 Task: Provide the results of the 2023 Victory Lane Racing Xfinity Series for the track "Talladega Superspeedway".
Action: Mouse moved to (194, 421)
Screenshot: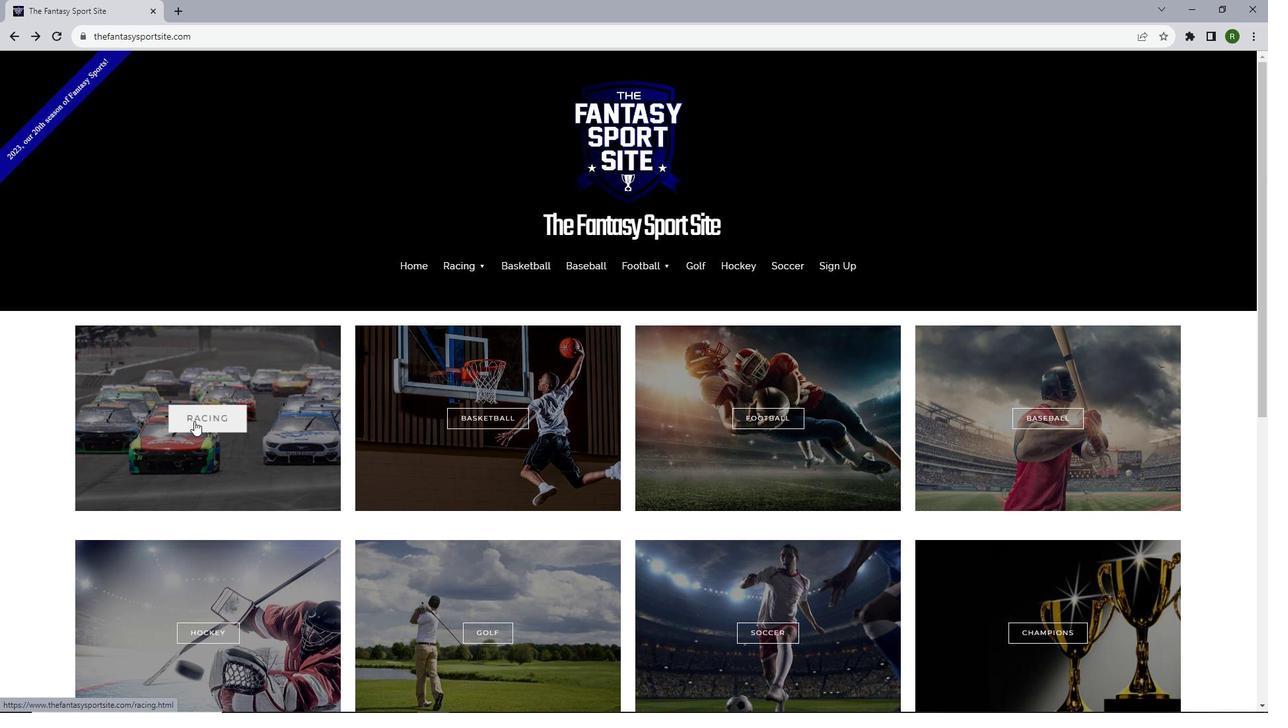 
Action: Mouse pressed left at (194, 421)
Screenshot: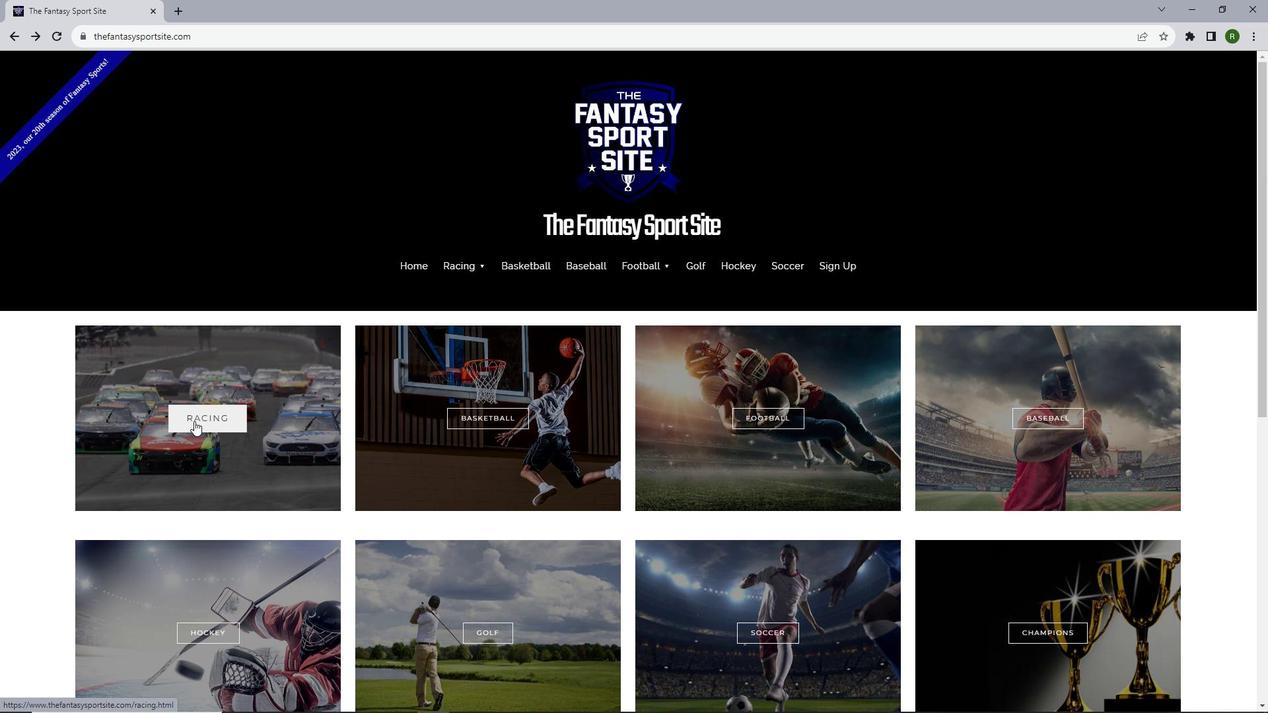 
Action: Mouse moved to (601, 376)
Screenshot: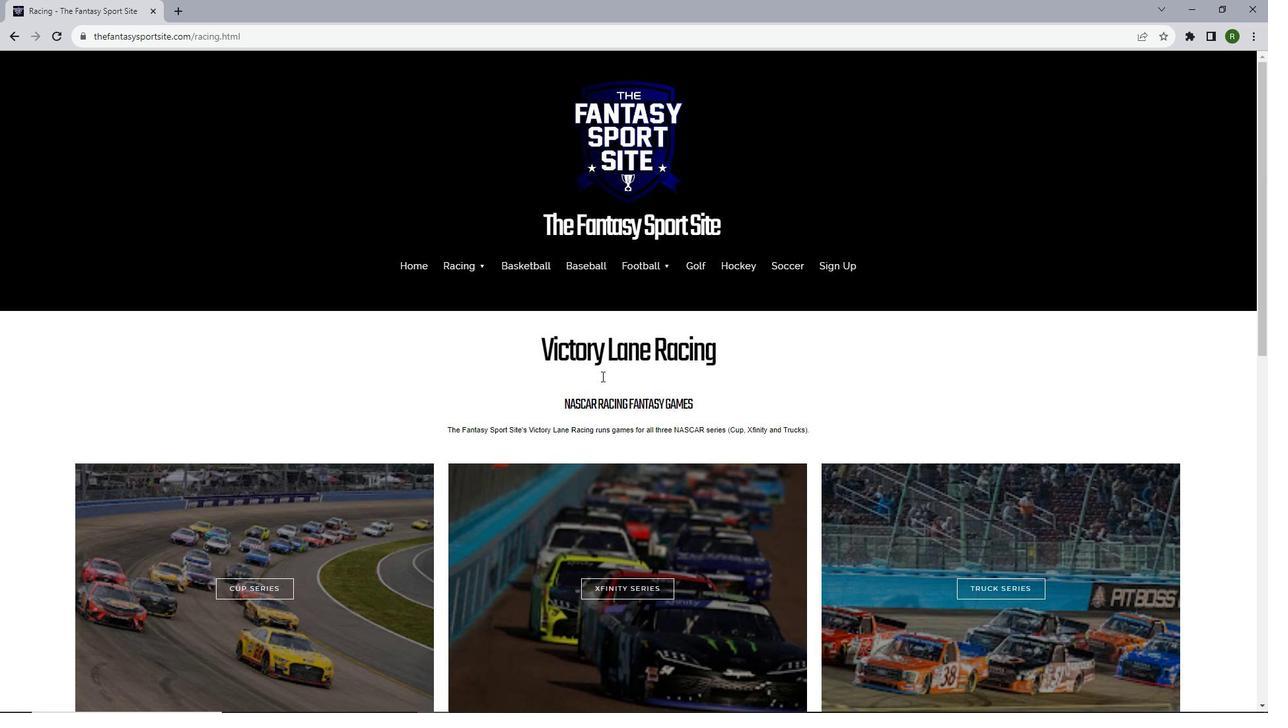 
Action: Mouse scrolled (601, 375) with delta (0, 0)
Screenshot: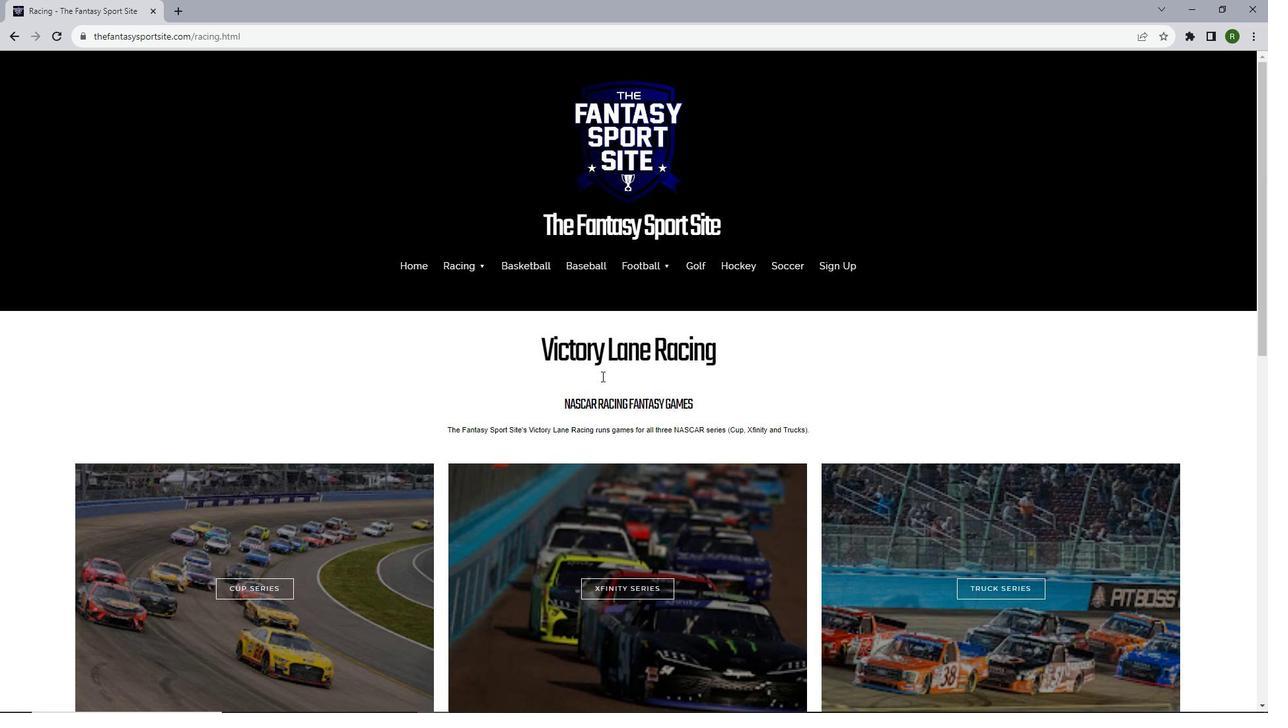 
Action: Mouse scrolled (601, 375) with delta (0, 0)
Screenshot: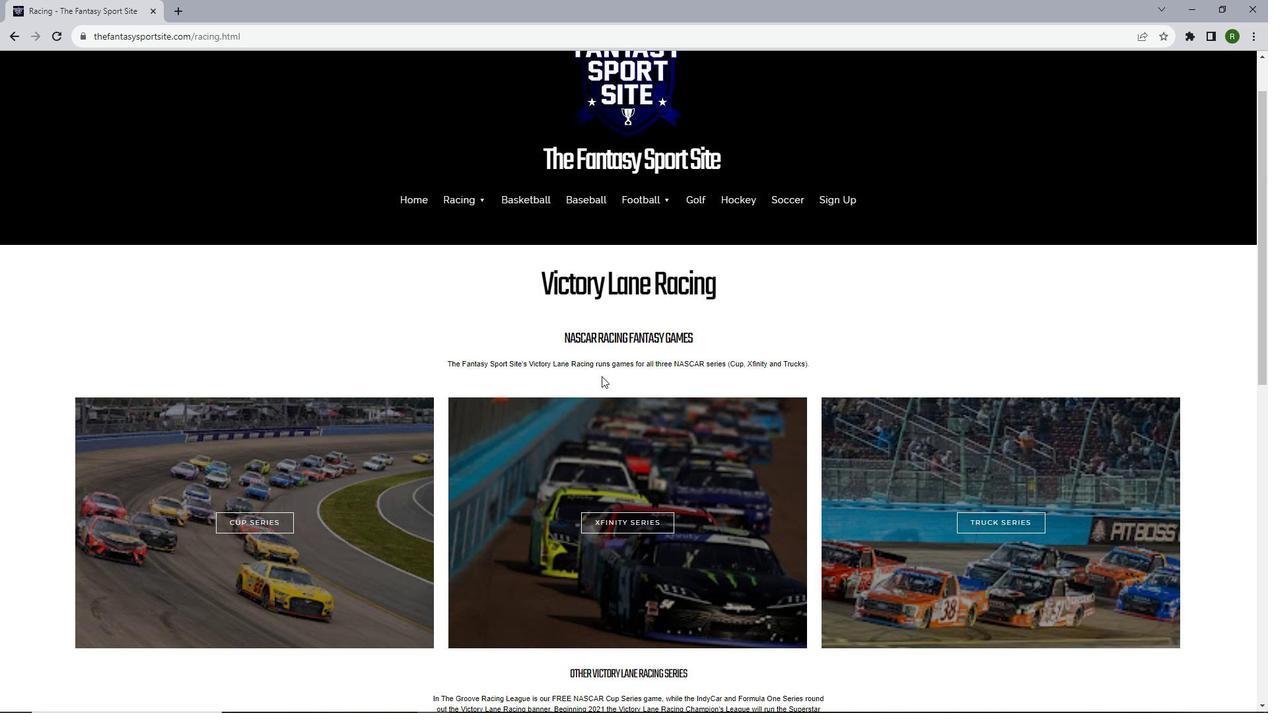 
Action: Mouse scrolled (601, 375) with delta (0, 0)
Screenshot: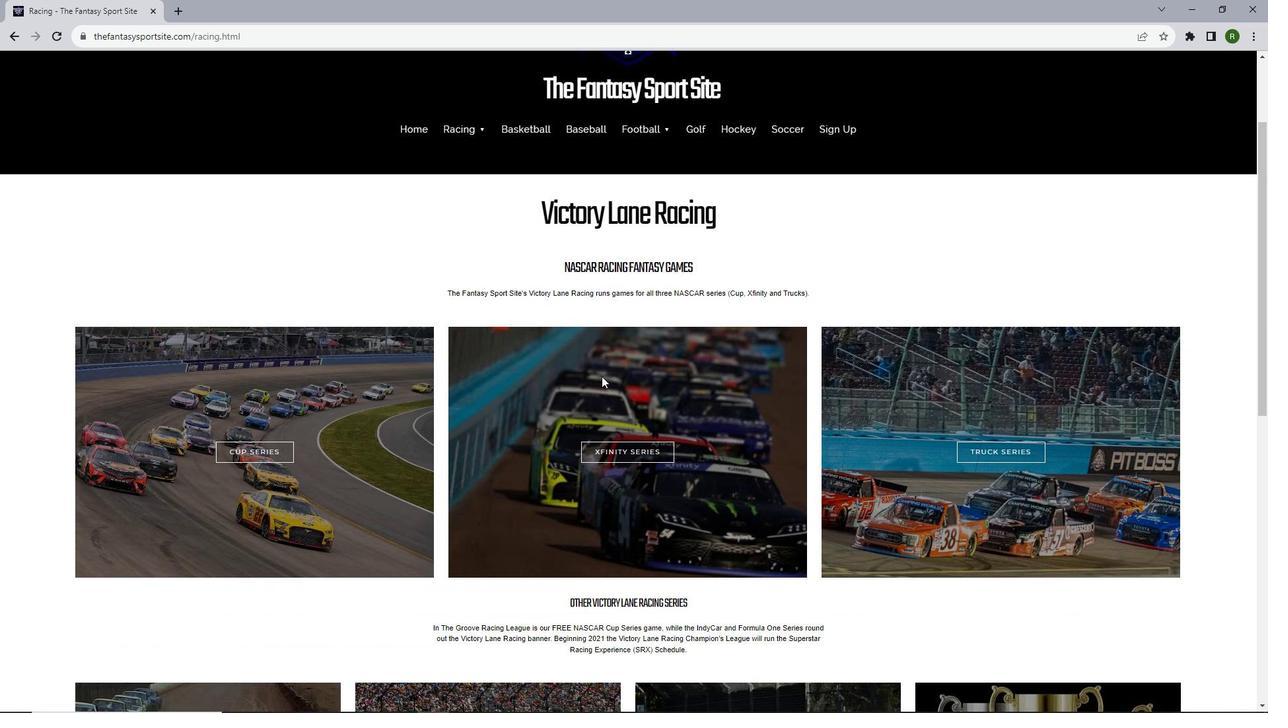 
Action: Mouse scrolled (601, 375) with delta (0, 0)
Screenshot: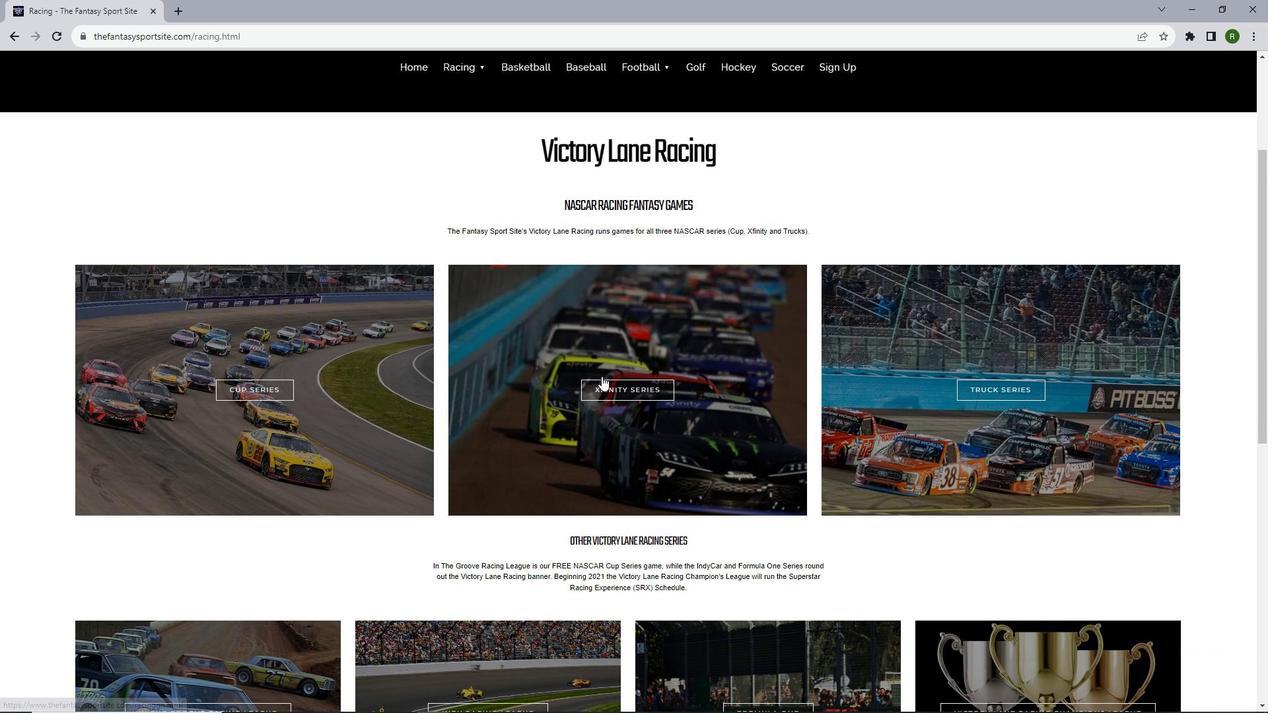 
Action: Mouse moved to (601, 314)
Screenshot: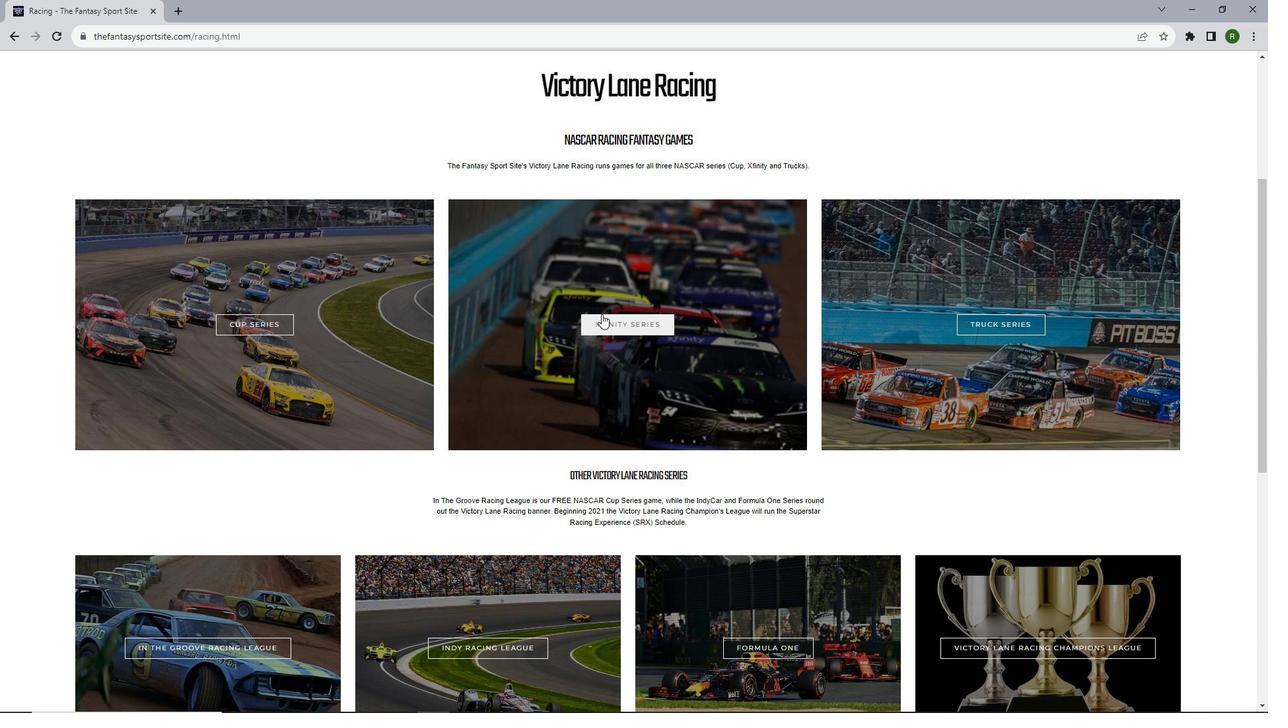 
Action: Mouse pressed left at (601, 314)
Screenshot: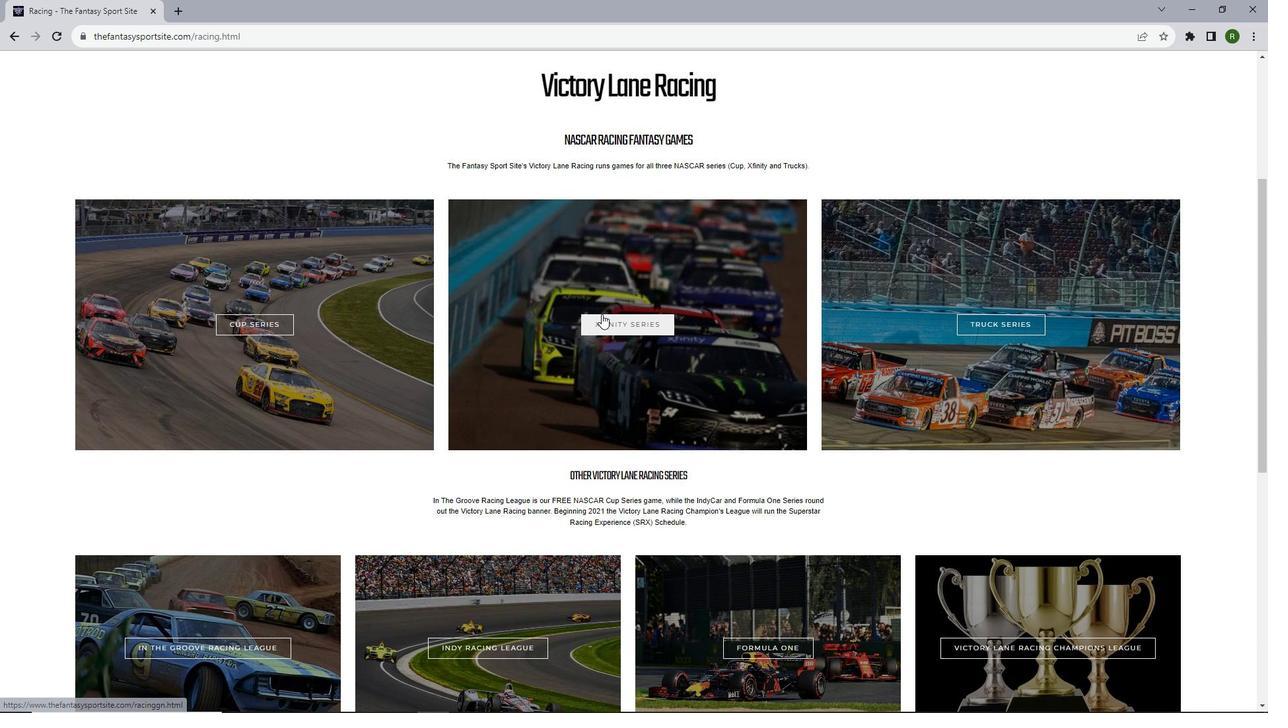 
Action: Mouse moved to (583, 338)
Screenshot: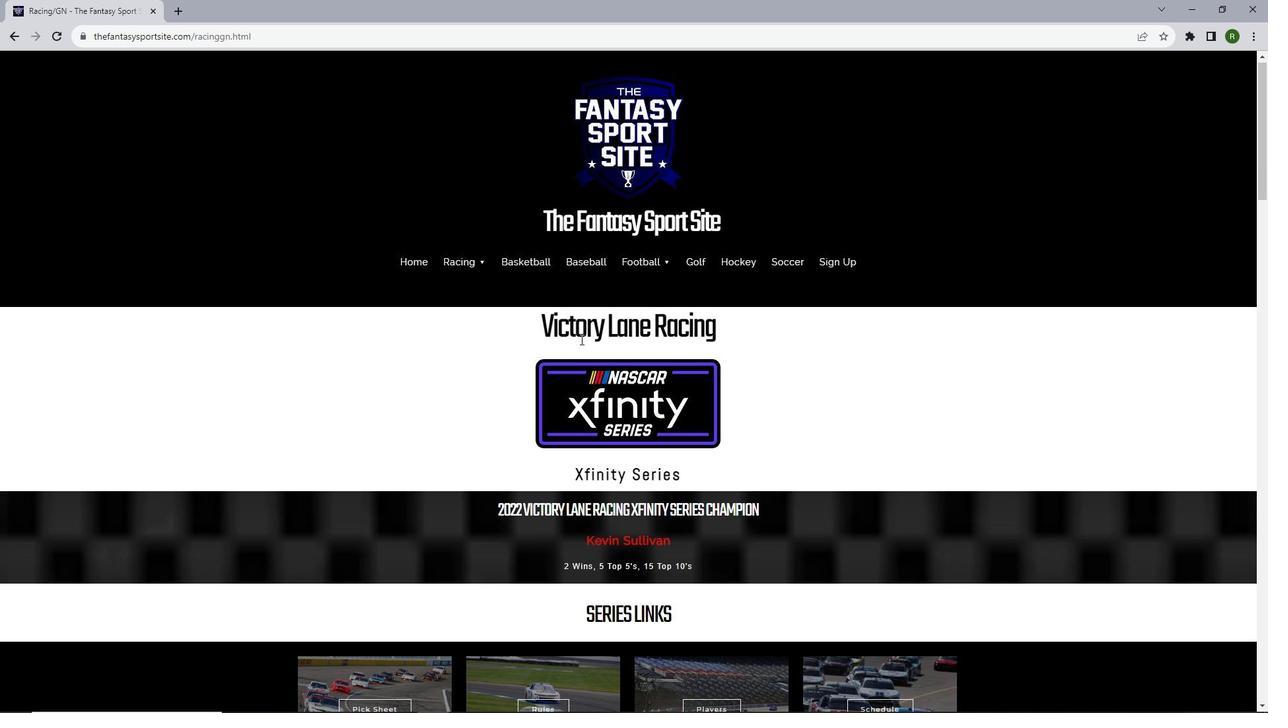 
Action: Mouse scrolled (583, 338) with delta (0, 0)
Screenshot: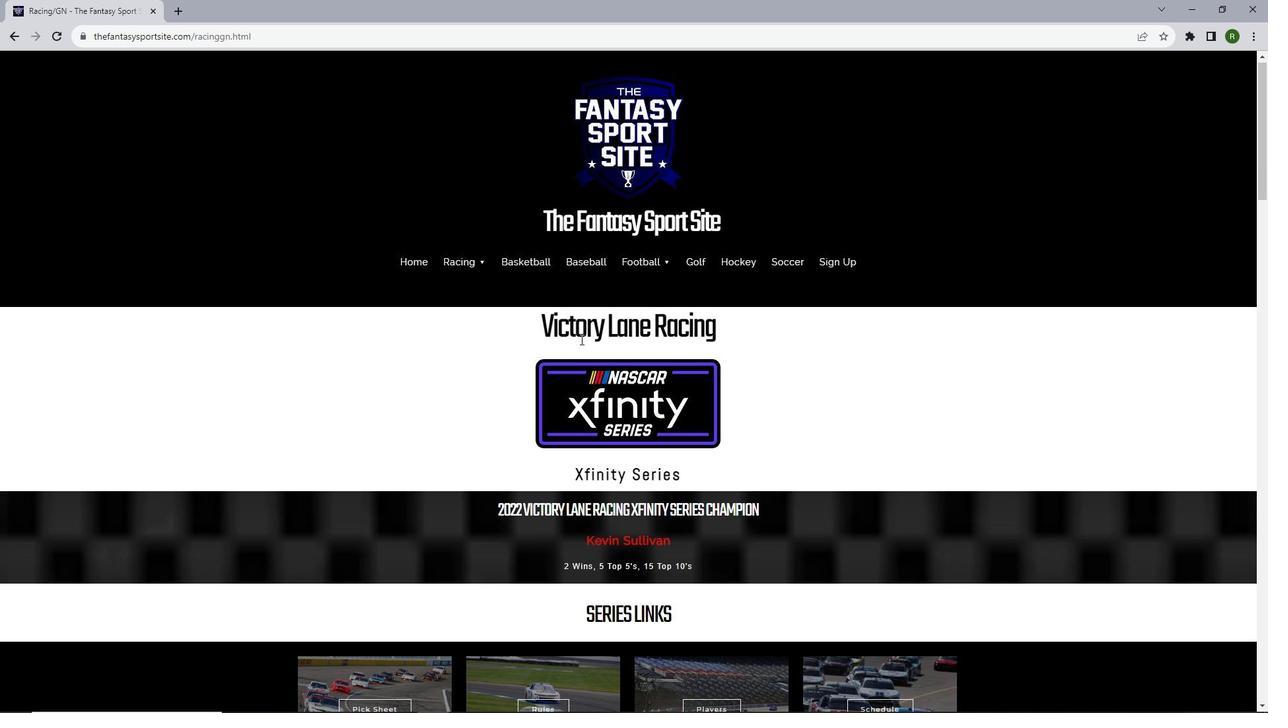 
Action: Mouse moved to (580, 339)
Screenshot: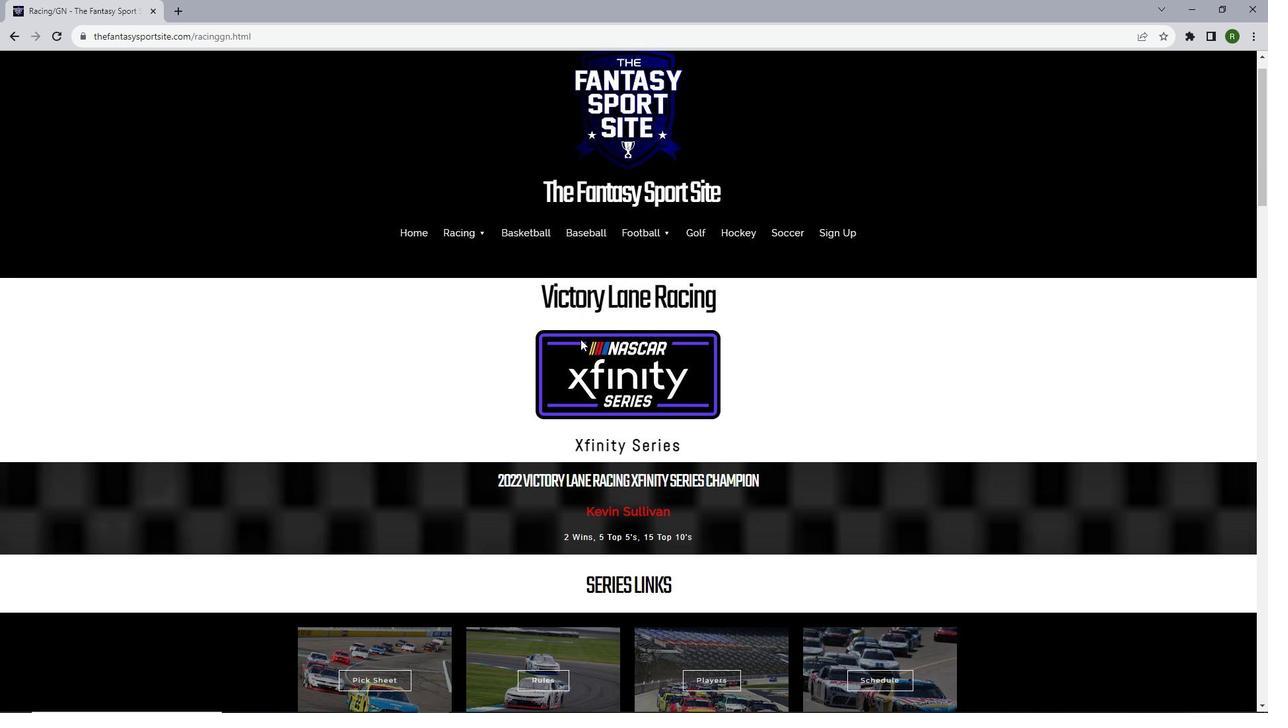 
Action: Mouse scrolled (580, 338) with delta (0, 0)
Screenshot: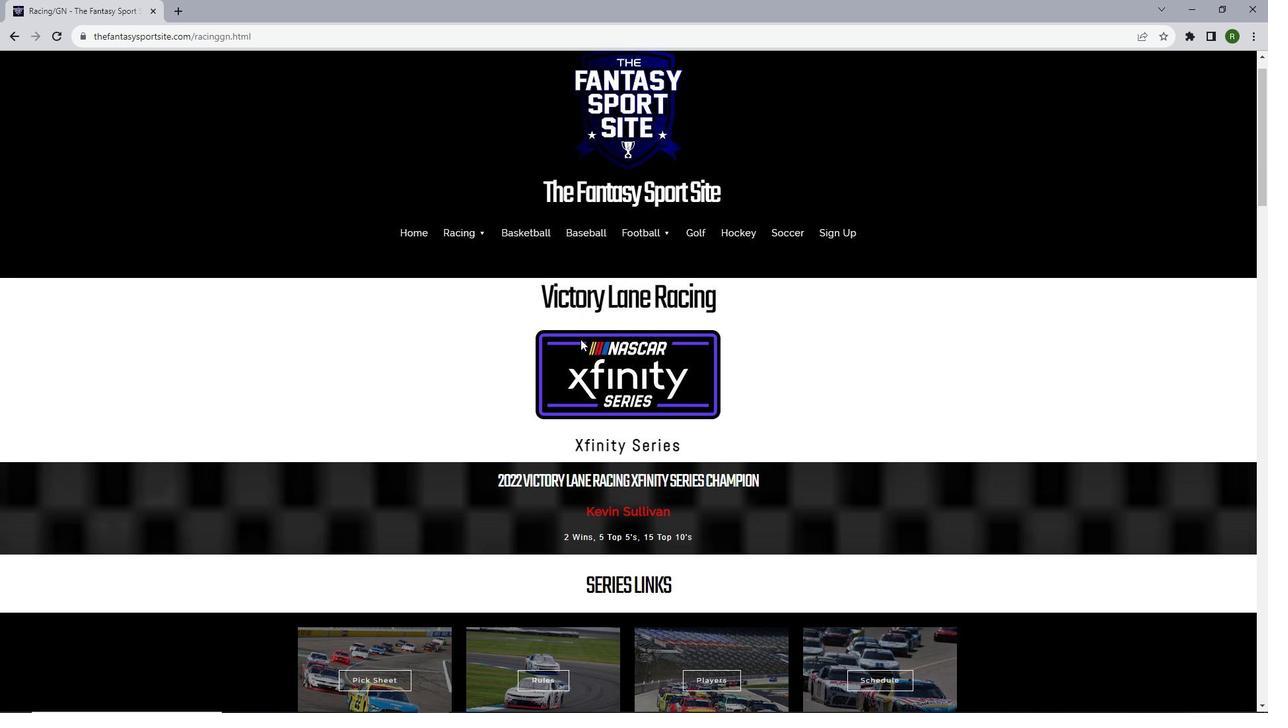 
Action: Mouse moved to (580, 340)
Screenshot: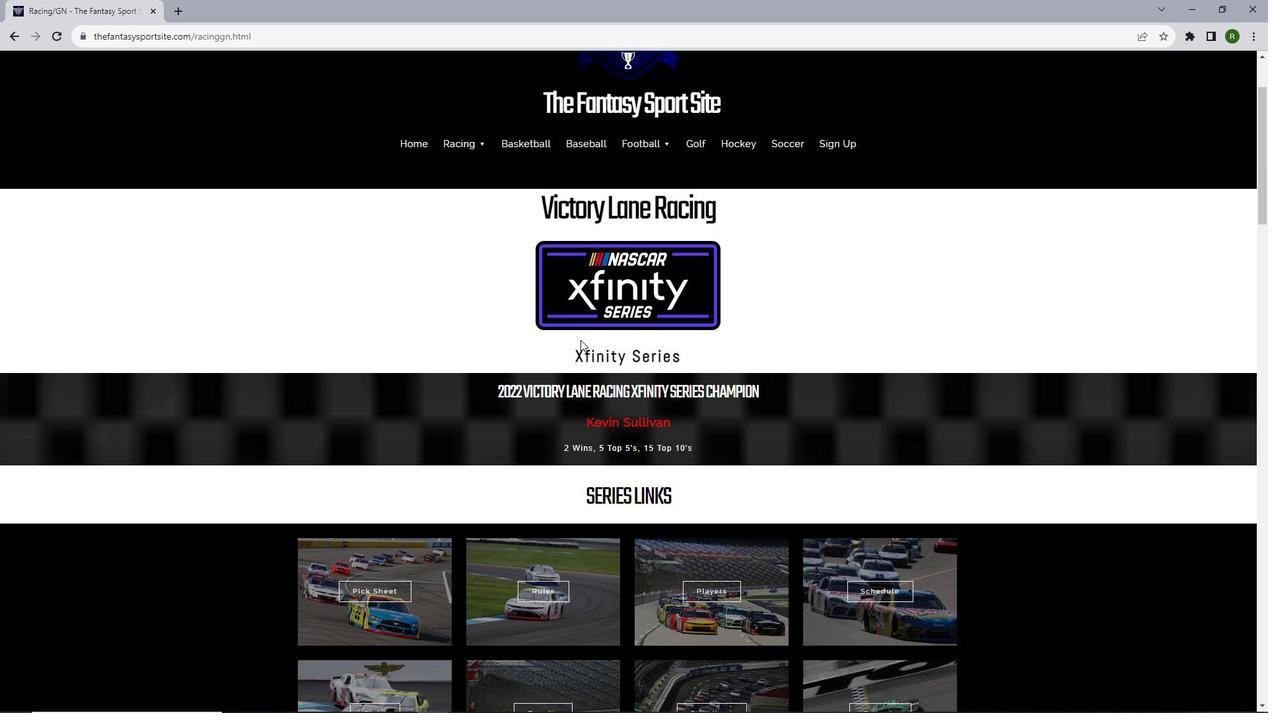 
Action: Mouse scrolled (580, 339) with delta (0, 0)
Screenshot: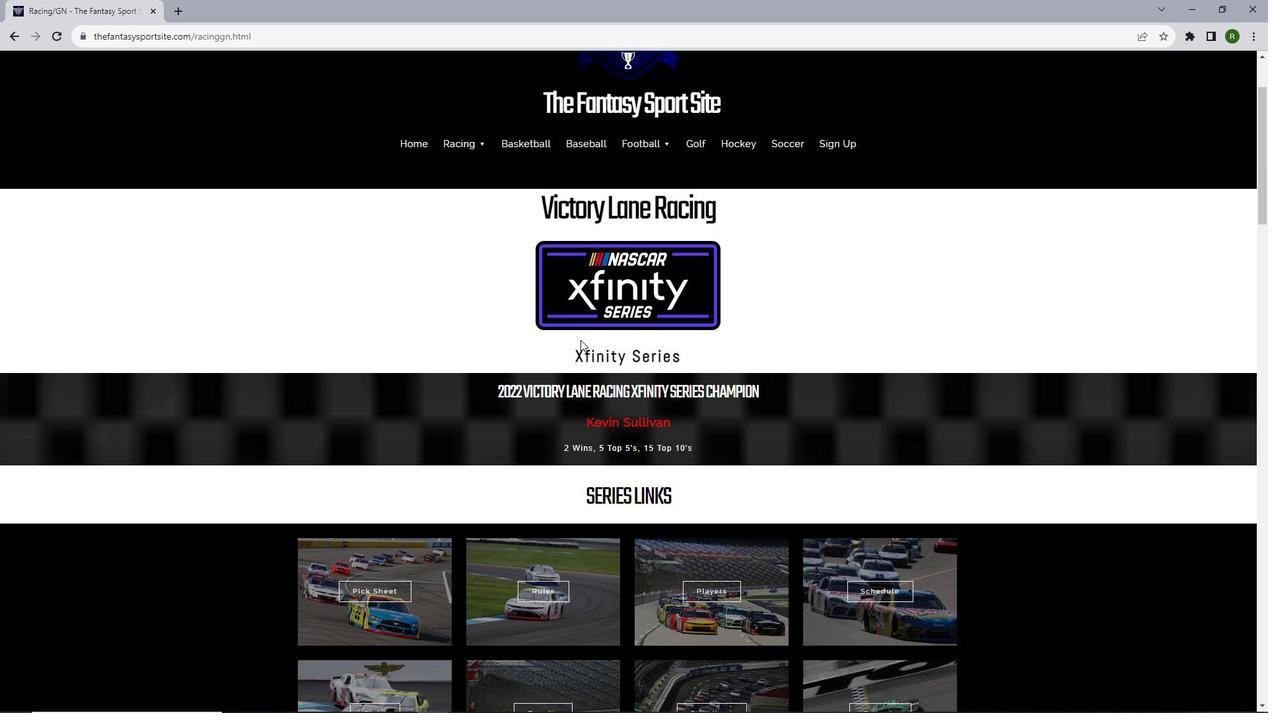 
Action: Mouse moved to (580, 340)
Screenshot: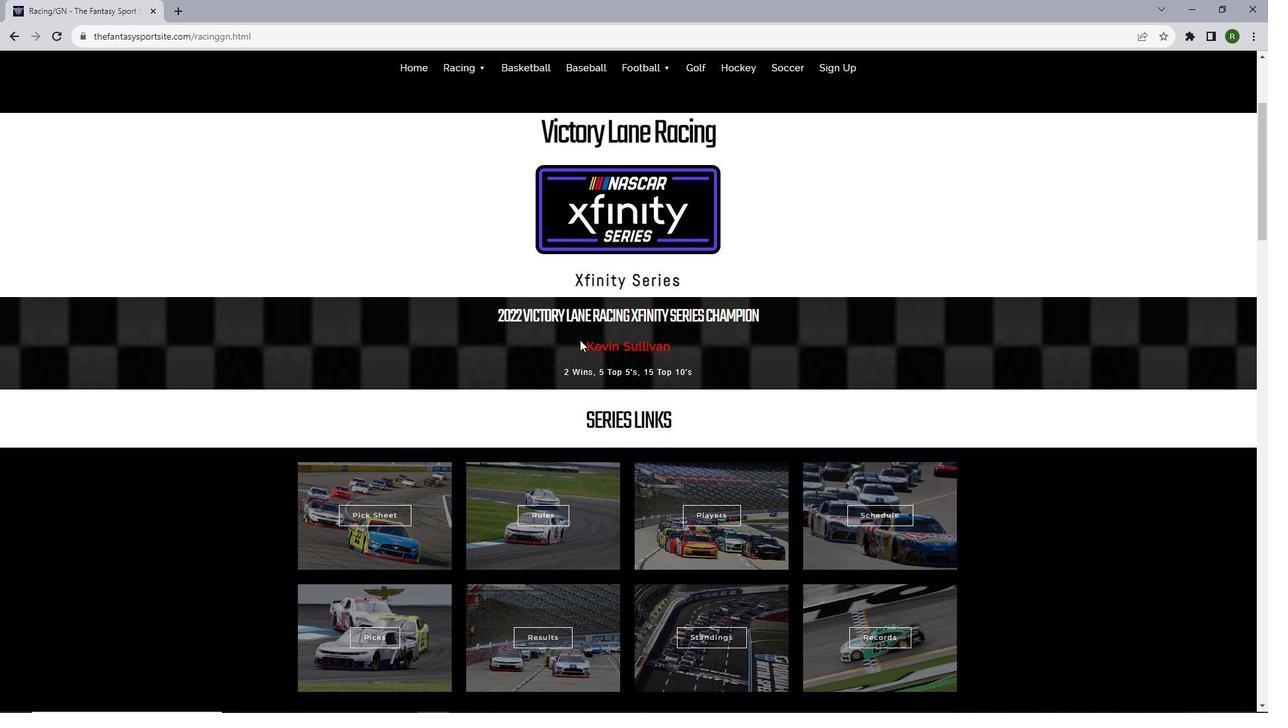 
Action: Mouse scrolled (580, 339) with delta (0, 0)
Screenshot: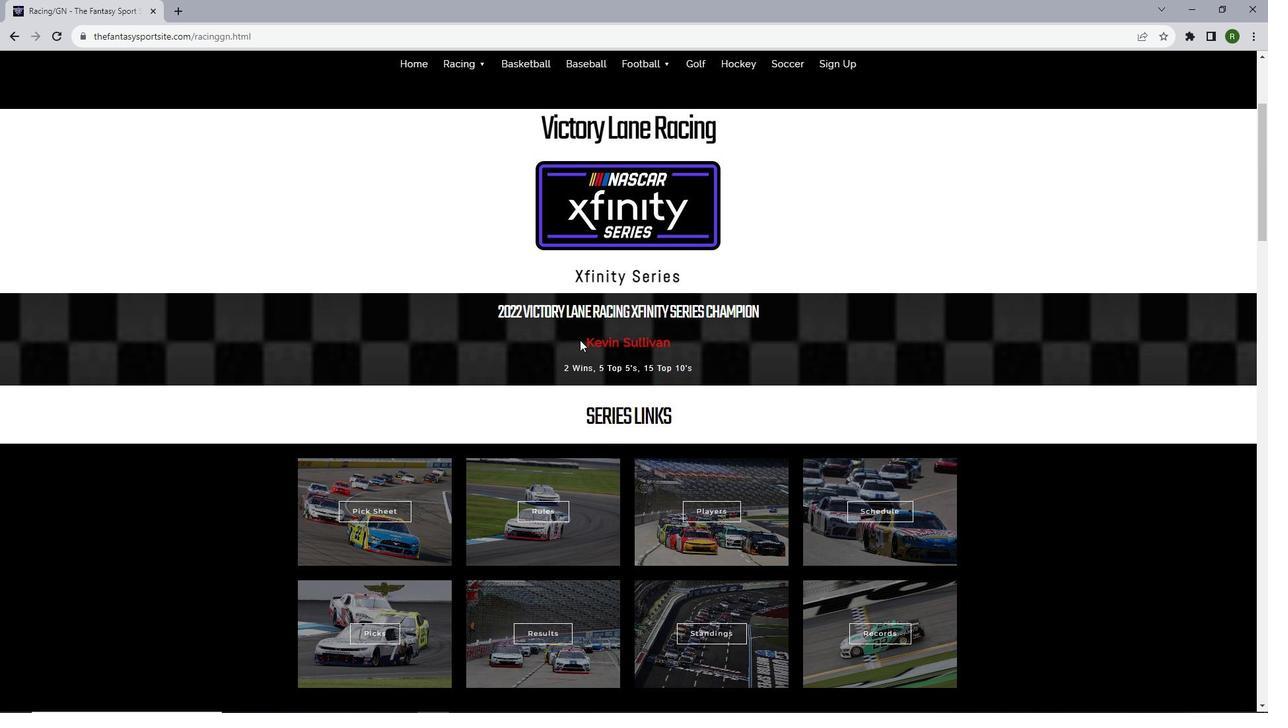 
Action: Mouse scrolled (580, 339) with delta (0, 0)
Screenshot: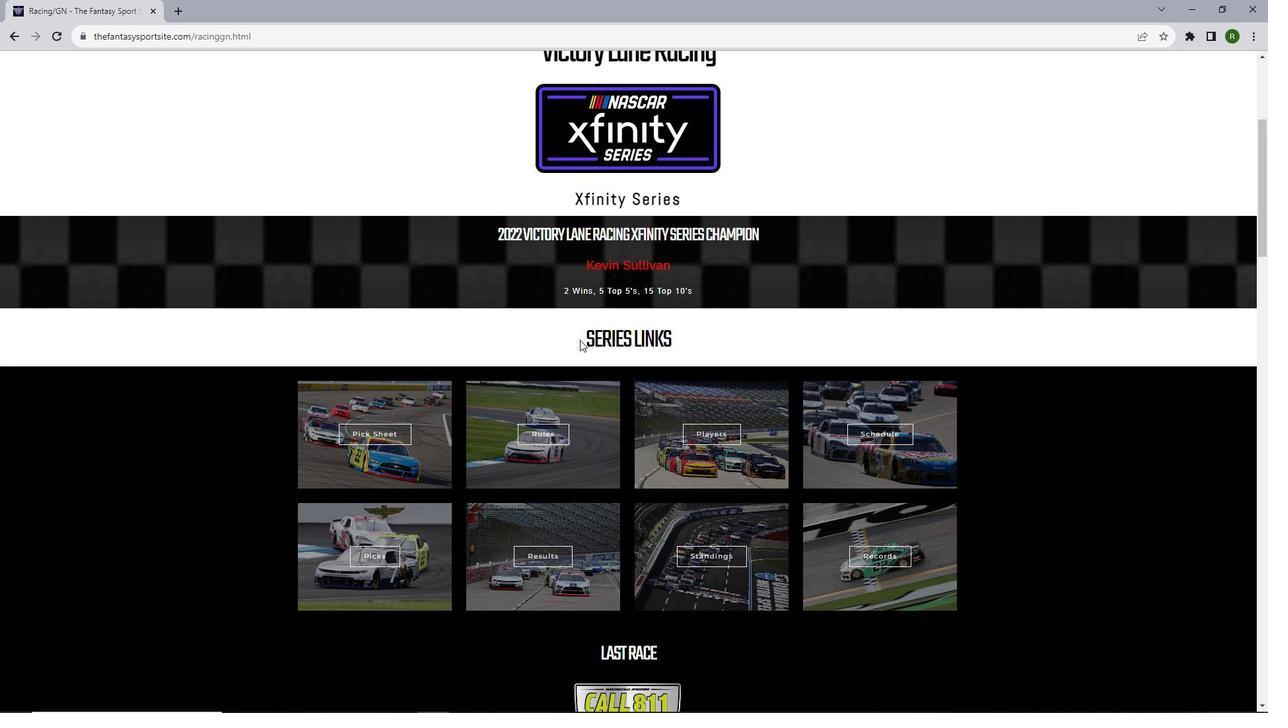 
Action: Mouse moved to (569, 510)
Screenshot: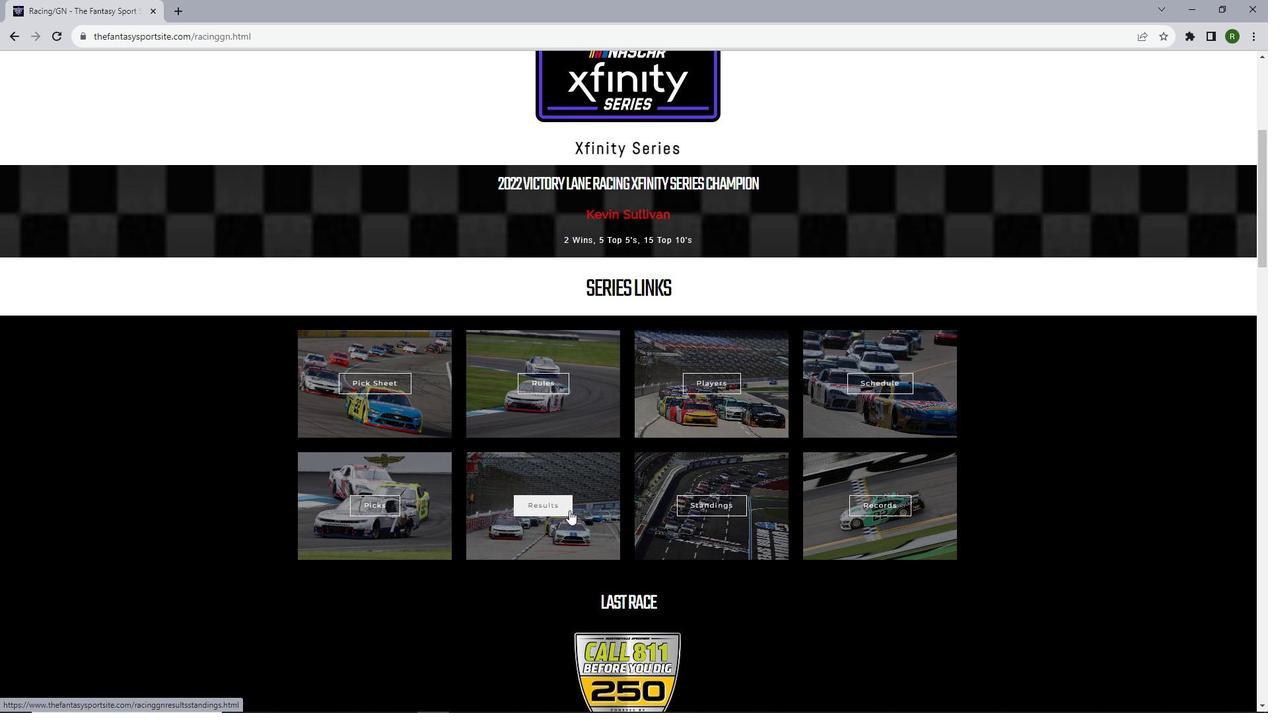 
Action: Mouse pressed left at (569, 510)
Screenshot: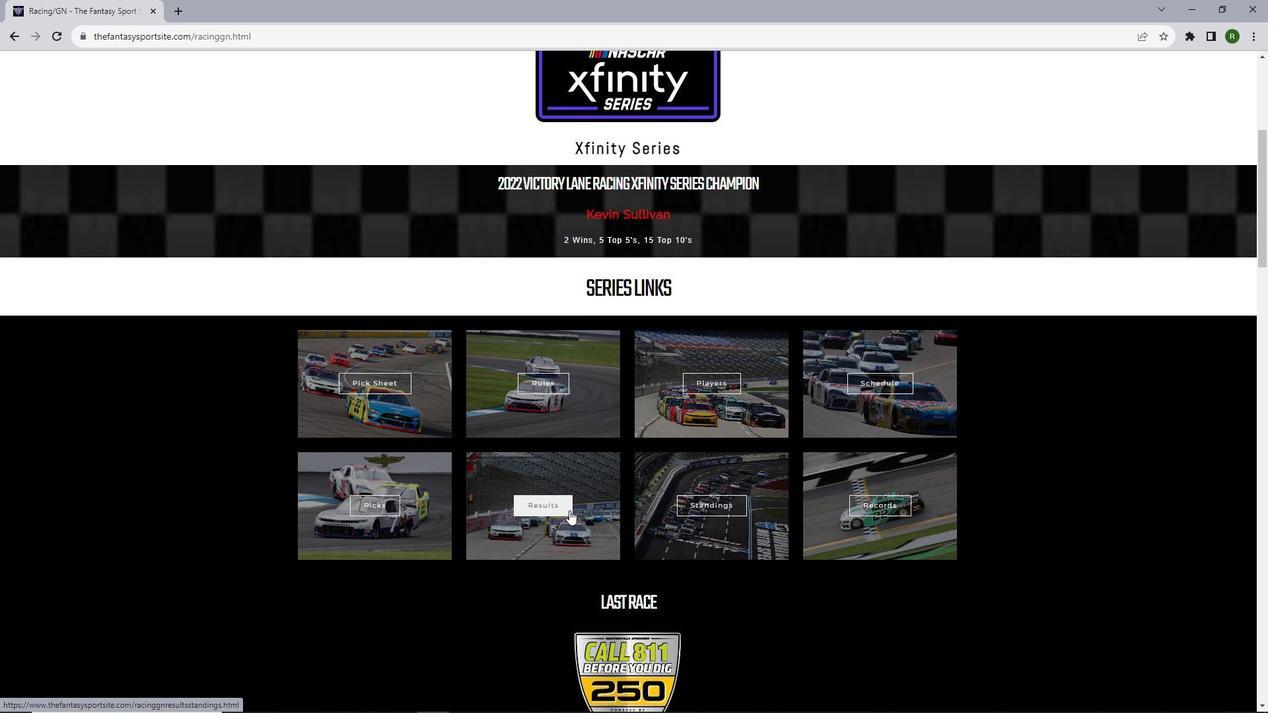 
Action: Mouse moved to (580, 483)
Screenshot: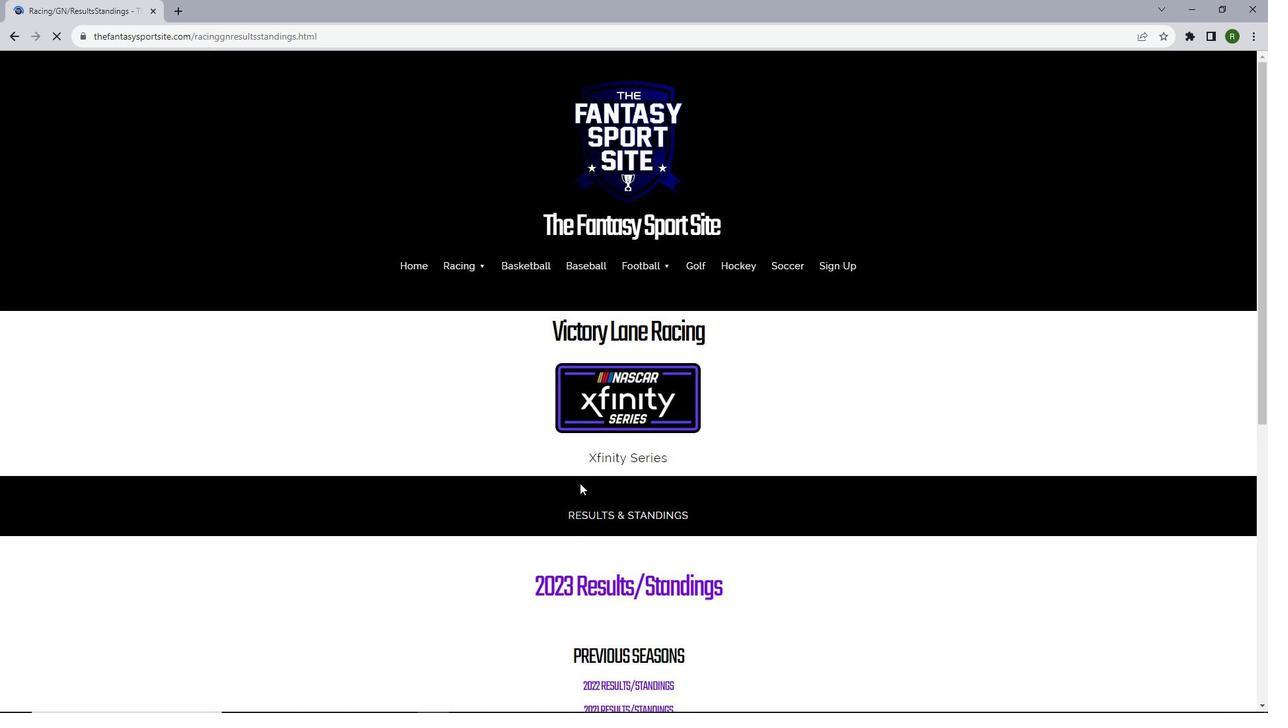 
Action: Mouse scrolled (580, 482) with delta (0, 0)
Screenshot: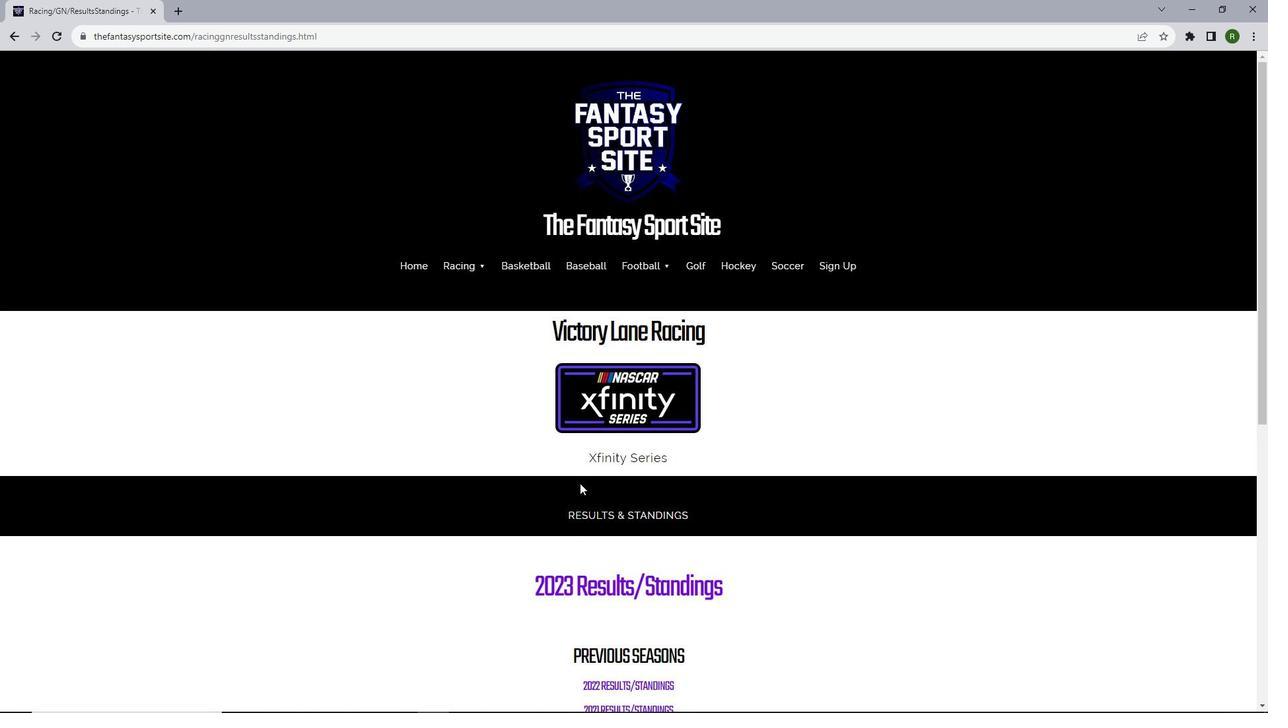 
Action: Mouse scrolled (580, 482) with delta (0, 0)
Screenshot: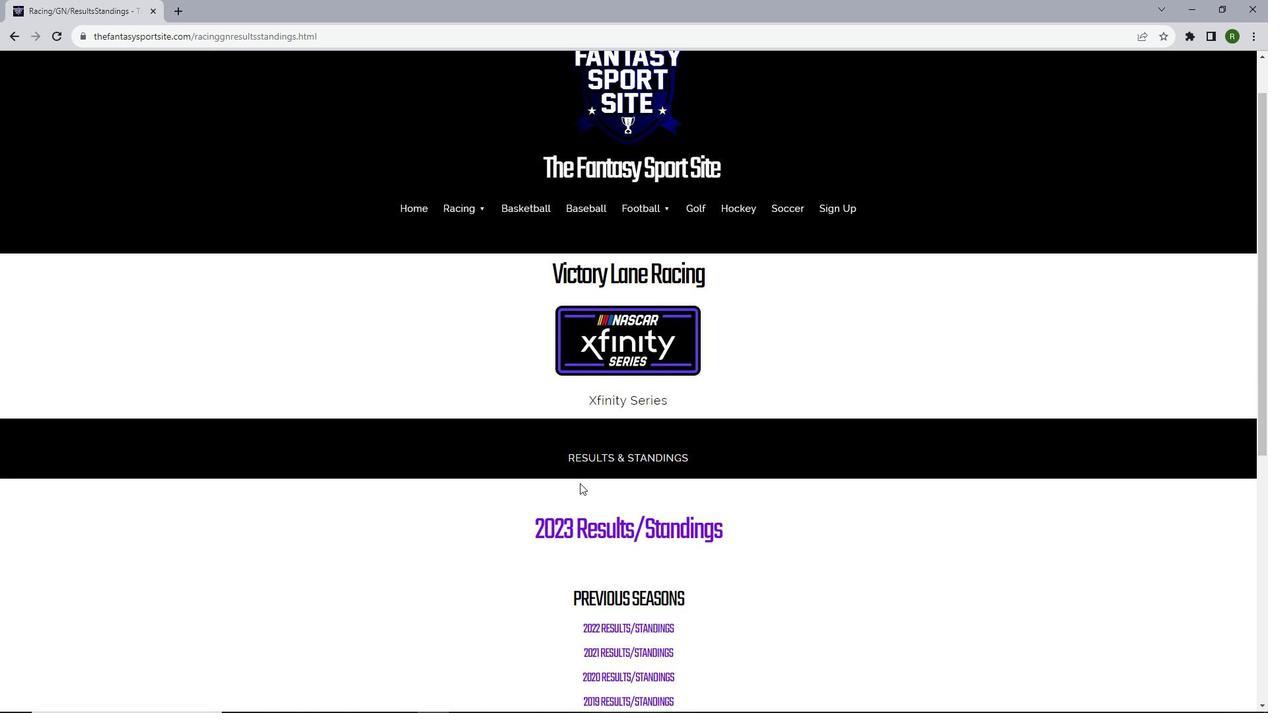 
Action: Mouse scrolled (580, 482) with delta (0, 0)
Screenshot: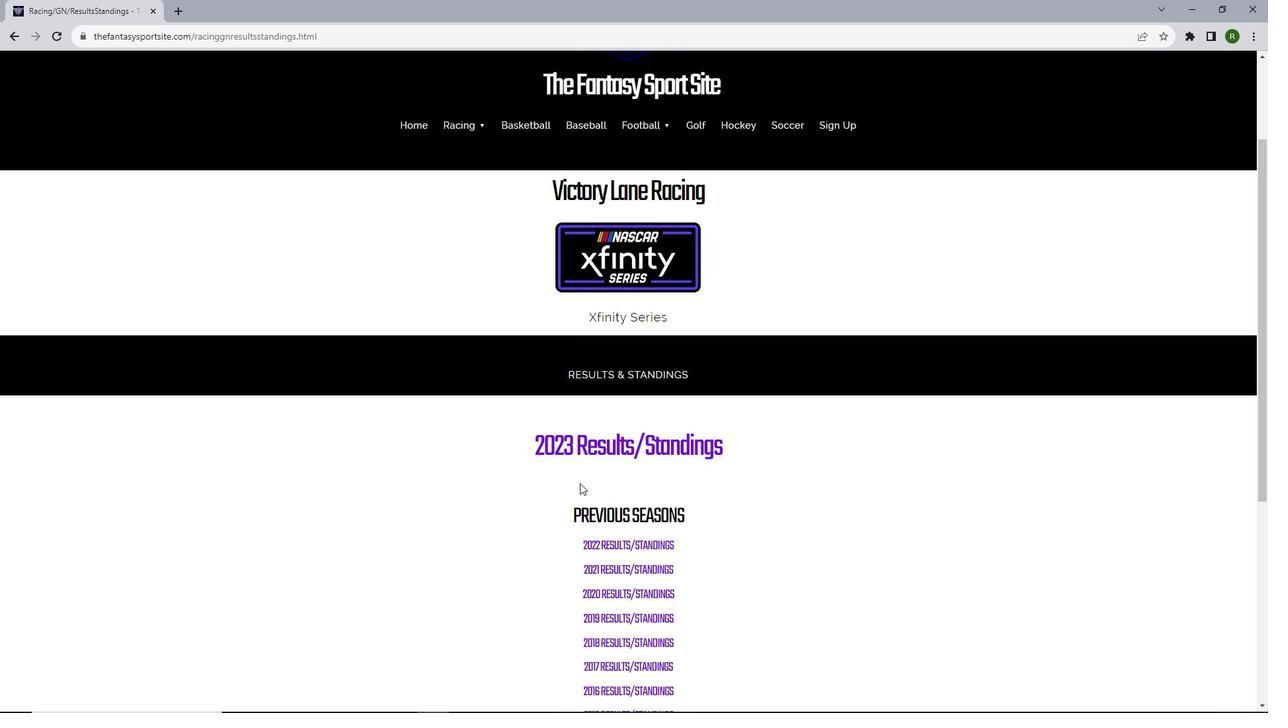 
Action: Mouse moved to (611, 379)
Screenshot: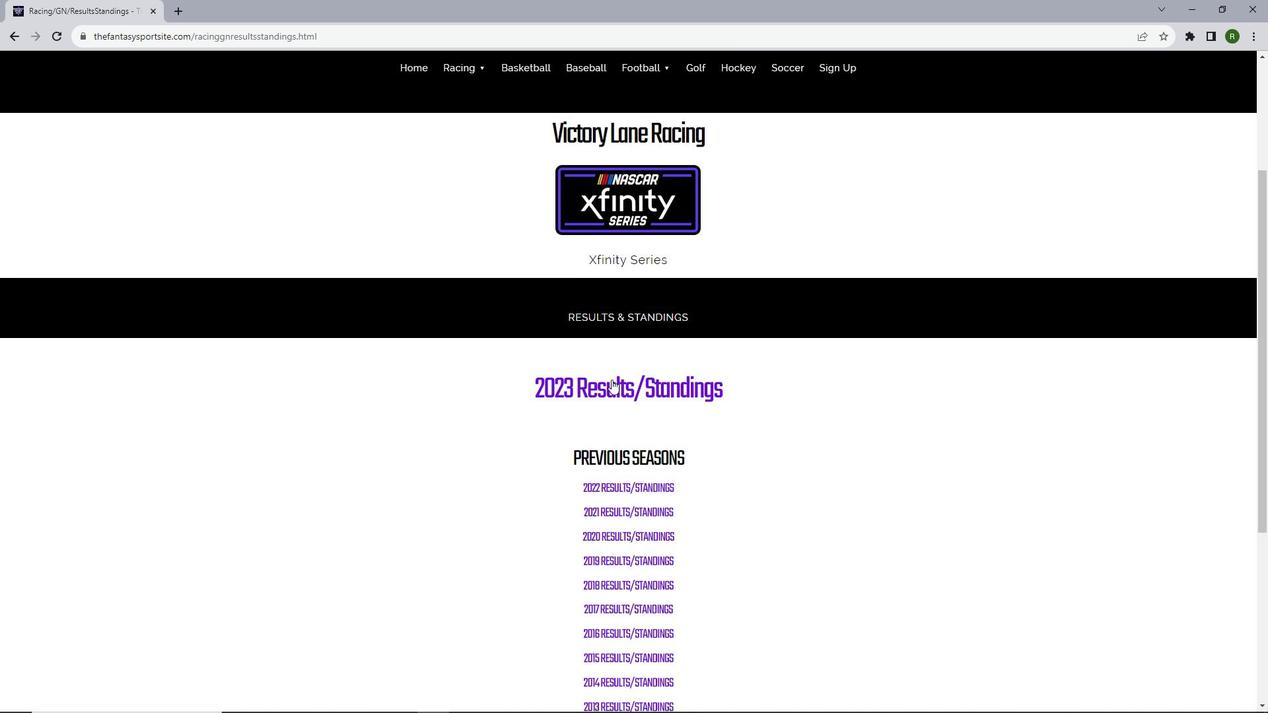 
Action: Mouse pressed left at (611, 379)
Screenshot: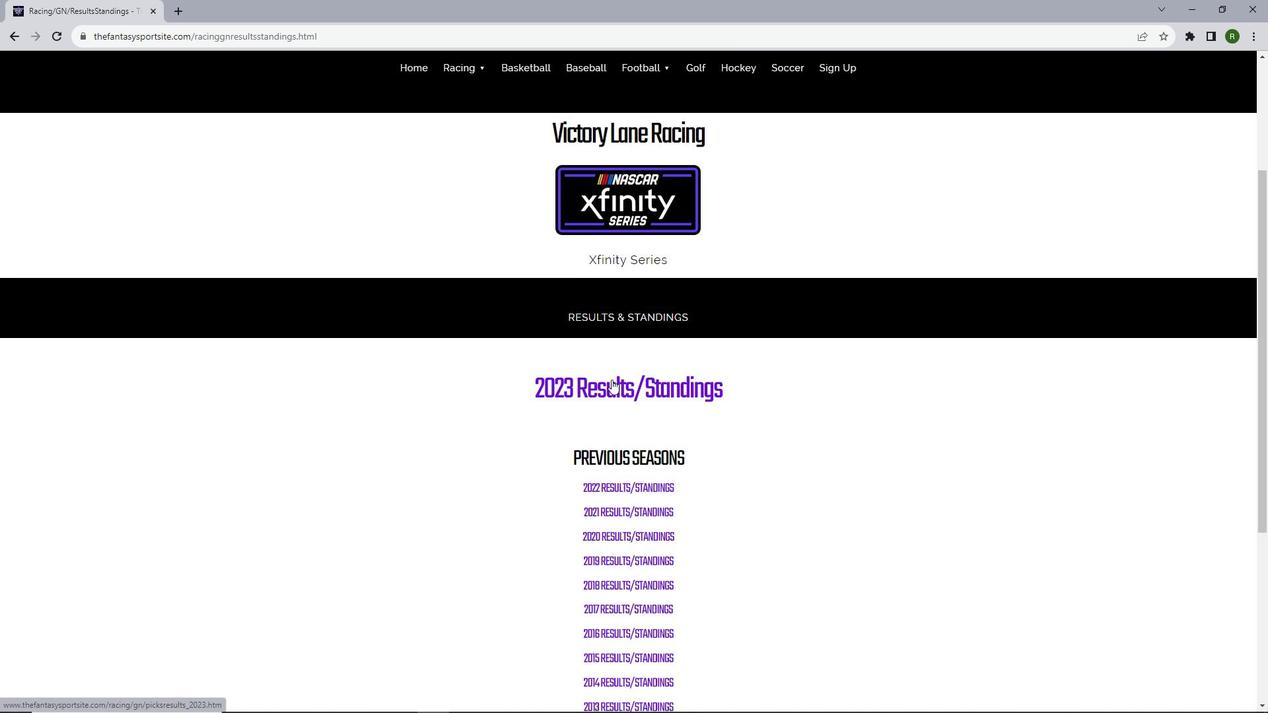 
Action: Mouse moved to (588, 225)
Screenshot: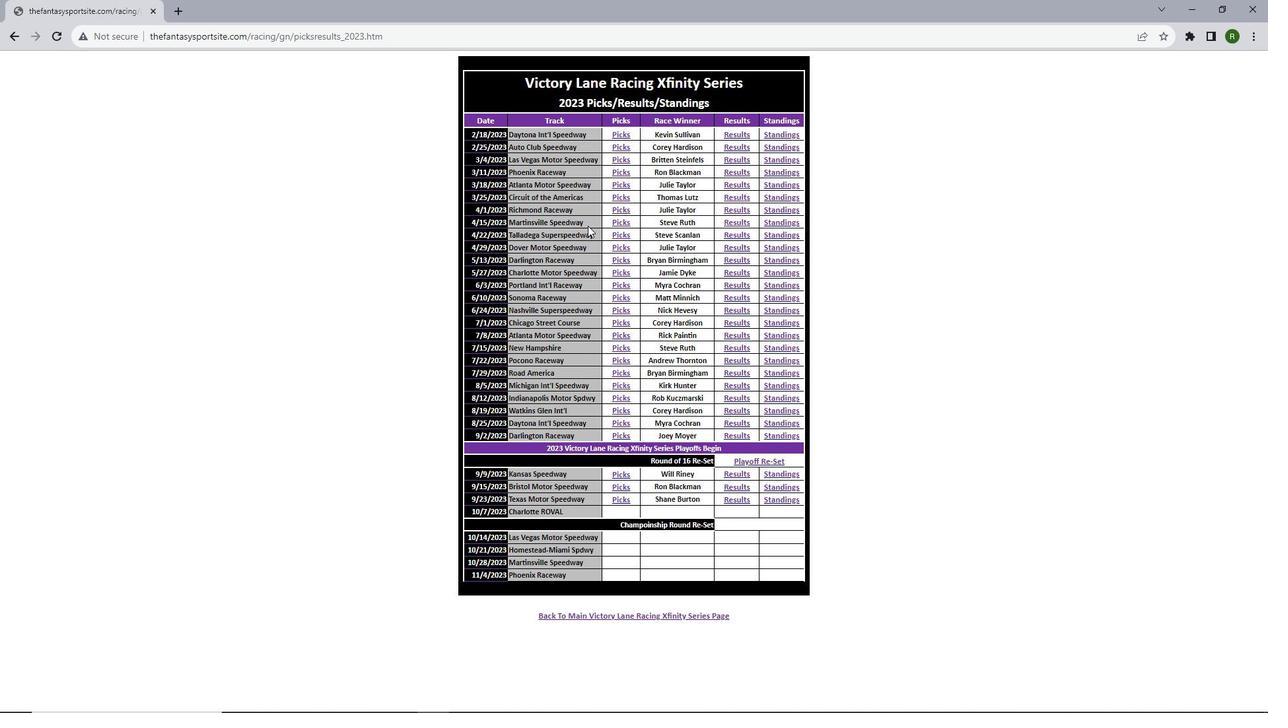 
Action: Mouse scrolled (588, 225) with delta (0, 0)
Screenshot: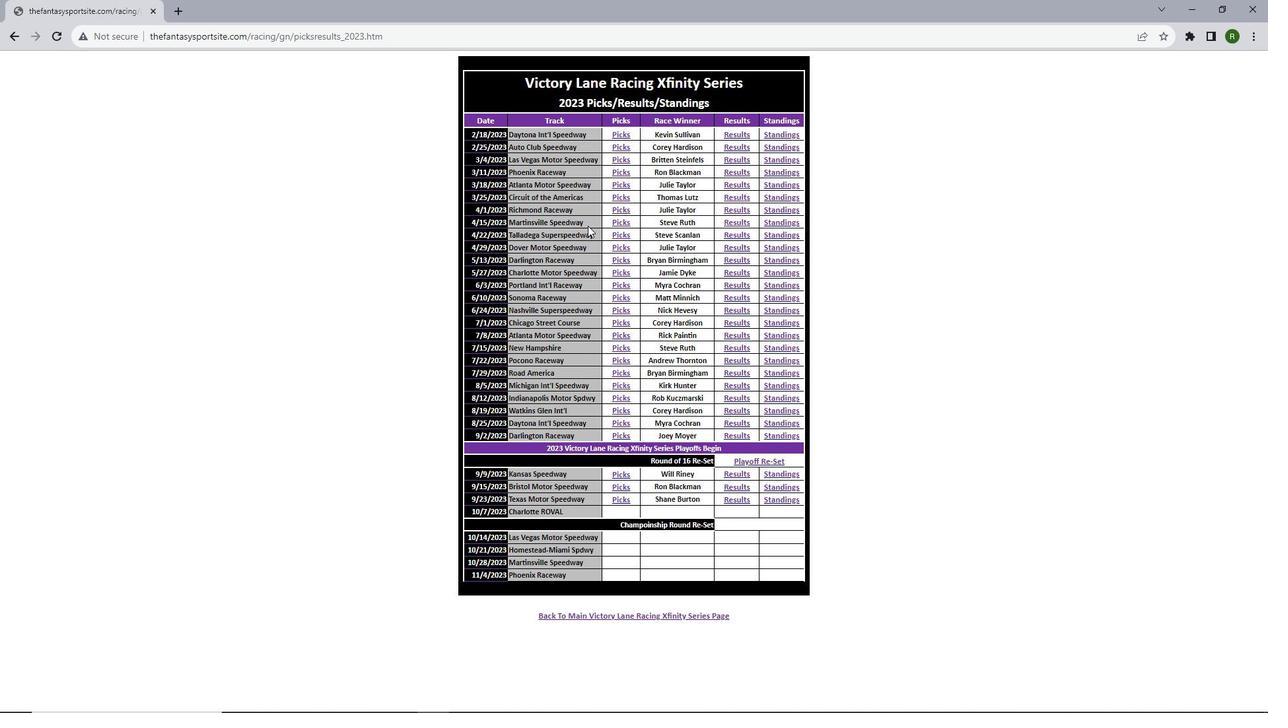 
Action: Mouse moved to (588, 227)
Screenshot: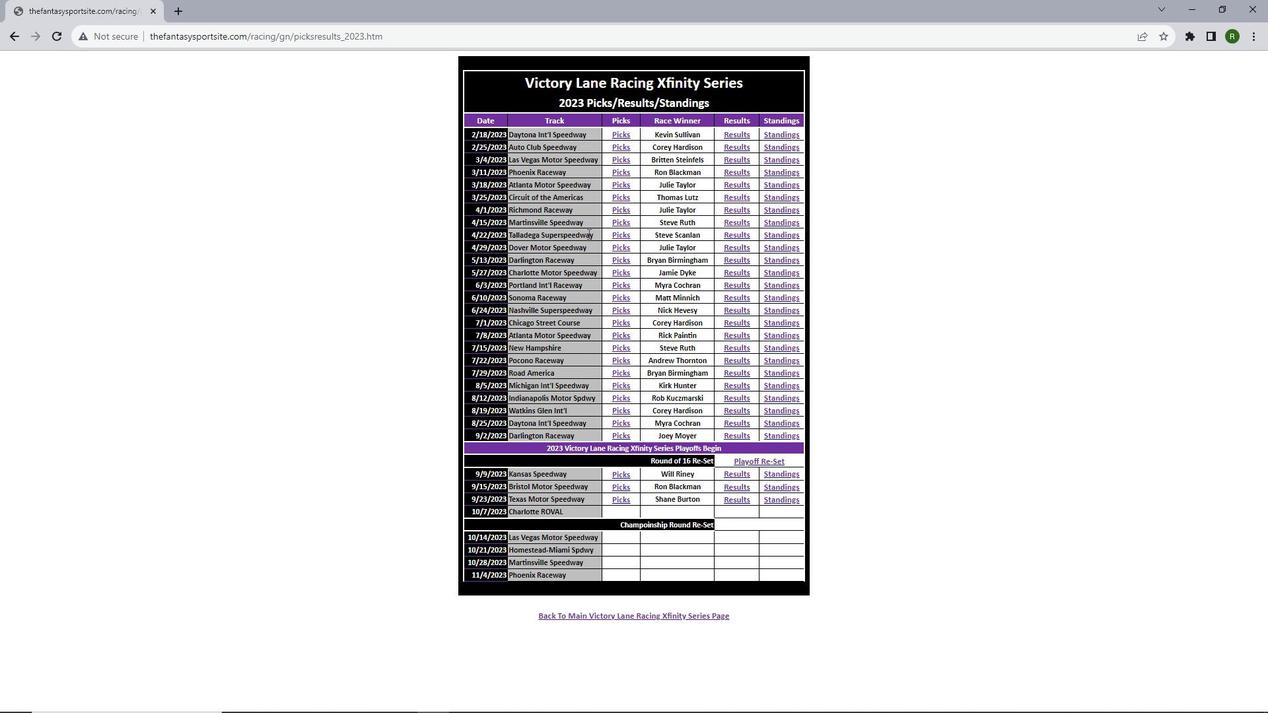 
Action: Mouse scrolled (588, 226) with delta (0, 0)
Screenshot: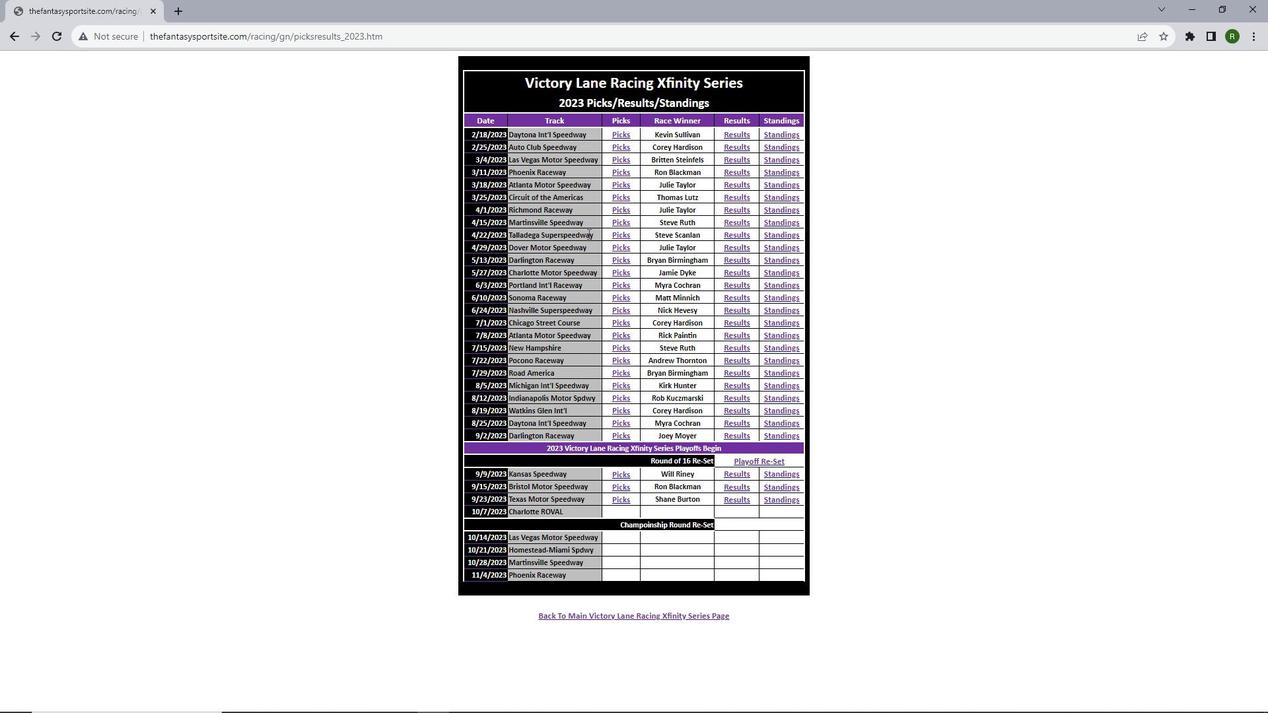 
Action: Mouse moved to (734, 233)
Screenshot: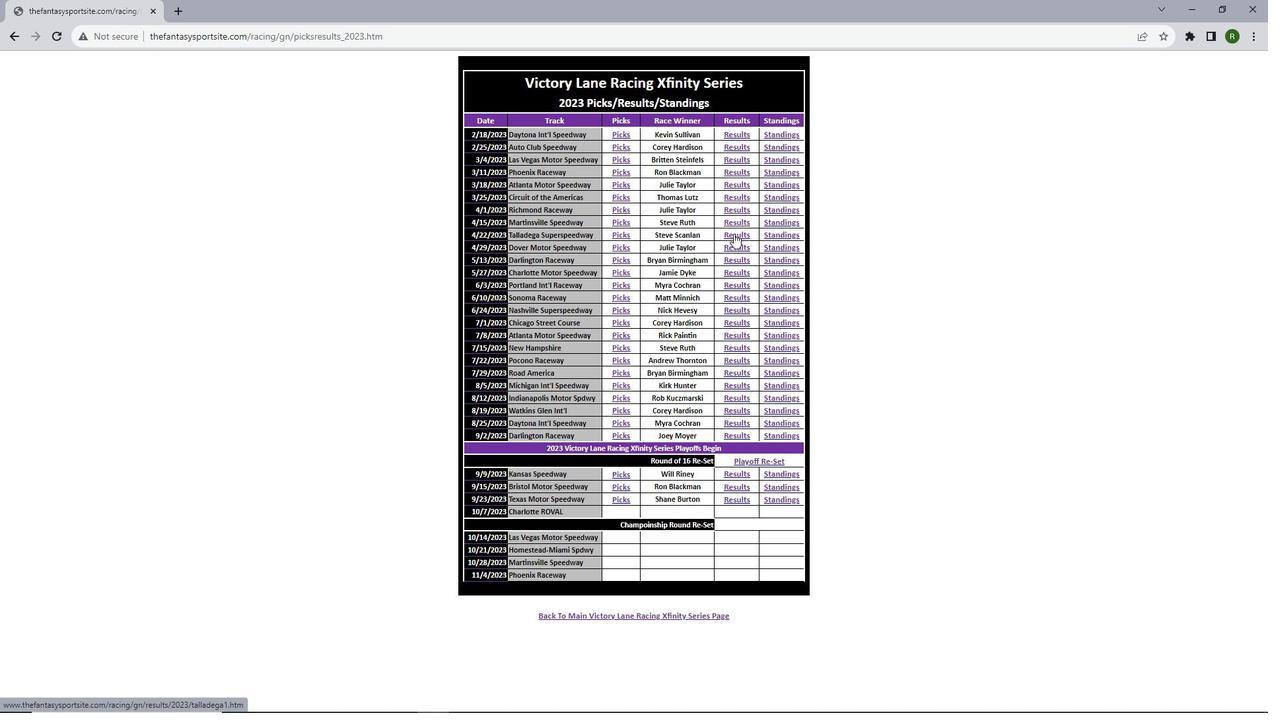 
Action: Mouse pressed left at (734, 233)
Screenshot: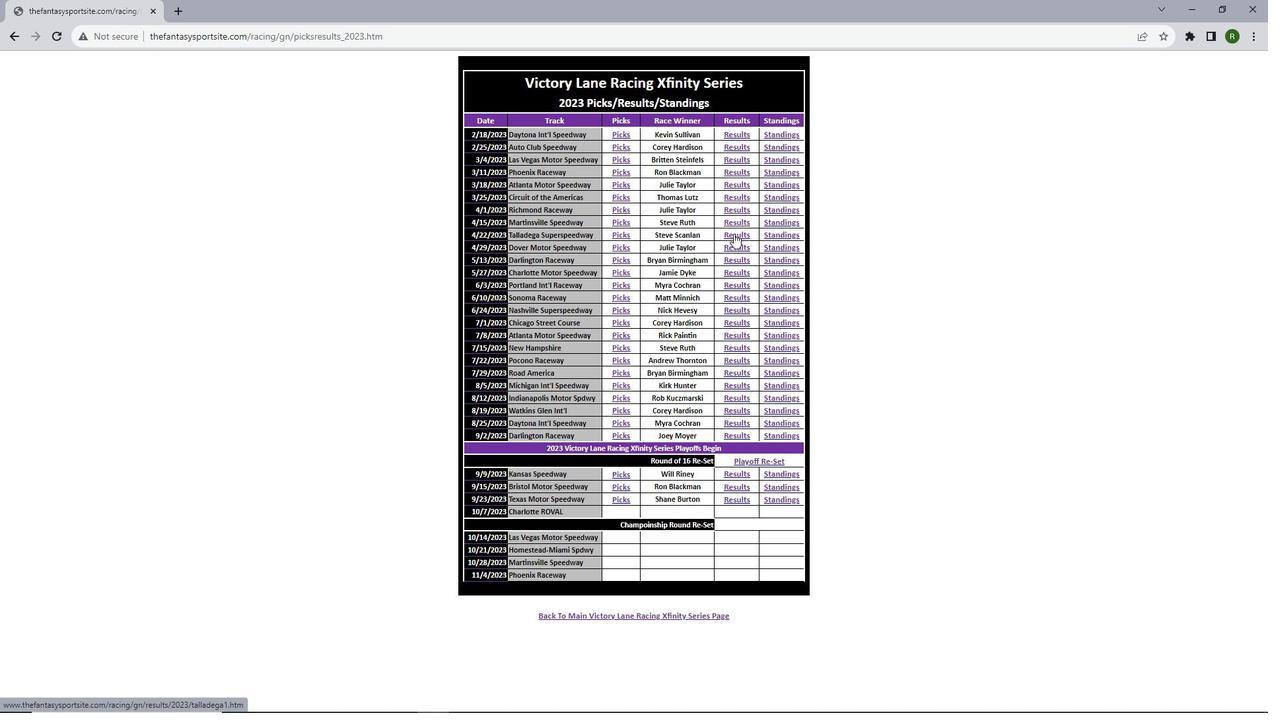 
Action: Mouse moved to (733, 234)
Screenshot: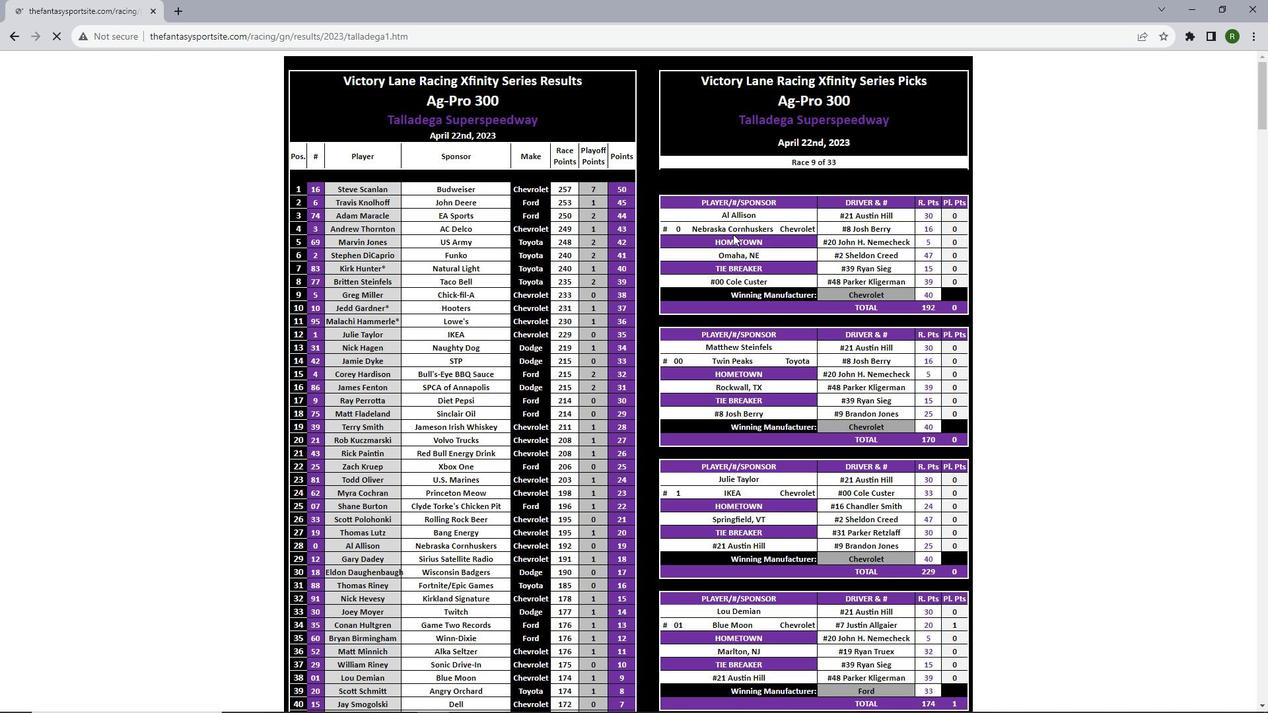 
Action: Mouse scrolled (733, 233) with delta (0, 0)
Screenshot: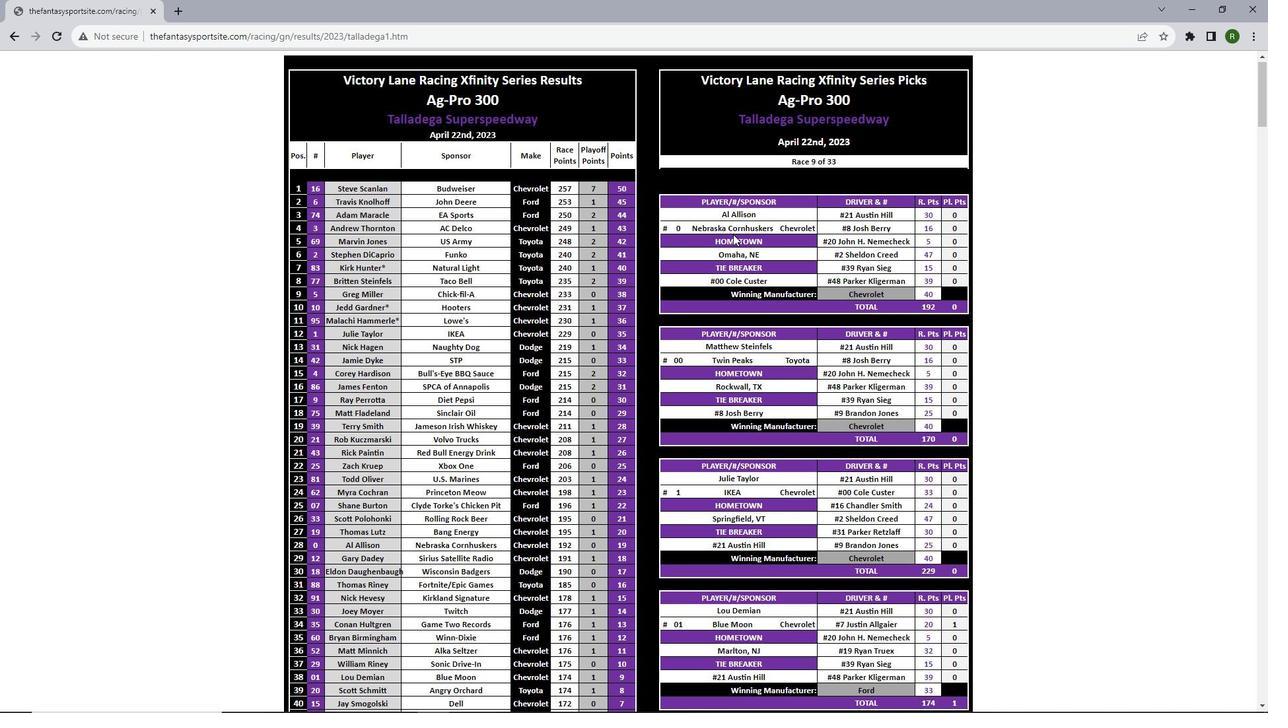
Action: Mouse moved to (733, 234)
Screenshot: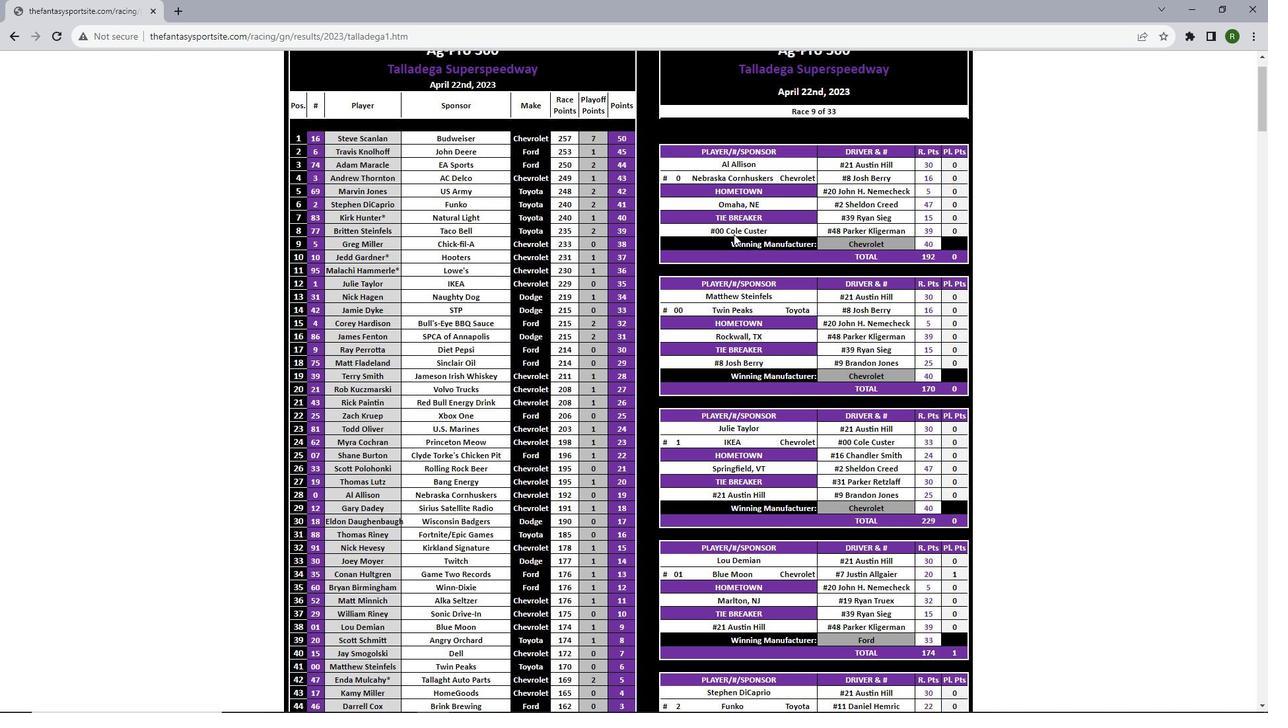 
Action: Mouse scrolled (733, 233) with delta (0, 0)
Screenshot: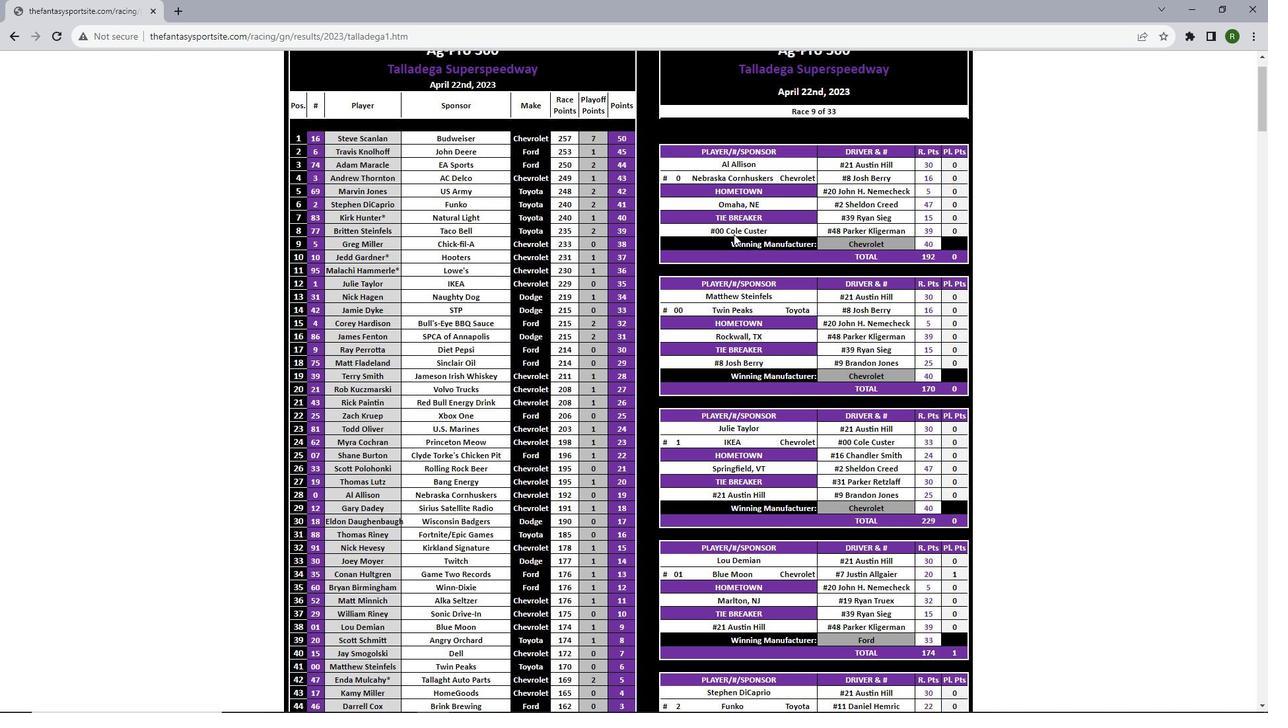 
Action: Mouse moved to (737, 233)
Screenshot: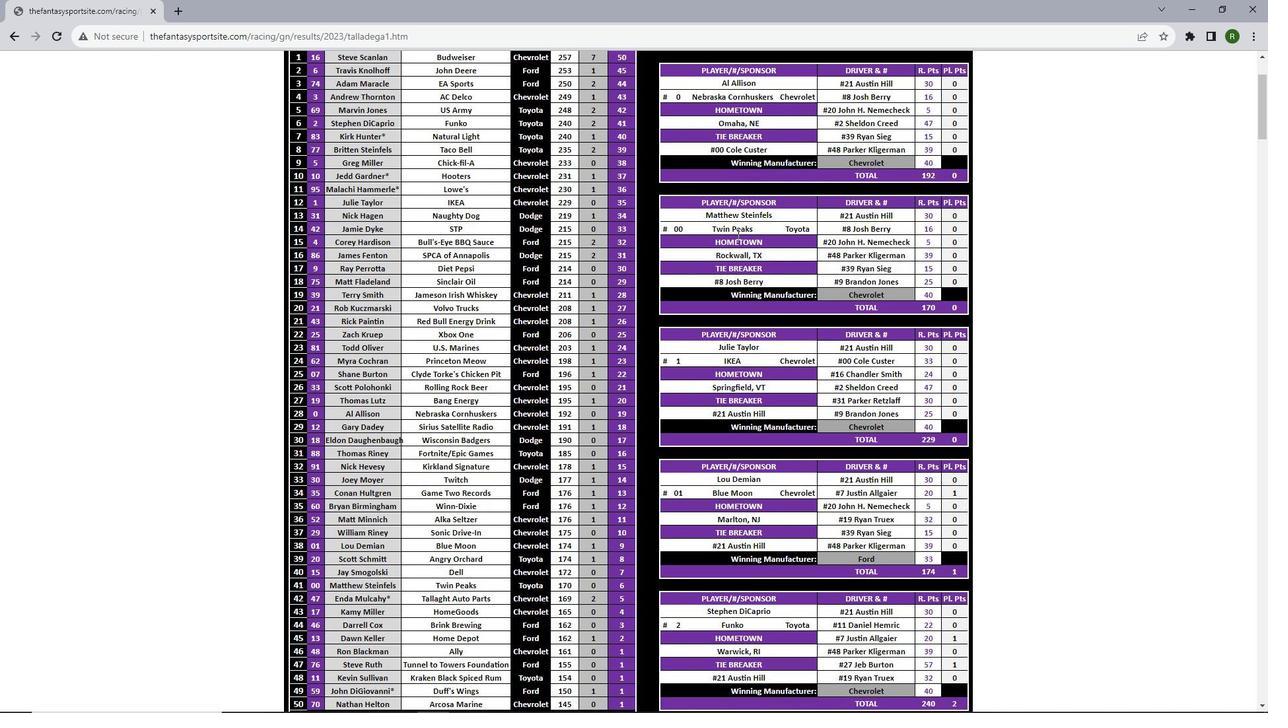 
Action: Mouse scrolled (737, 233) with delta (0, 0)
Screenshot: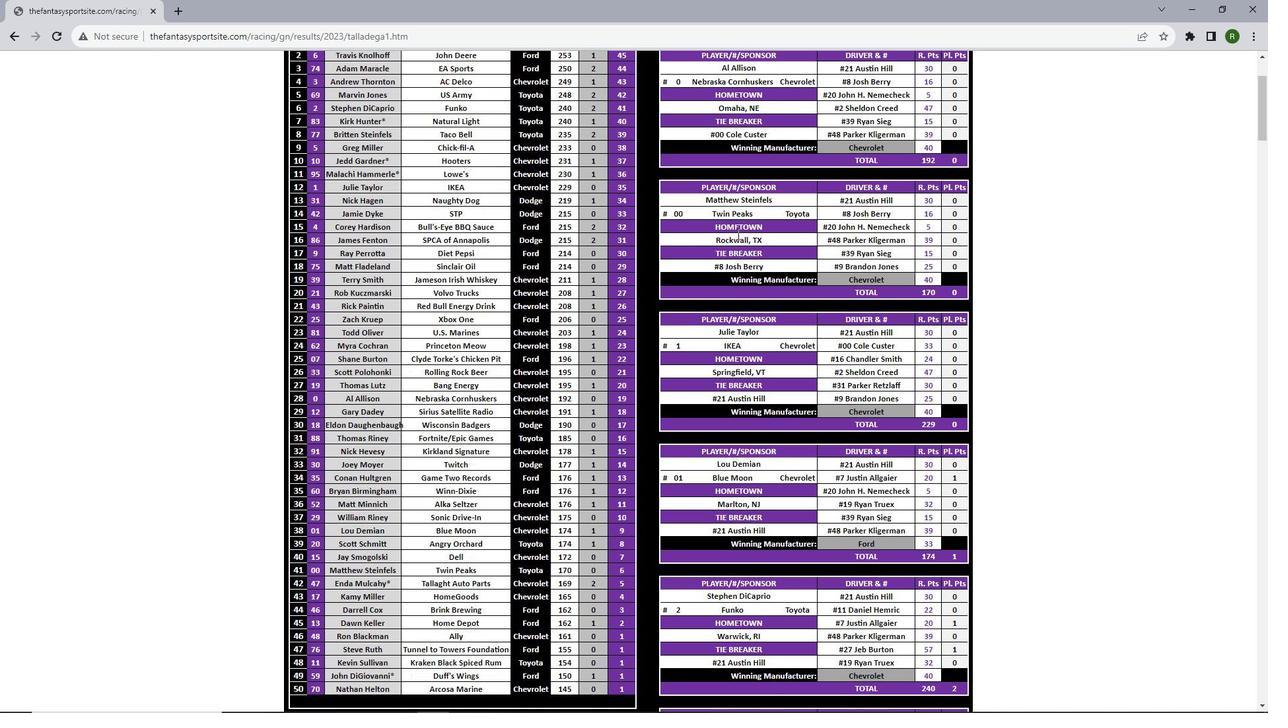 
Action: Mouse scrolled (737, 233) with delta (0, 0)
Screenshot: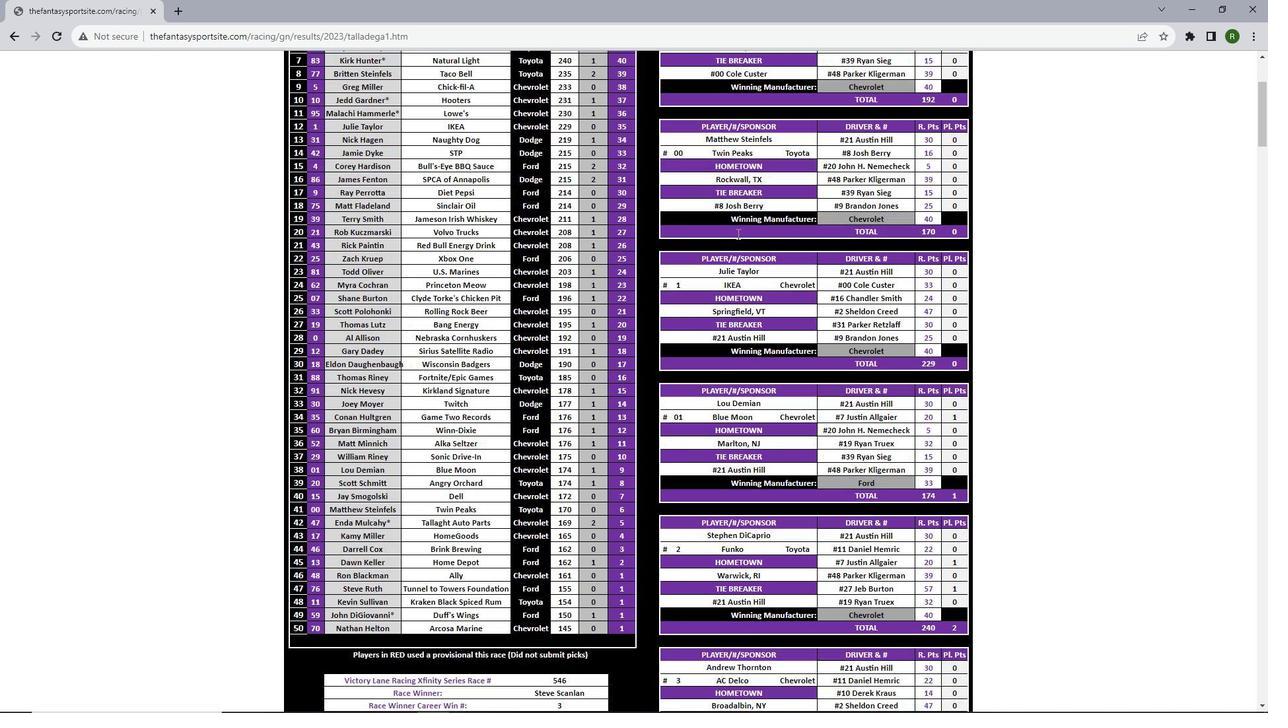 
Action: Mouse scrolled (737, 233) with delta (0, 0)
Screenshot: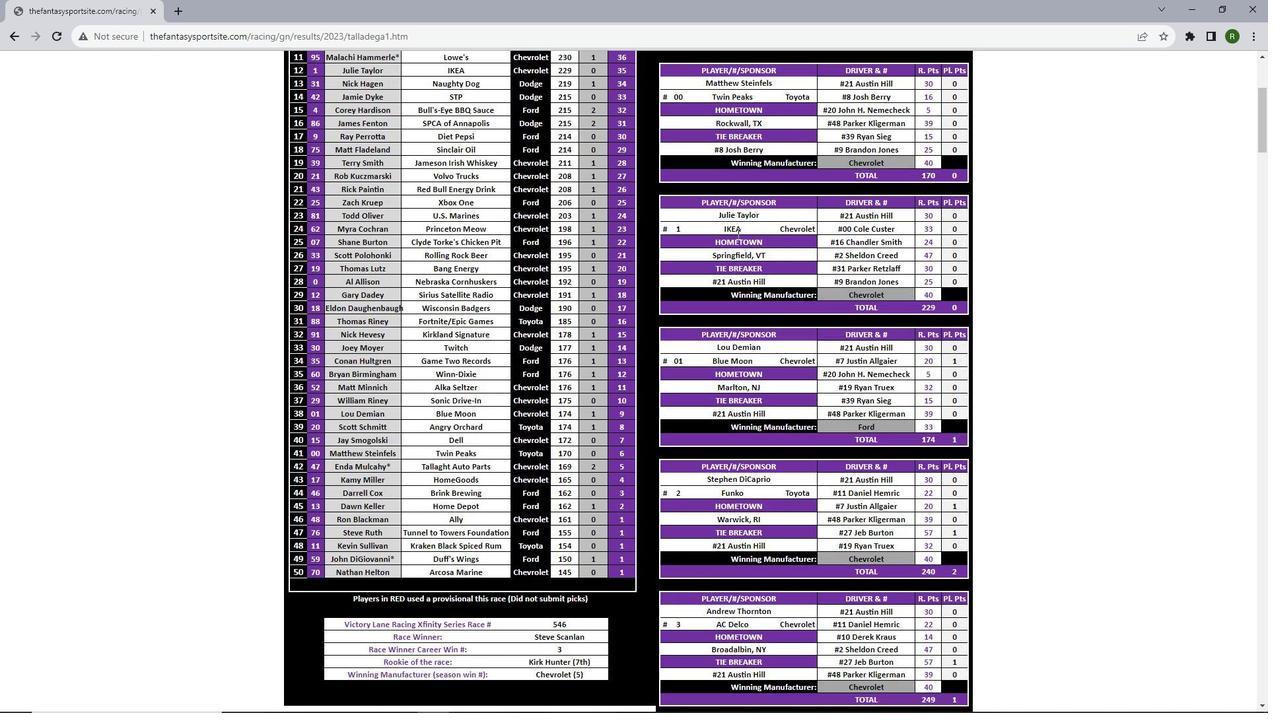 
Action: Mouse scrolled (737, 233) with delta (0, 0)
Screenshot: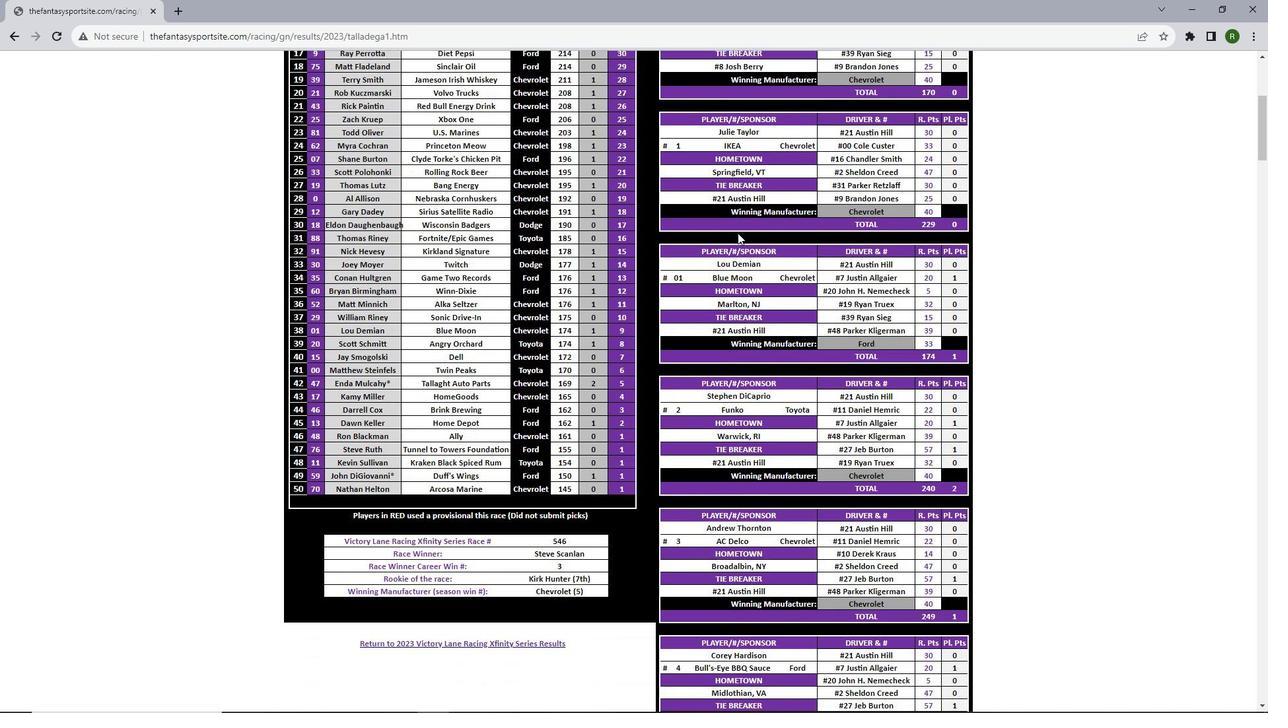 
Action: Mouse moved to (737, 233)
Screenshot: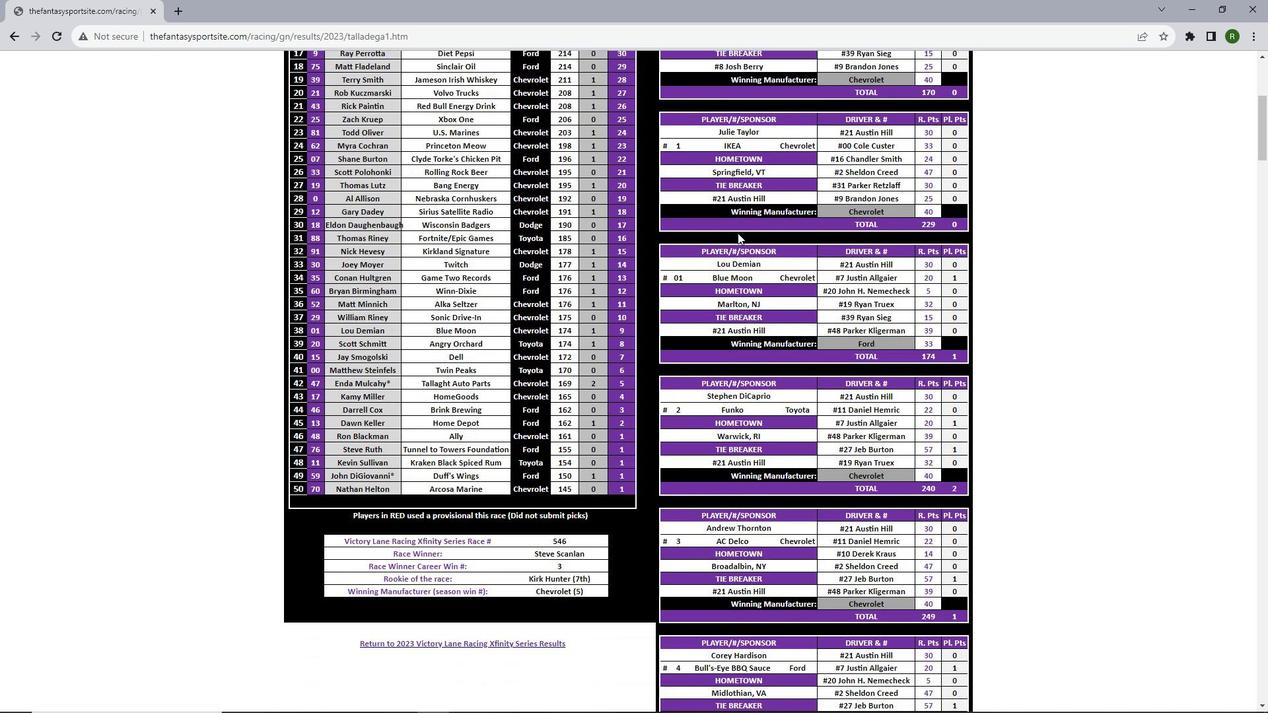 
Action: Mouse scrolled (737, 232) with delta (0, 0)
Screenshot: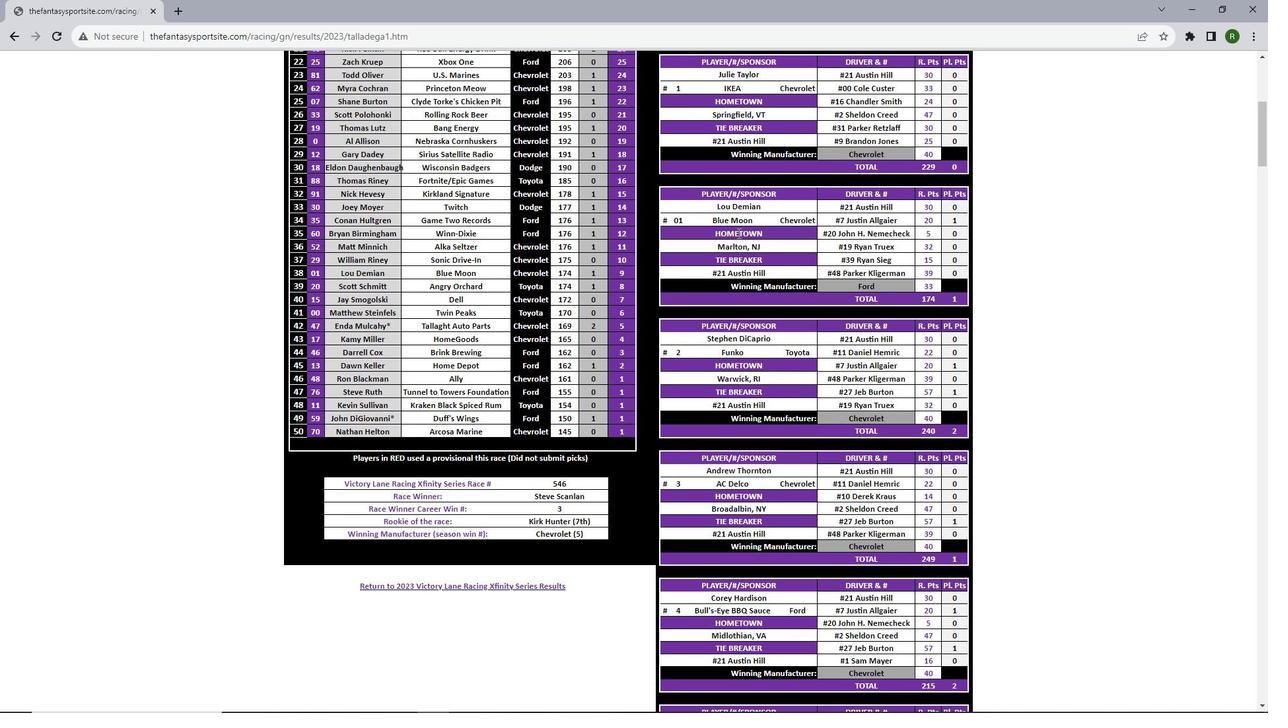 
Action: Mouse scrolled (737, 232) with delta (0, 0)
Screenshot: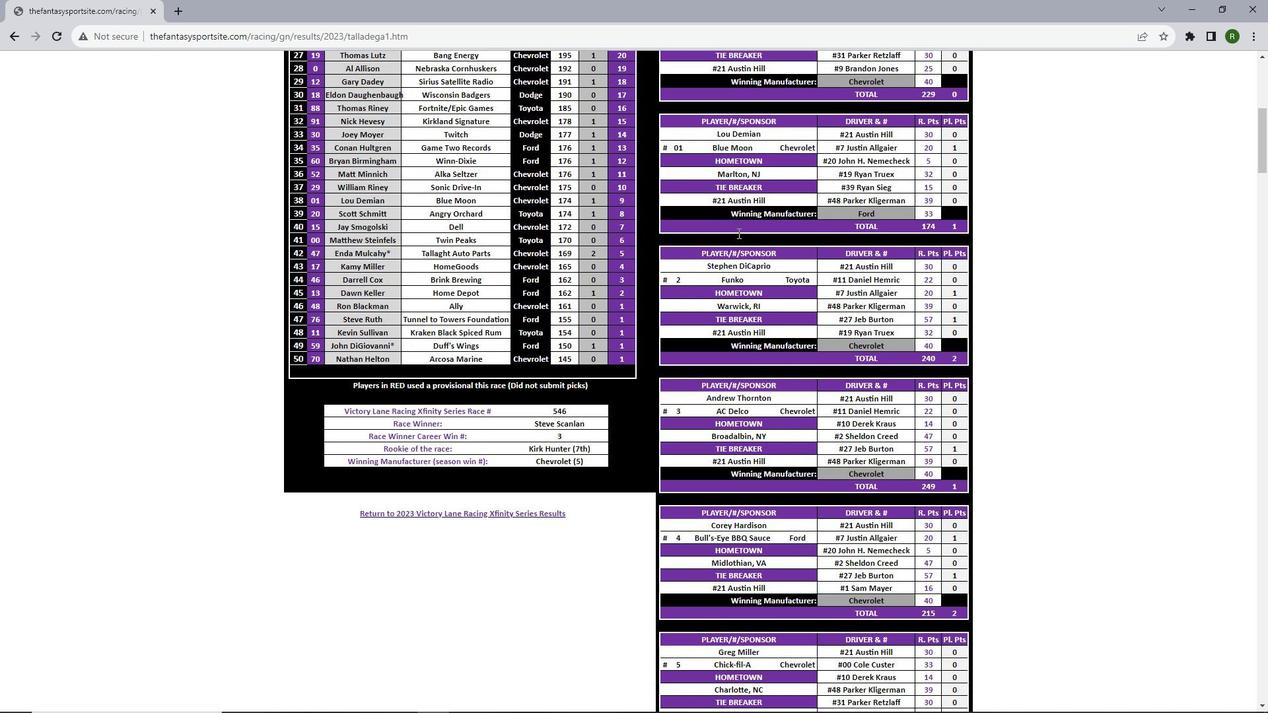 
Action: Mouse scrolled (737, 232) with delta (0, 0)
Screenshot: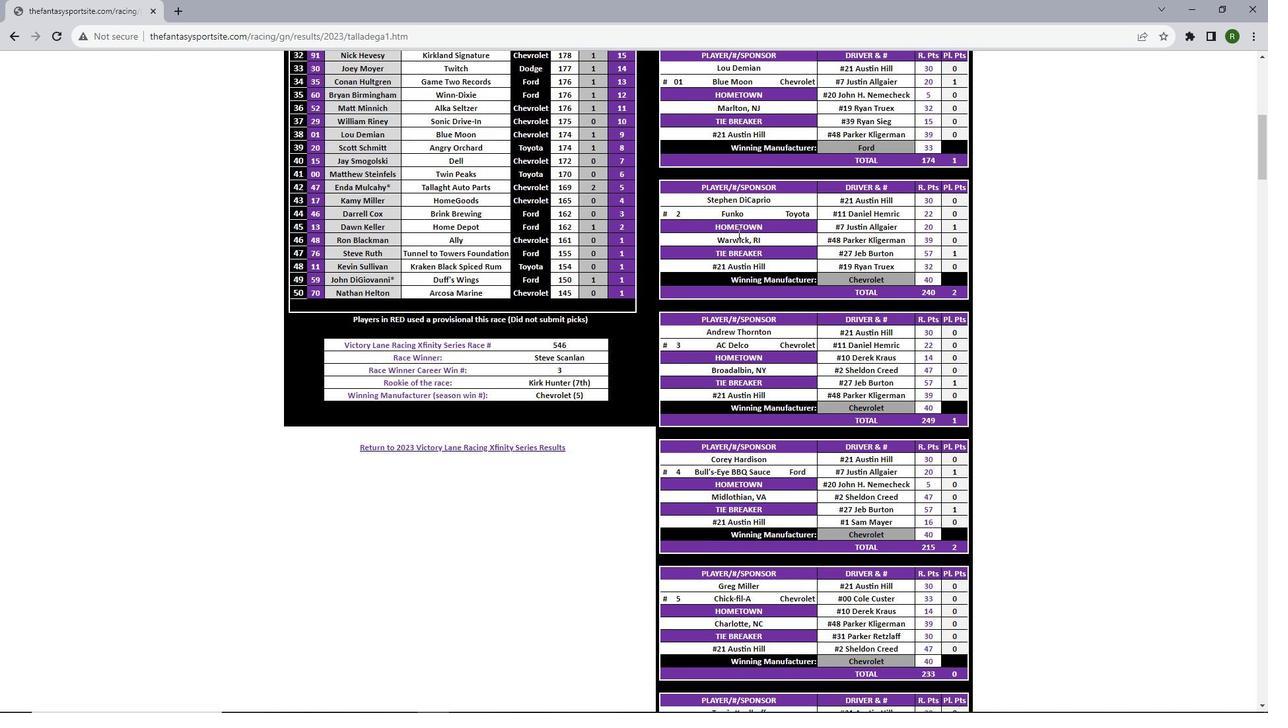 
Action: Mouse scrolled (737, 232) with delta (0, 0)
Screenshot: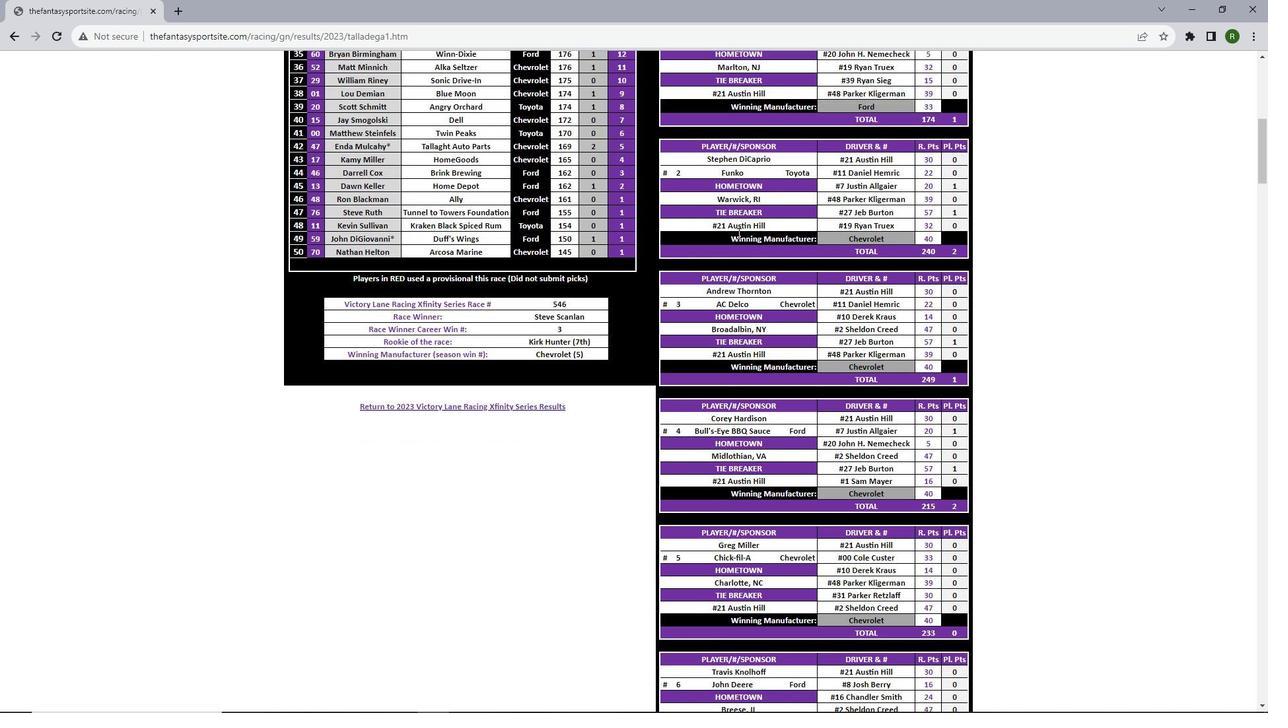 
Action: Mouse scrolled (737, 232) with delta (0, 0)
Screenshot: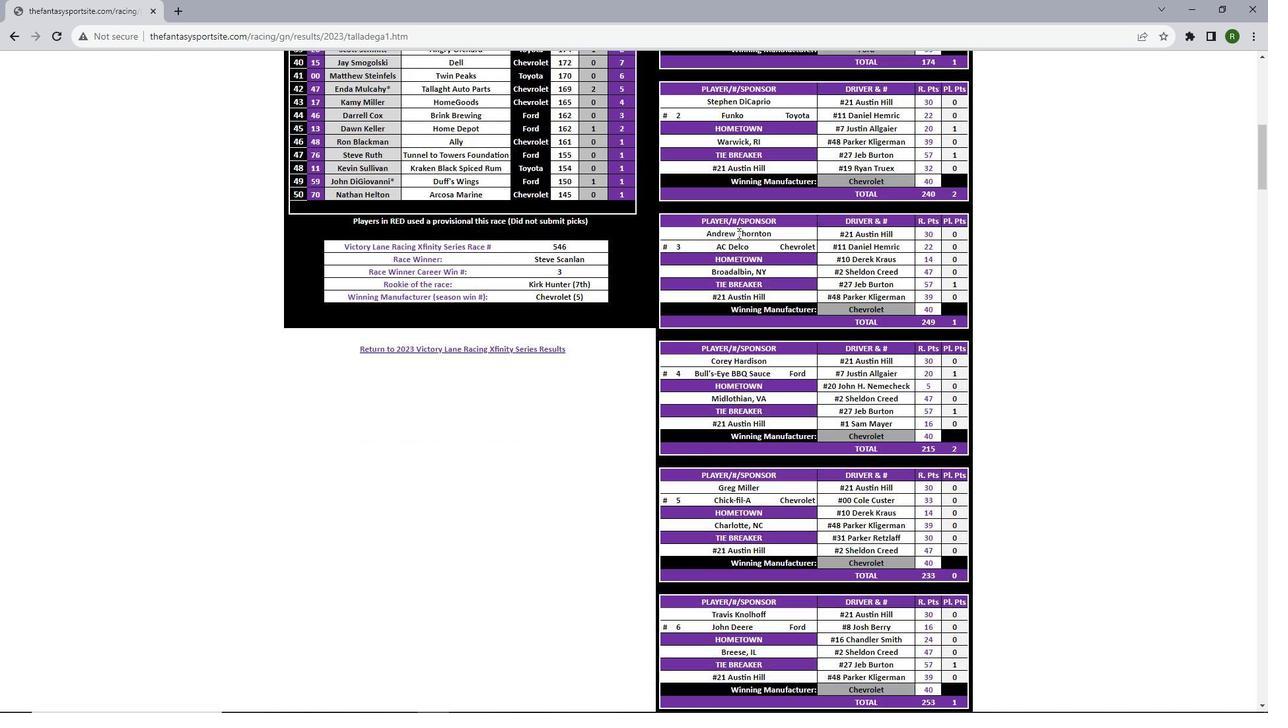 
Action: Mouse scrolled (737, 233) with delta (0, 0)
Screenshot: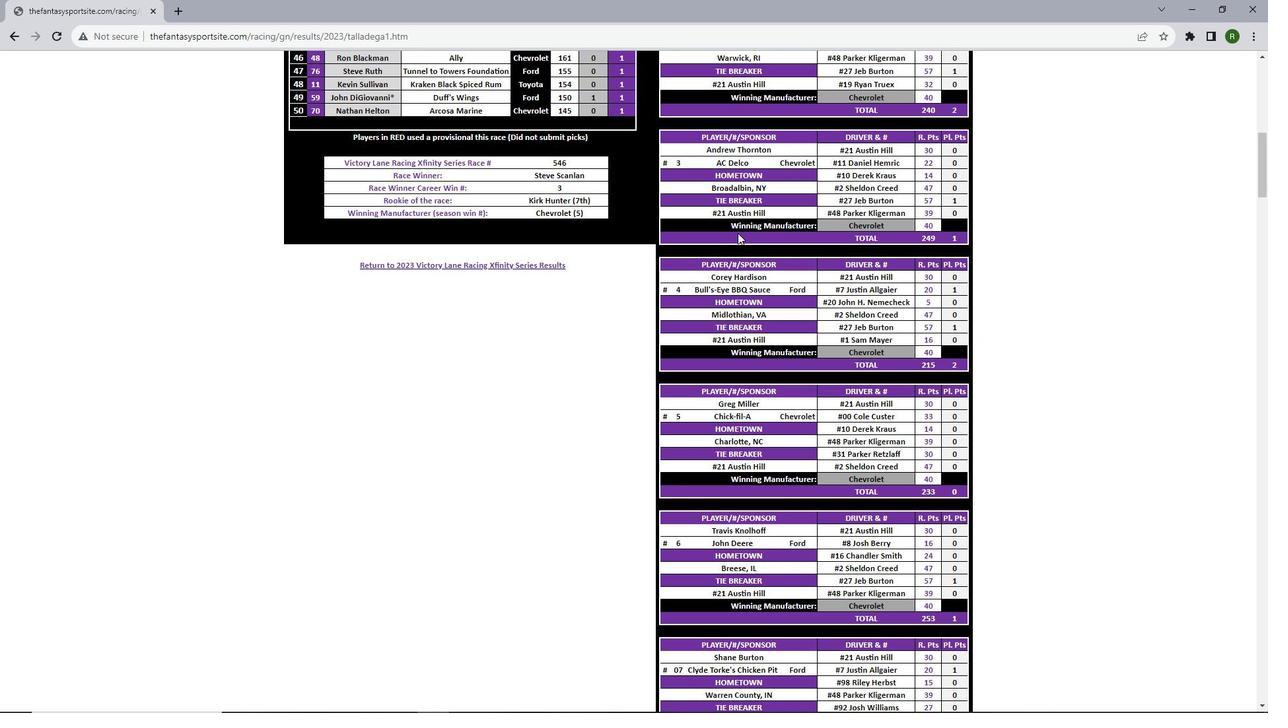 
Action: Mouse scrolled (737, 233) with delta (0, 0)
Screenshot: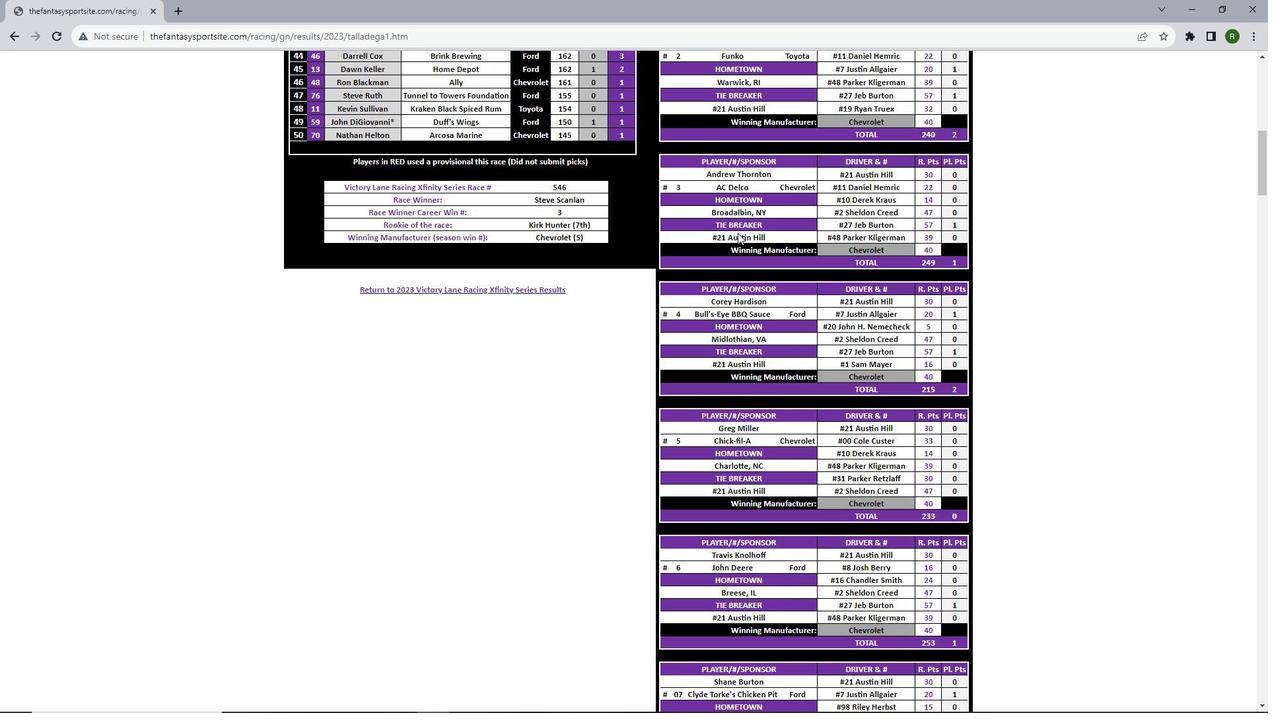 
Action: Mouse scrolled (737, 233) with delta (0, 0)
Screenshot: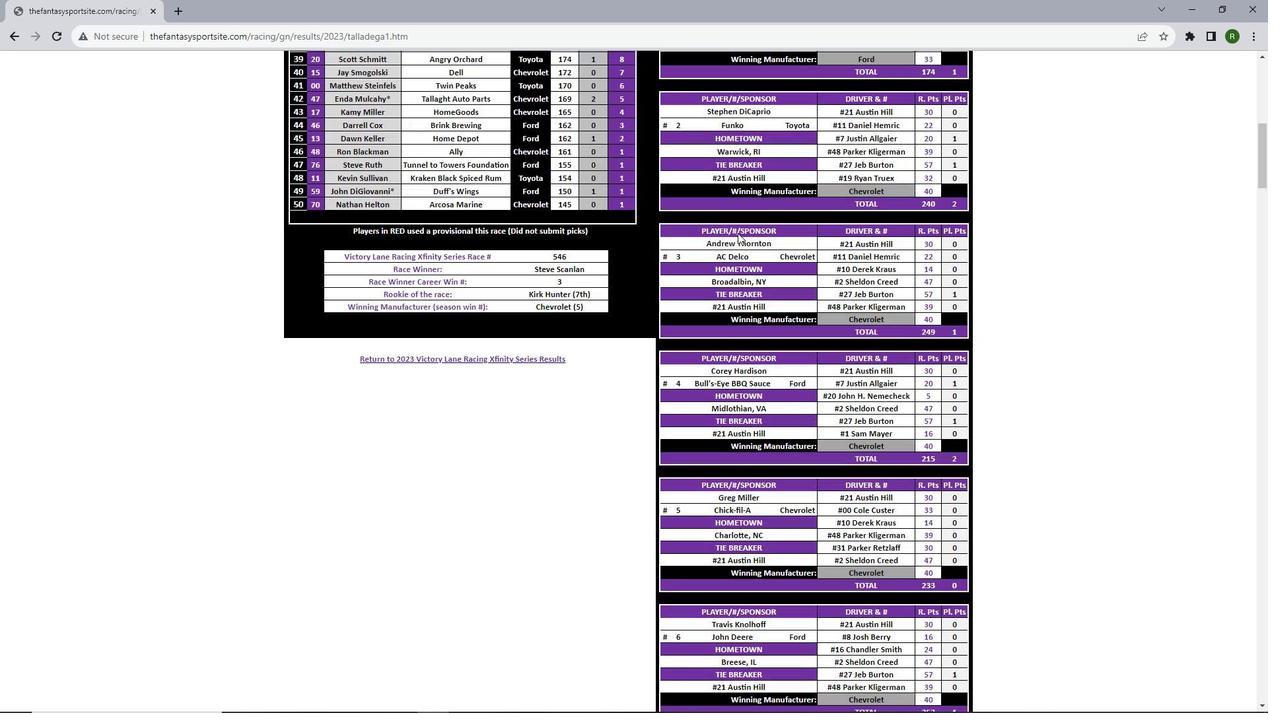 
Action: Mouse scrolled (737, 233) with delta (0, 0)
Screenshot: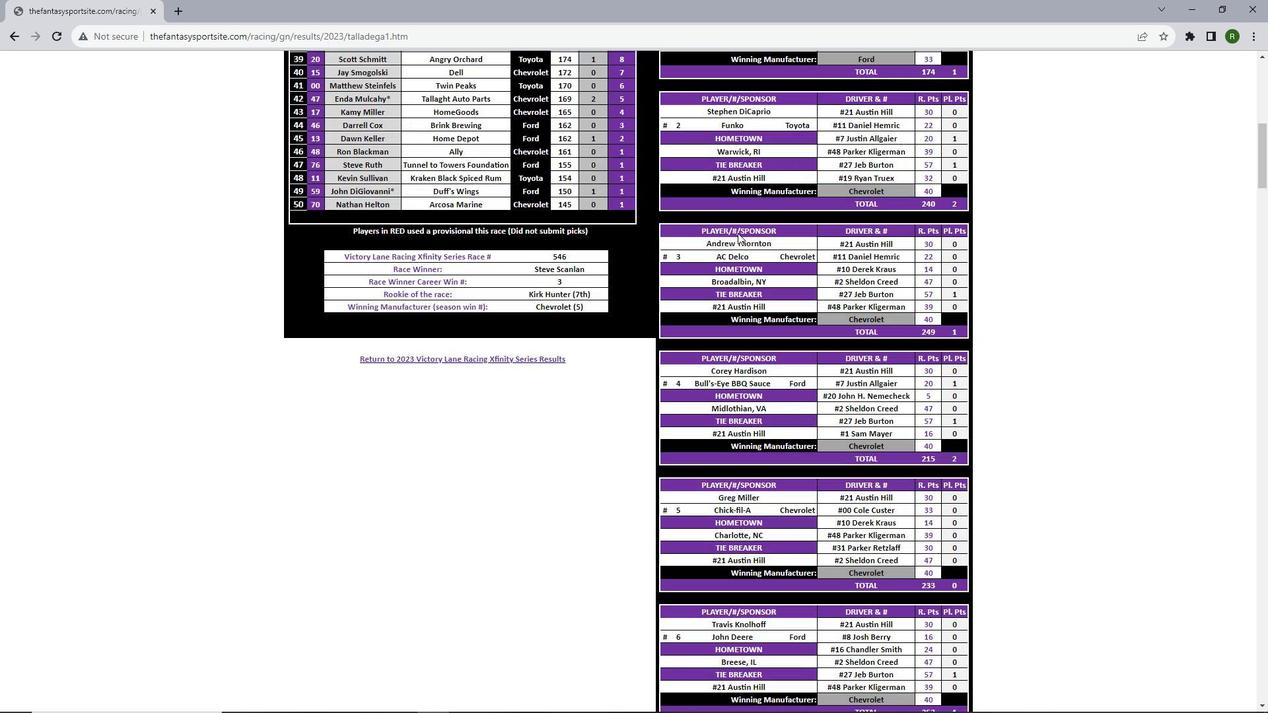 
Action: Mouse scrolled (737, 233) with delta (0, 0)
Screenshot: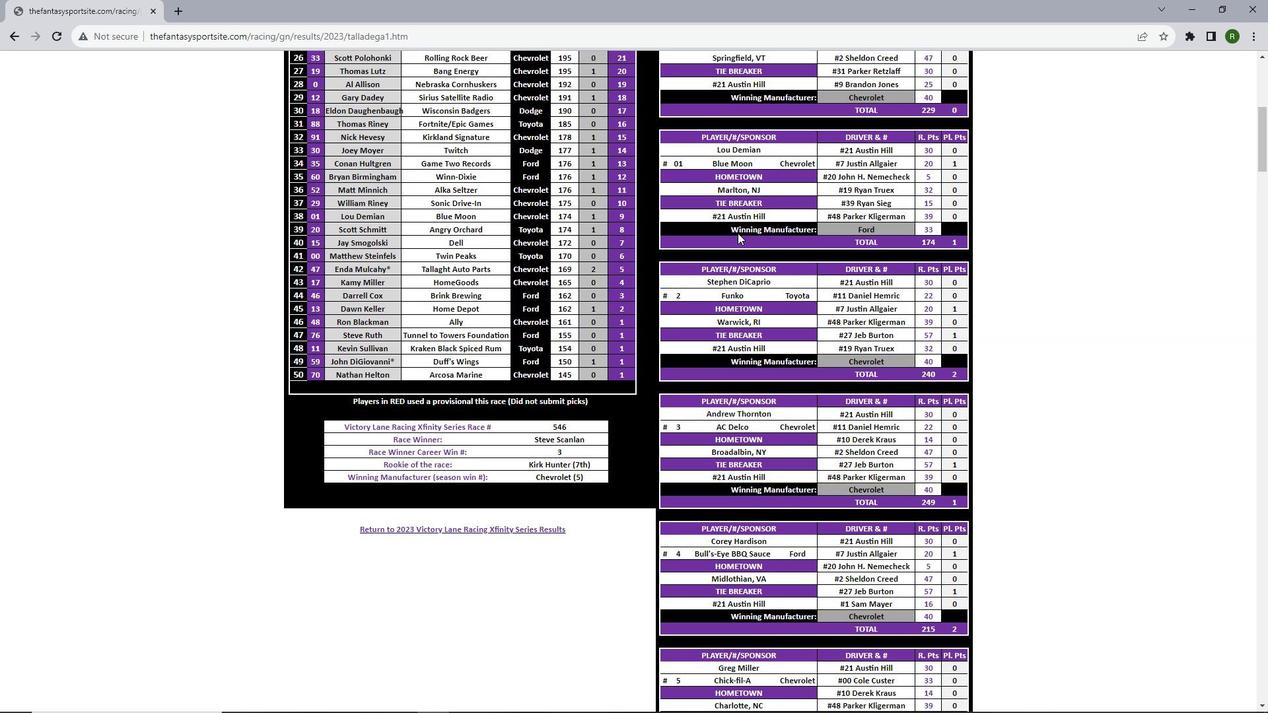 
Action: Mouse scrolled (737, 233) with delta (0, 0)
Screenshot: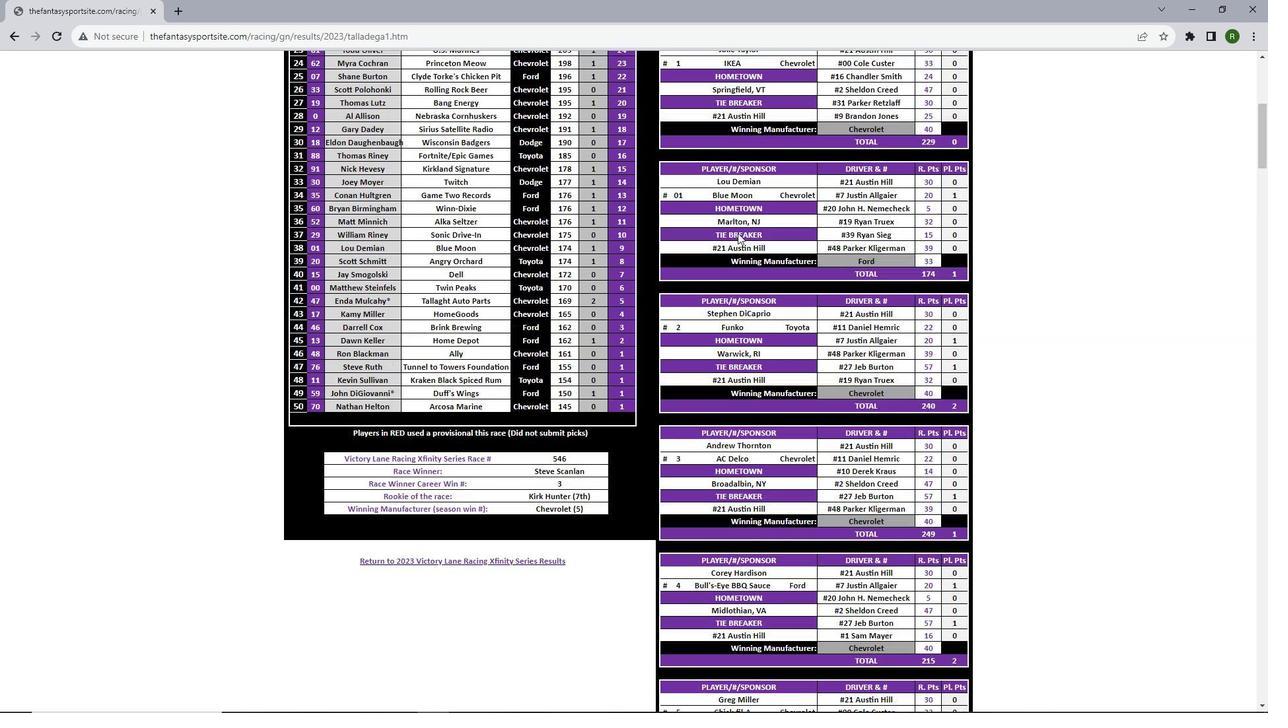 
Action: Mouse scrolled (737, 233) with delta (0, 0)
Screenshot: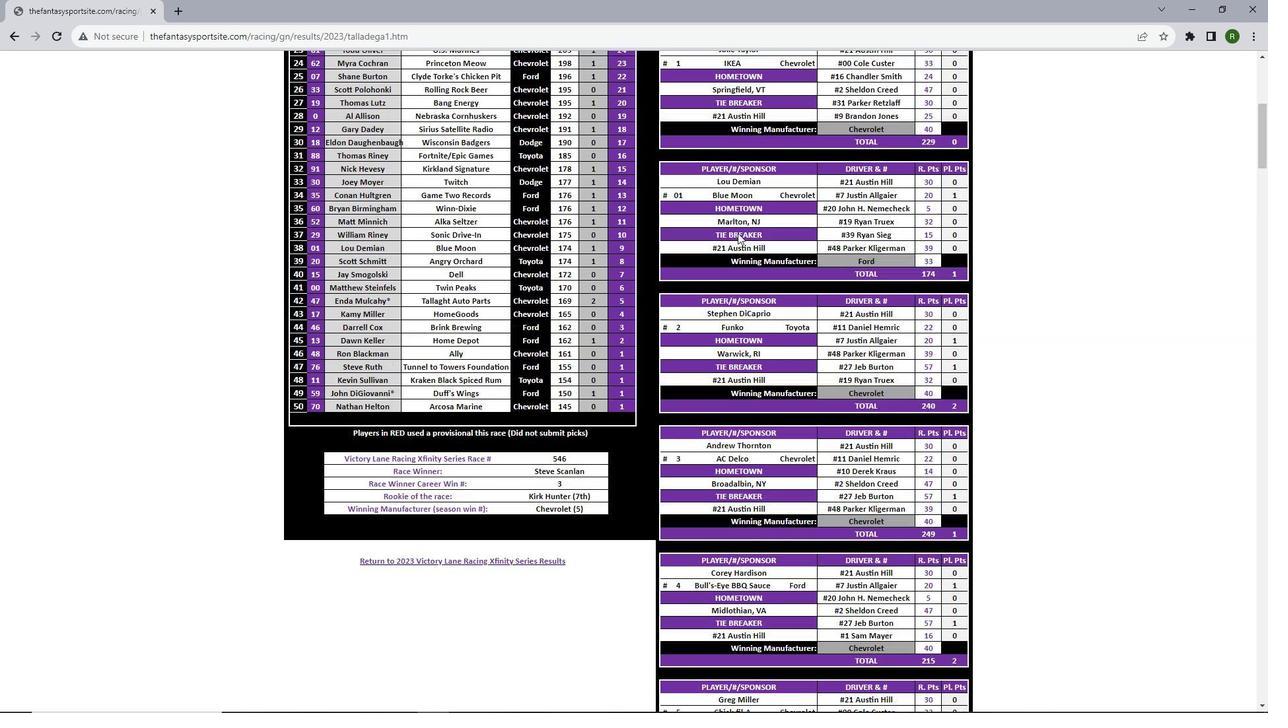 
Action: Mouse scrolled (737, 233) with delta (0, 0)
Screenshot: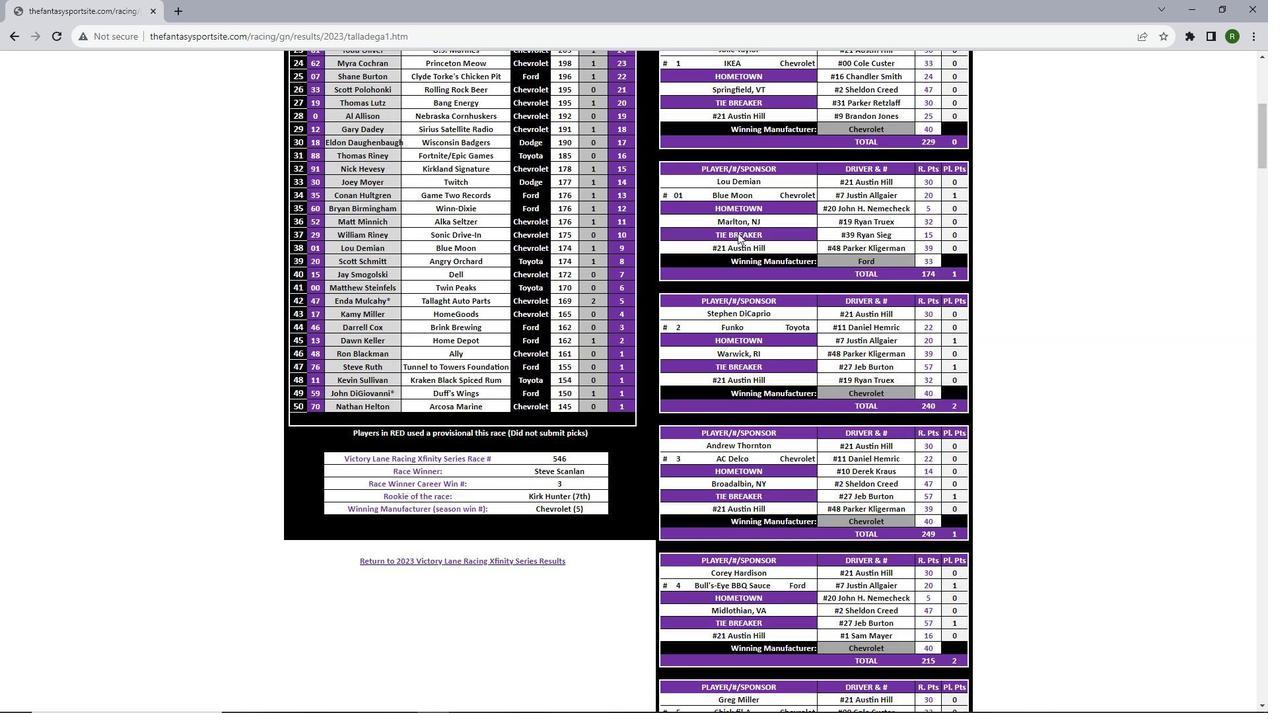 
Action: Mouse scrolled (737, 233) with delta (0, 0)
Screenshot: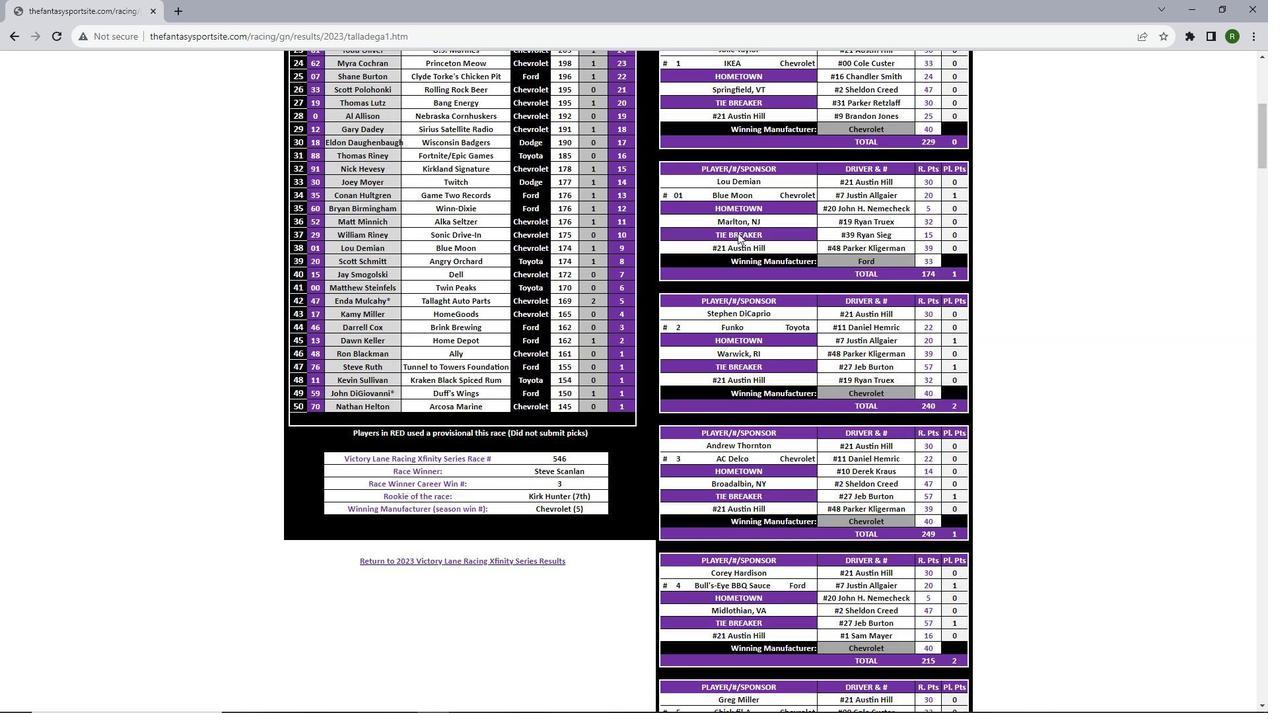 
Action: Mouse scrolled (737, 233) with delta (0, 0)
Screenshot: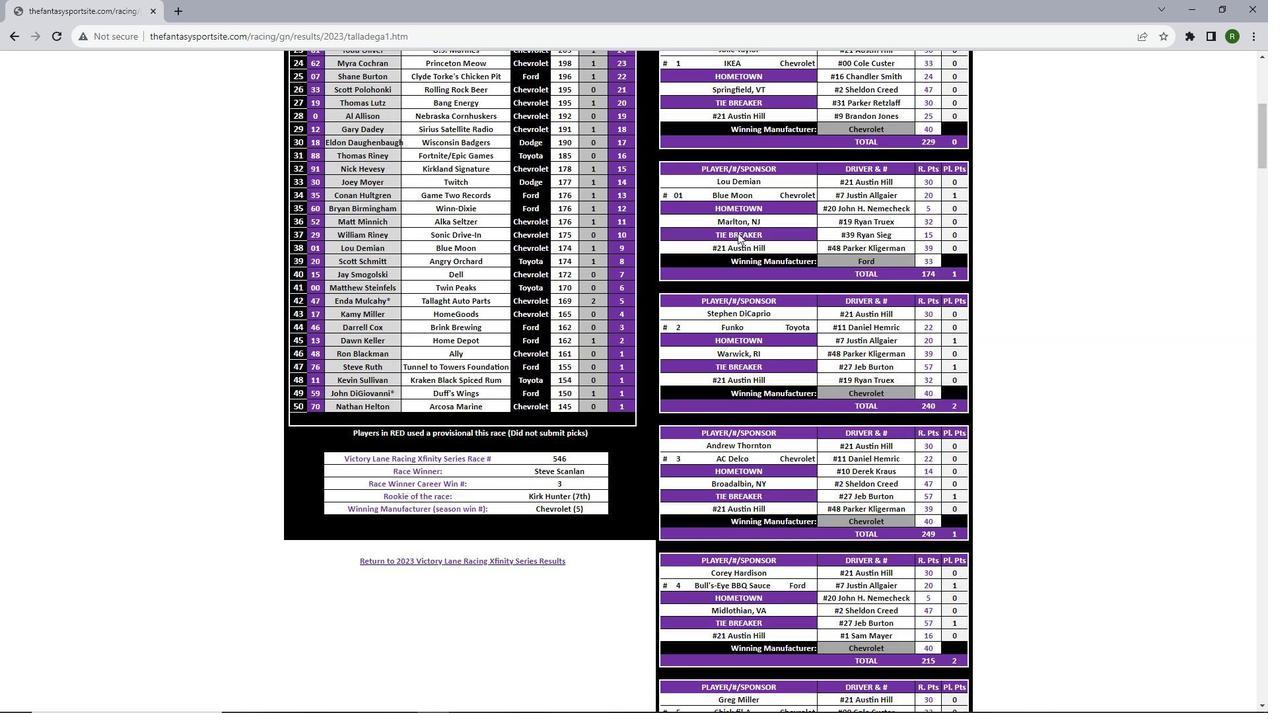 
Action: Mouse scrolled (737, 233) with delta (0, 0)
Screenshot: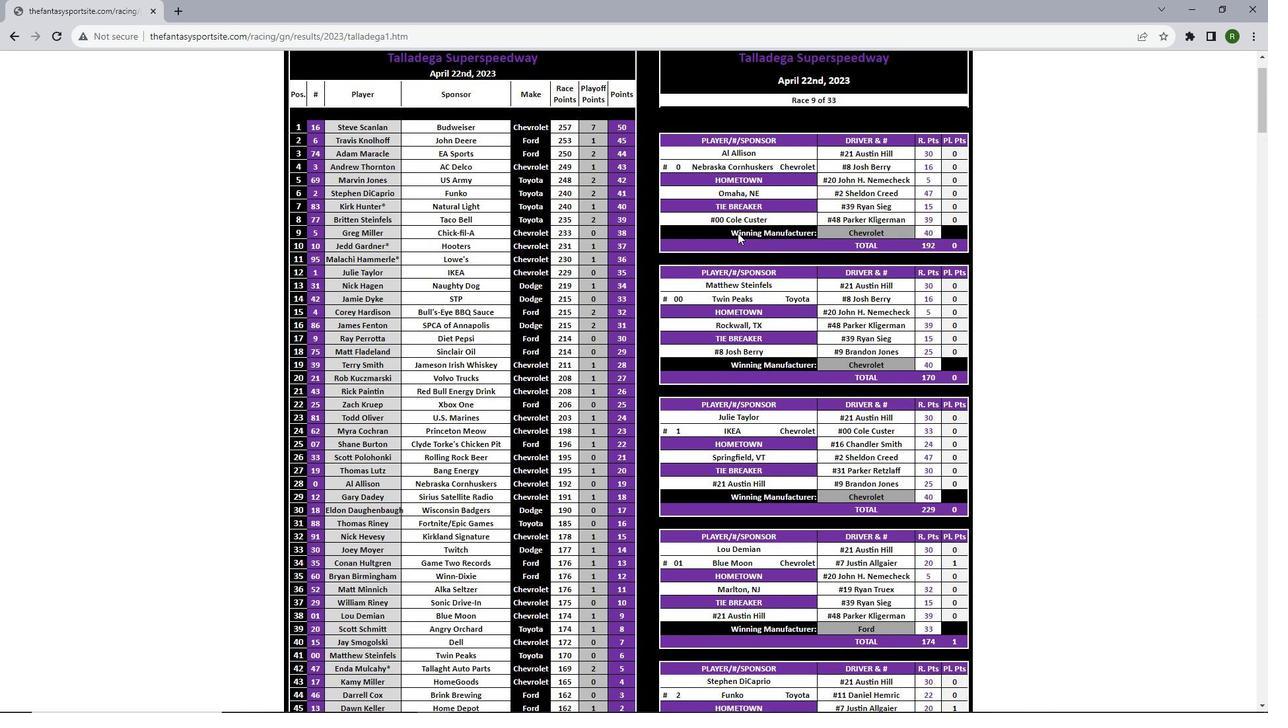 
Action: Mouse scrolled (737, 233) with delta (0, 0)
Screenshot: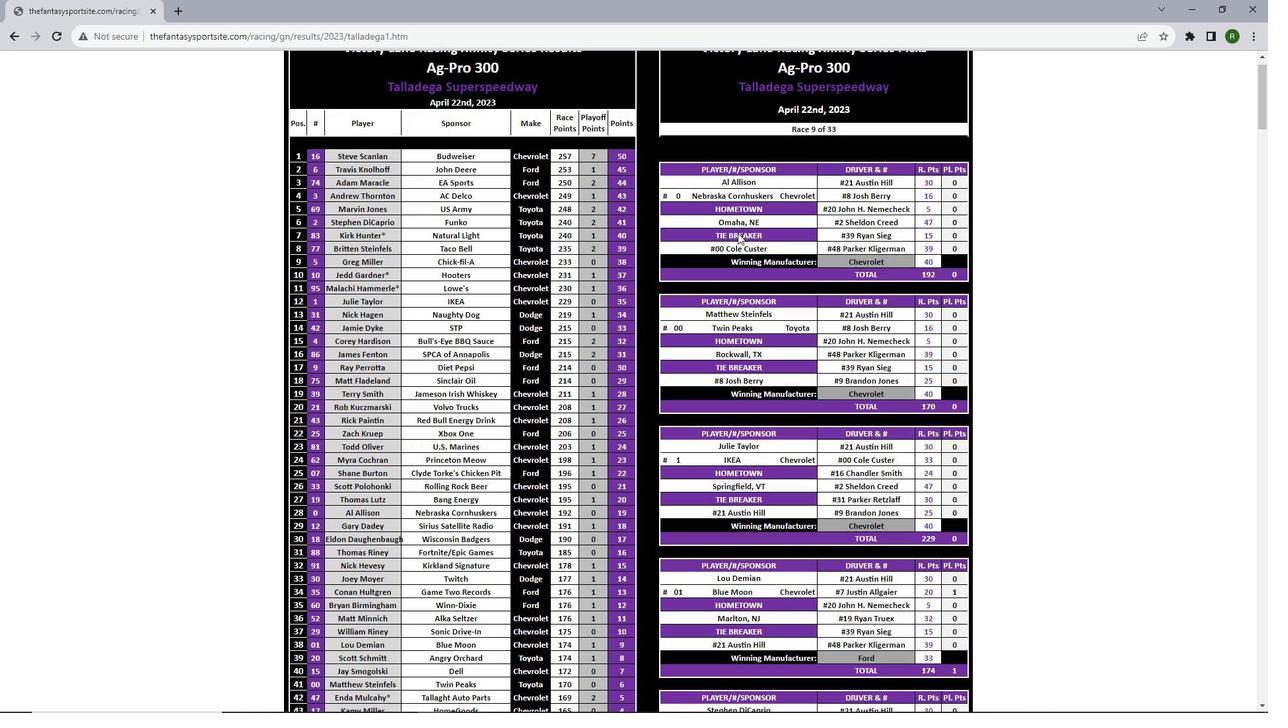
Action: Mouse scrolled (737, 233) with delta (0, 0)
Screenshot: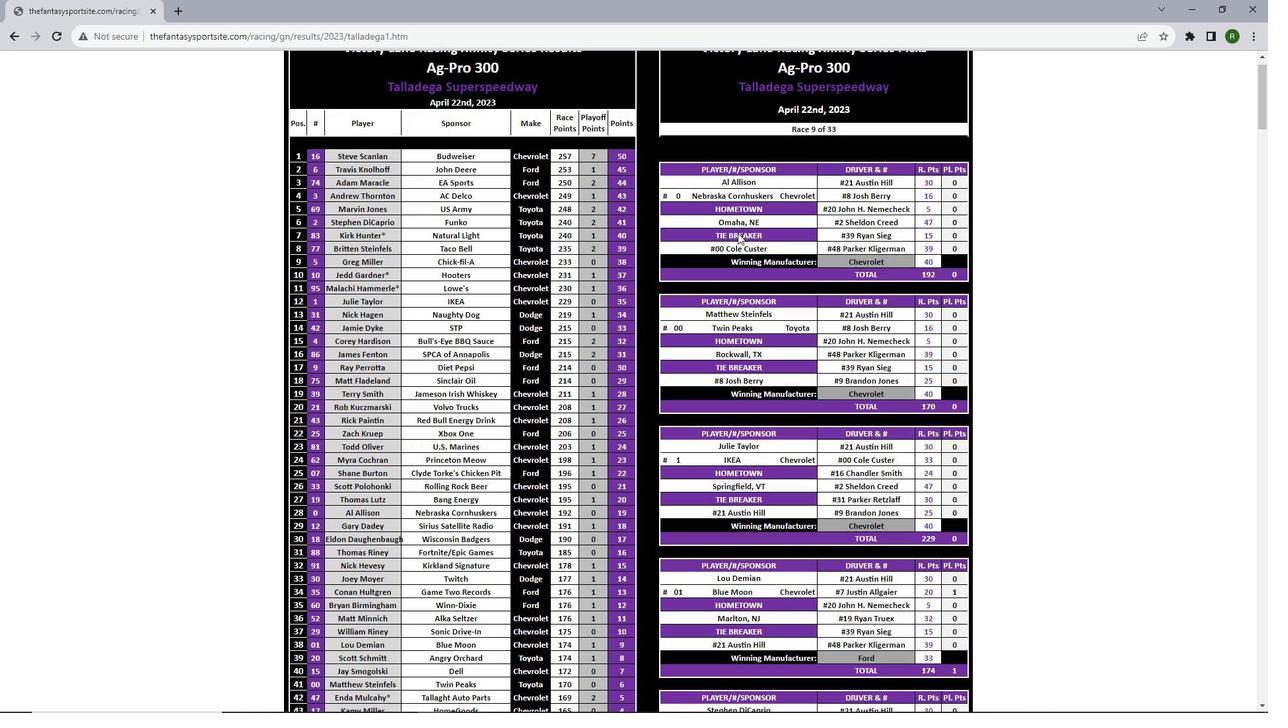 
Action: Mouse scrolled (737, 233) with delta (0, 0)
Screenshot: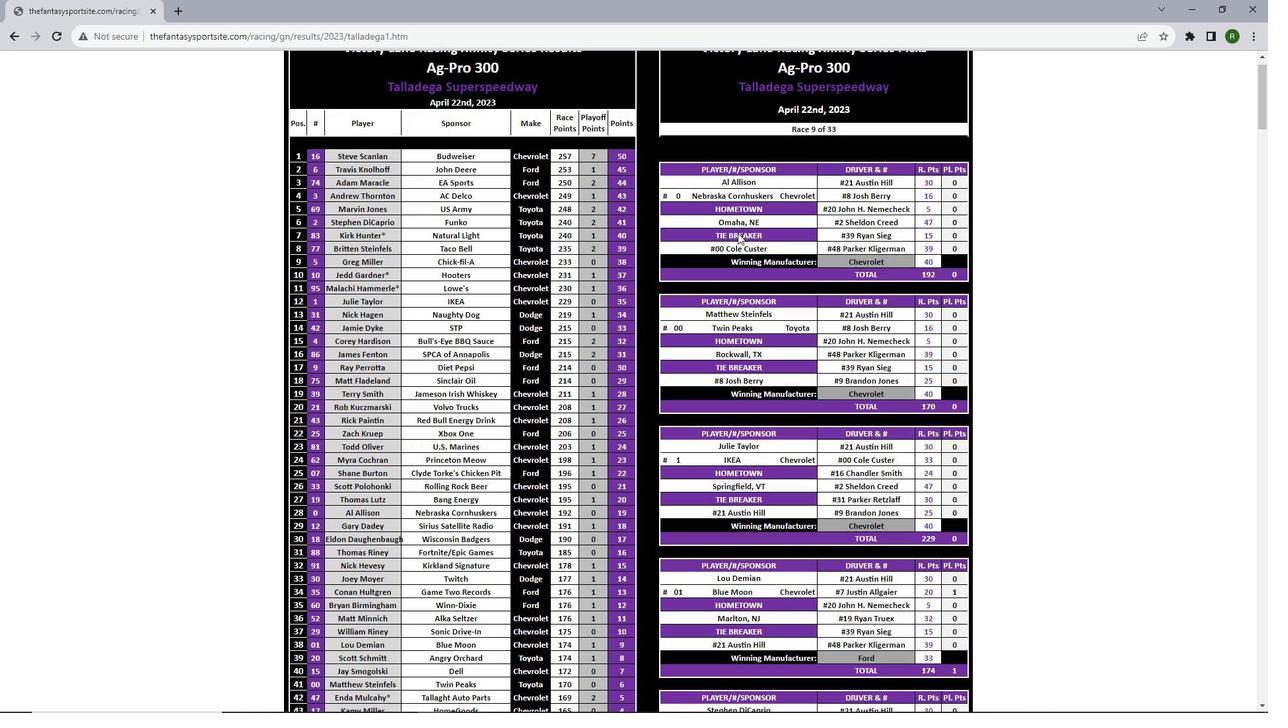
Action: Mouse scrolled (737, 233) with delta (0, 0)
Screenshot: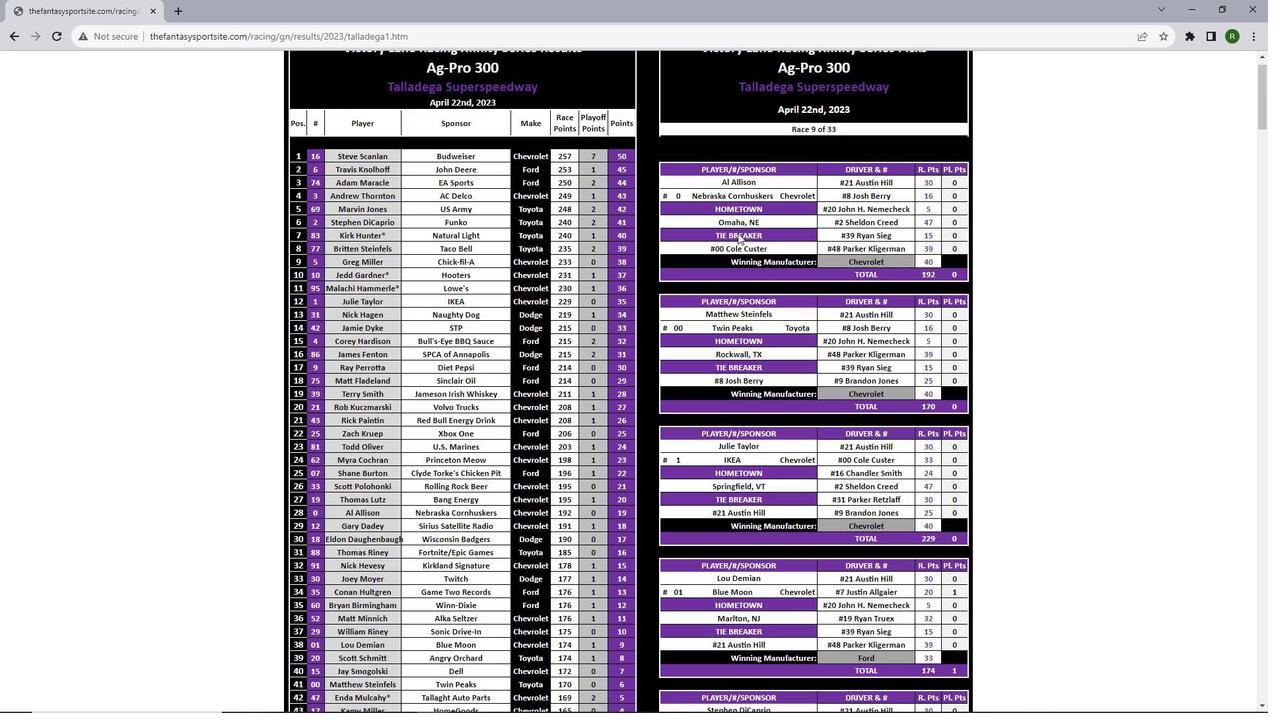 
Action: Mouse scrolled (737, 233) with delta (0, 0)
Screenshot: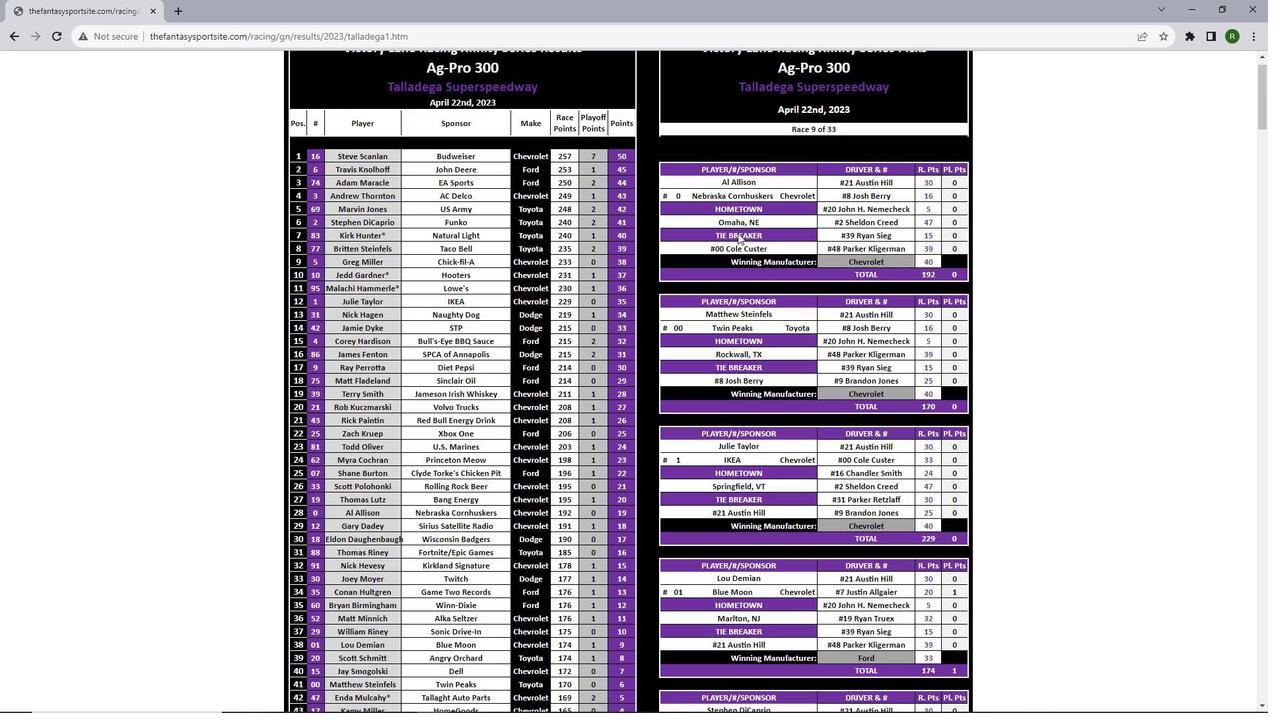 
Action: Mouse scrolled (737, 233) with delta (0, 0)
Screenshot: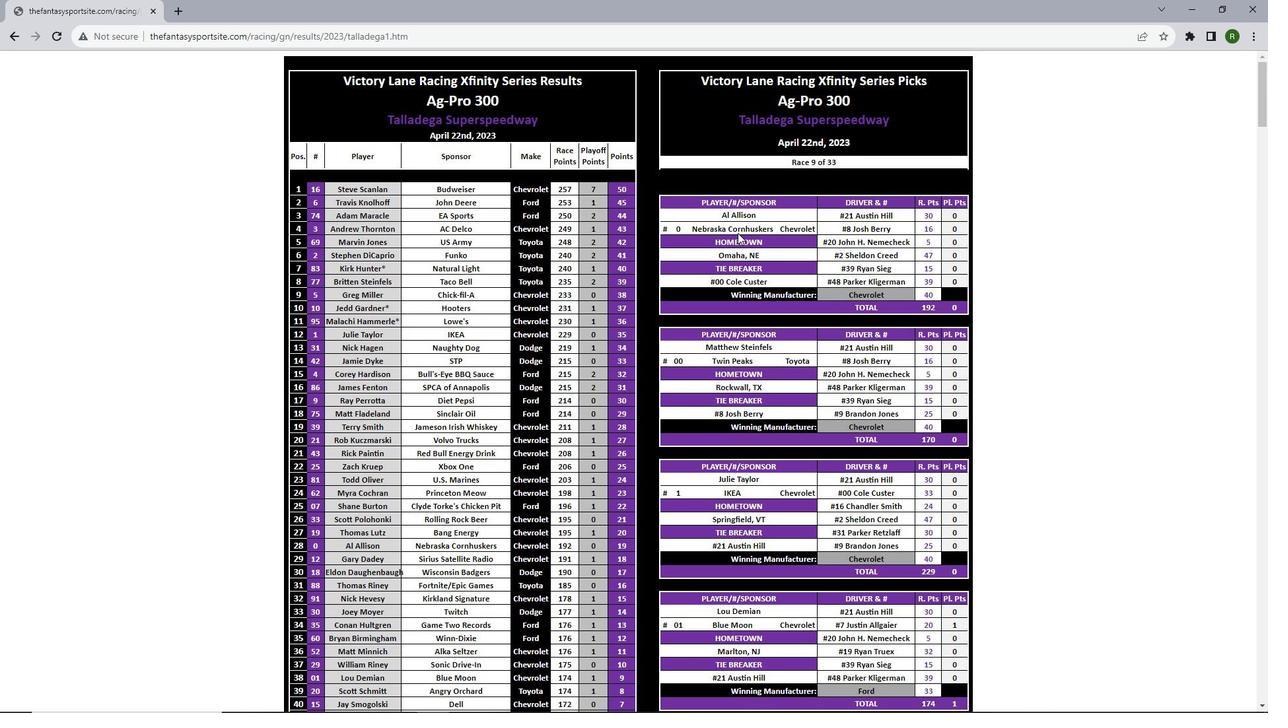 
Action: Mouse scrolled (737, 233) with delta (0, 0)
Screenshot: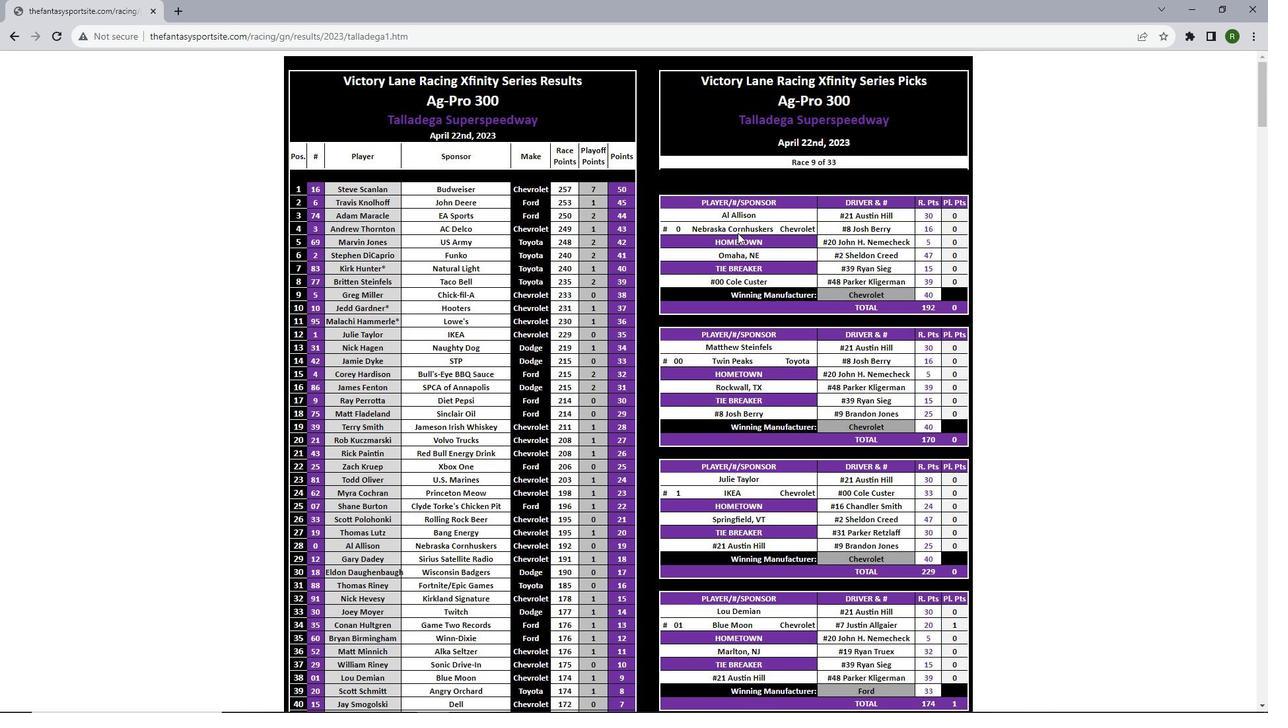 
Action: Mouse scrolled (737, 233) with delta (0, 0)
Screenshot: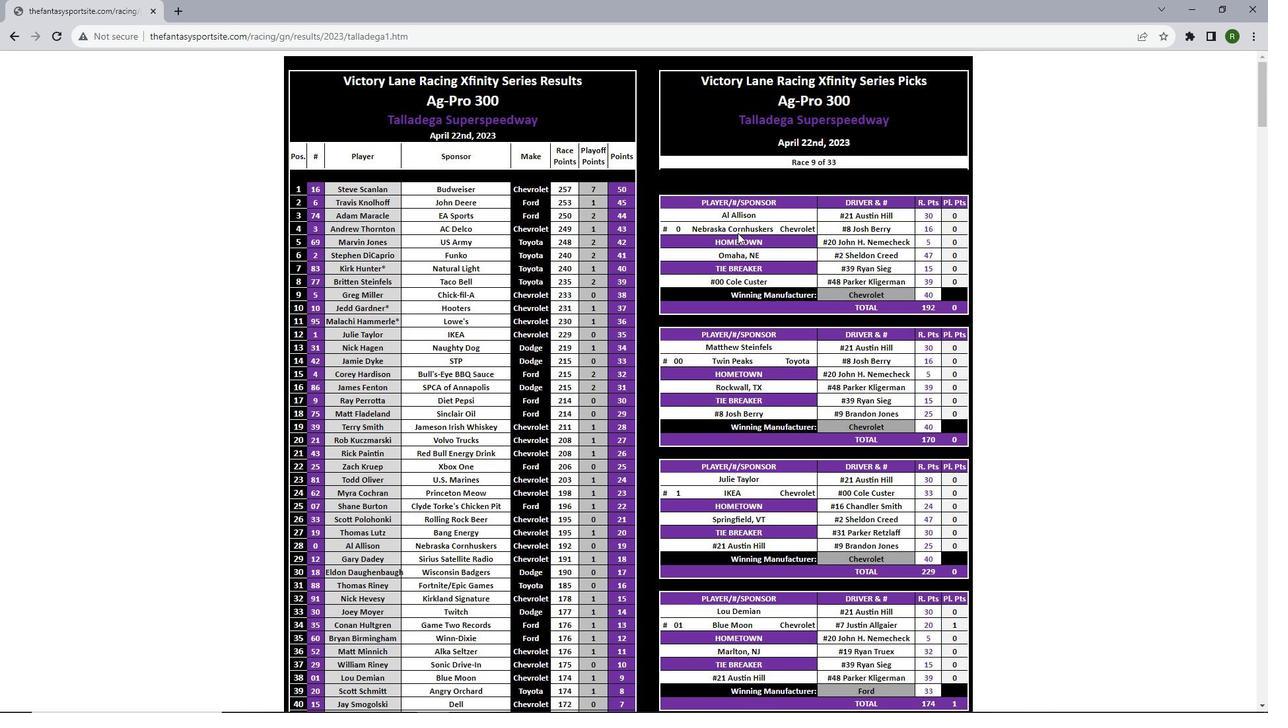 
Action: Mouse scrolled (737, 233) with delta (0, 0)
Screenshot: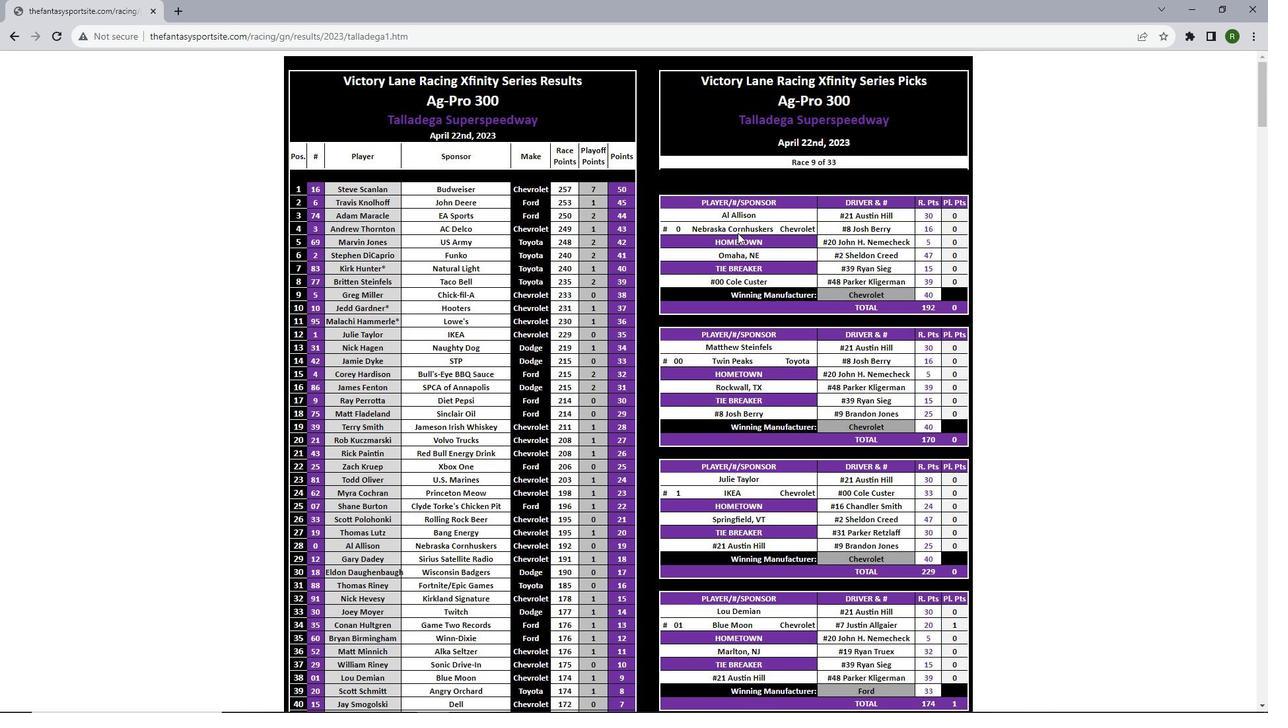 
Action: Mouse scrolled (737, 233) with delta (0, 0)
Screenshot: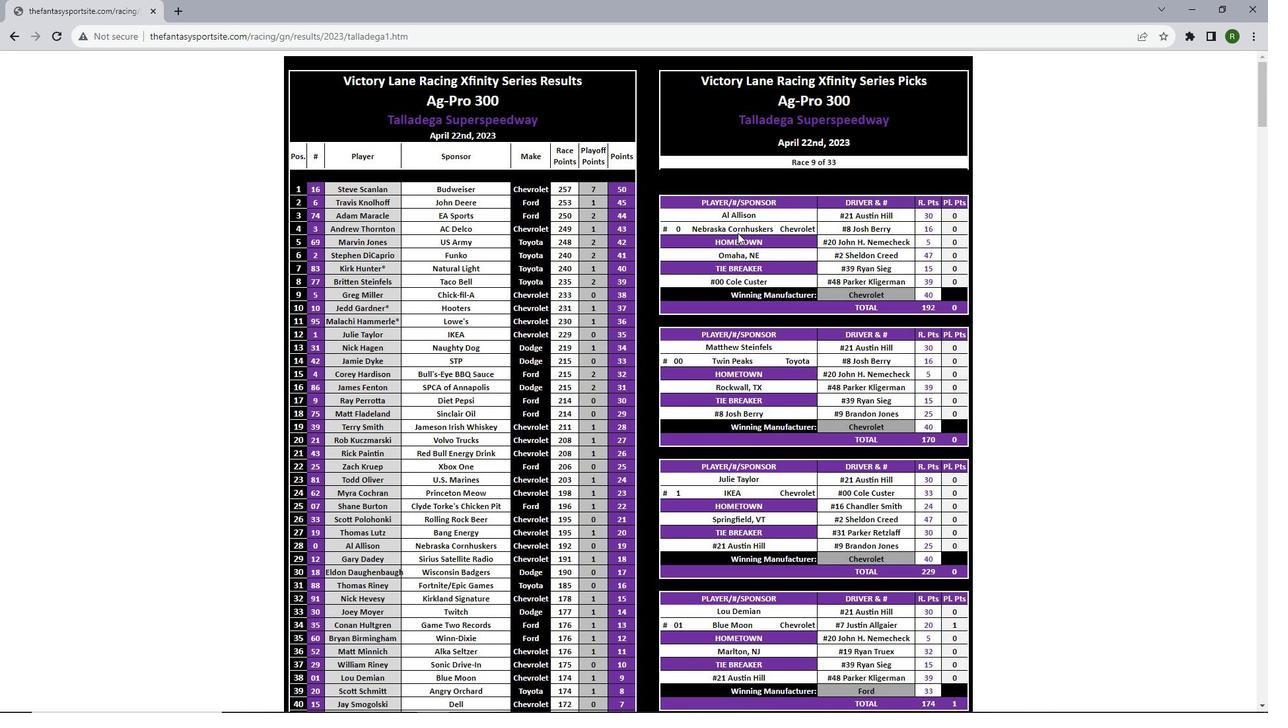 
Action: Mouse scrolled (737, 233) with delta (0, 0)
Screenshot: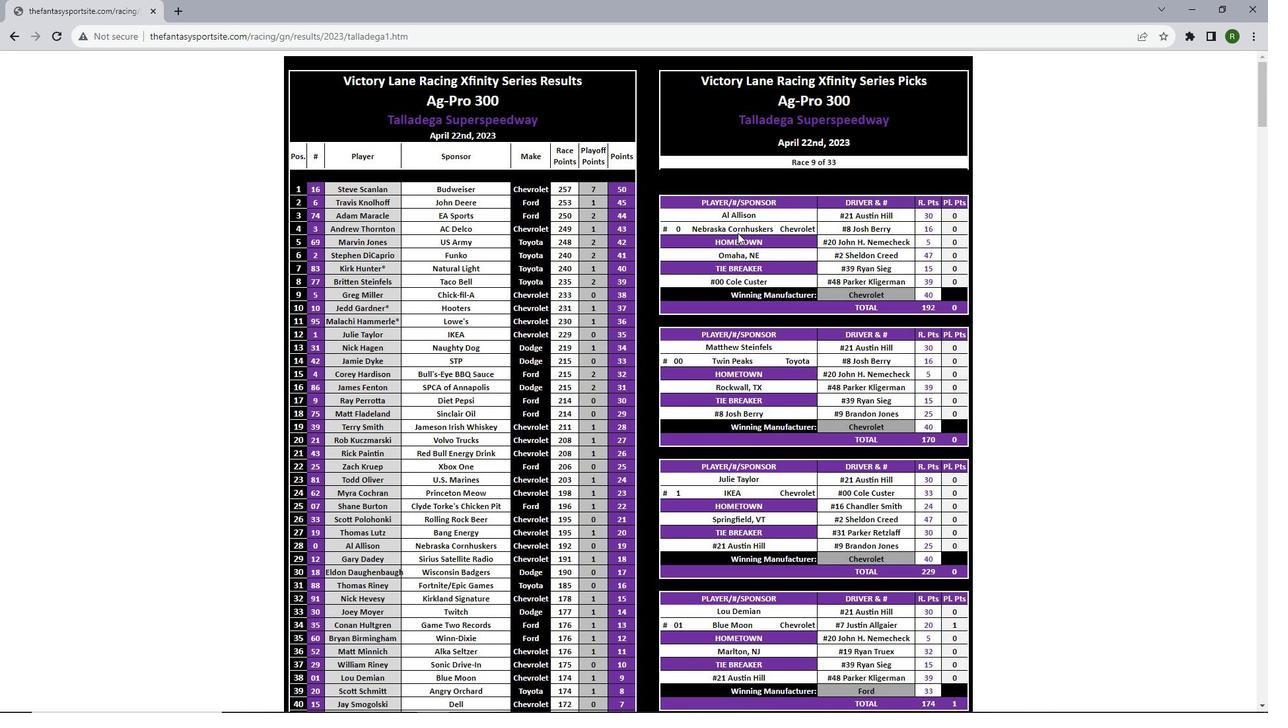
Action: Mouse scrolled (737, 232) with delta (0, 0)
Screenshot: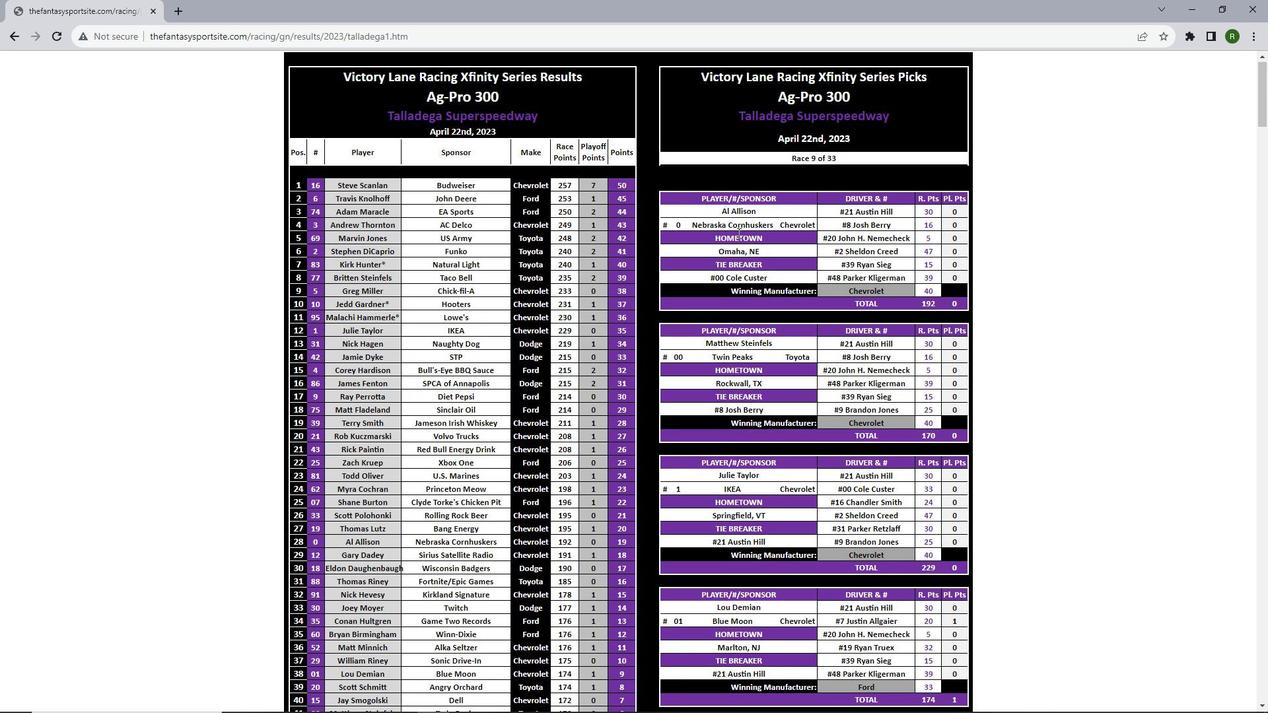 
Action: Mouse scrolled (737, 232) with delta (0, 0)
Screenshot: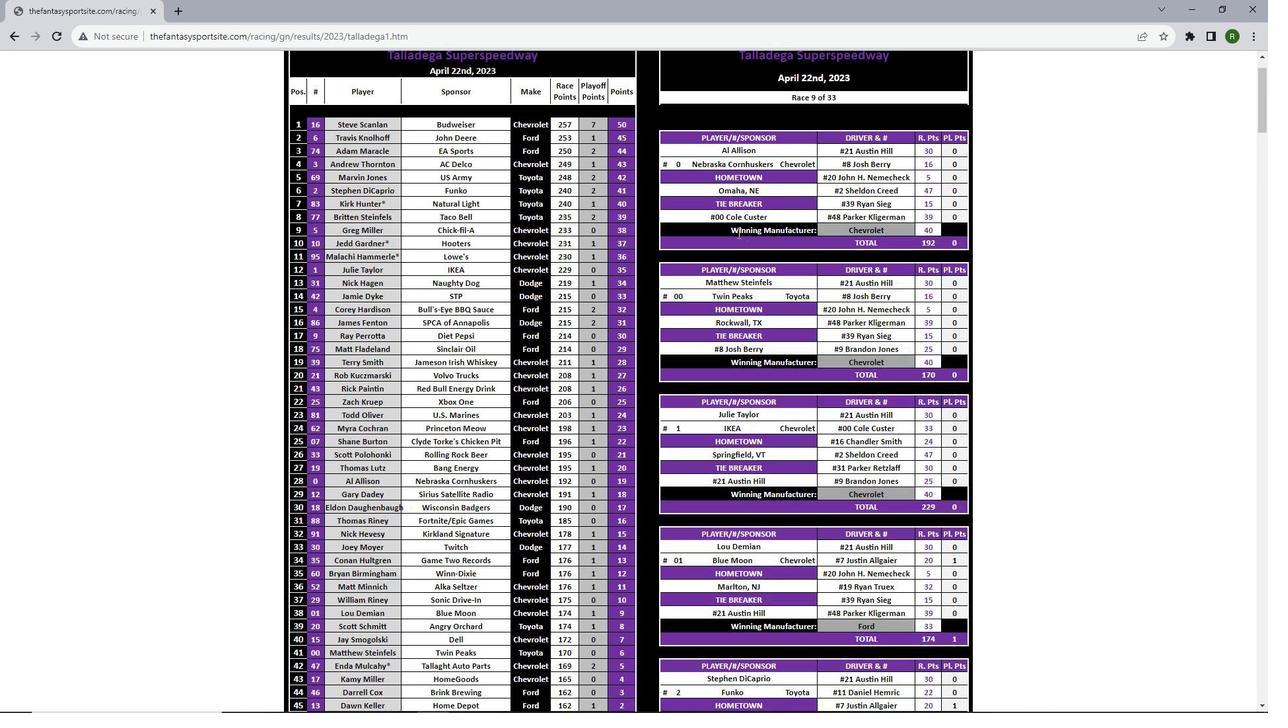 
Action: Mouse scrolled (737, 232) with delta (0, 0)
Screenshot: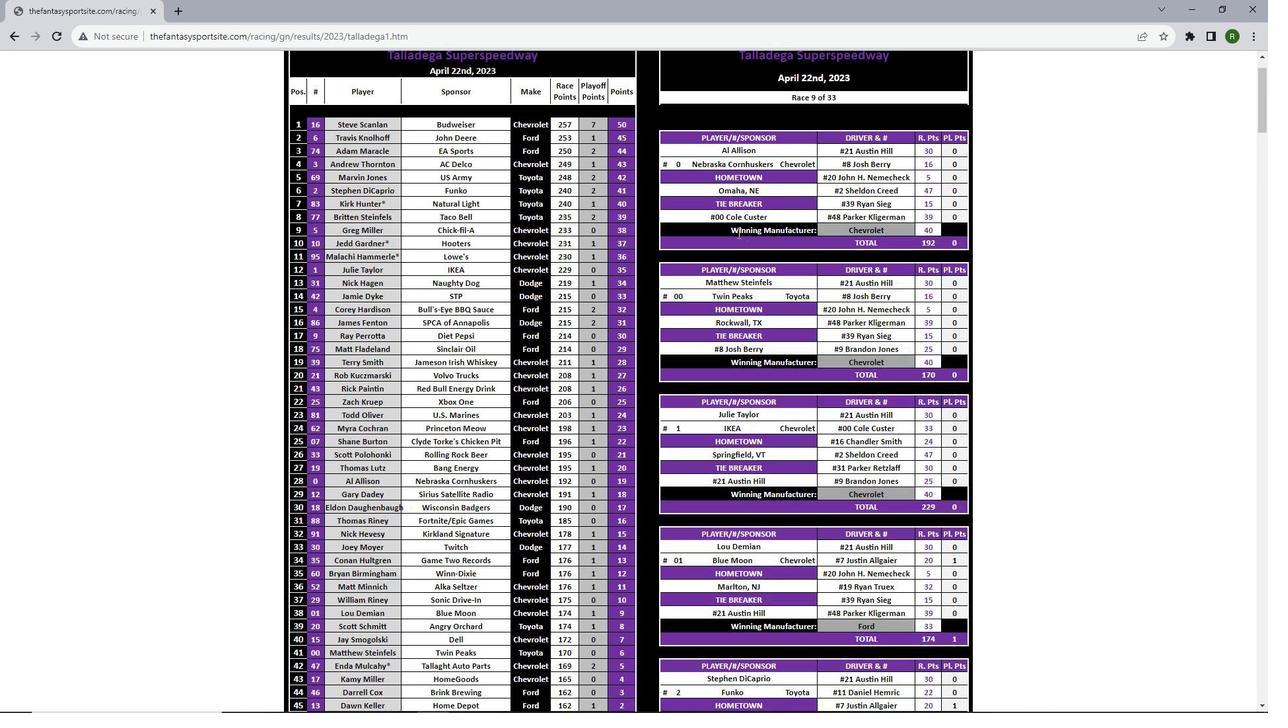 
Action: Mouse scrolled (737, 232) with delta (0, 0)
Screenshot: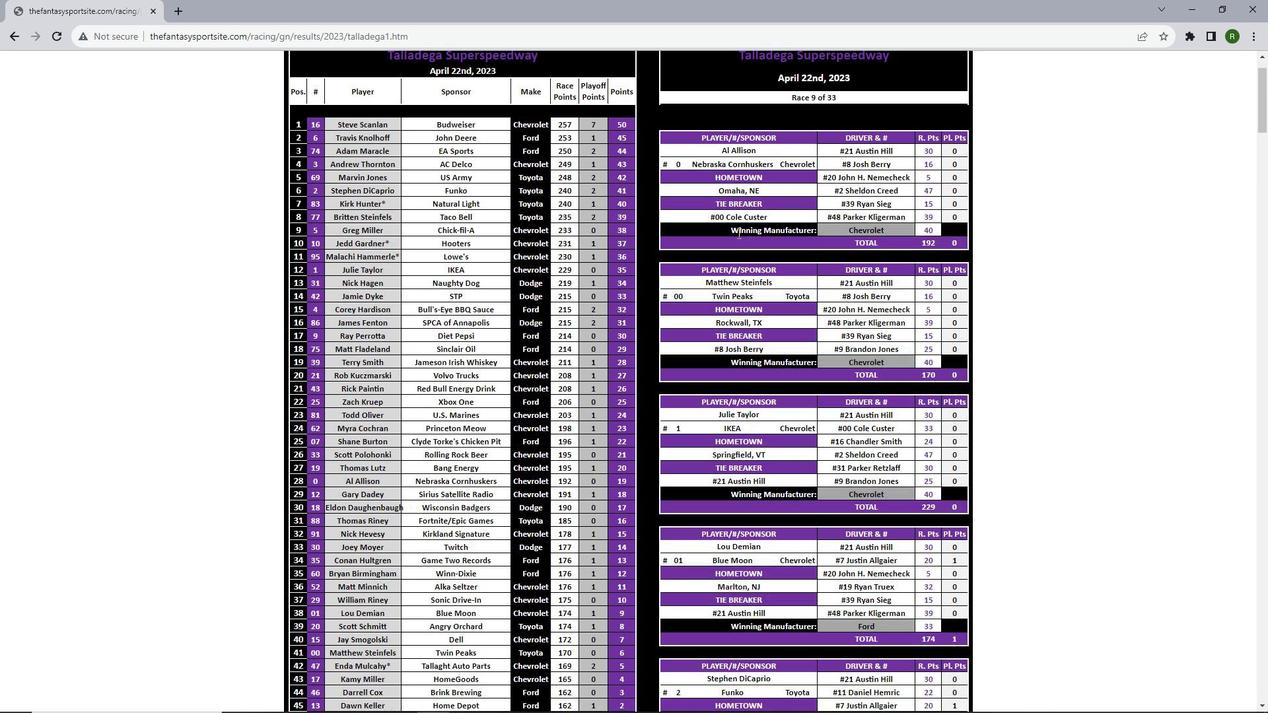 
Action: Mouse scrolled (737, 232) with delta (0, 0)
Screenshot: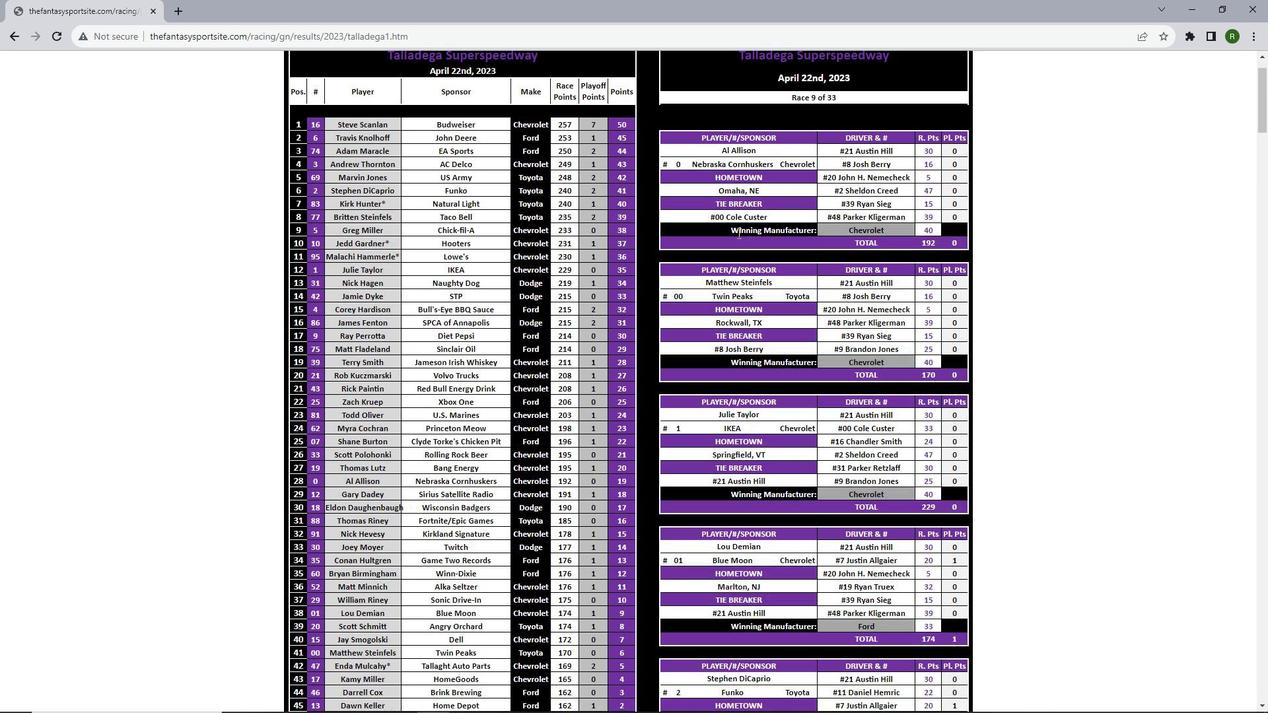 
Action: Mouse scrolled (737, 232) with delta (0, 0)
Screenshot: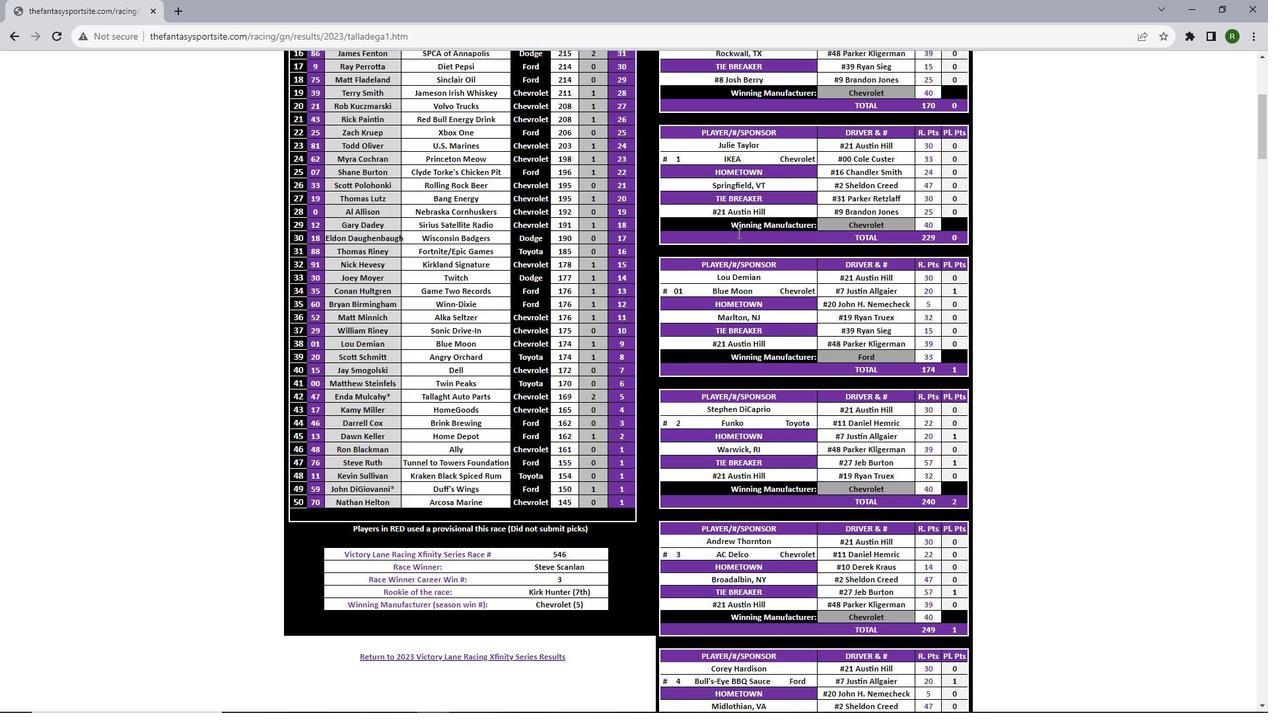 
Action: Mouse scrolled (737, 232) with delta (0, 0)
Screenshot: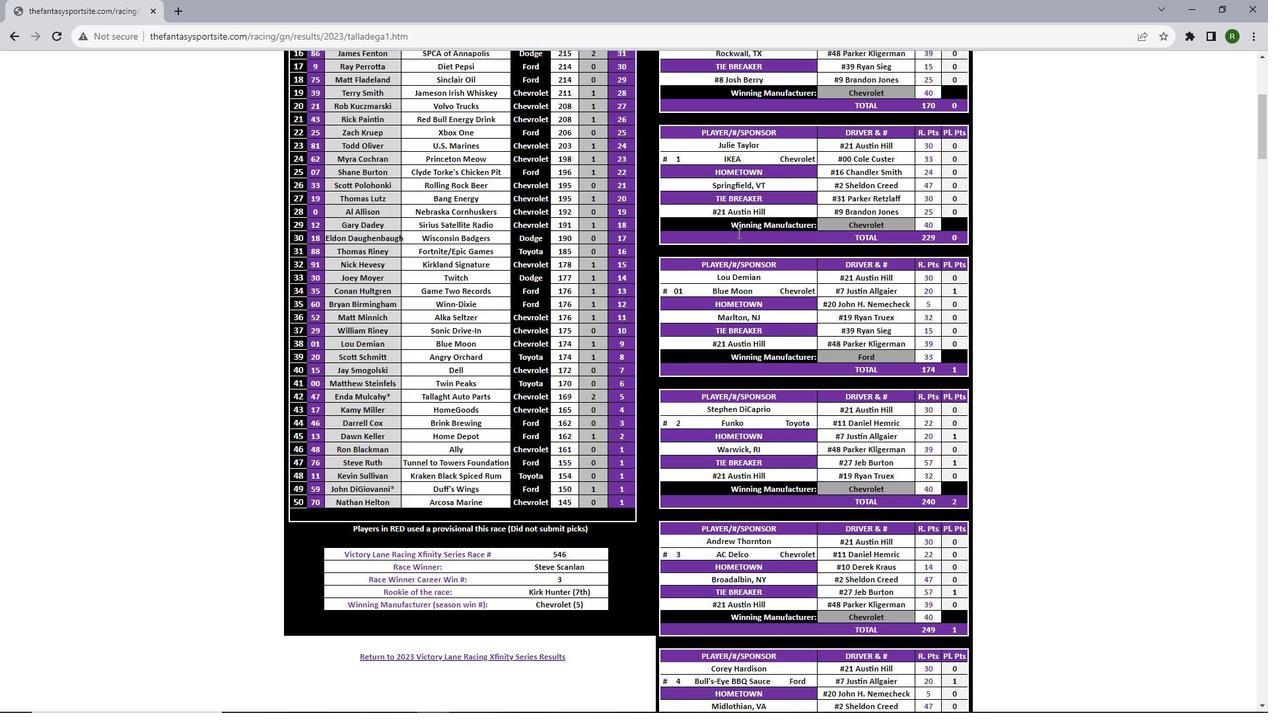 
Action: Mouse scrolled (737, 232) with delta (0, 0)
Screenshot: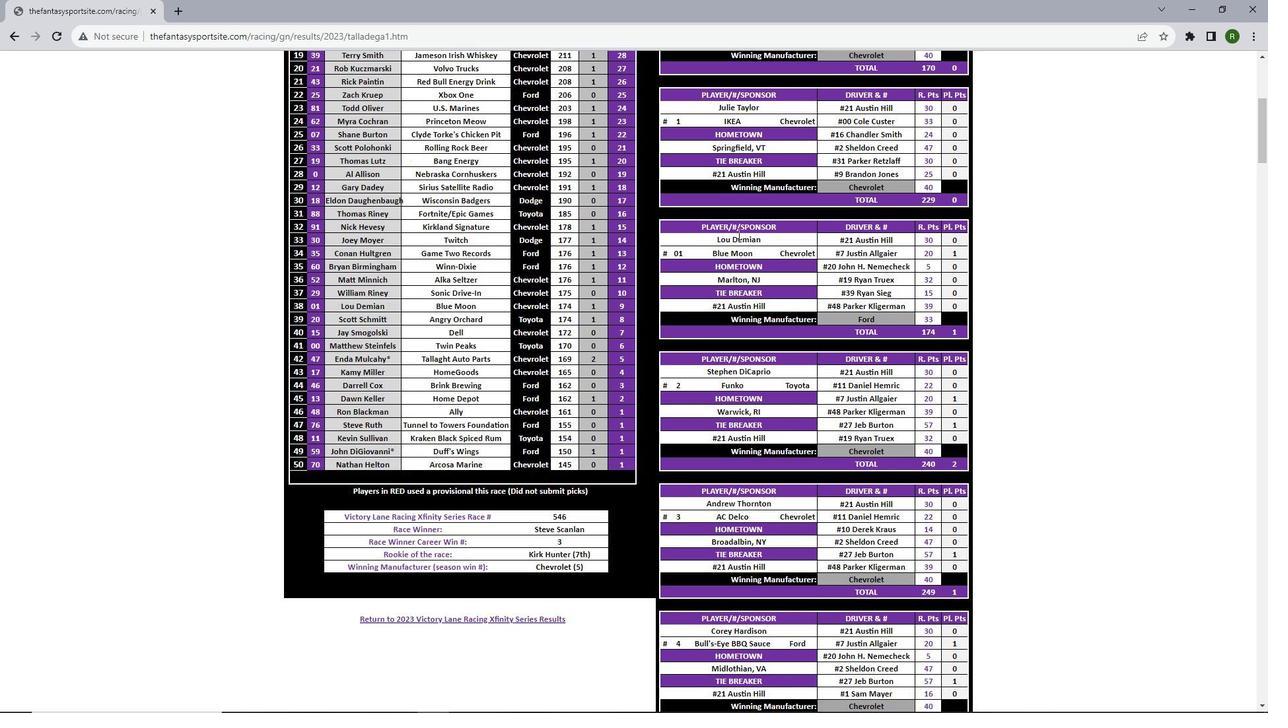
Action: Mouse scrolled (737, 232) with delta (0, 0)
Screenshot: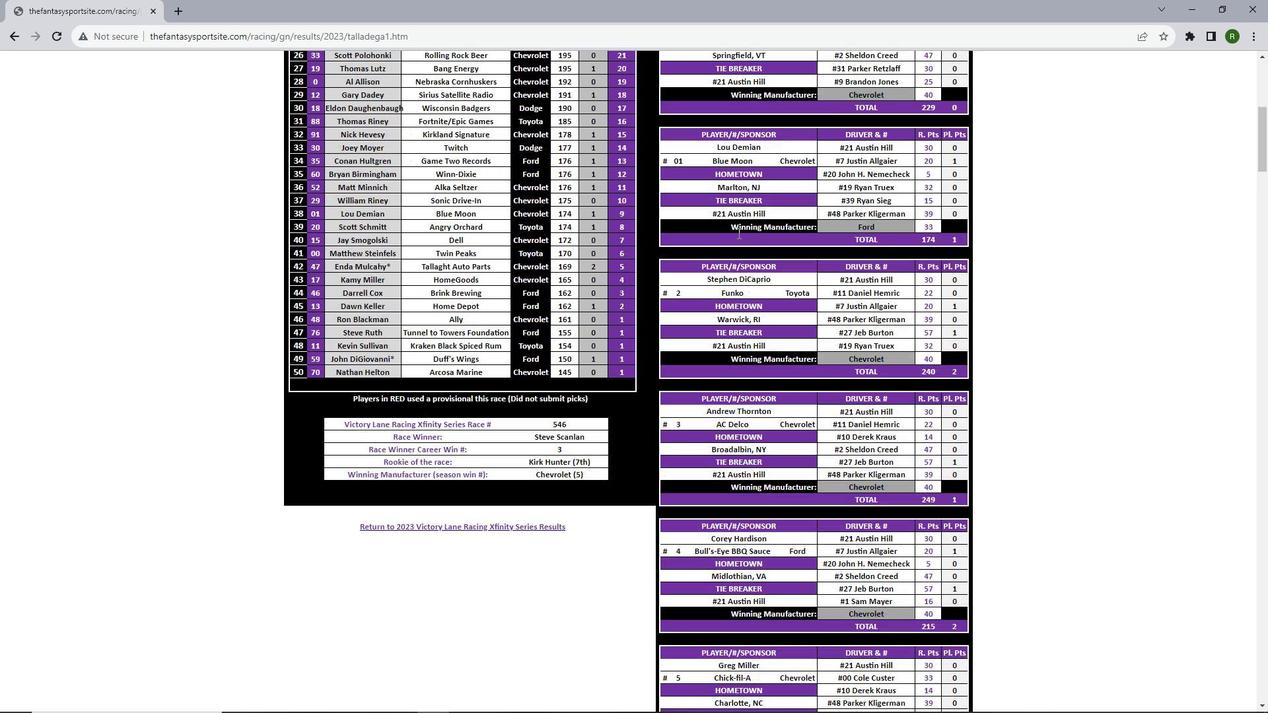 
Action: Mouse scrolled (737, 232) with delta (0, 0)
Screenshot: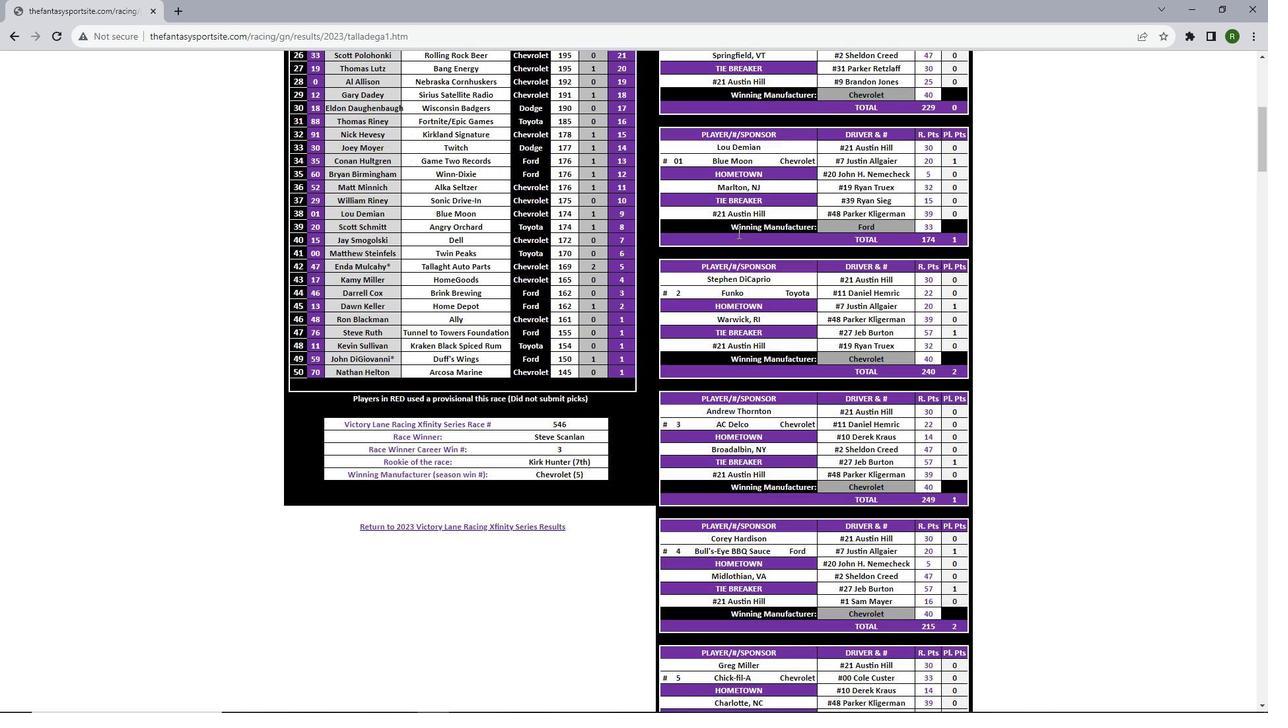 
Action: Mouse scrolled (737, 232) with delta (0, 0)
Screenshot: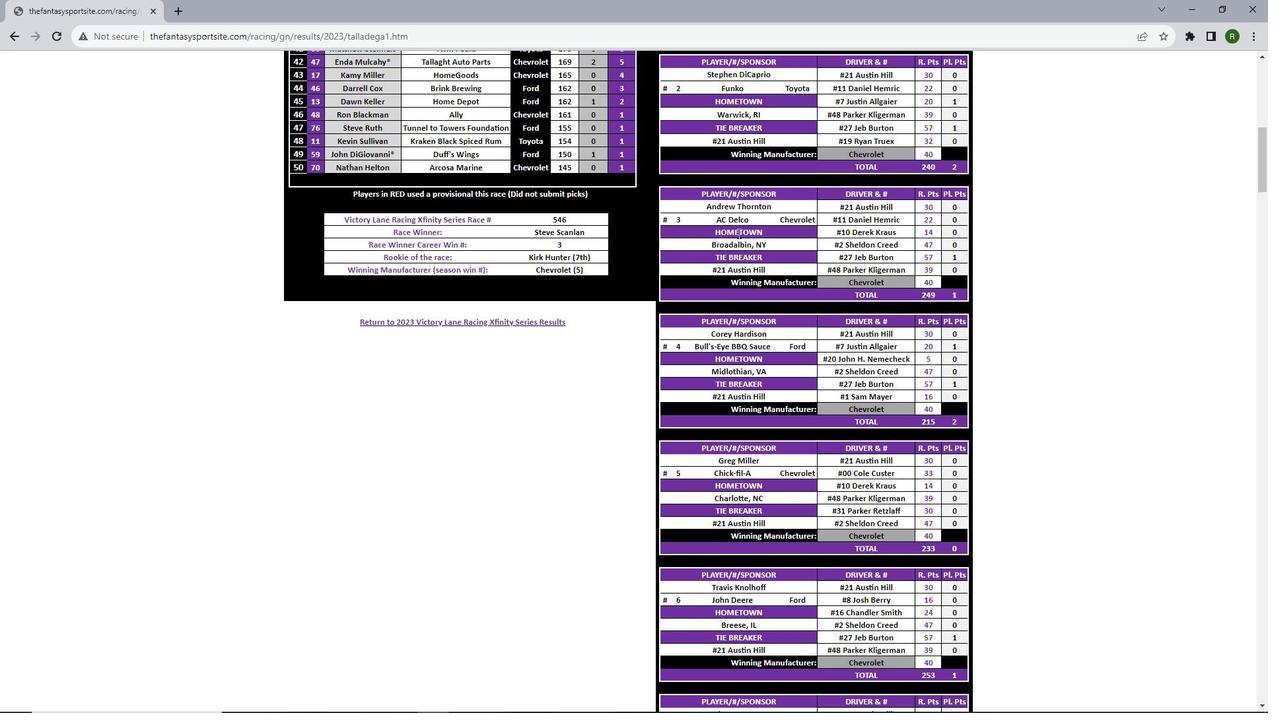 
Action: Mouse scrolled (737, 232) with delta (0, 0)
Screenshot: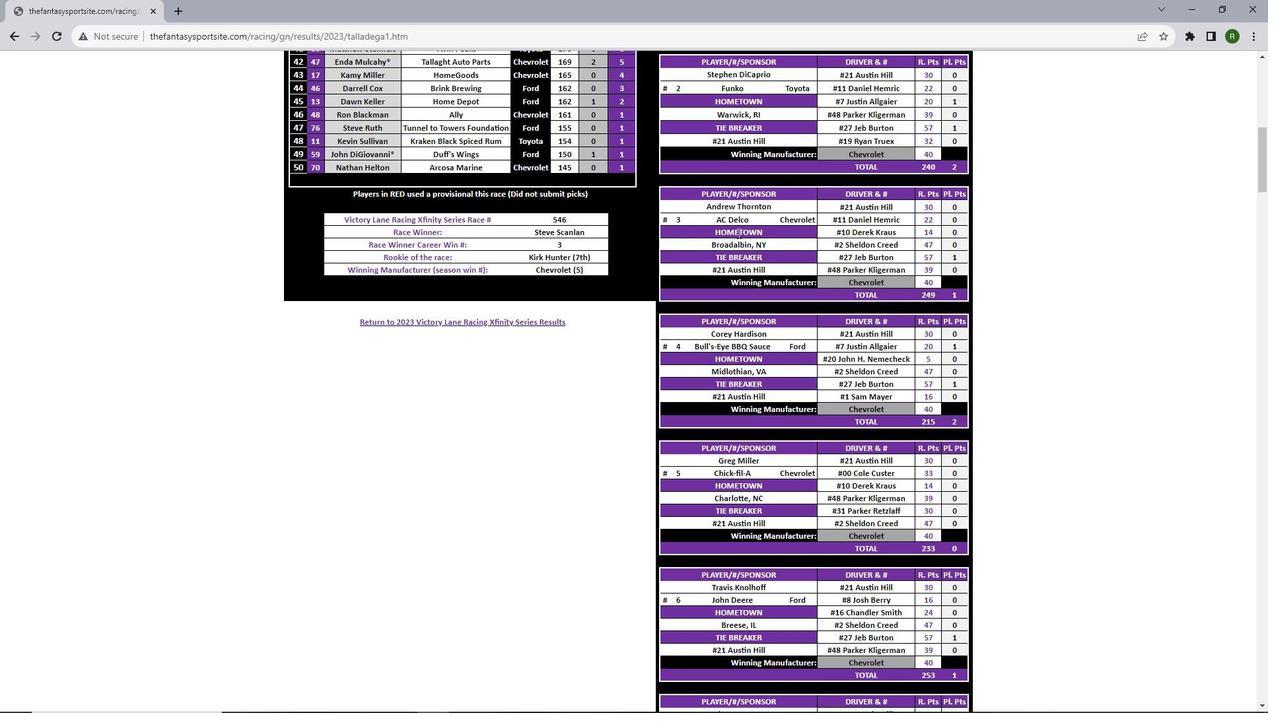 
Action: Mouse scrolled (737, 232) with delta (0, 0)
Screenshot: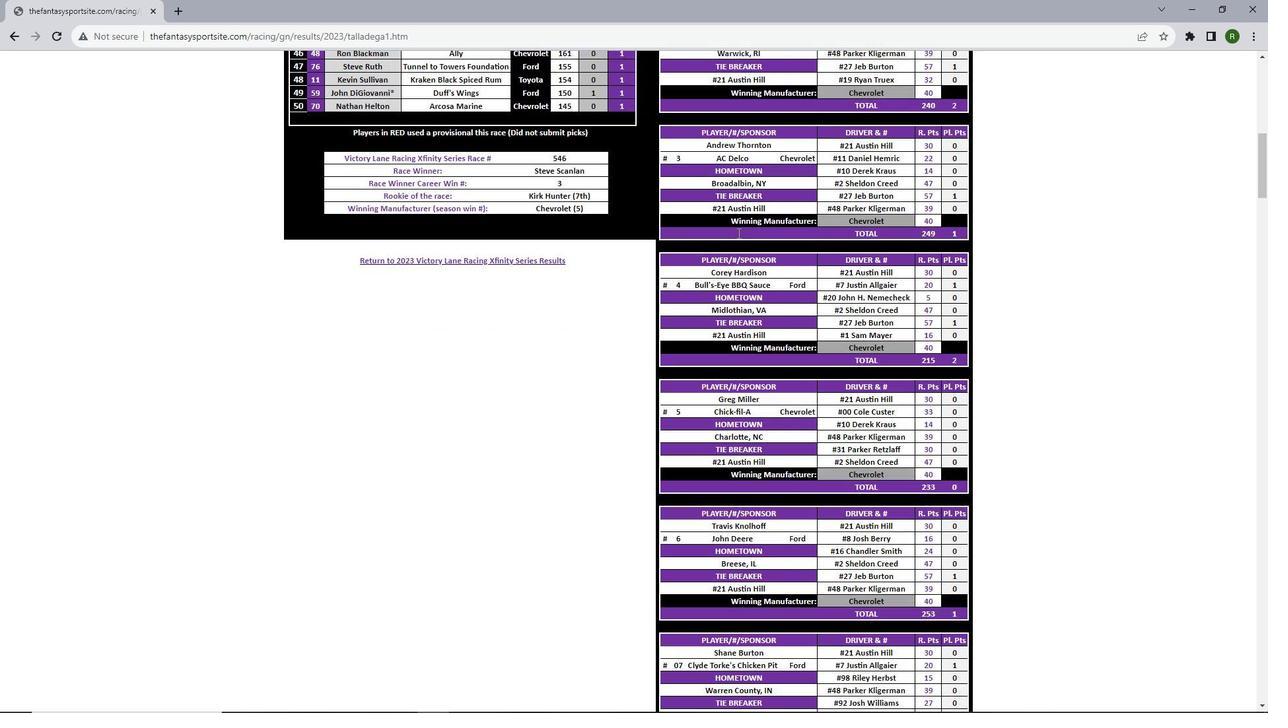 
Action: Mouse scrolled (737, 232) with delta (0, 0)
Screenshot: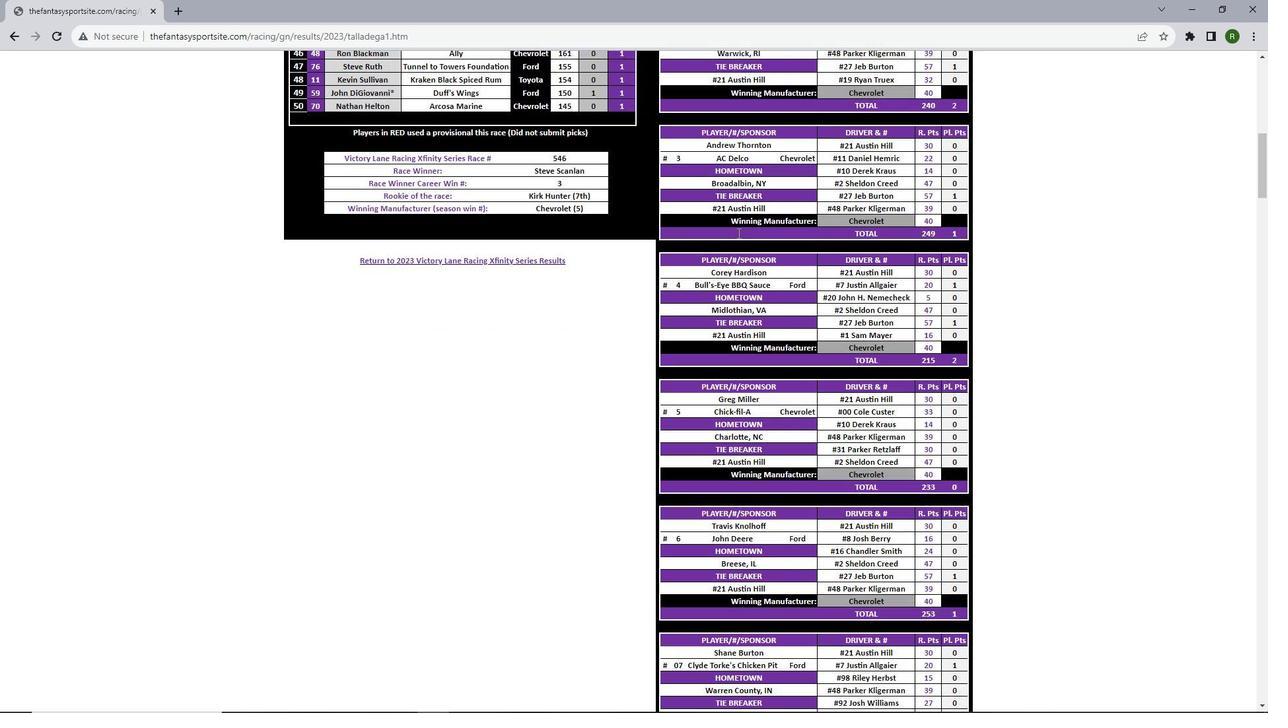 
Action: Mouse scrolled (737, 232) with delta (0, 0)
Screenshot: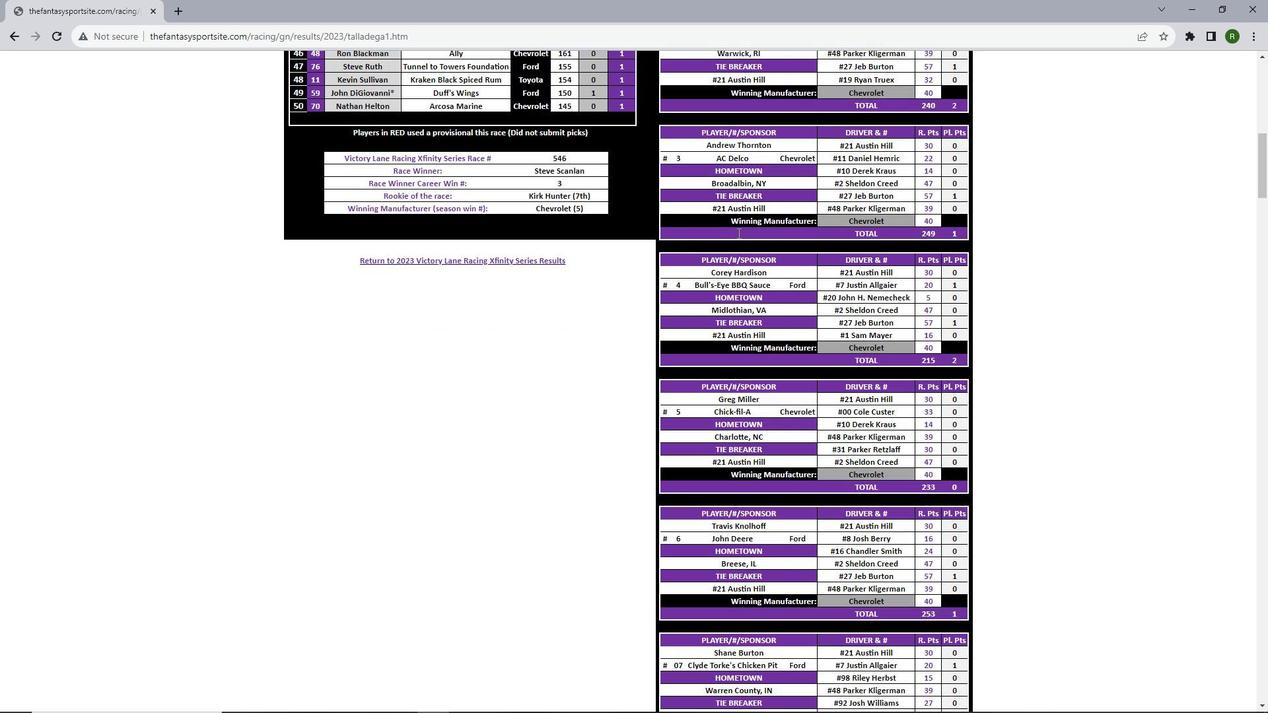 
Action: Mouse scrolled (737, 232) with delta (0, 0)
Screenshot: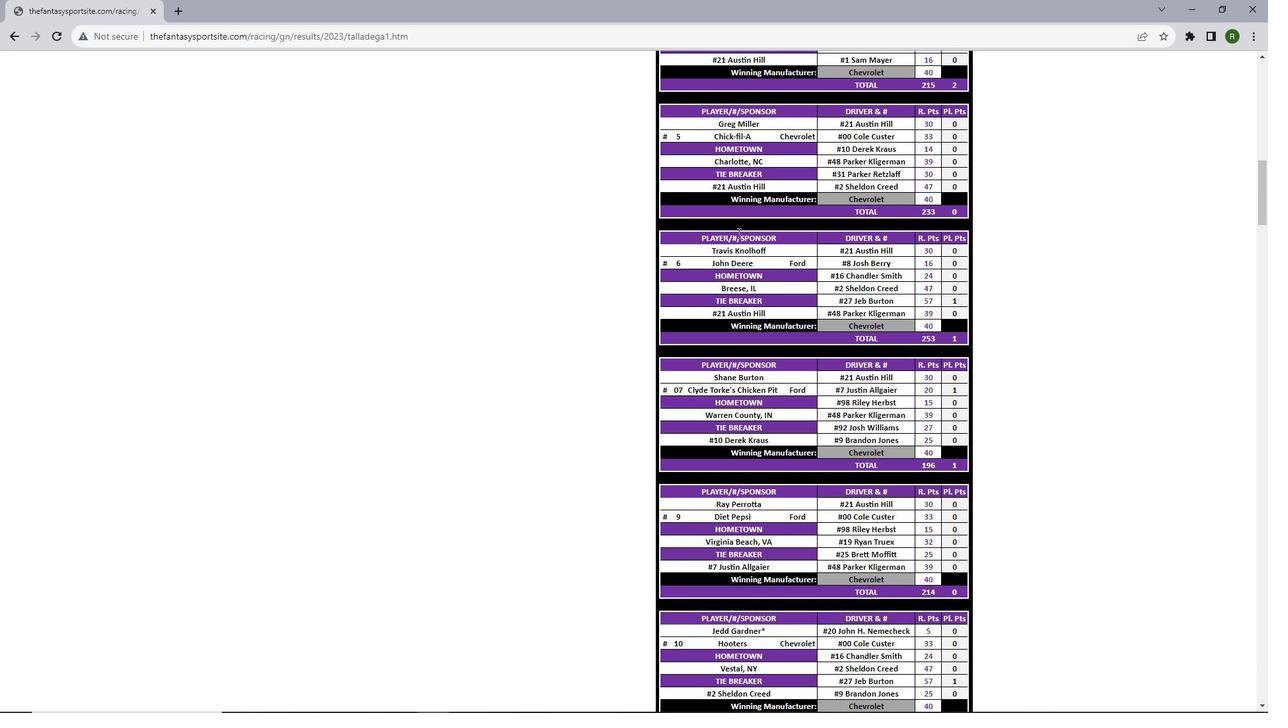 
Action: Mouse scrolled (737, 232) with delta (0, 0)
Screenshot: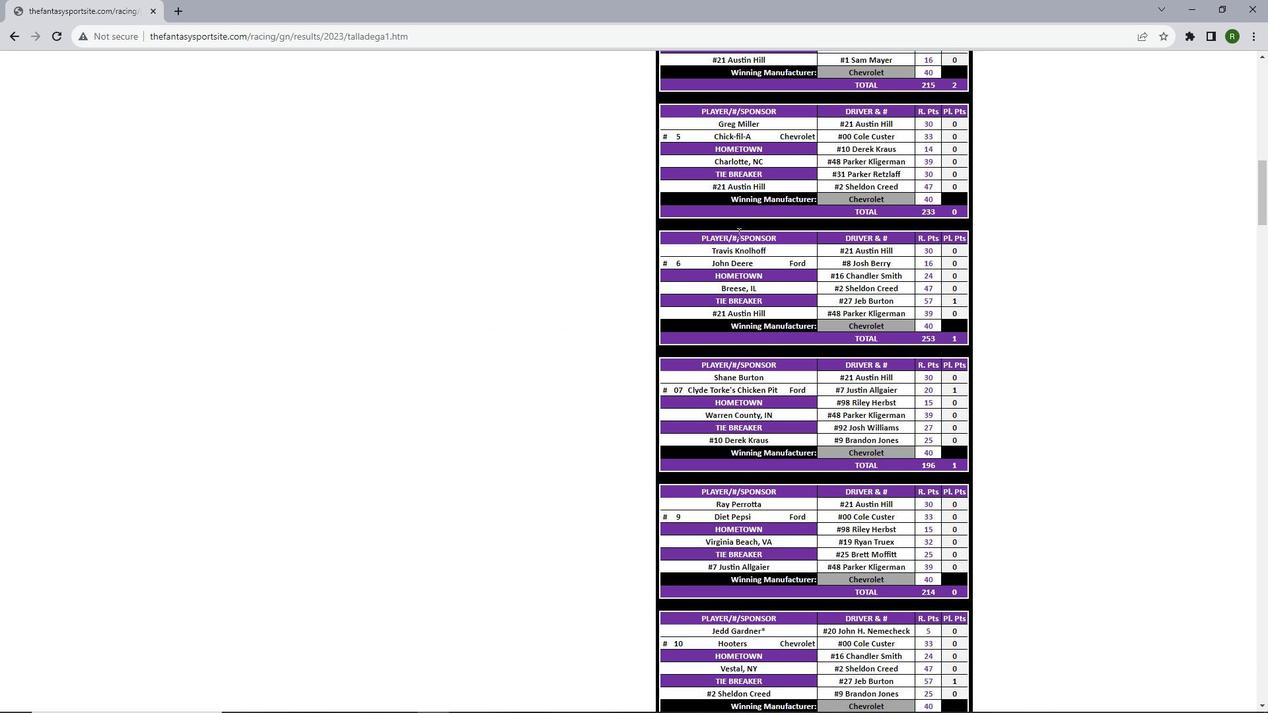 
Action: Mouse scrolled (737, 232) with delta (0, 0)
Screenshot: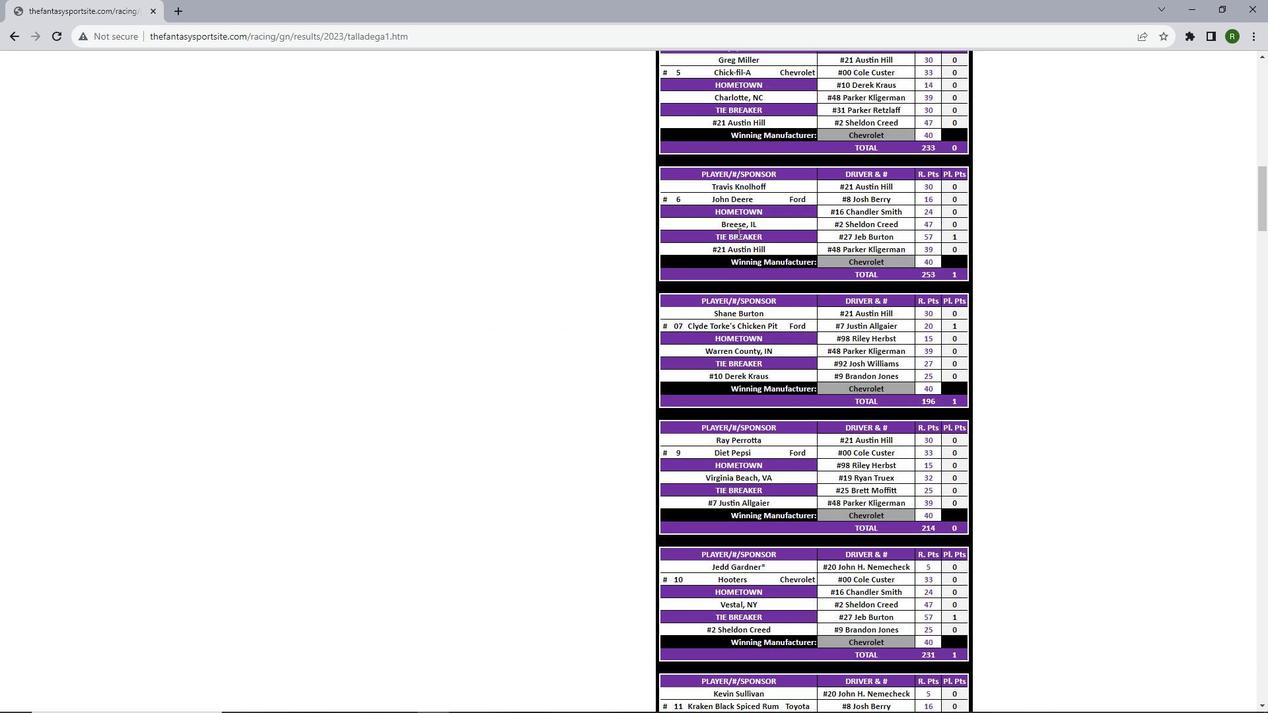 
Action: Mouse scrolled (737, 232) with delta (0, 0)
Screenshot: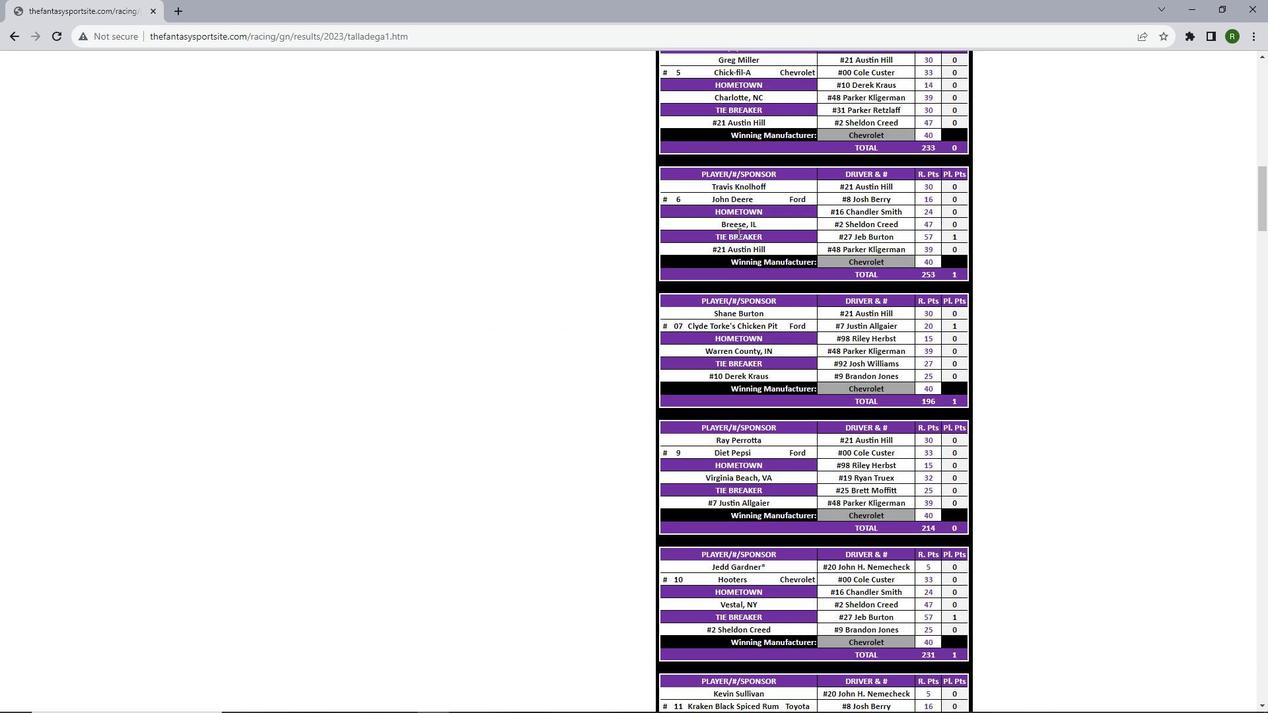 
Action: Mouse scrolled (737, 232) with delta (0, 0)
Screenshot: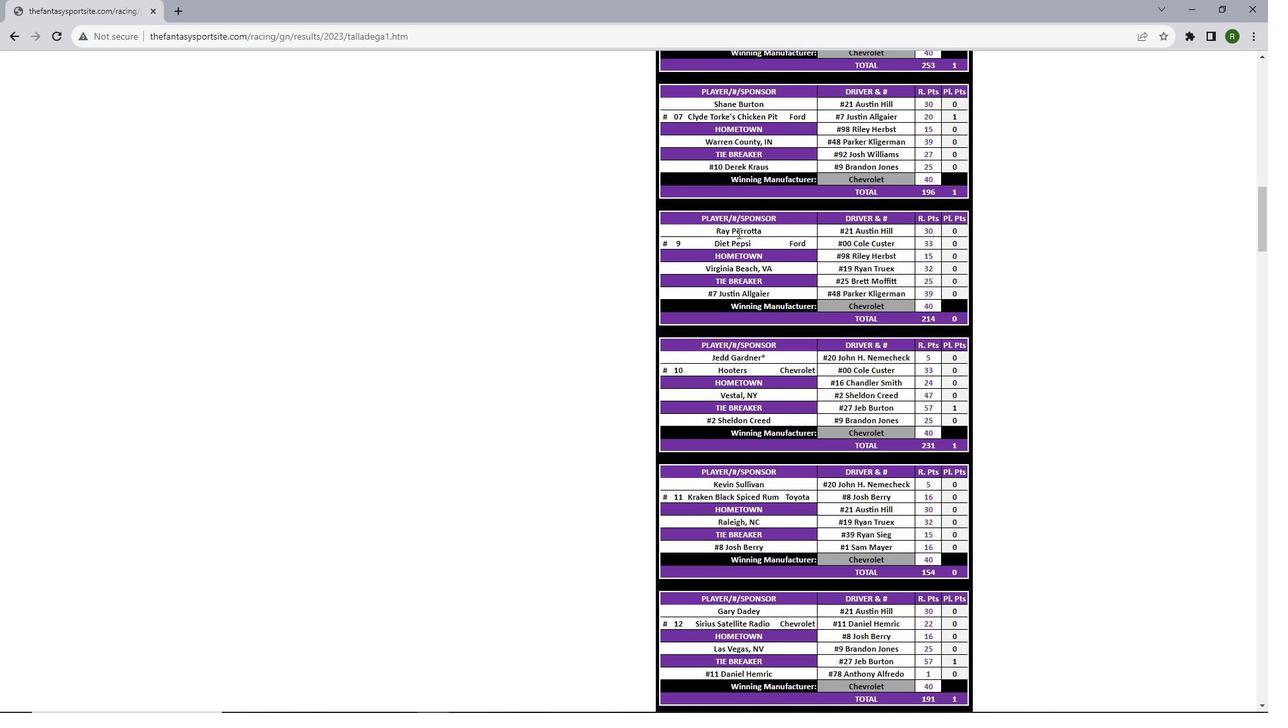 
Action: Mouse scrolled (737, 232) with delta (0, 0)
Screenshot: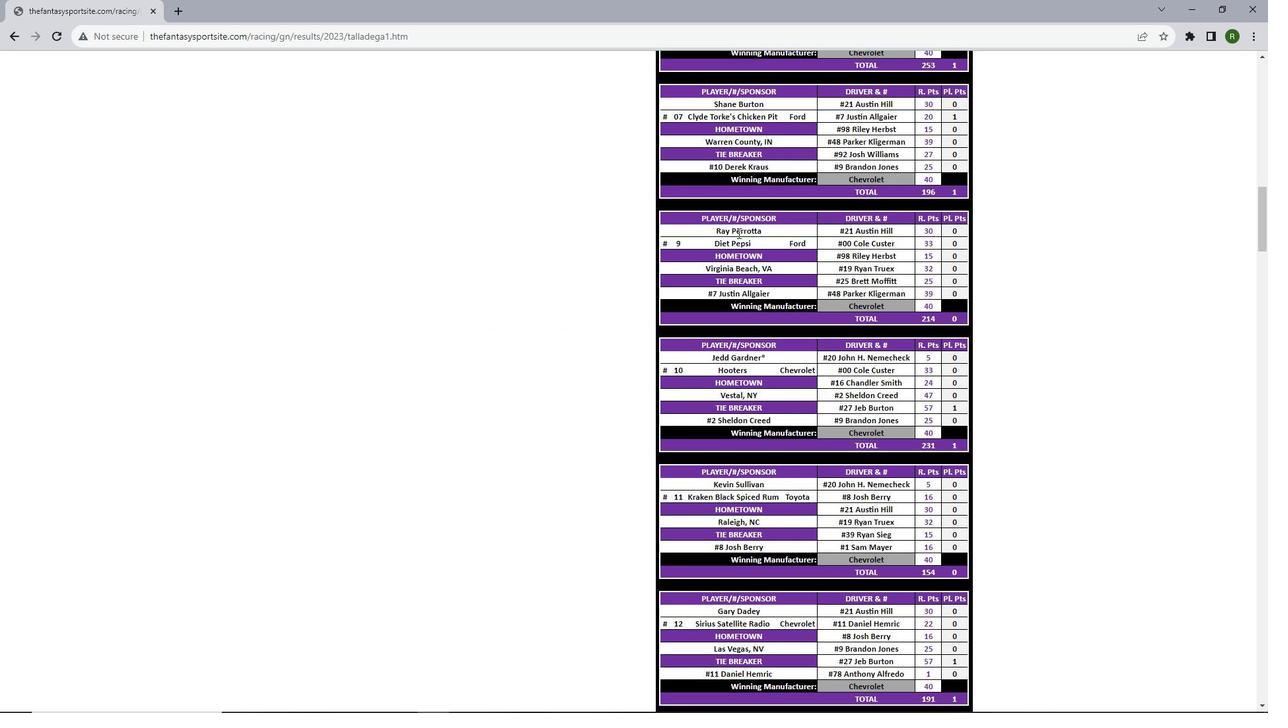 
Action: Mouse scrolled (737, 232) with delta (0, 0)
Screenshot: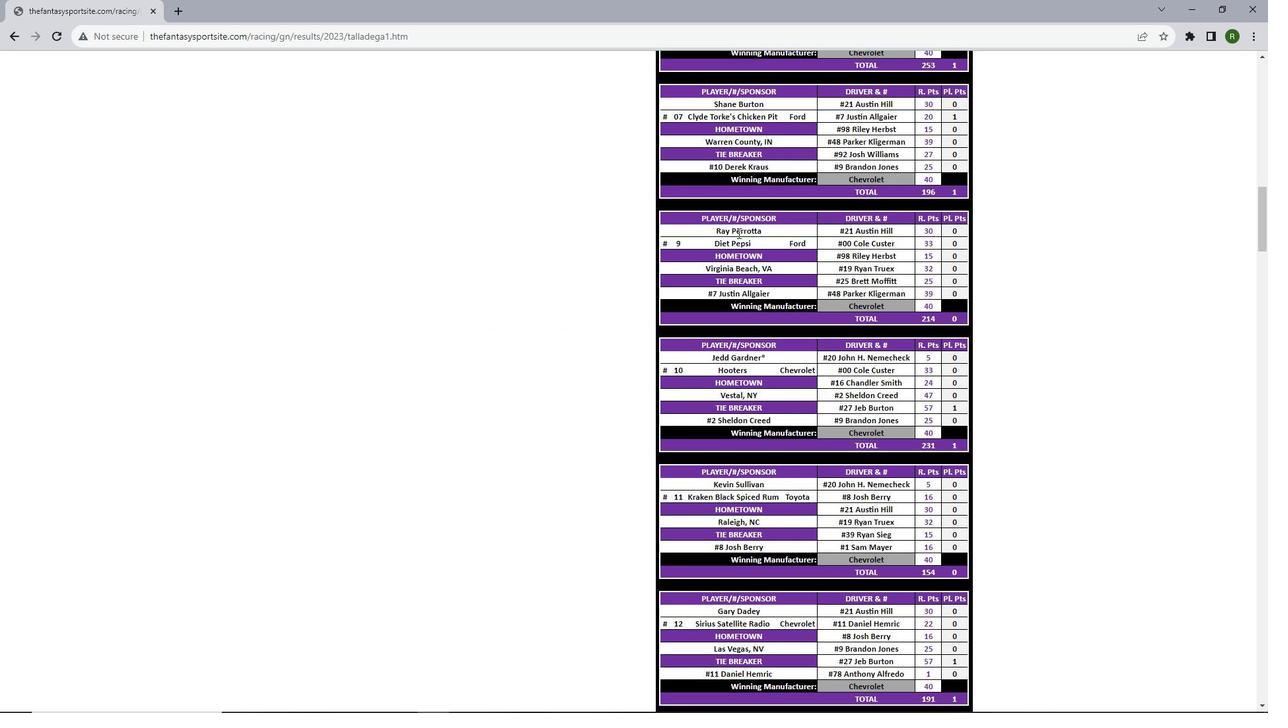 
Action: Mouse scrolled (737, 232) with delta (0, 0)
Screenshot: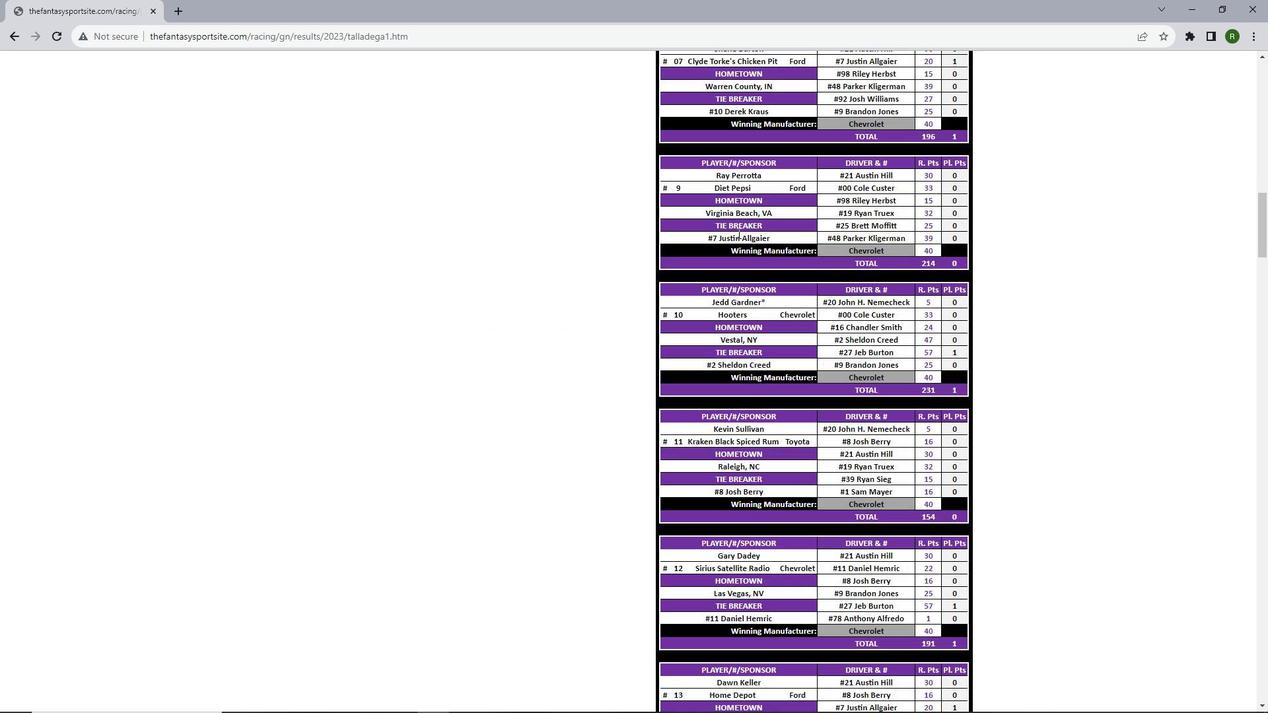 
Action: Mouse scrolled (737, 232) with delta (0, 0)
Screenshot: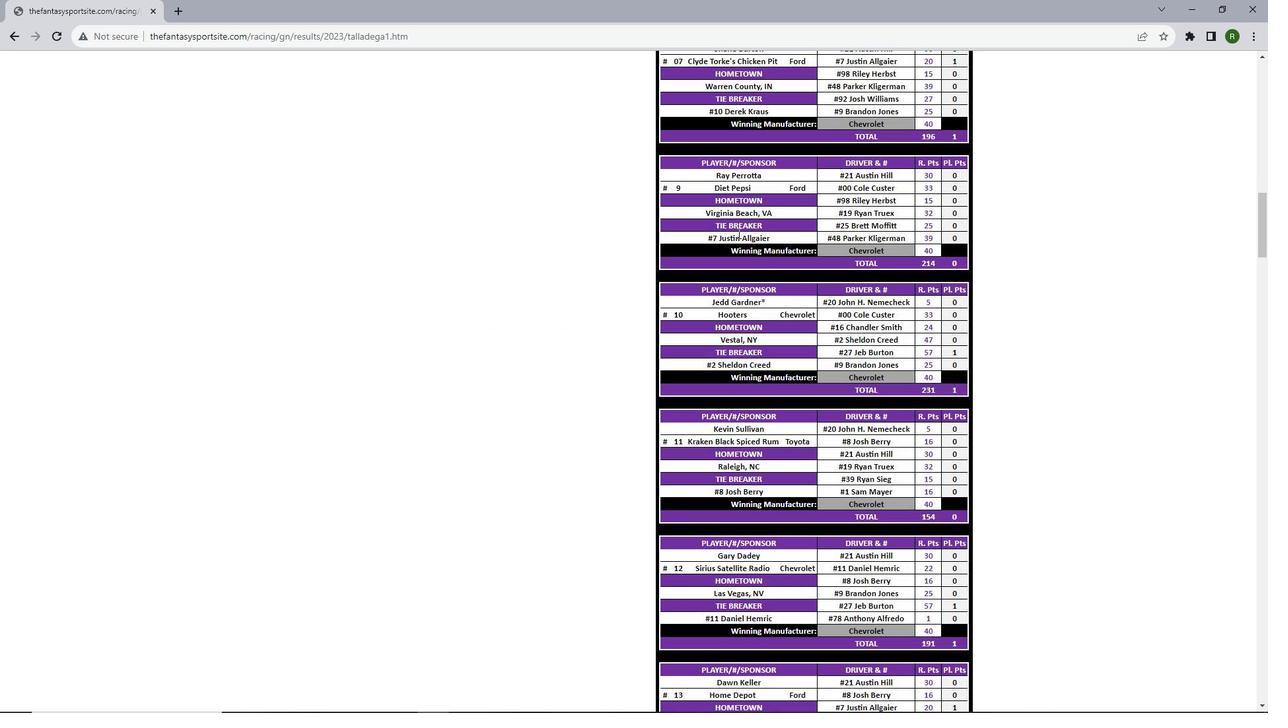 
Action: Mouse scrolled (737, 232) with delta (0, 0)
Screenshot: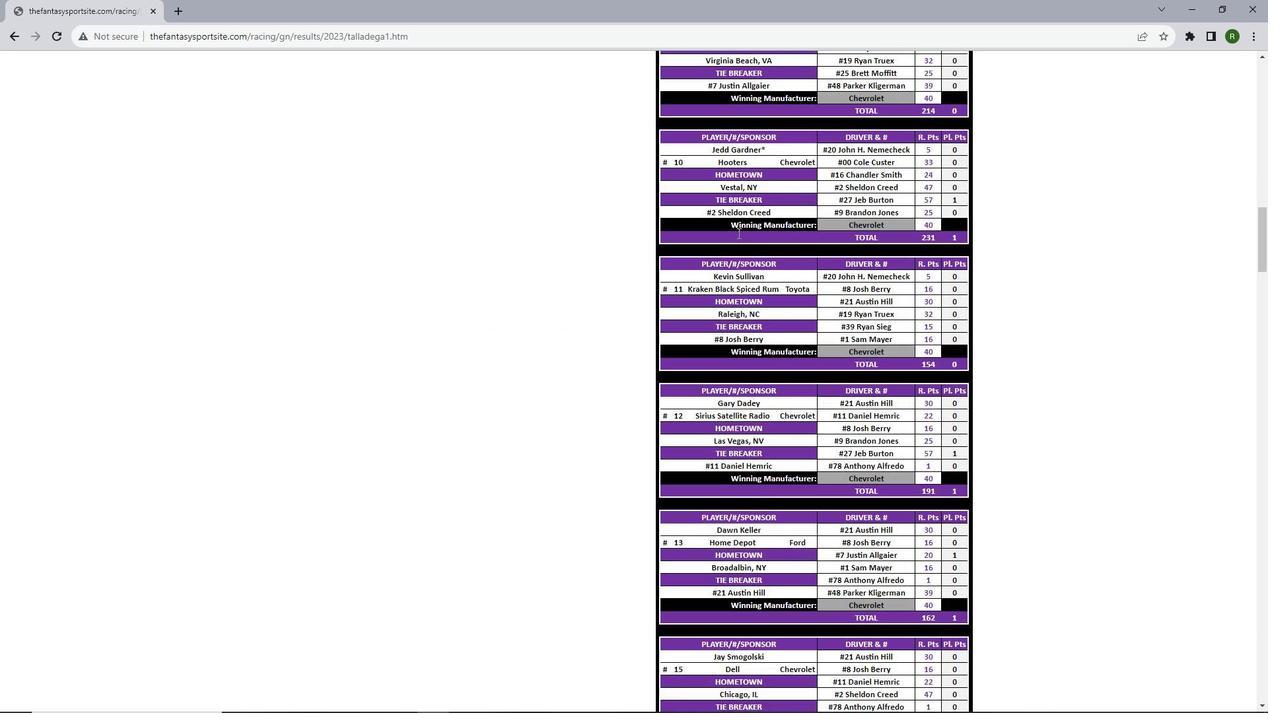 
Action: Mouse scrolled (737, 232) with delta (0, 0)
Screenshot: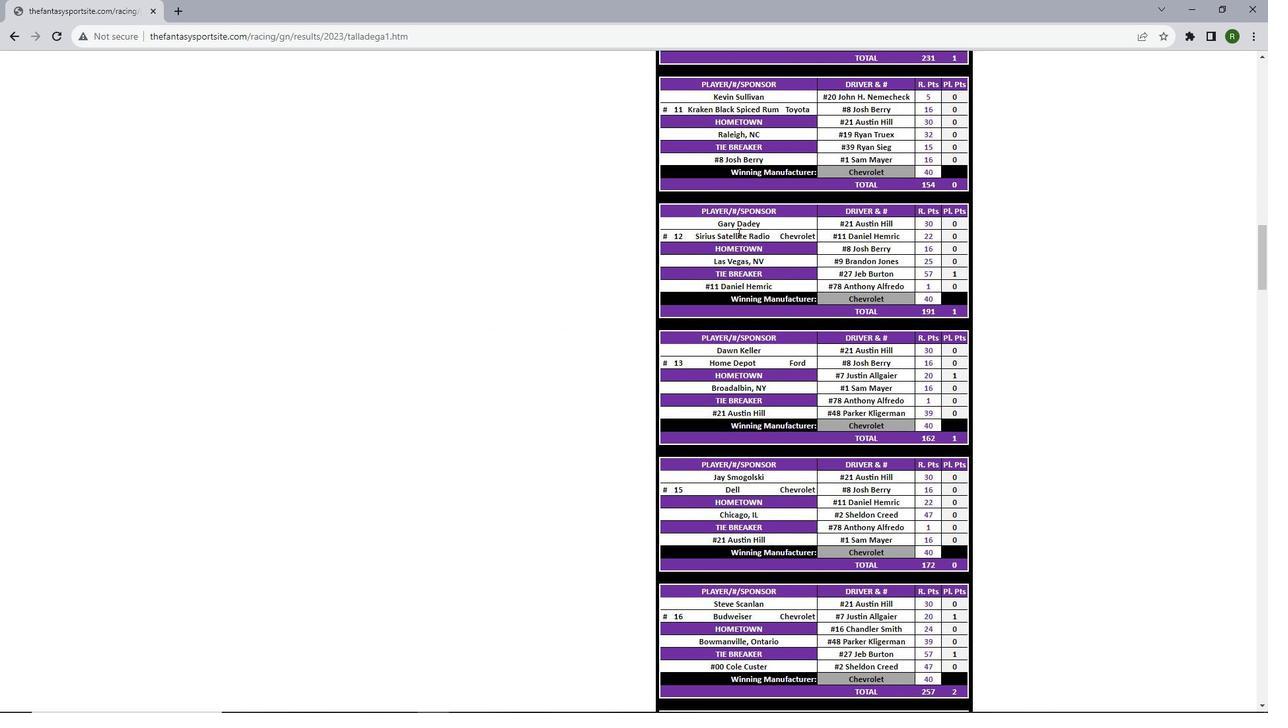 
Action: Mouse scrolled (737, 232) with delta (0, 0)
Screenshot: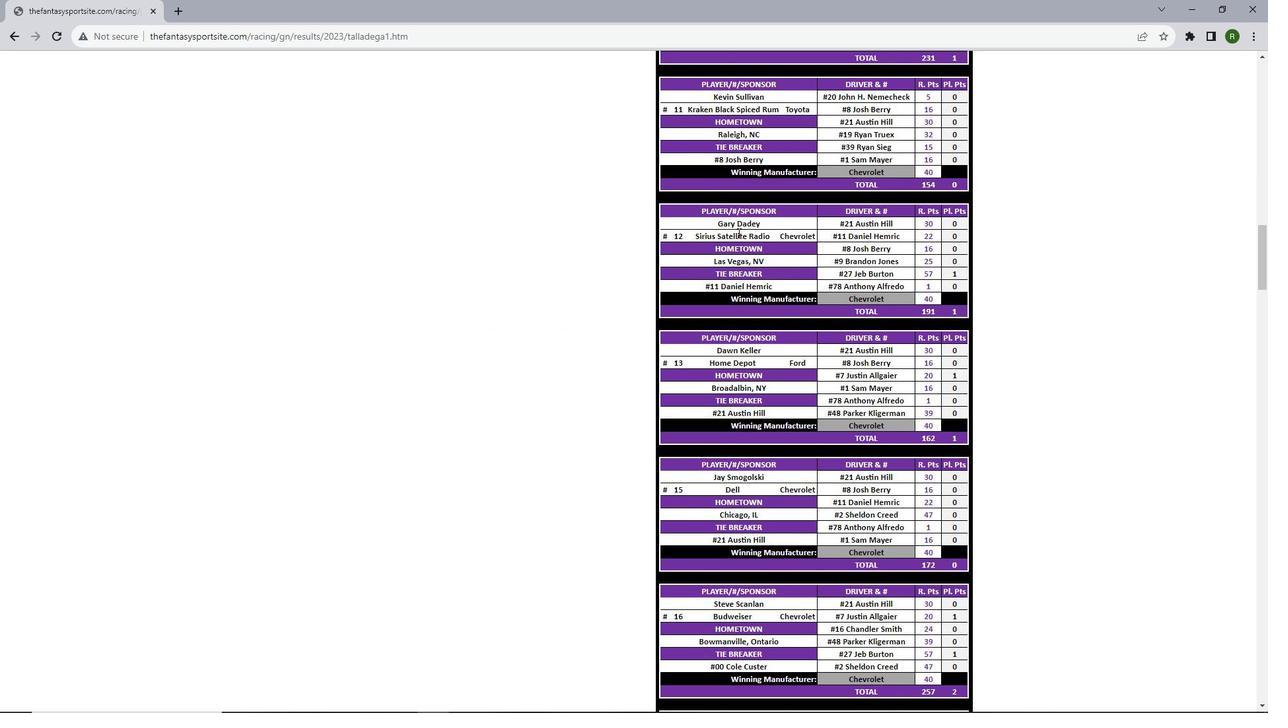 
Action: Mouse scrolled (737, 232) with delta (0, 0)
Screenshot: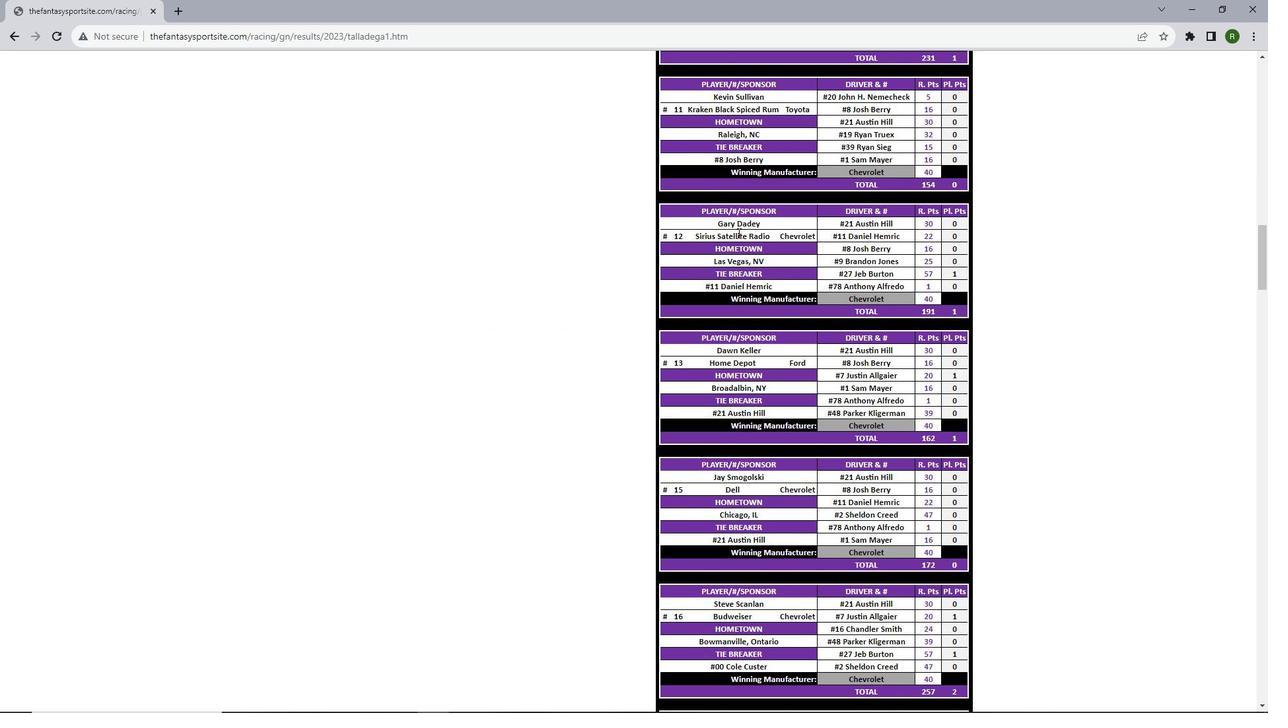 
Action: Mouse scrolled (737, 232) with delta (0, 0)
Screenshot: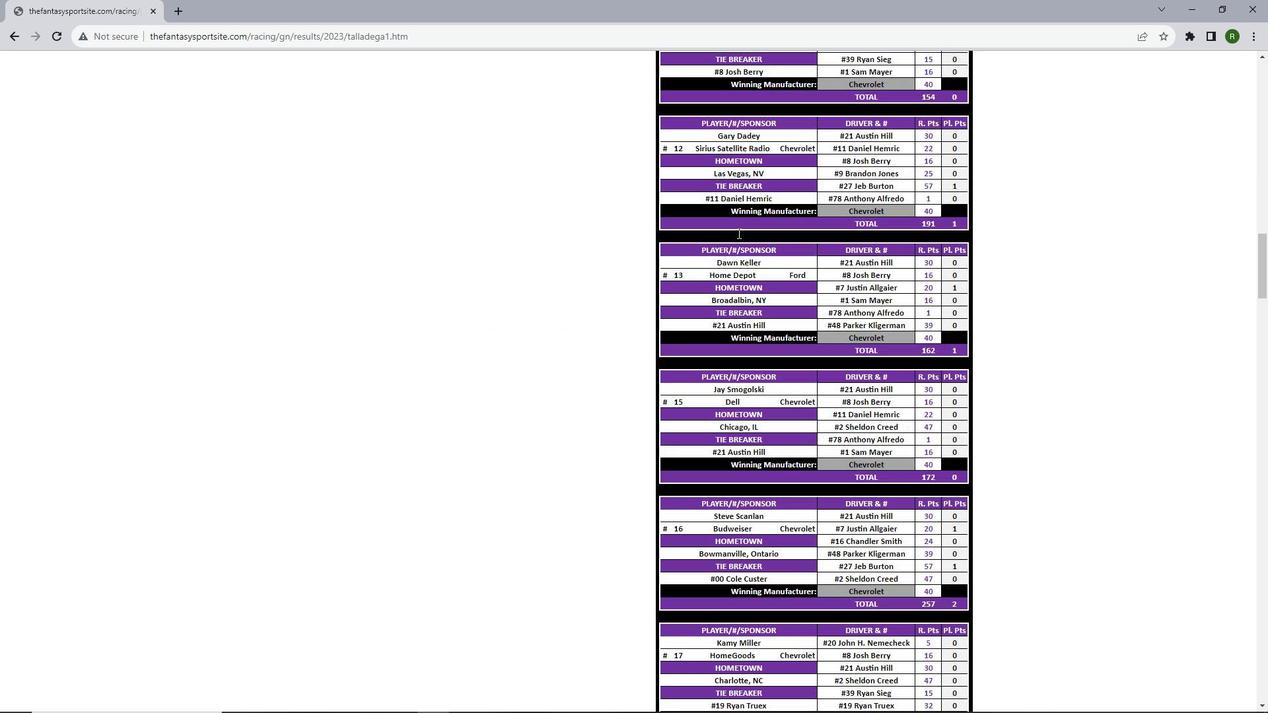 
Action: Mouse scrolled (737, 232) with delta (0, 0)
Screenshot: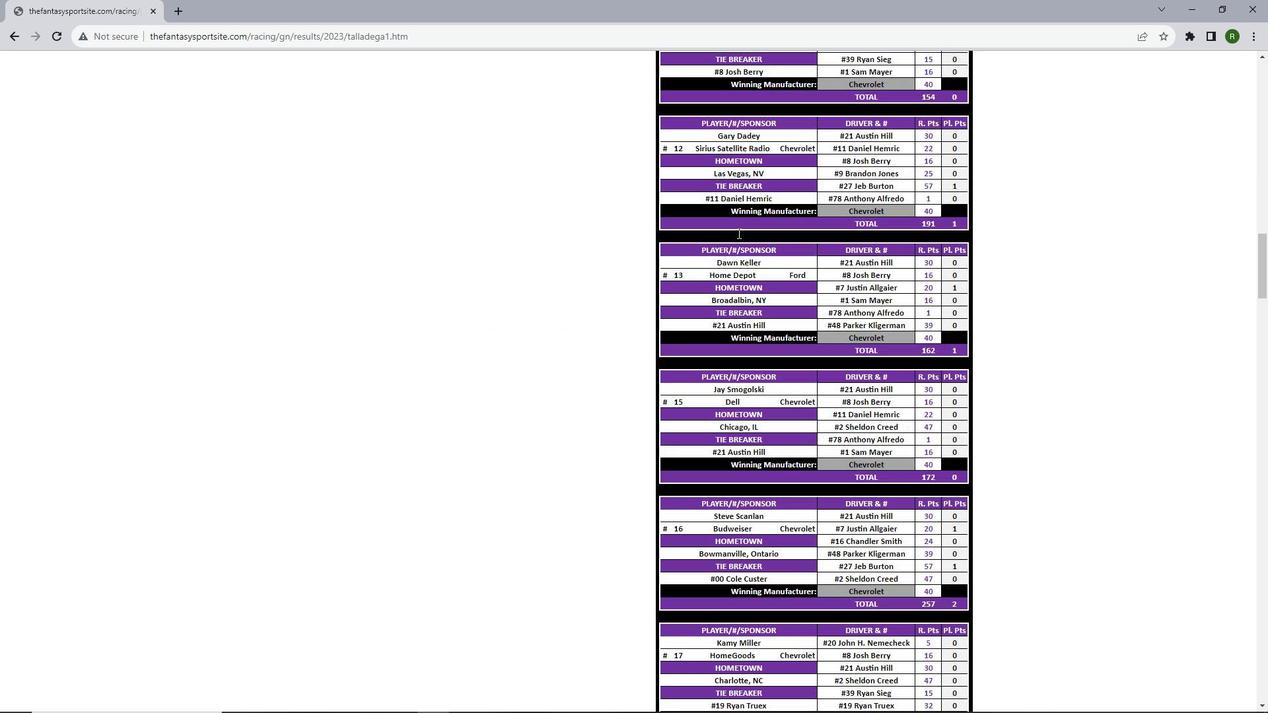 
Action: Mouse scrolled (737, 232) with delta (0, 0)
Screenshot: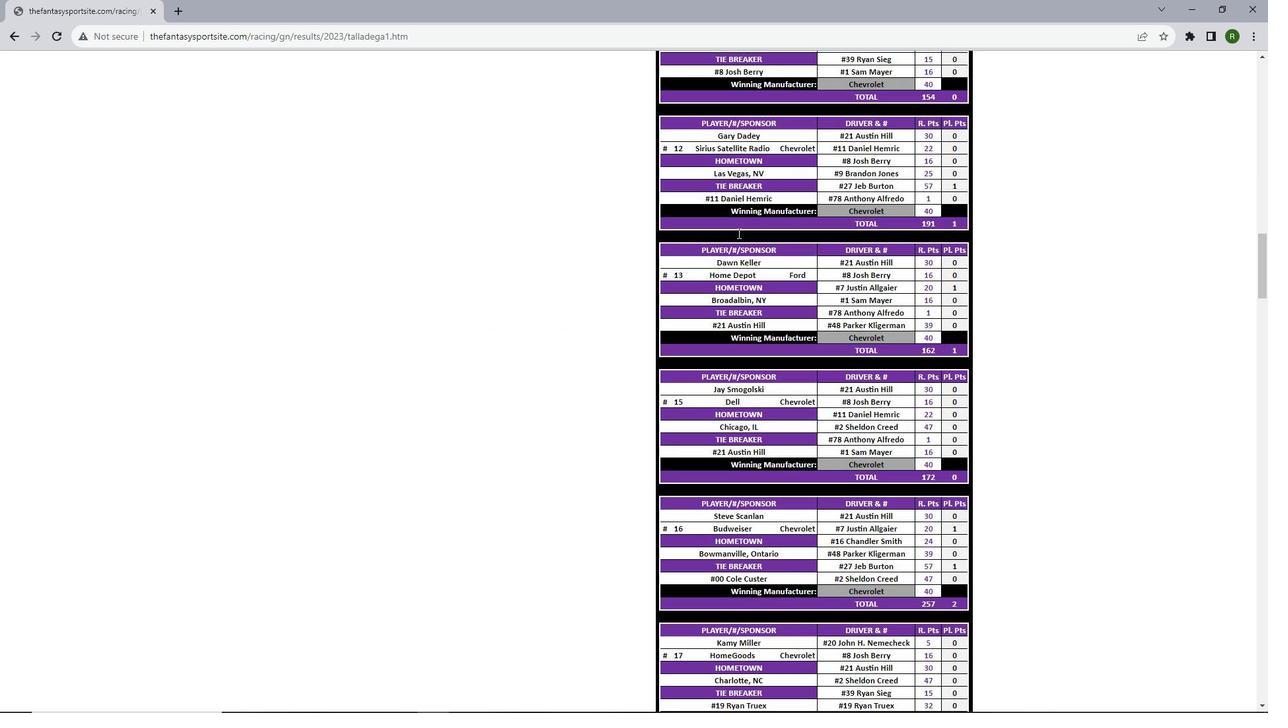 
Action: Mouse scrolled (737, 232) with delta (0, 0)
Screenshot: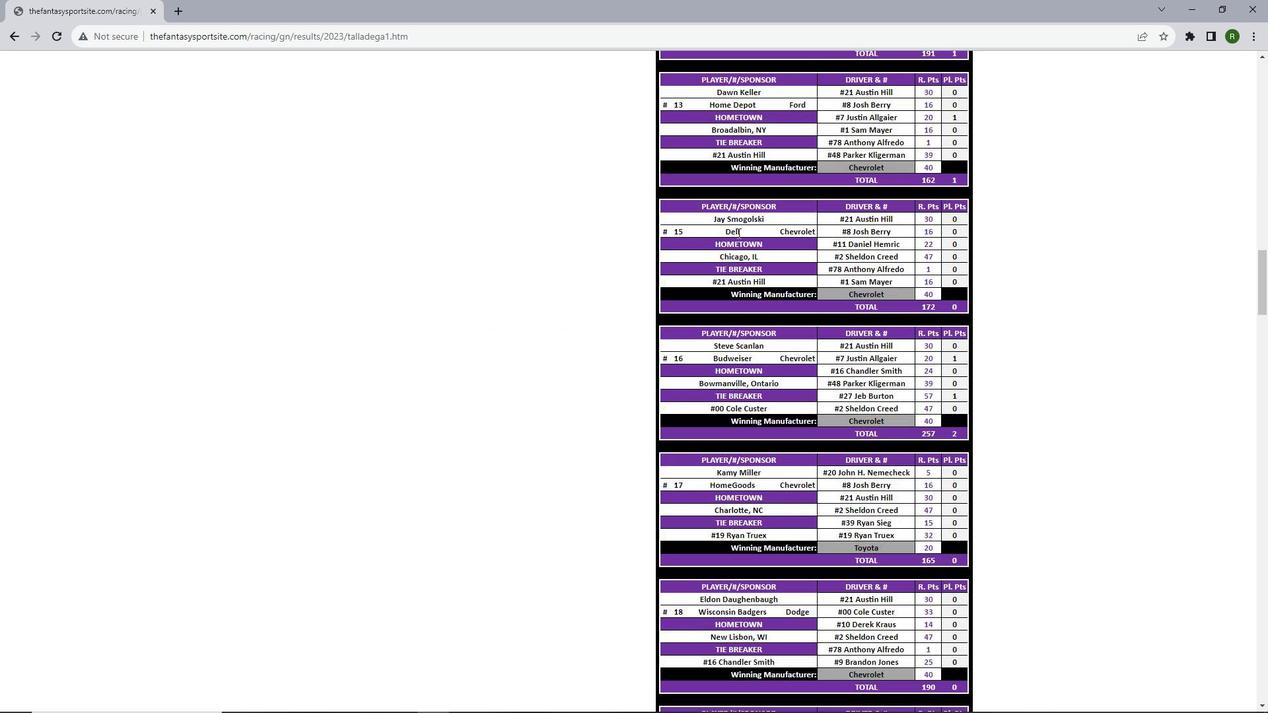 
Action: Mouse scrolled (737, 232) with delta (0, 0)
Screenshot: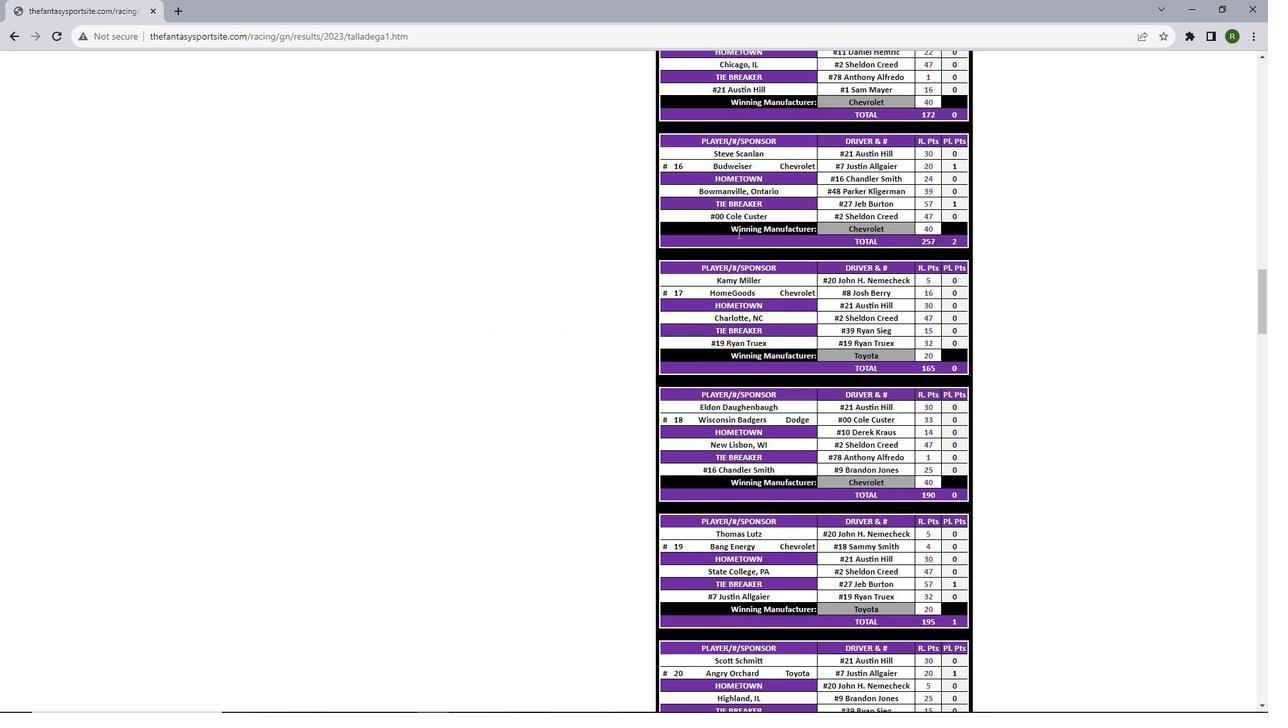 
Action: Mouse scrolled (737, 232) with delta (0, 0)
Screenshot: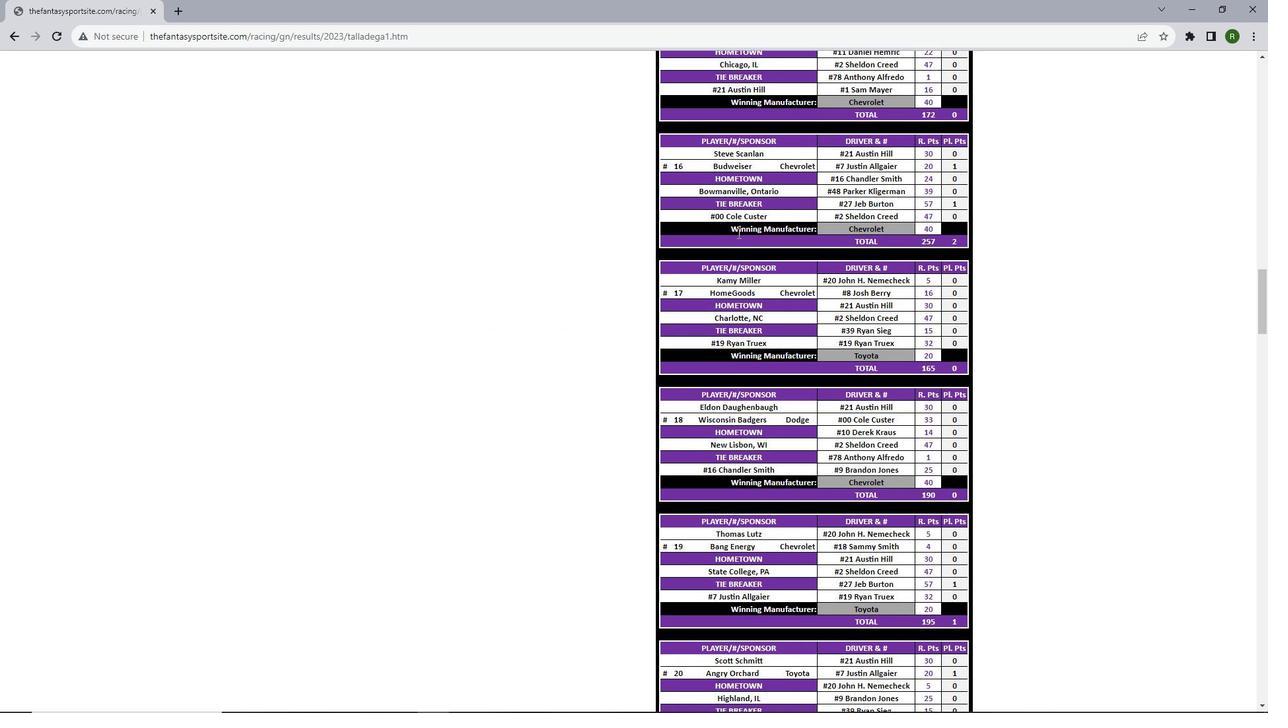 
Action: Mouse scrolled (737, 232) with delta (0, 0)
Screenshot: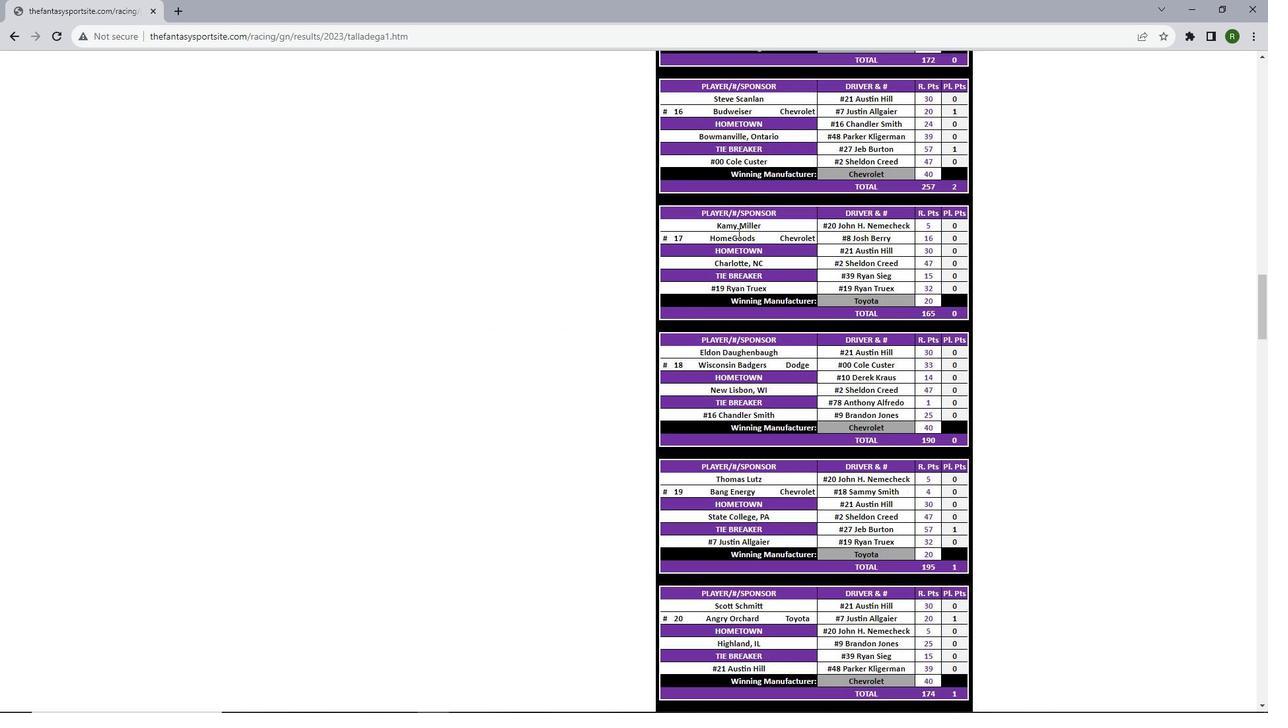 
Action: Mouse scrolled (737, 232) with delta (0, 0)
Screenshot: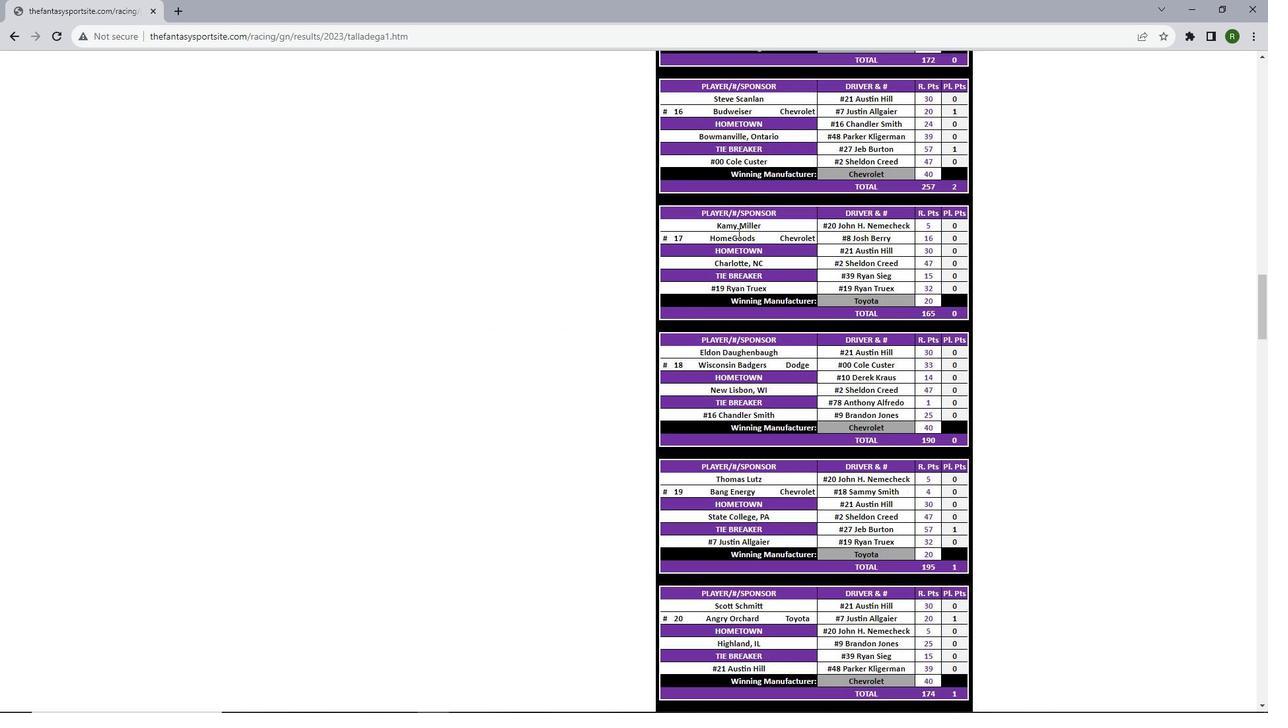 
Action: Mouse scrolled (737, 232) with delta (0, 0)
Screenshot: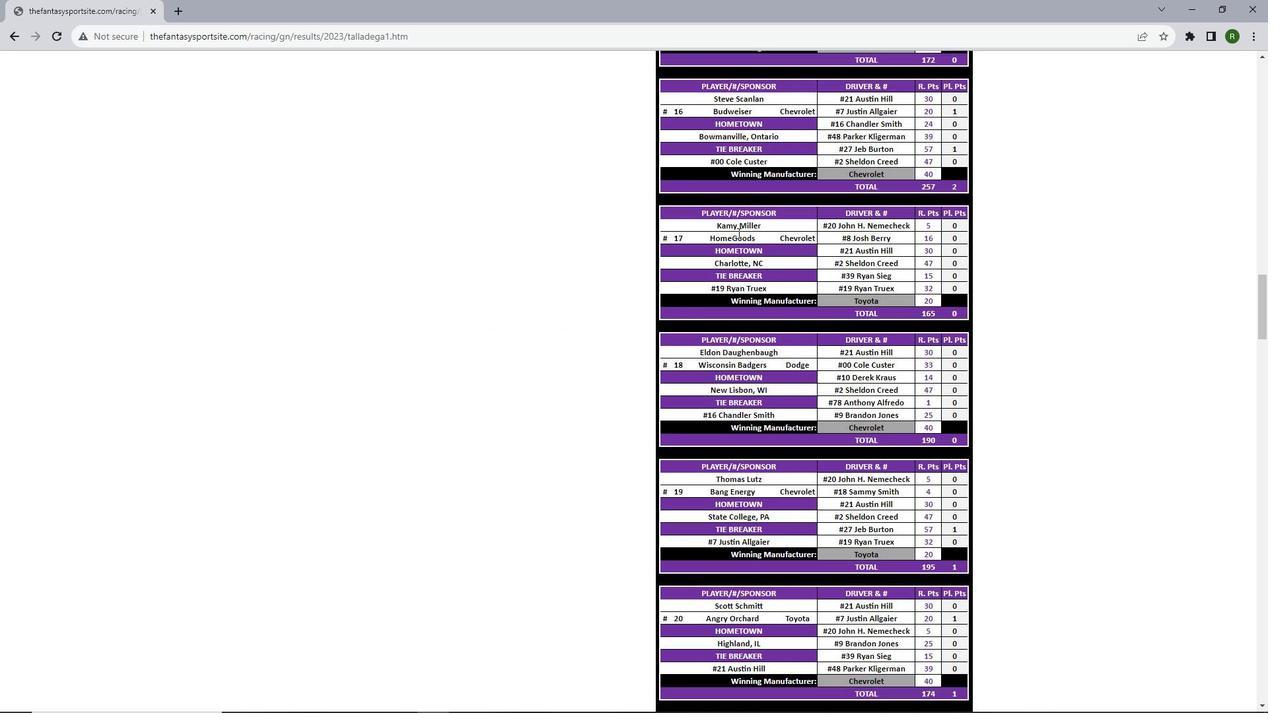 
Action: Mouse scrolled (737, 232) with delta (0, 0)
Screenshot: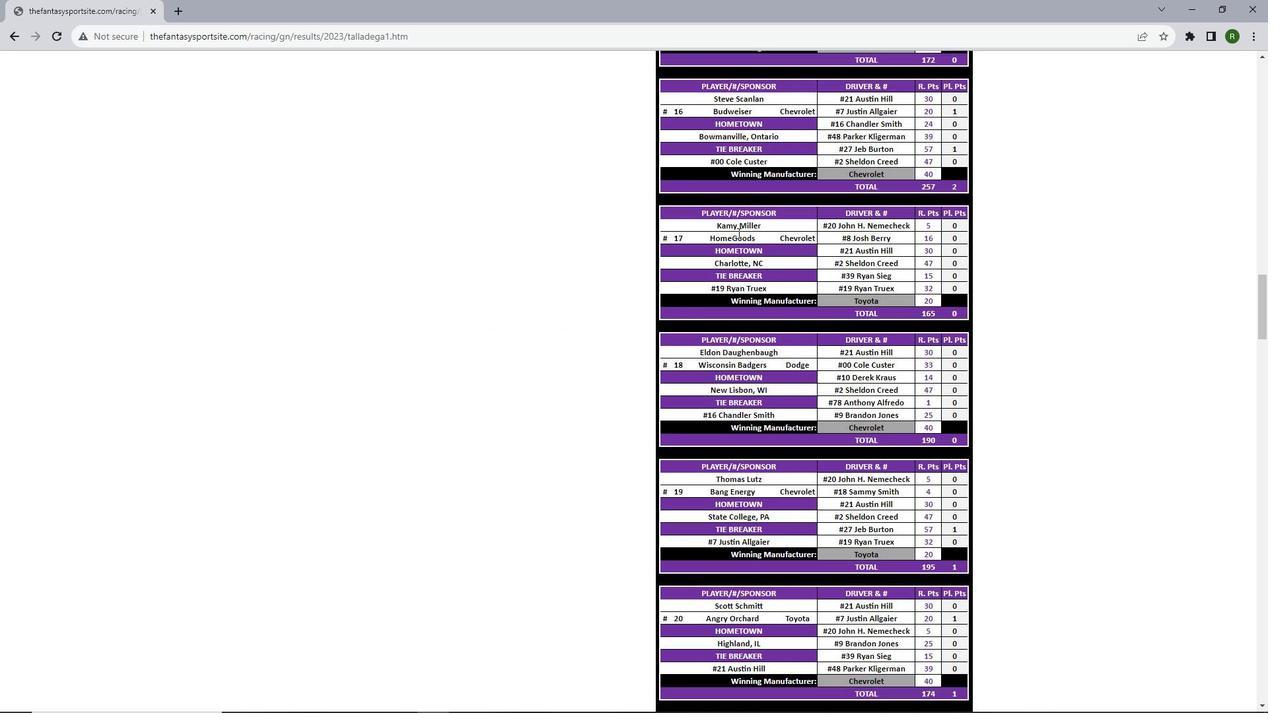 
Action: Mouse scrolled (737, 232) with delta (0, 0)
Screenshot: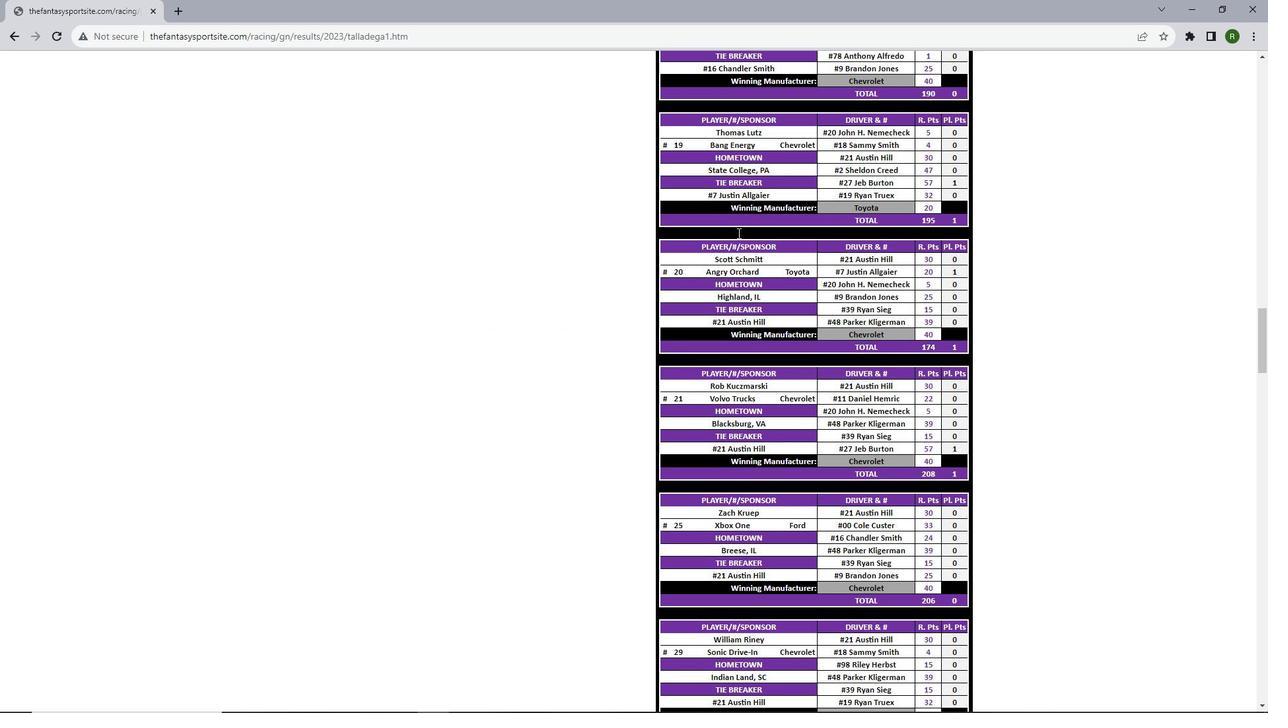 
Action: Mouse scrolled (737, 232) with delta (0, 0)
Screenshot: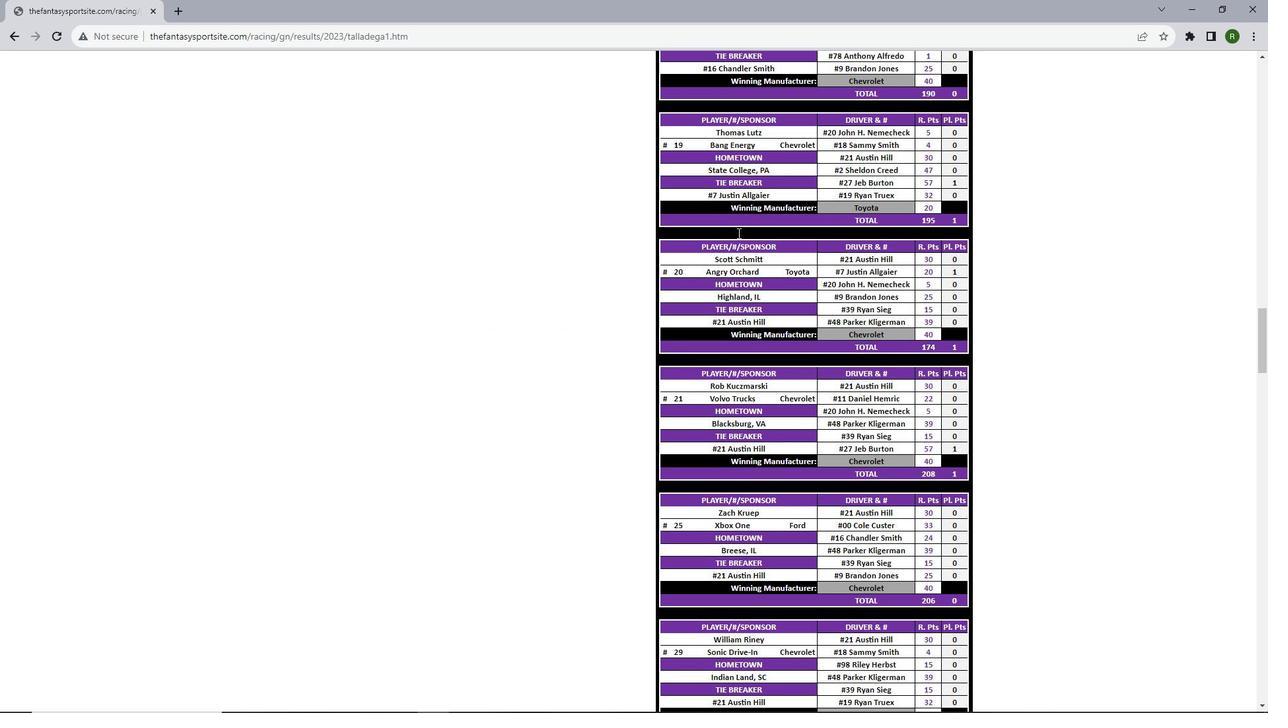 
Action: Mouse scrolled (737, 232) with delta (0, 0)
Screenshot: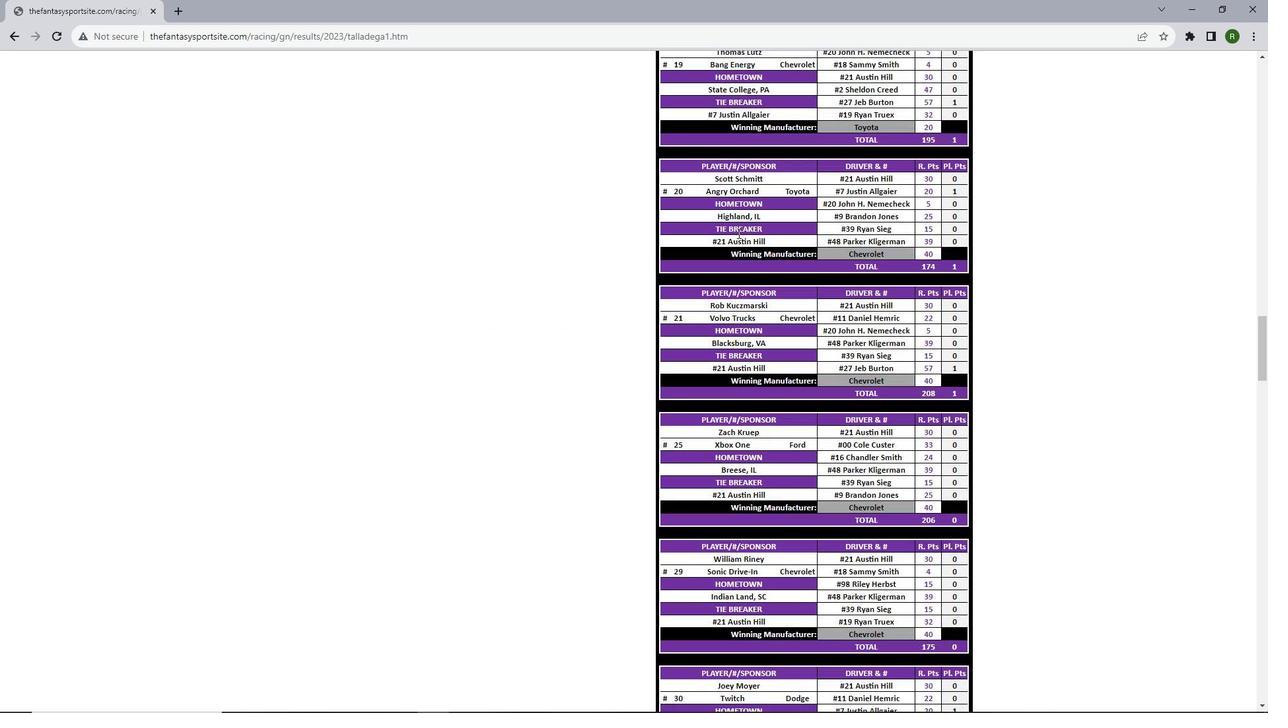 
Action: Mouse scrolled (737, 232) with delta (0, 0)
Screenshot: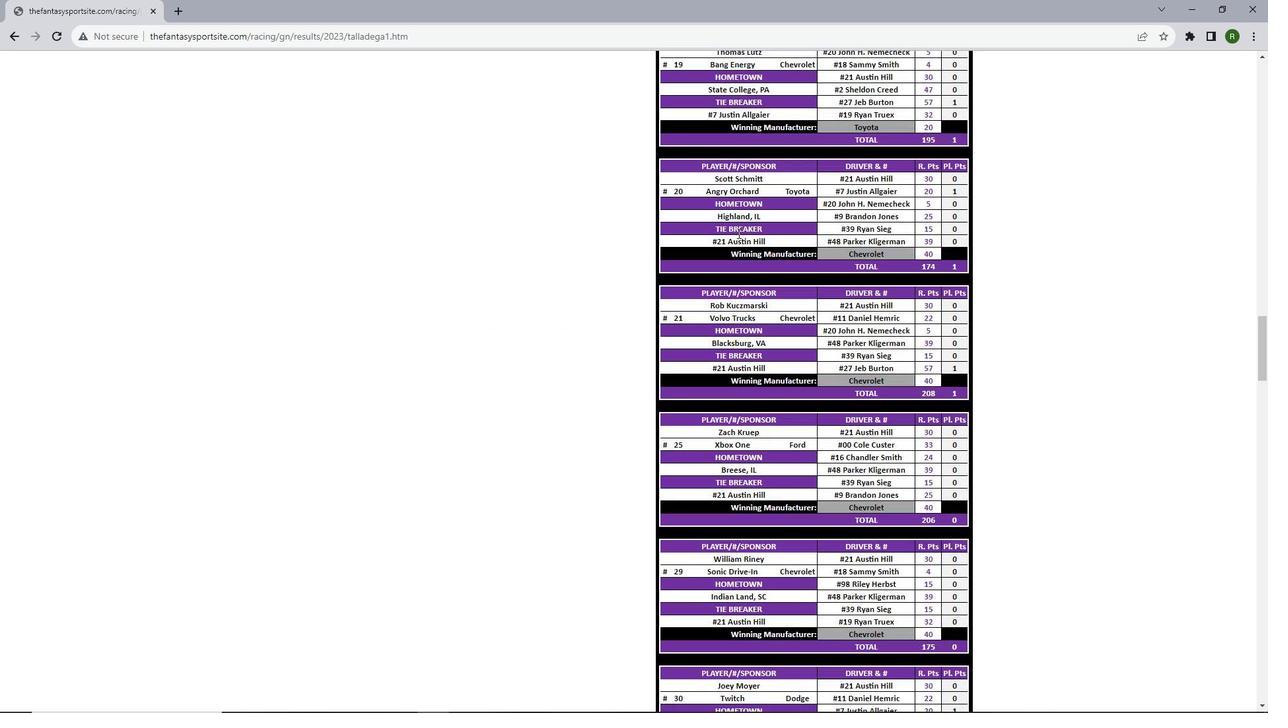 
Action: Mouse scrolled (737, 232) with delta (0, 0)
Screenshot: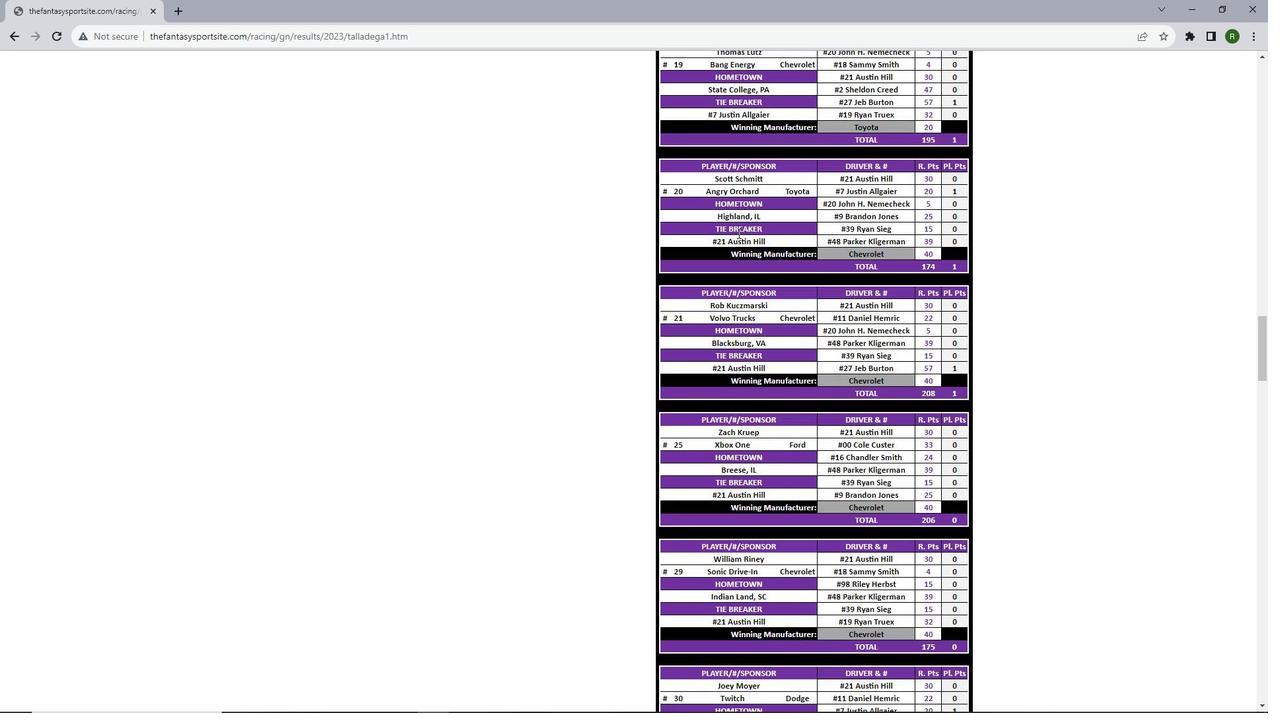 
Action: Mouse scrolled (737, 232) with delta (0, 0)
Screenshot: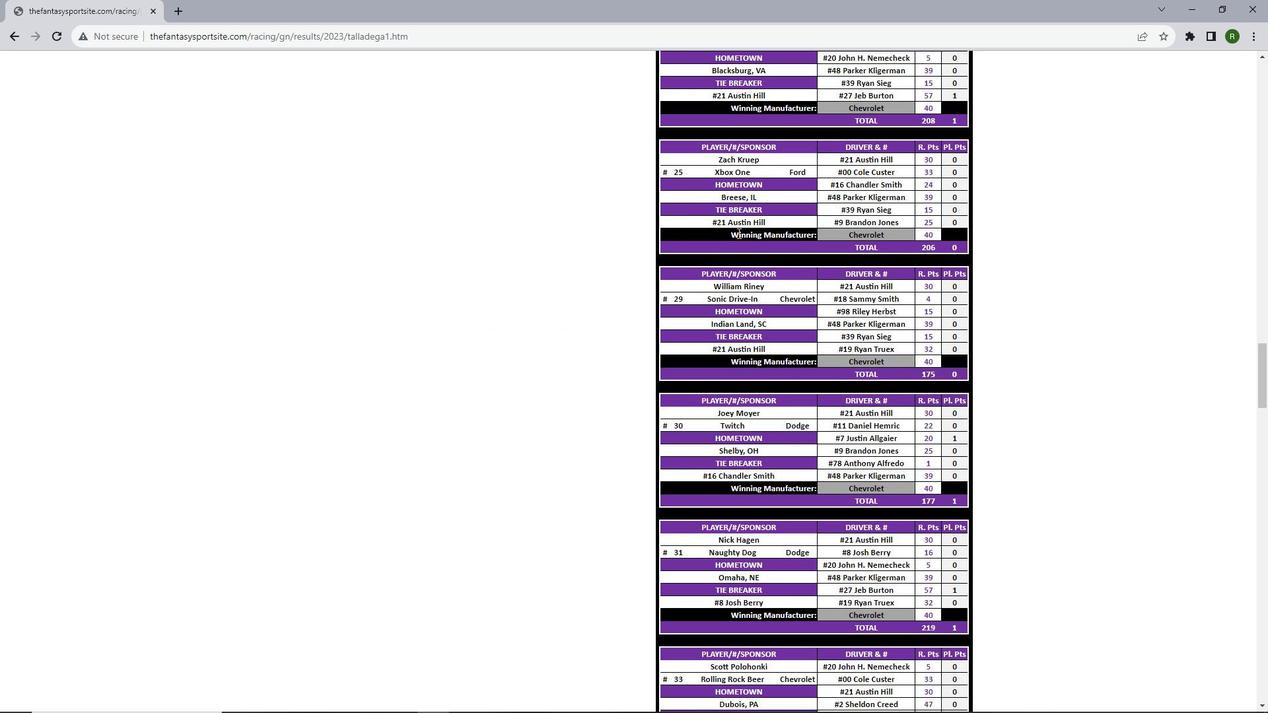 
Action: Mouse scrolled (737, 232) with delta (0, 0)
Screenshot: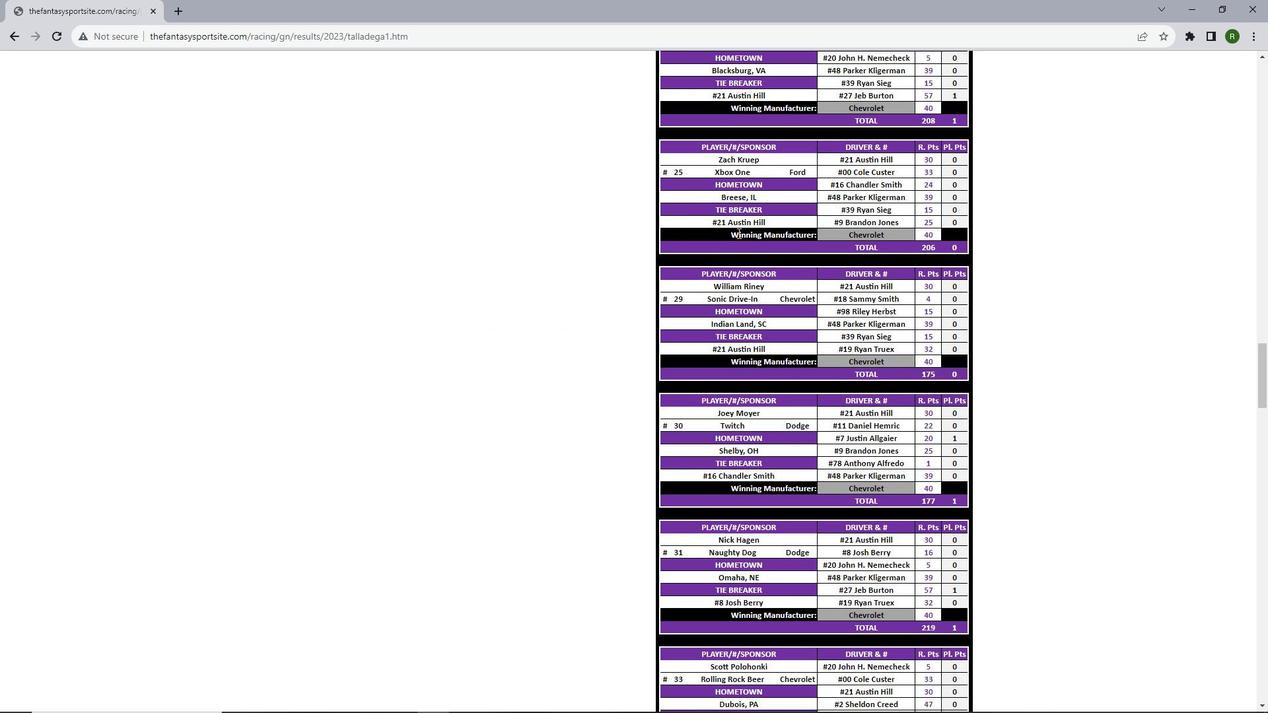 
Action: Mouse scrolled (737, 232) with delta (0, 0)
Screenshot: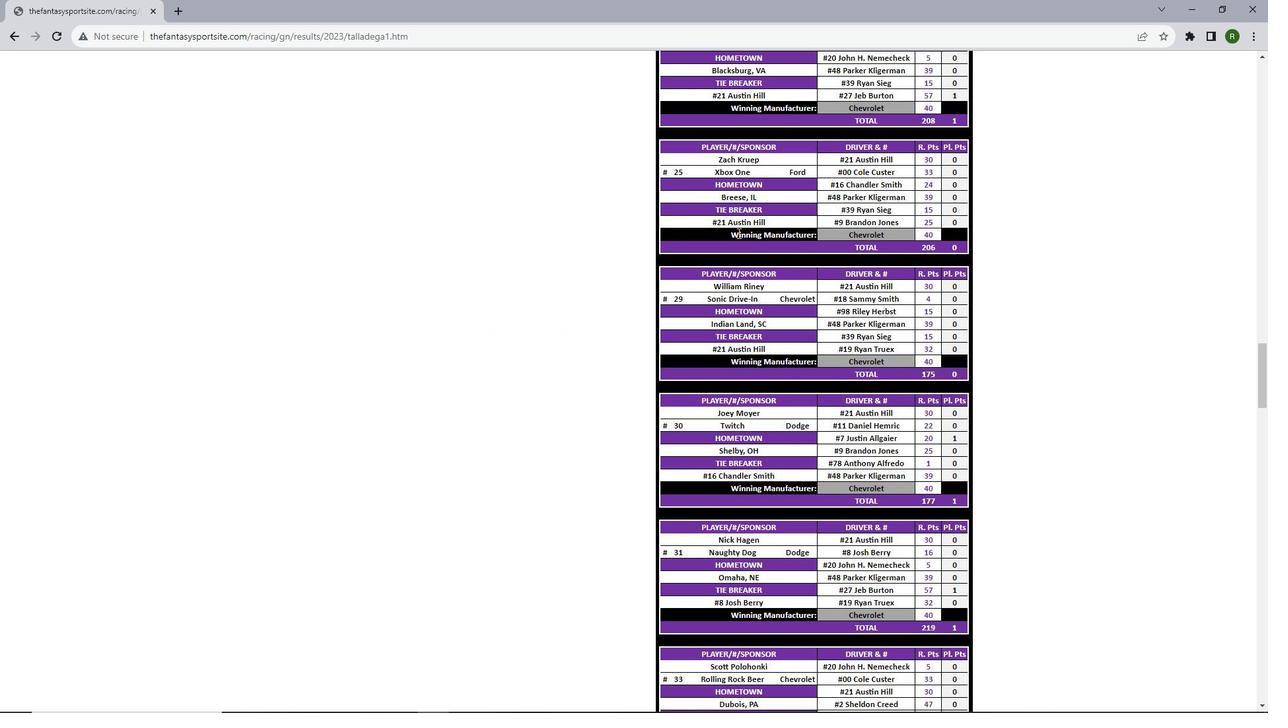 
Action: Mouse scrolled (737, 232) with delta (0, 0)
Screenshot: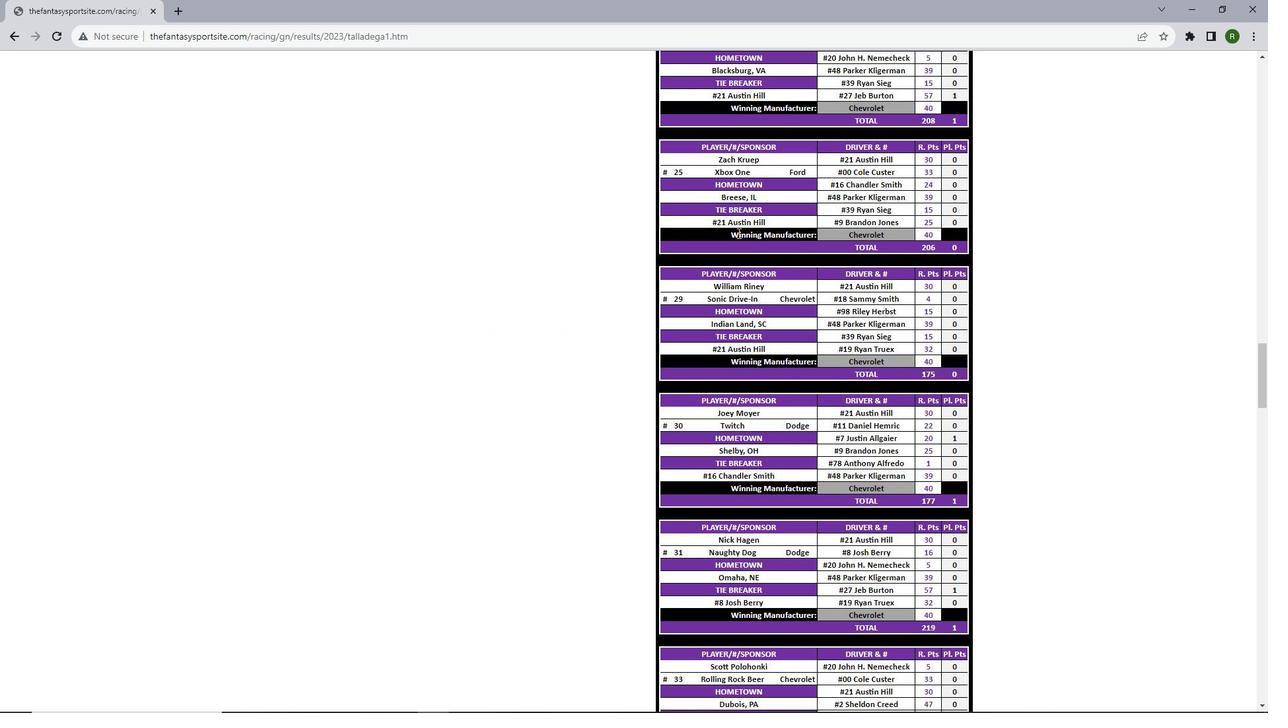 
Action: Mouse scrolled (737, 232) with delta (0, 0)
Screenshot: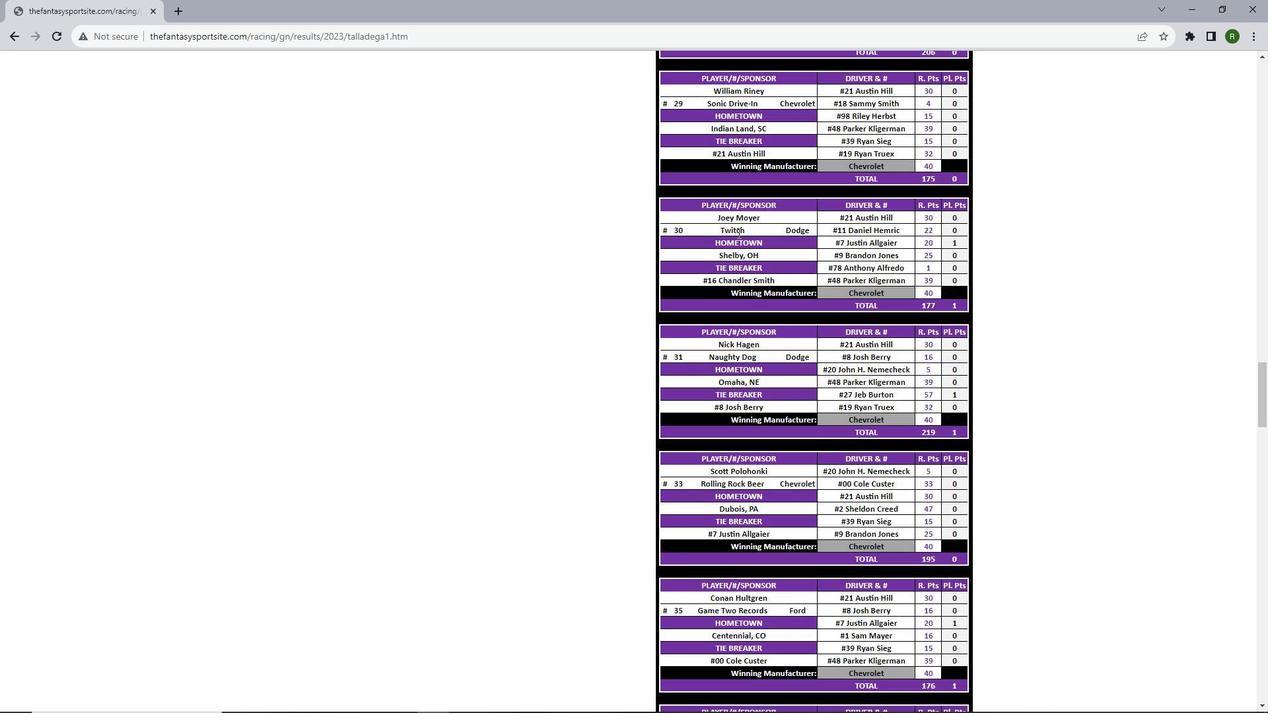 
Action: Mouse scrolled (737, 232) with delta (0, 0)
Screenshot: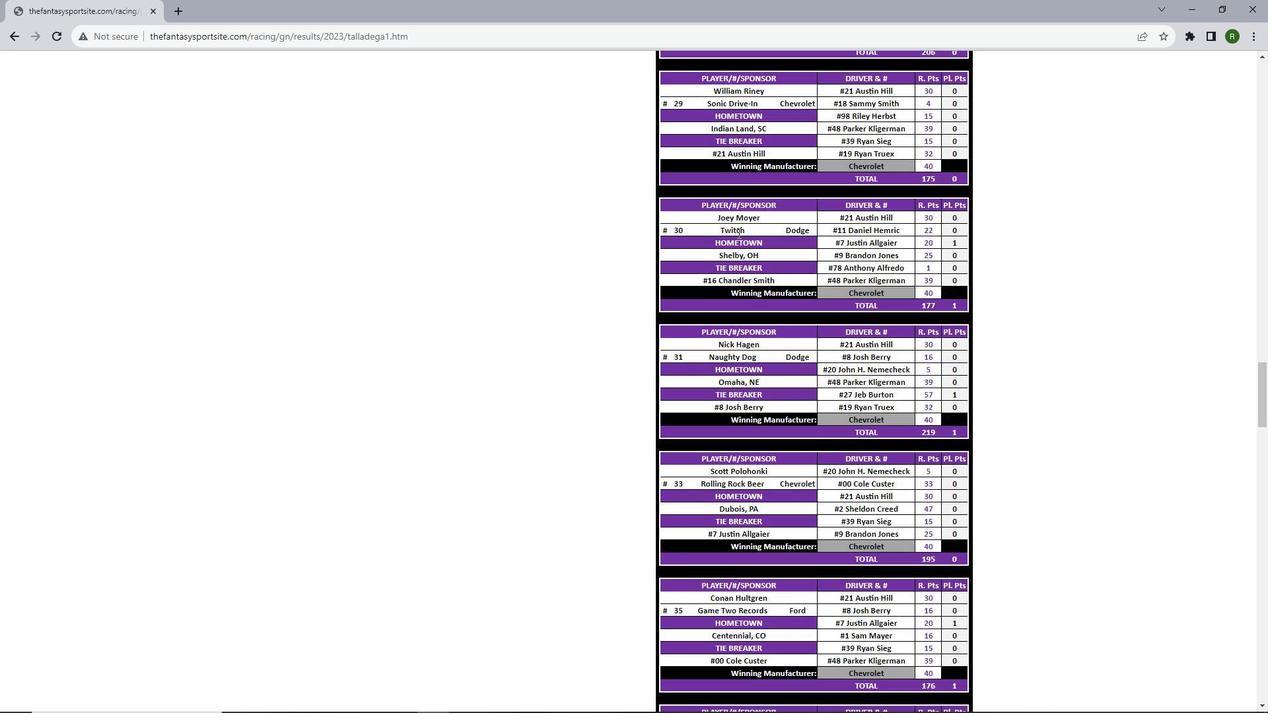 
Action: Mouse scrolled (737, 232) with delta (0, 0)
Screenshot: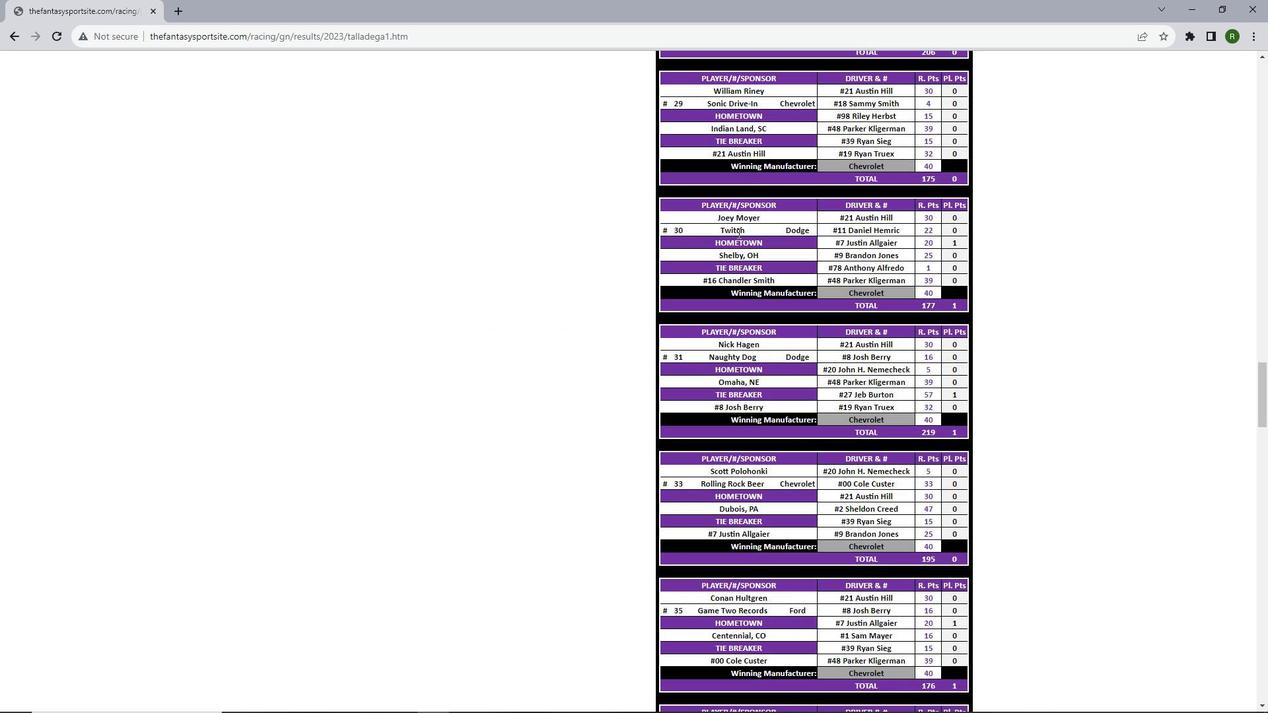 
Action: Mouse scrolled (737, 232) with delta (0, 0)
Screenshot: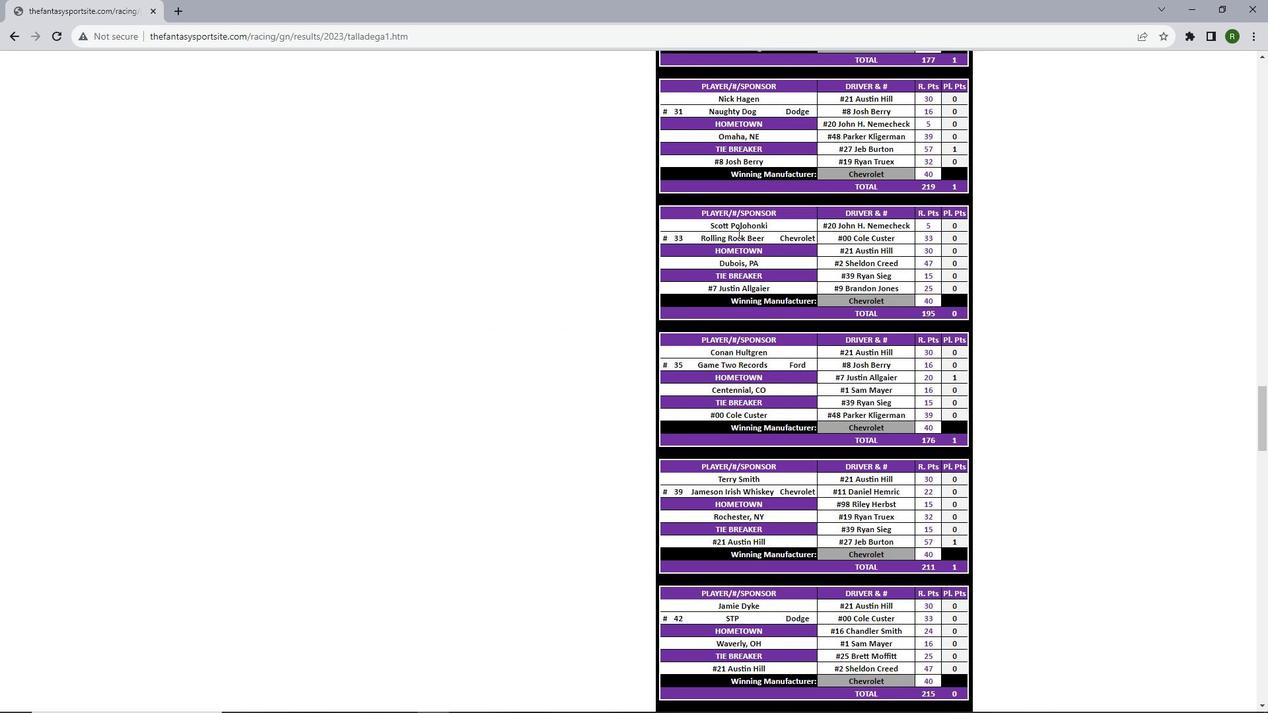 
Action: Mouse scrolled (737, 232) with delta (0, 0)
Screenshot: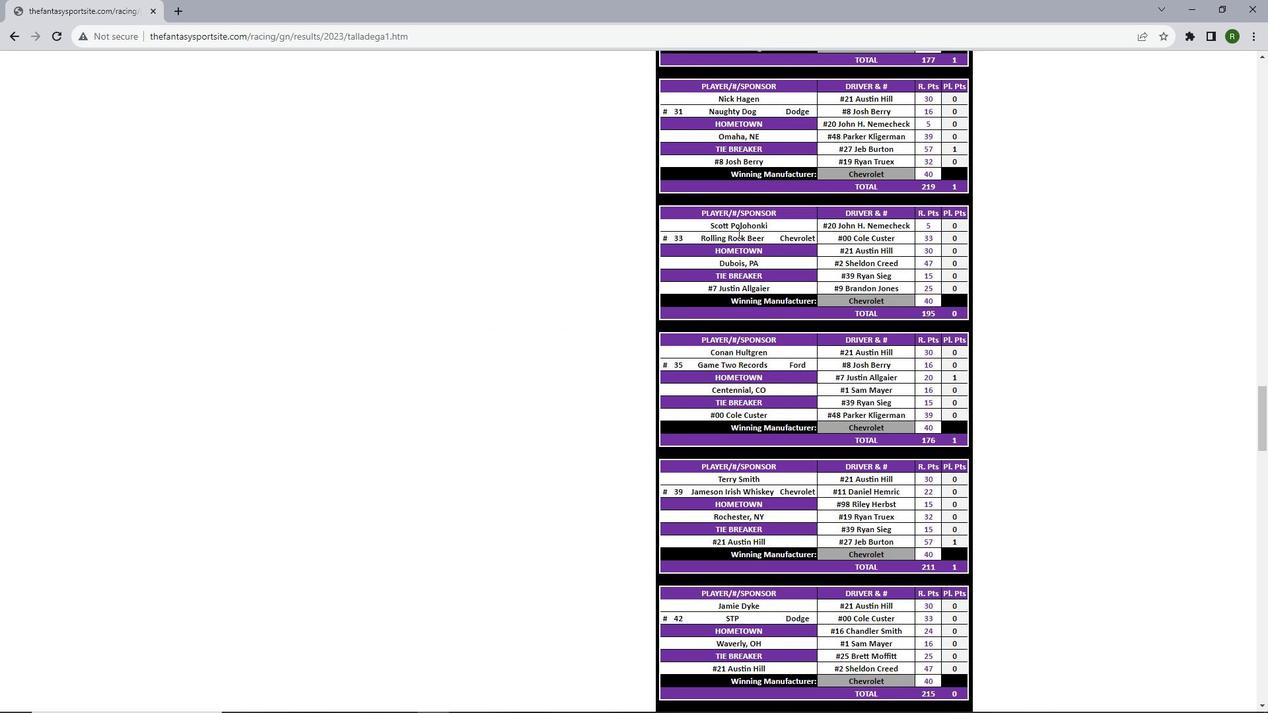 
Action: Mouse scrolled (737, 232) with delta (0, 0)
Screenshot: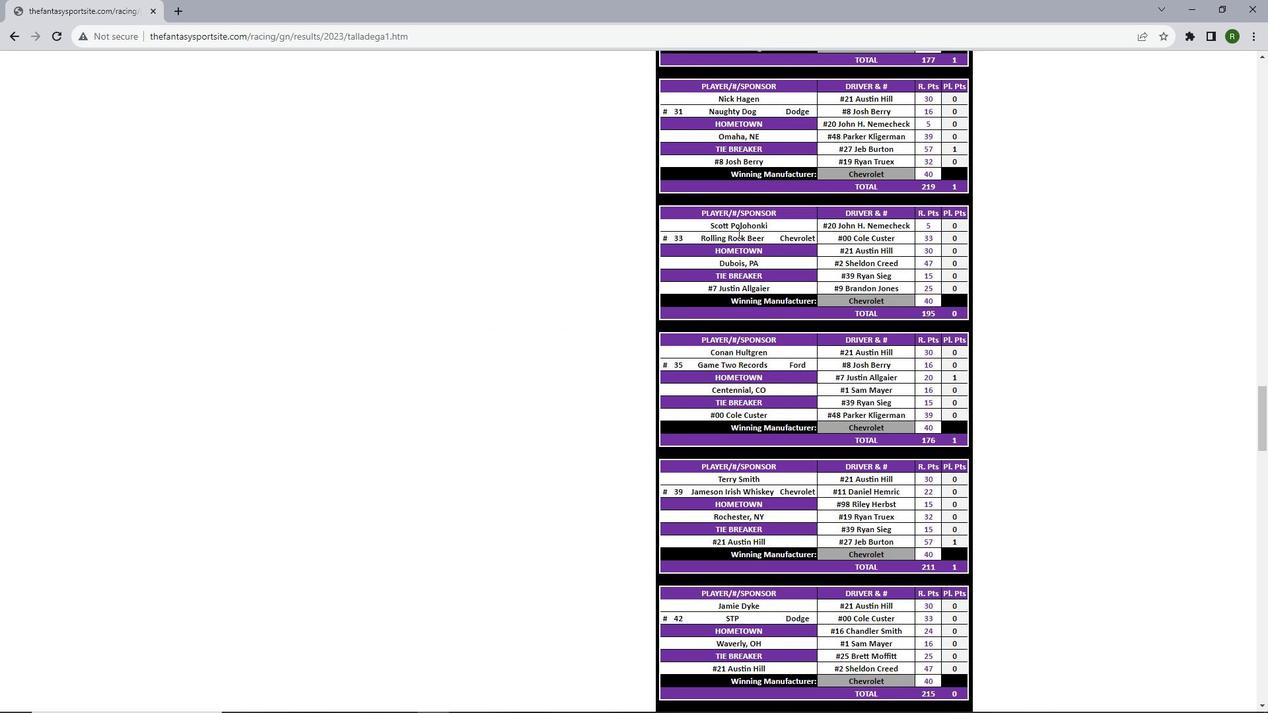 
Action: Mouse scrolled (737, 232) with delta (0, 0)
Screenshot: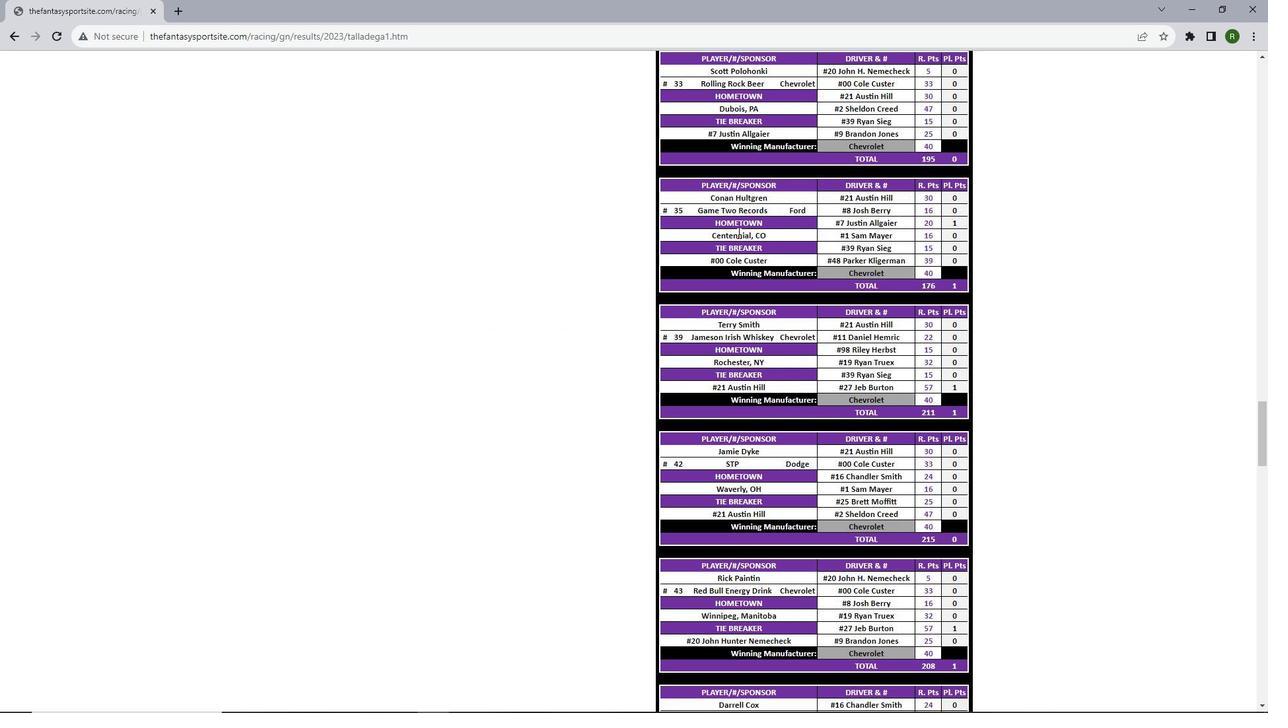 
Action: Mouse scrolled (737, 232) with delta (0, 0)
Screenshot: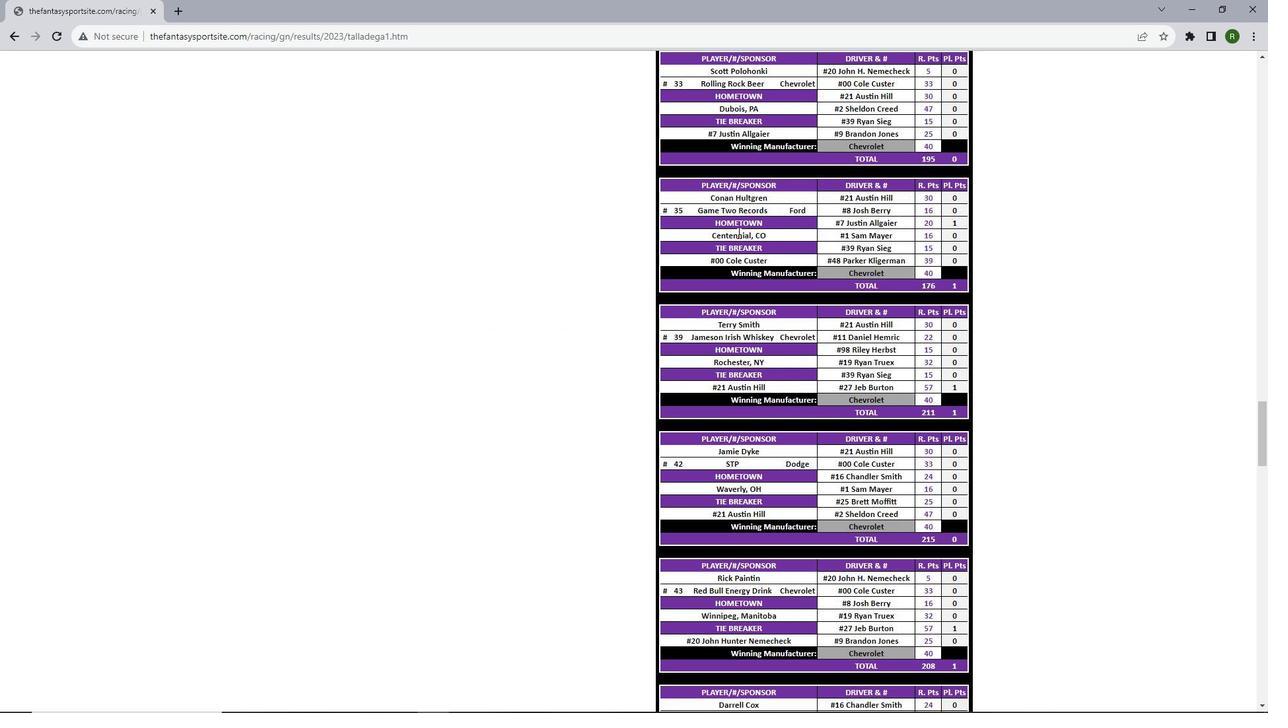 
Action: Mouse scrolled (737, 232) with delta (0, 0)
Screenshot: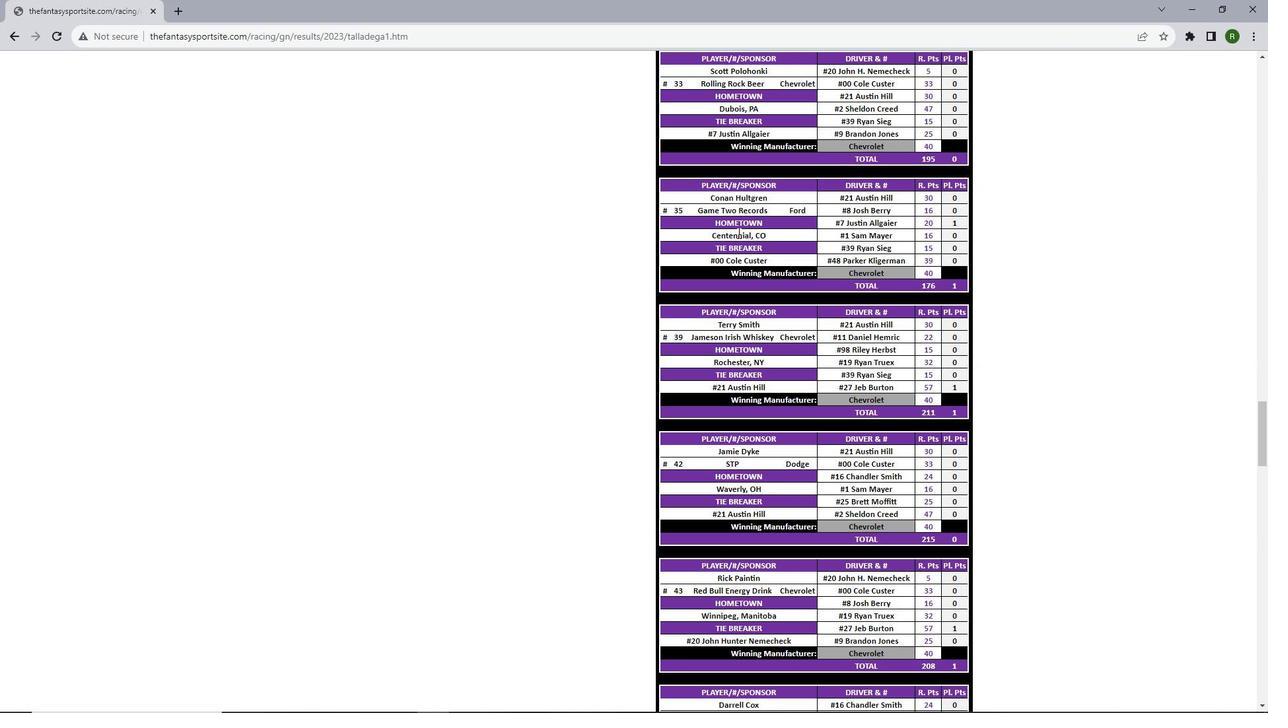 
Action: Mouse scrolled (737, 232) with delta (0, 0)
Screenshot: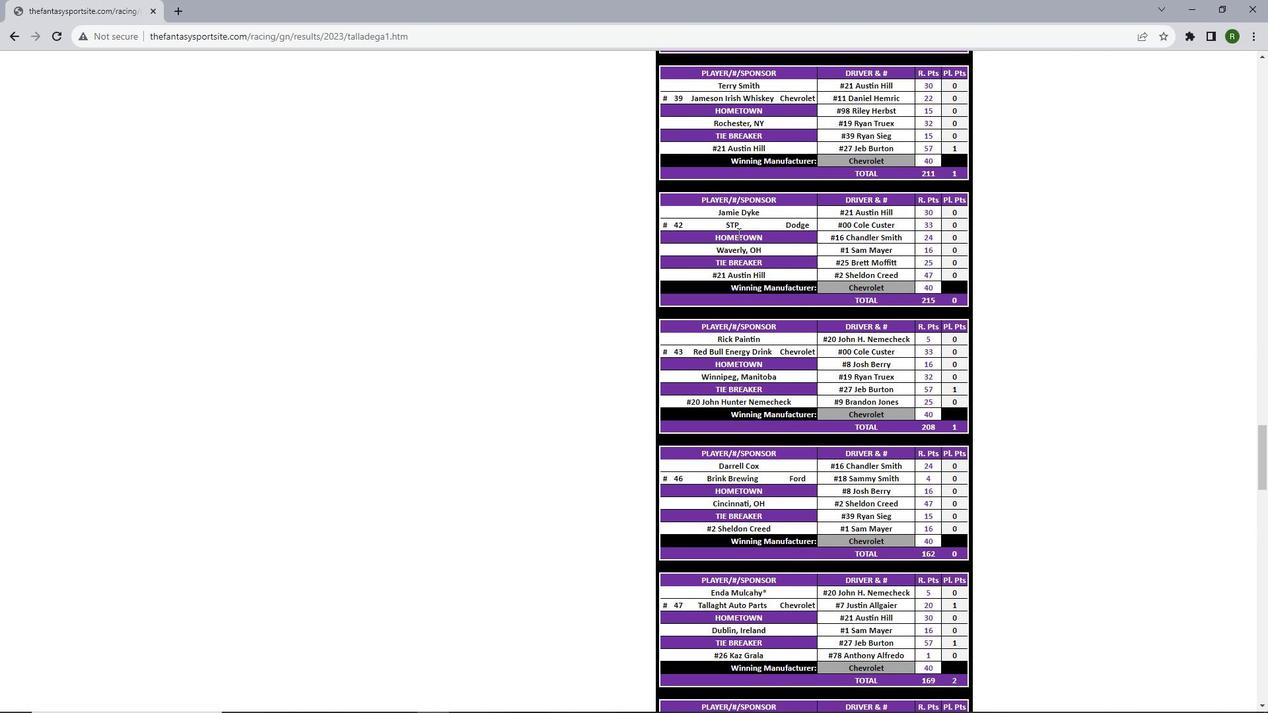 
Action: Mouse scrolled (737, 232) with delta (0, 0)
Screenshot: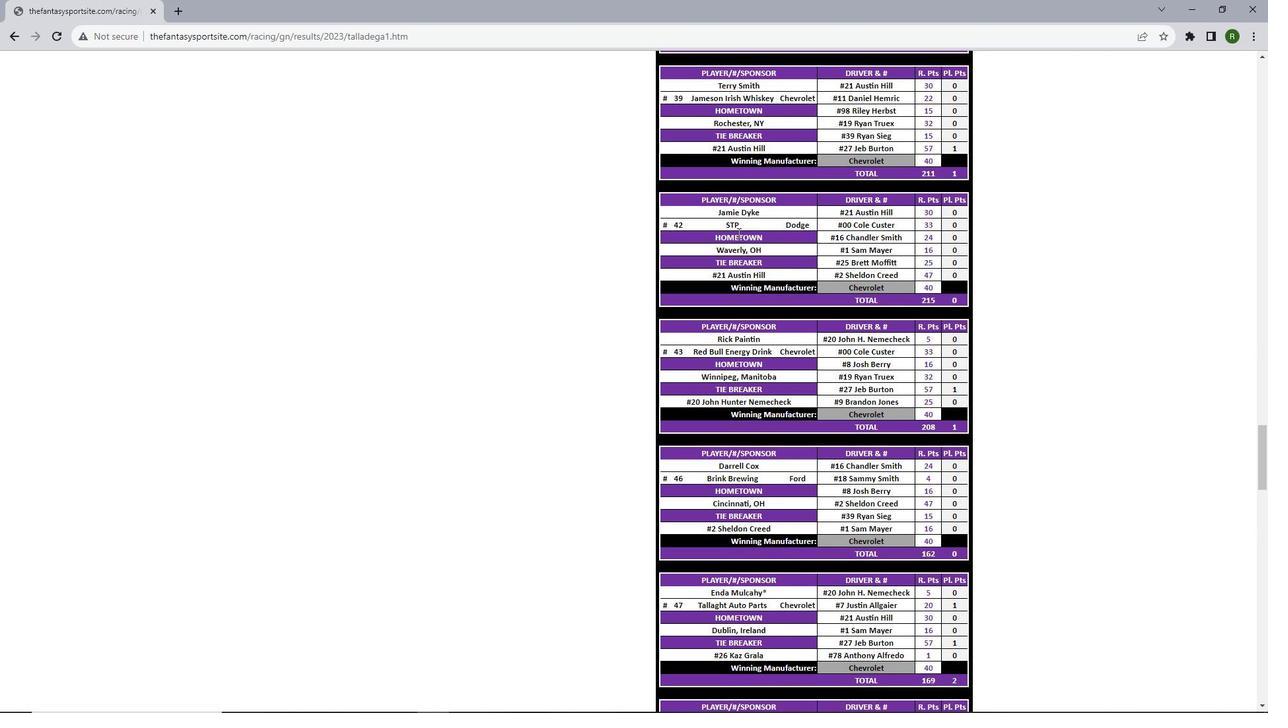 
Action: Mouse scrolled (737, 232) with delta (0, 0)
Screenshot: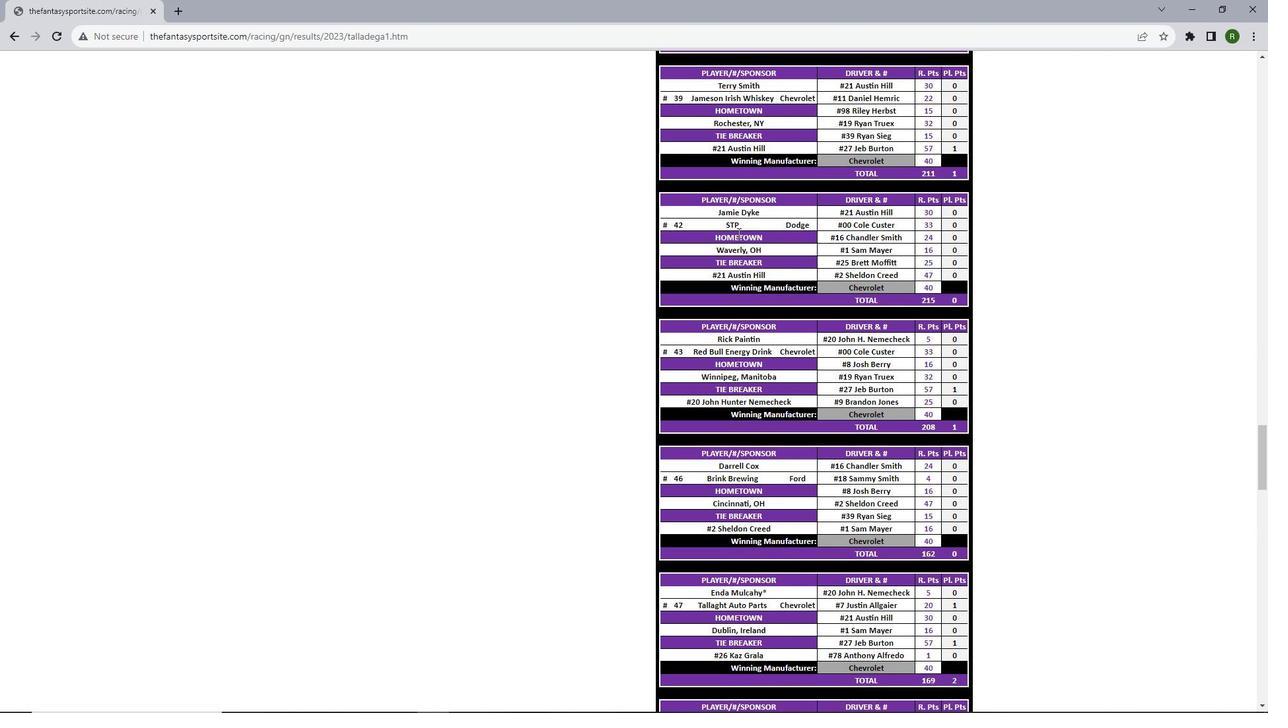 
Action: Mouse scrolled (737, 232) with delta (0, 0)
Screenshot: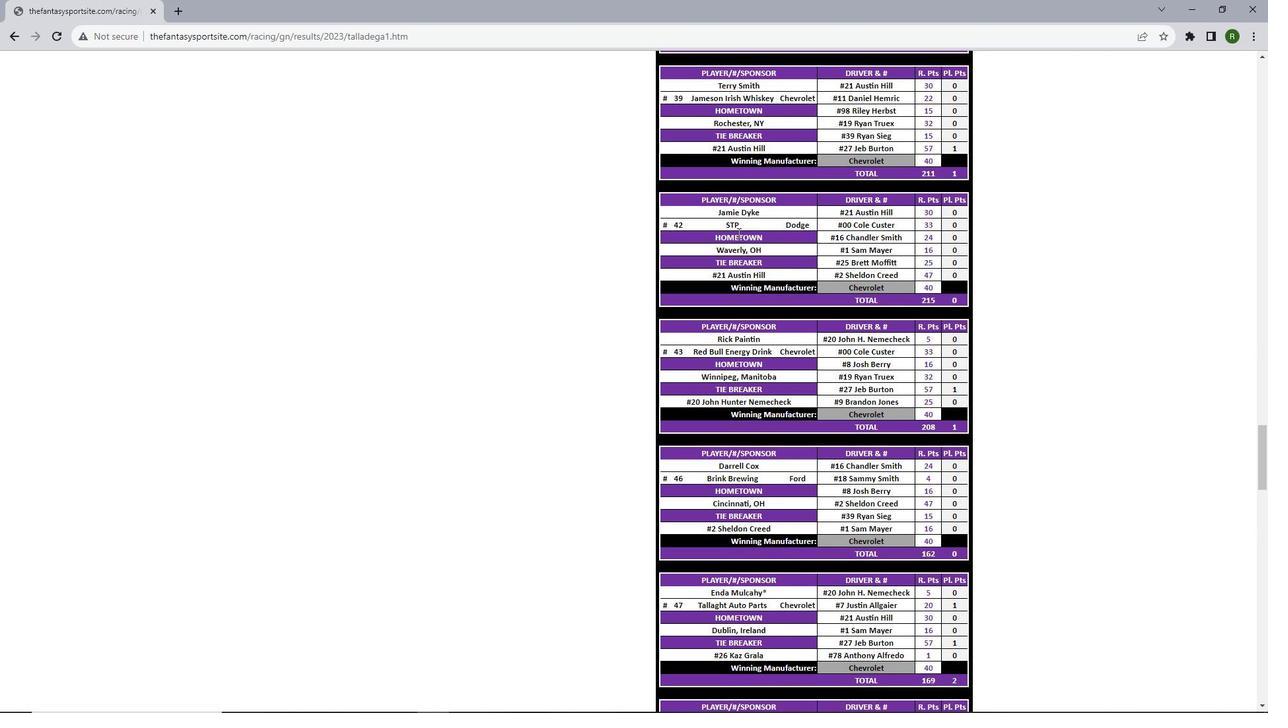 
Action: Mouse scrolled (737, 232) with delta (0, 0)
Screenshot: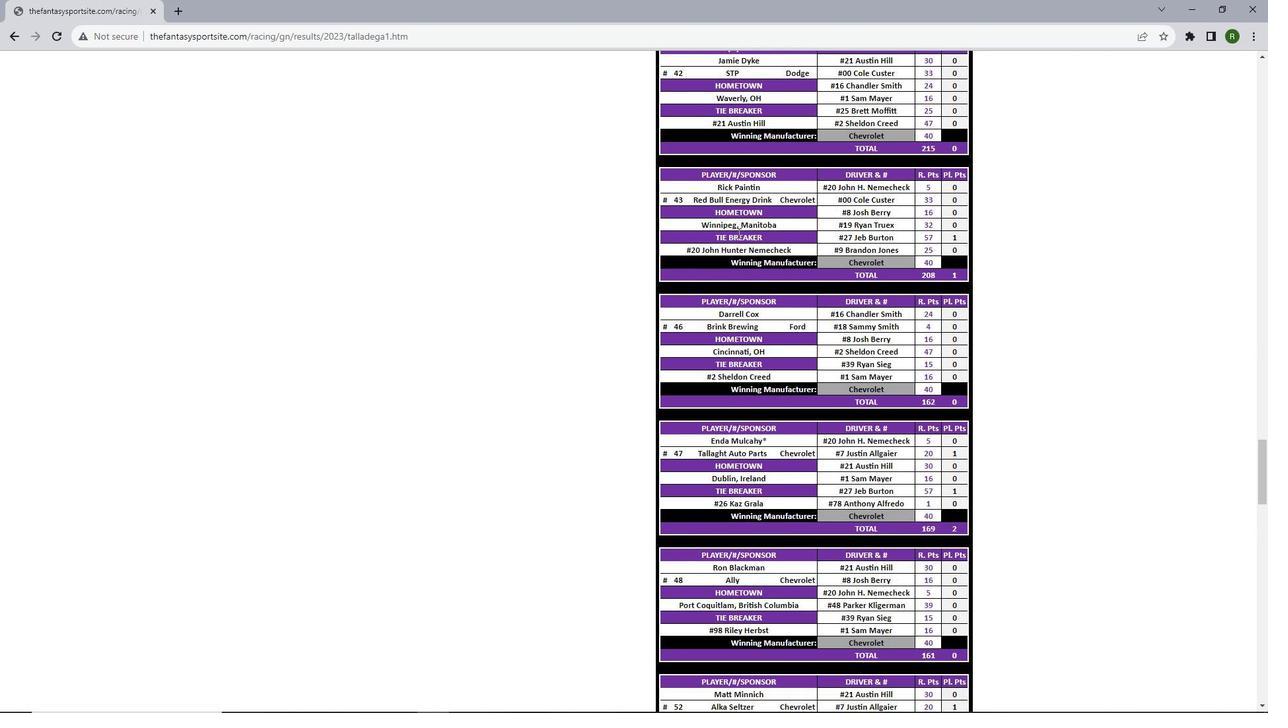 
Action: Mouse scrolled (737, 232) with delta (0, 0)
Screenshot: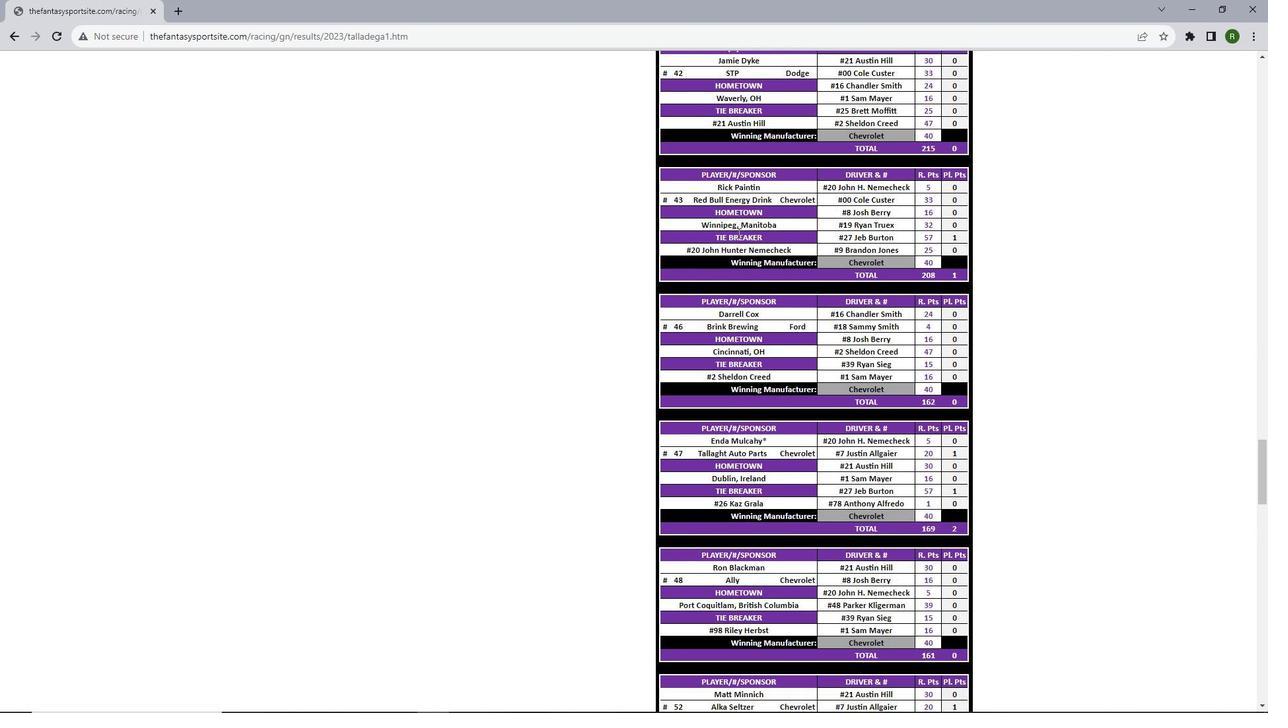 
Action: Mouse scrolled (737, 232) with delta (0, 0)
Screenshot: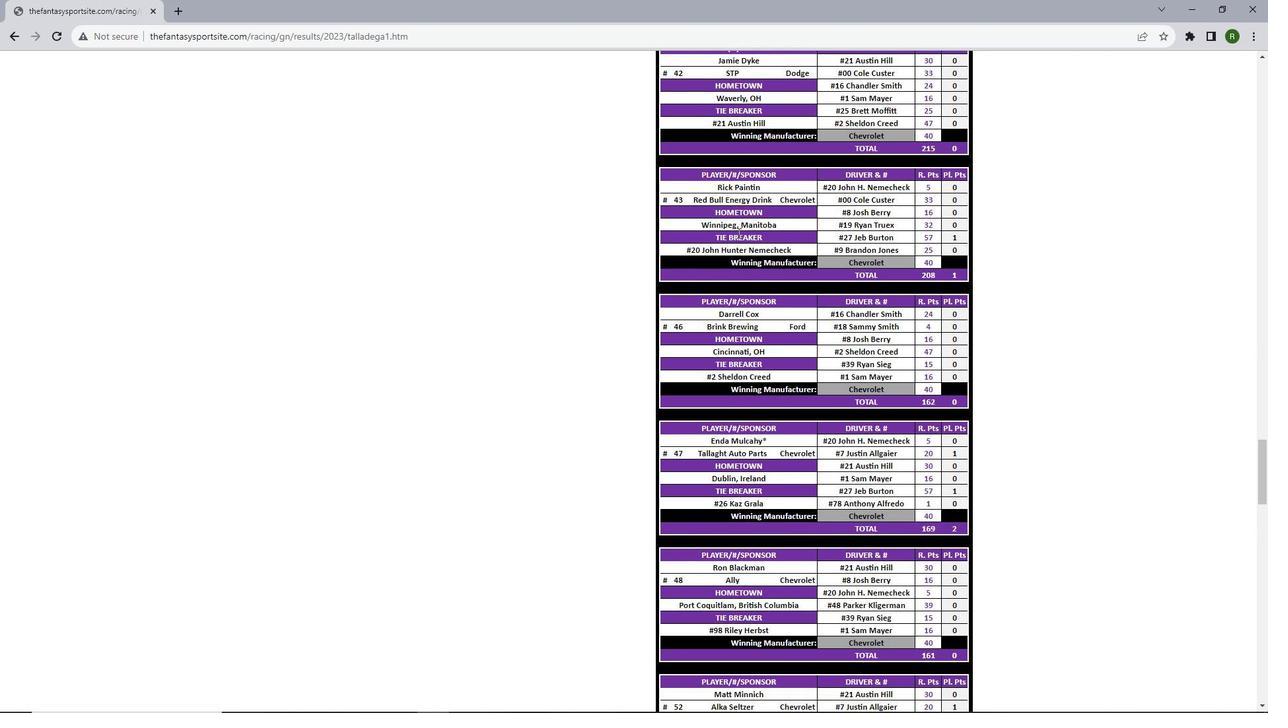 
Action: Mouse scrolled (737, 232) with delta (0, 0)
Screenshot: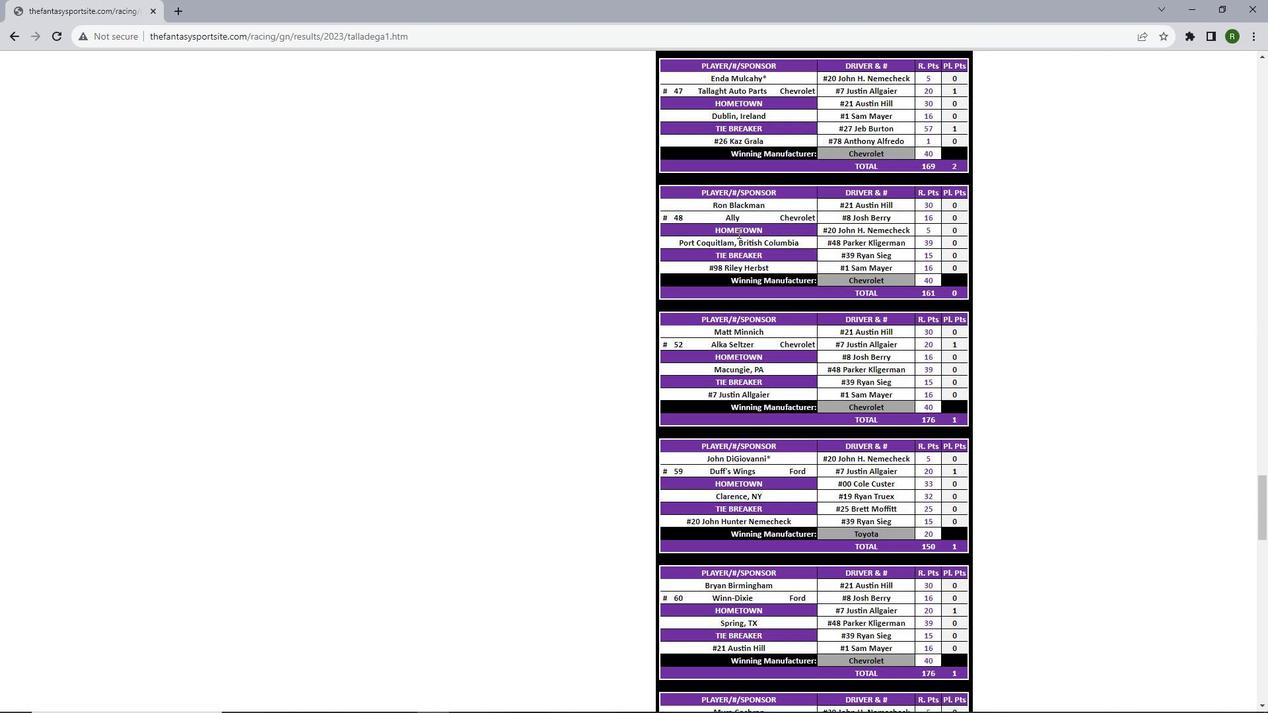 
Action: Mouse scrolled (737, 232) with delta (0, 0)
Screenshot: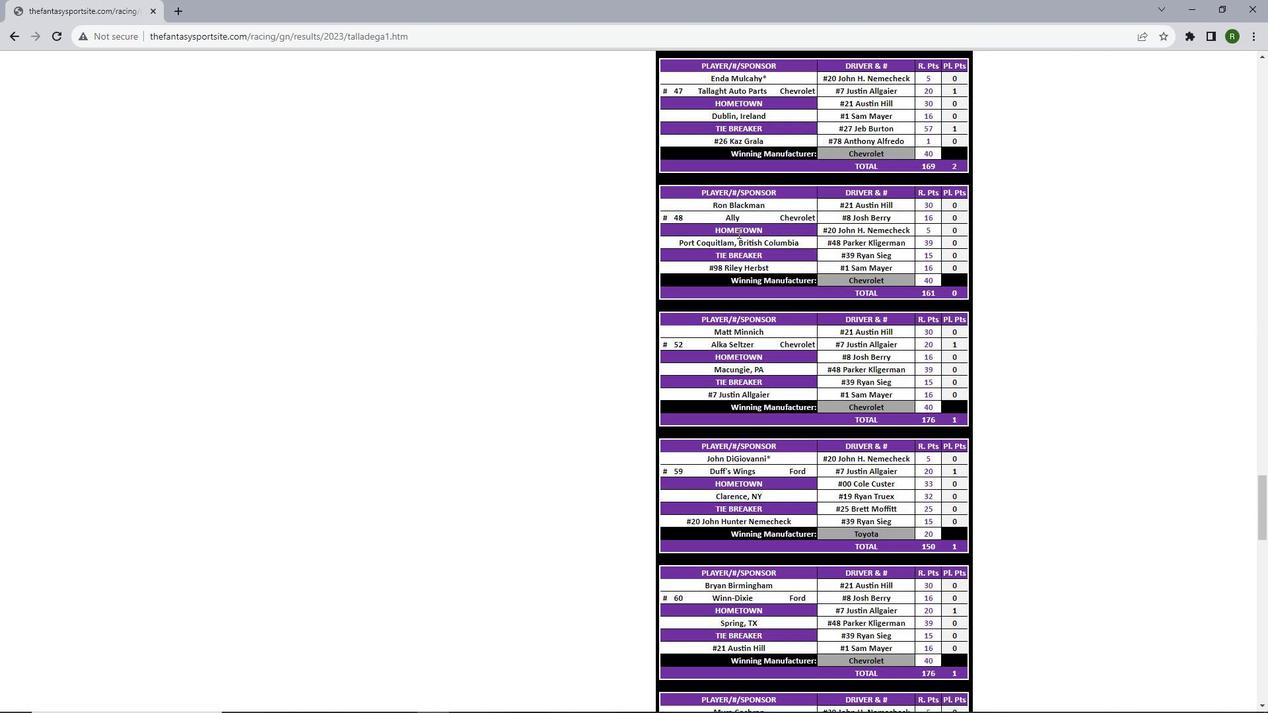 
Action: Mouse scrolled (737, 232) with delta (0, 0)
Screenshot: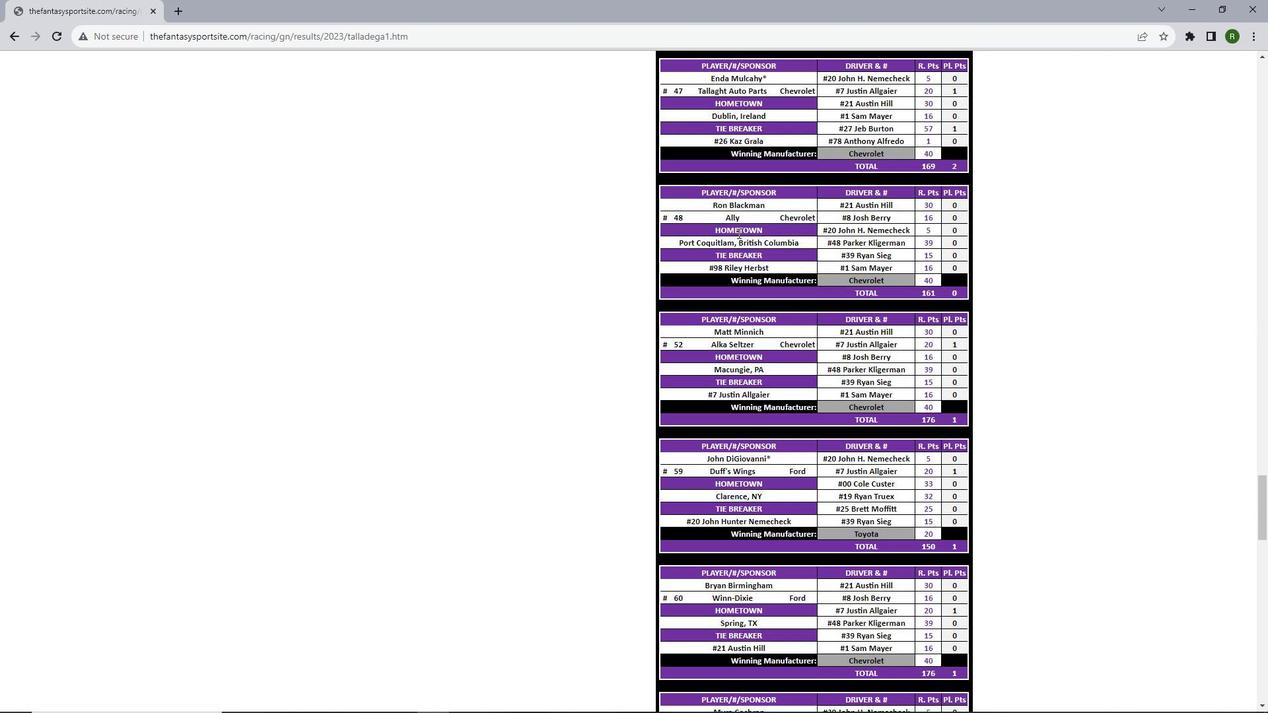 
Action: Mouse scrolled (737, 232) with delta (0, 0)
Screenshot: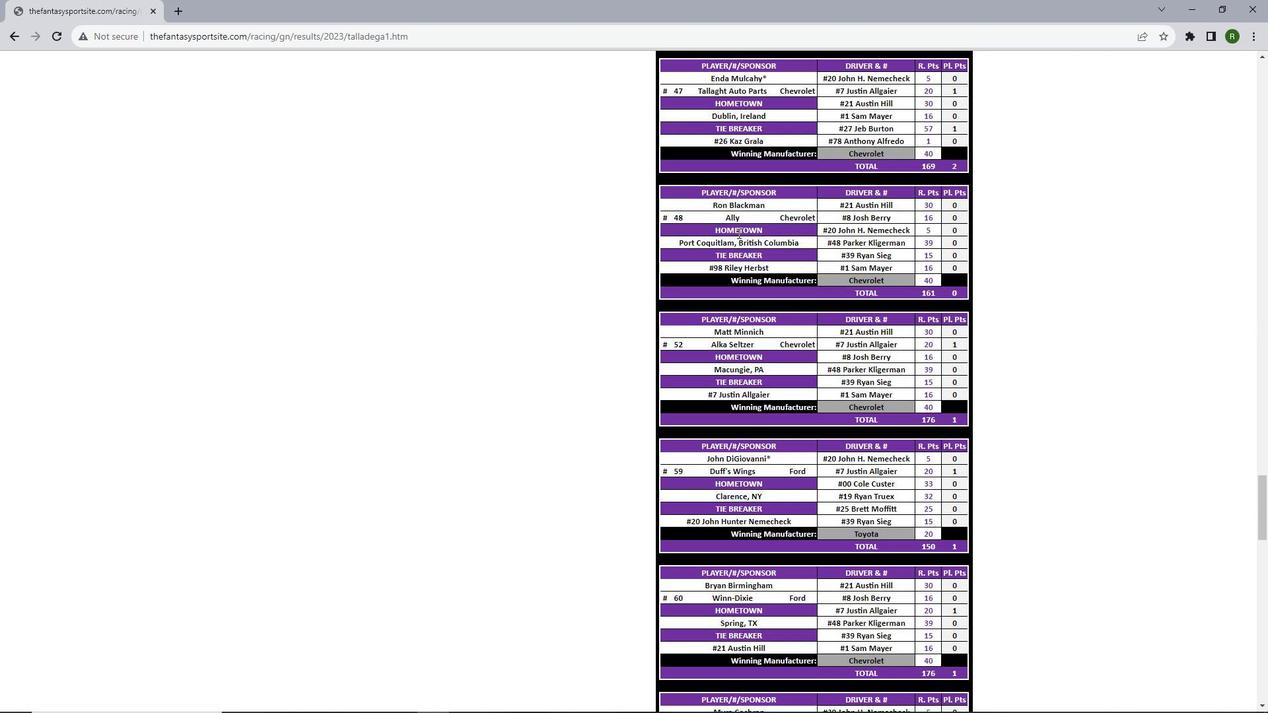 
Action: Mouse scrolled (737, 232) with delta (0, 0)
Screenshot: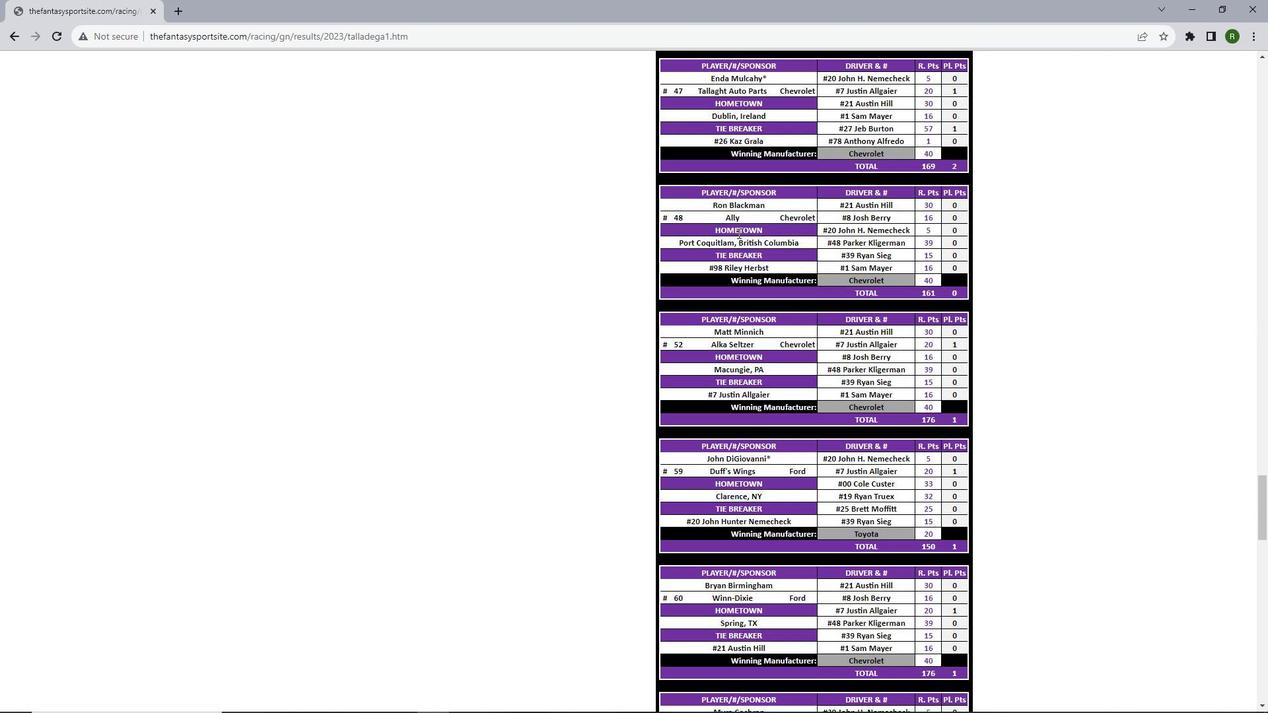 
Action: Mouse scrolled (737, 232) with delta (0, 0)
Screenshot: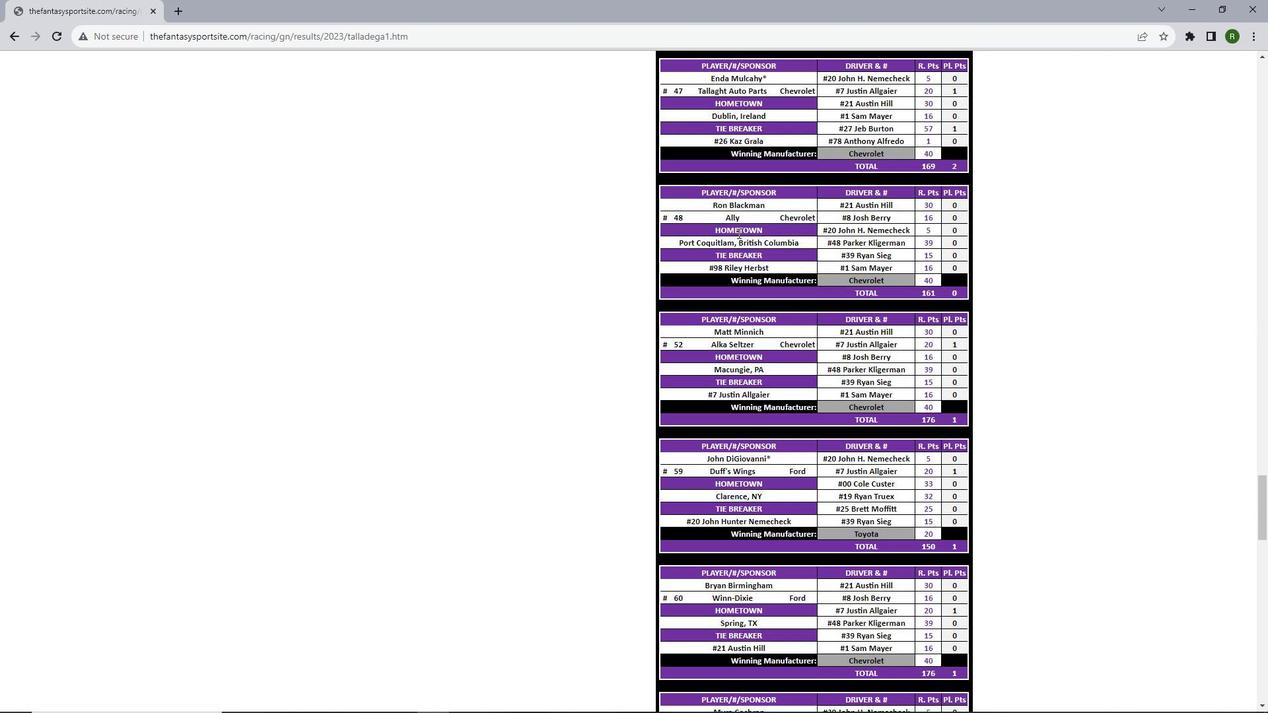 
Action: Mouse moved to (737, 233)
Screenshot: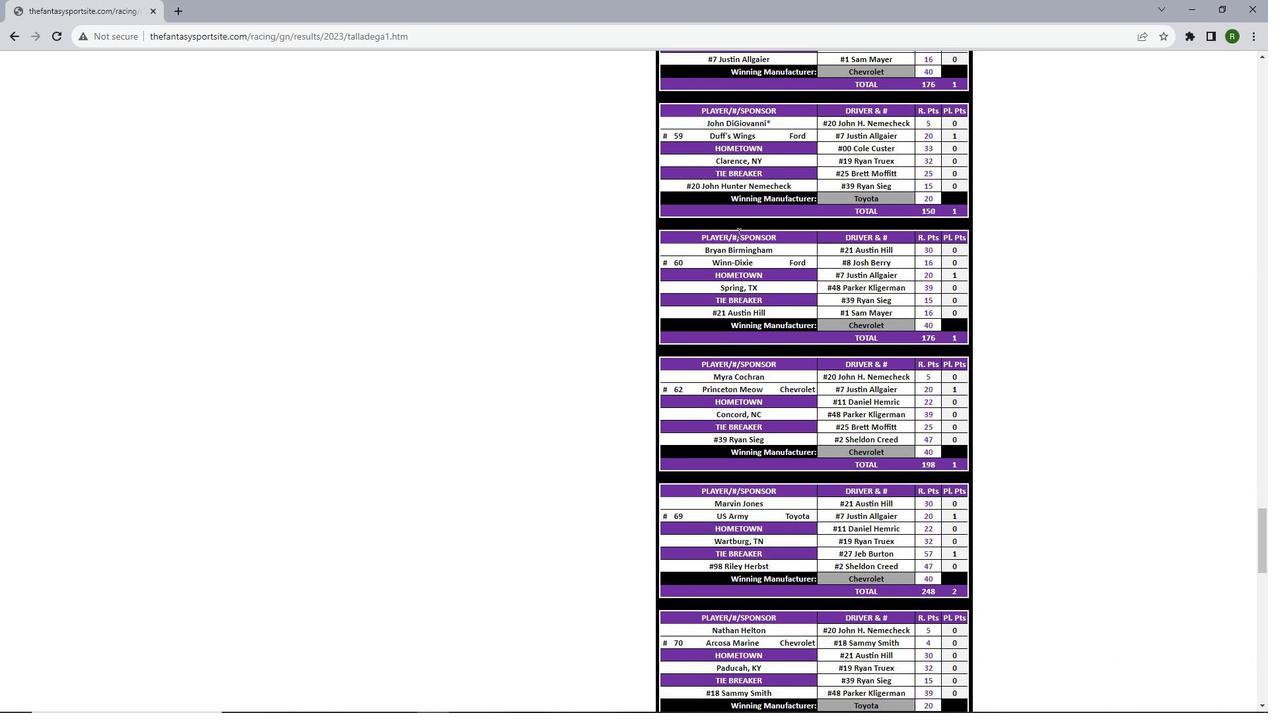 
Action: Mouse scrolled (737, 232) with delta (0, 0)
Screenshot: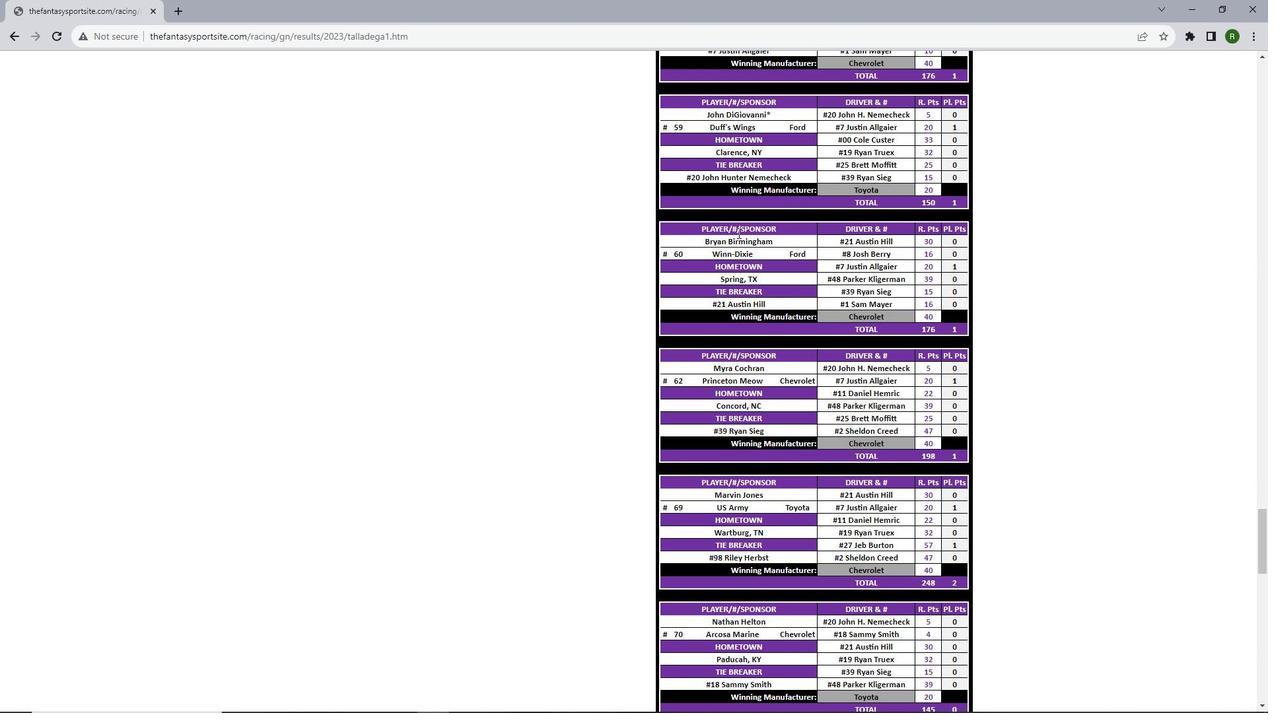 
Action: Mouse scrolled (737, 232) with delta (0, 0)
Screenshot: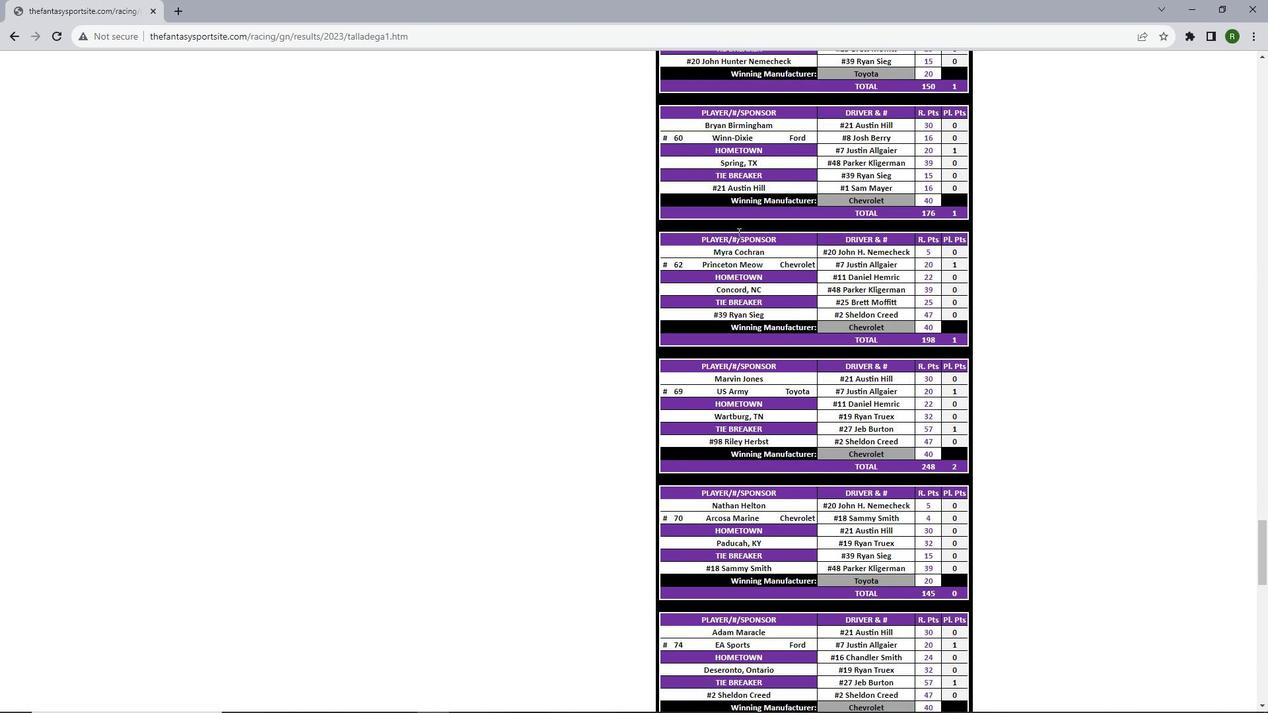 
Action: Mouse scrolled (737, 232) with delta (0, 0)
Screenshot: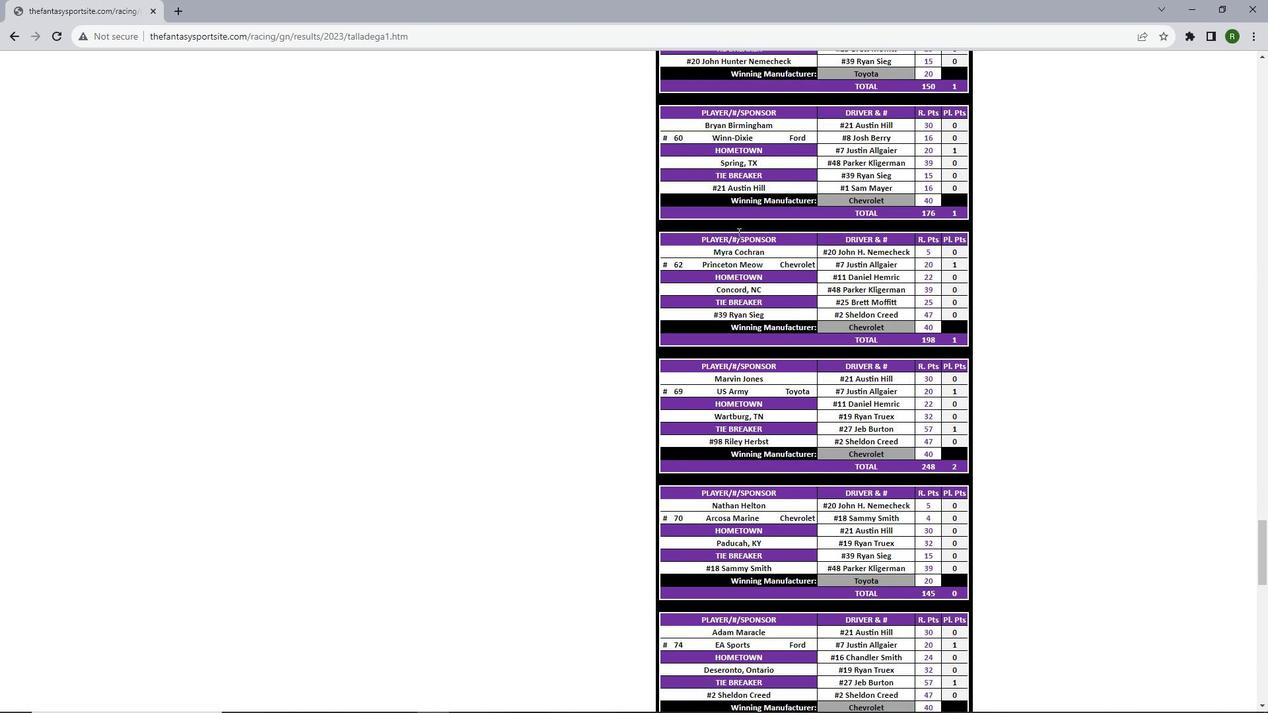 
Action: Mouse scrolled (737, 232) with delta (0, 0)
Screenshot: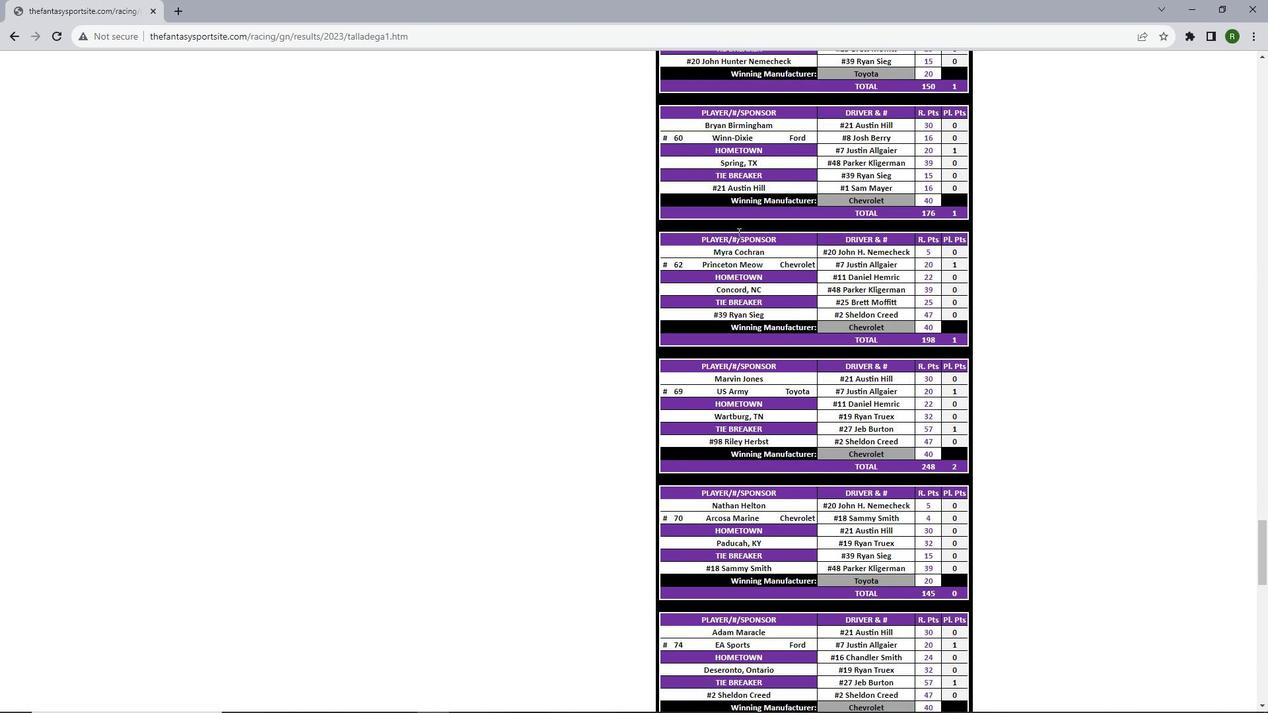 
Action: Mouse scrolled (737, 232) with delta (0, 0)
Screenshot: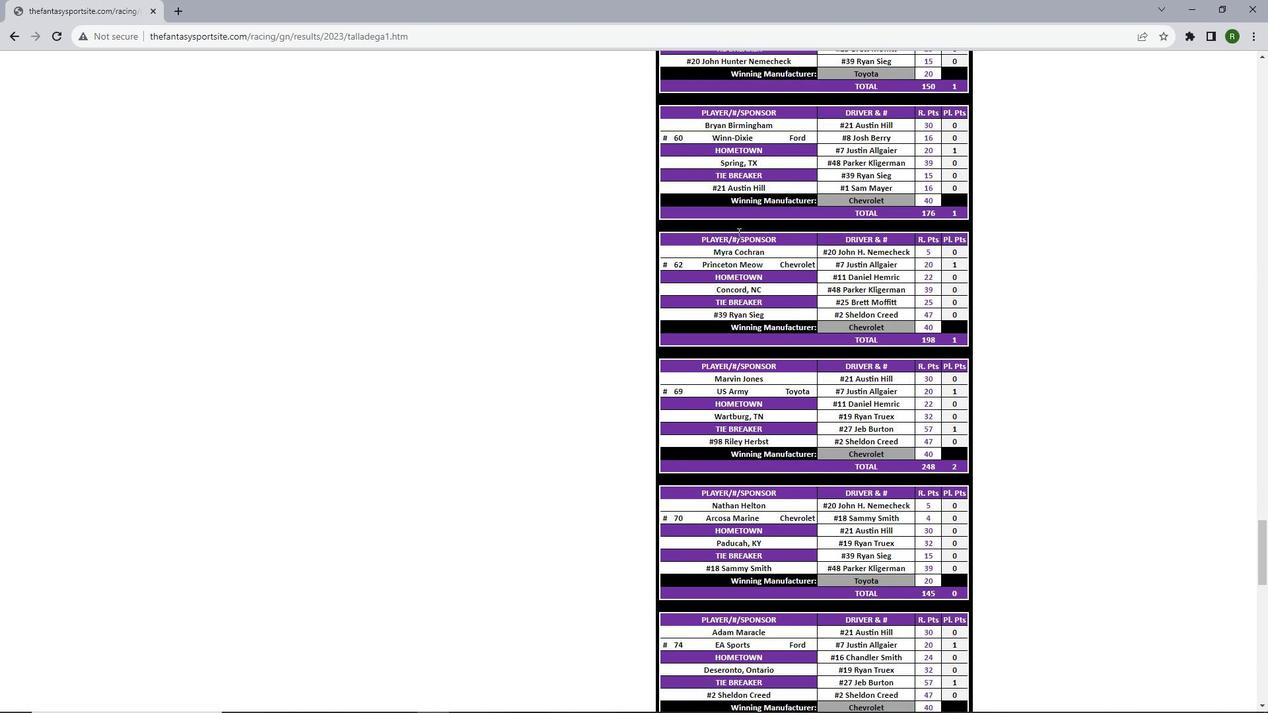 
Action: Mouse scrolled (737, 232) with delta (0, 0)
Screenshot: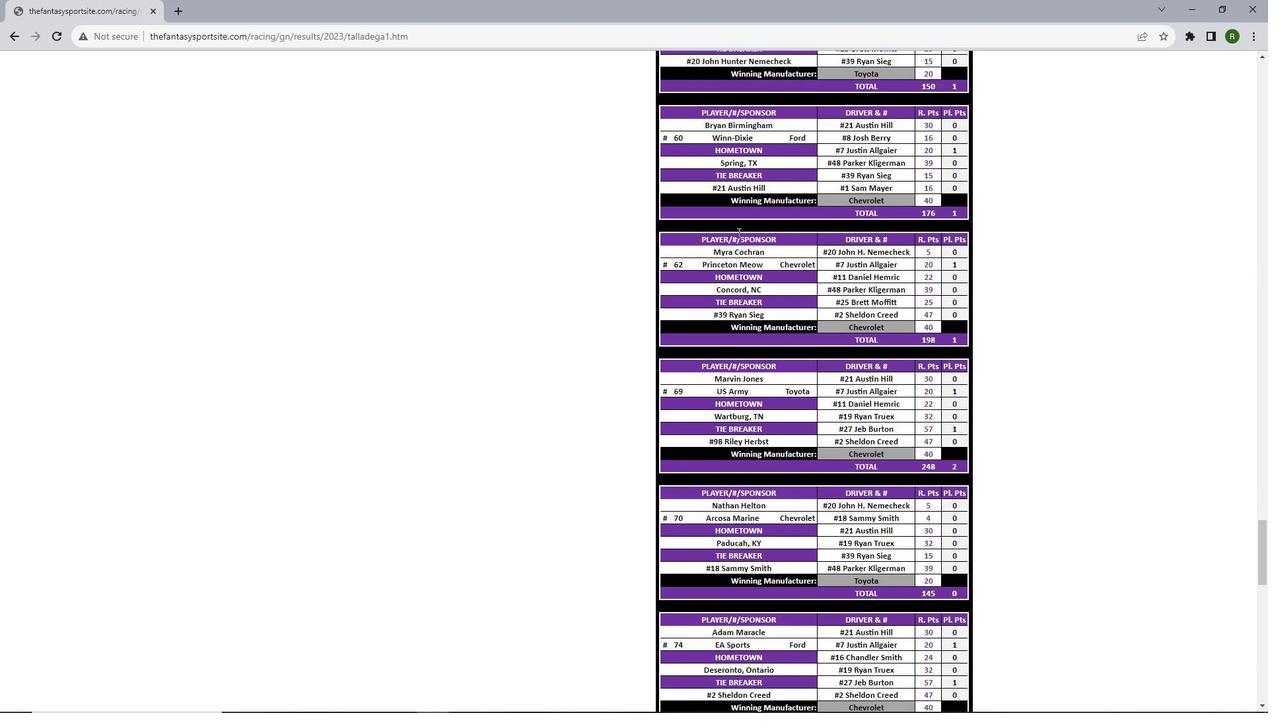 
Action: Mouse scrolled (737, 232) with delta (0, 0)
Screenshot: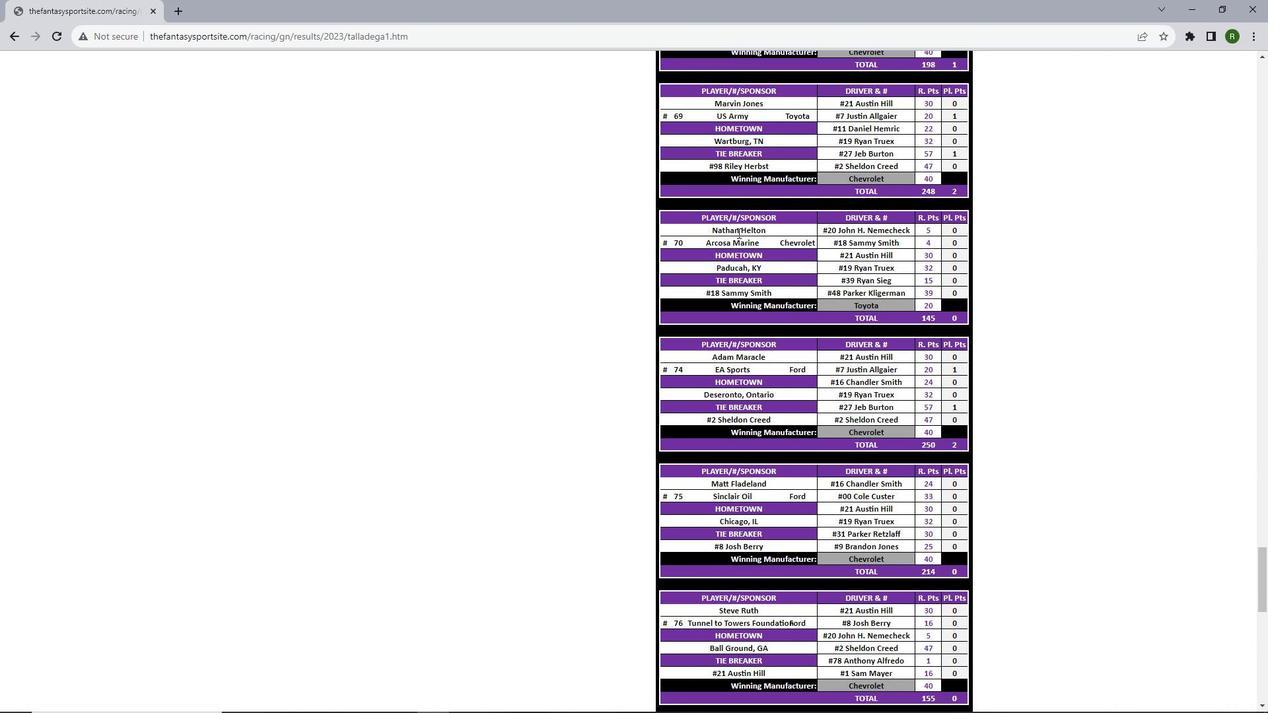 
Action: Mouse scrolled (737, 232) with delta (0, 0)
Screenshot: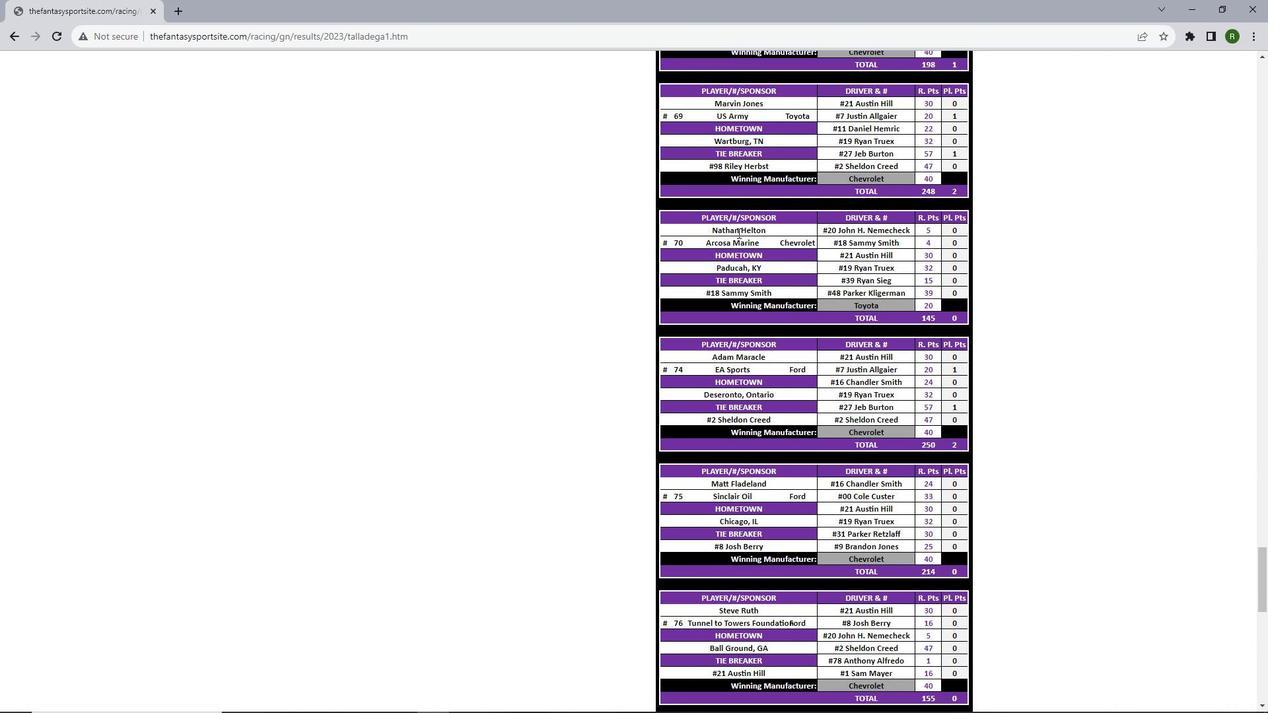 
Action: Mouse scrolled (737, 232) with delta (0, 0)
Screenshot: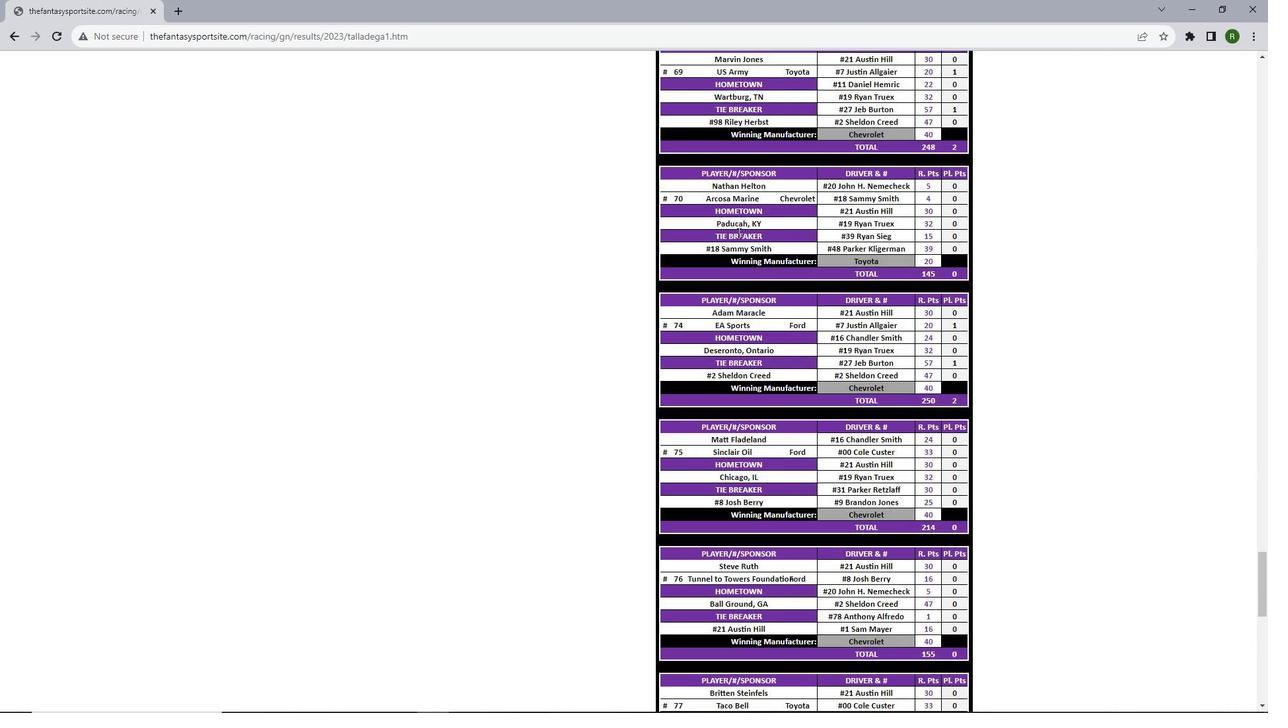 
Action: Mouse scrolled (737, 232) with delta (0, 0)
Screenshot: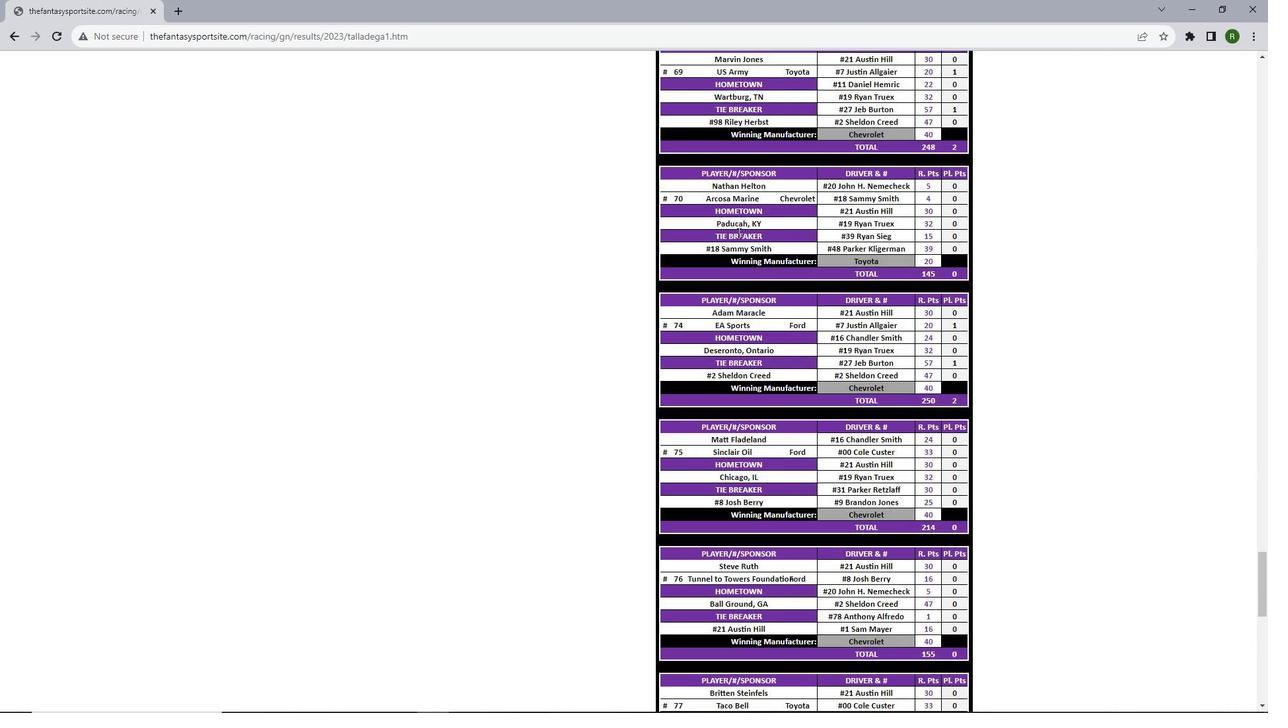
Action: Mouse scrolled (737, 232) with delta (0, 0)
Screenshot: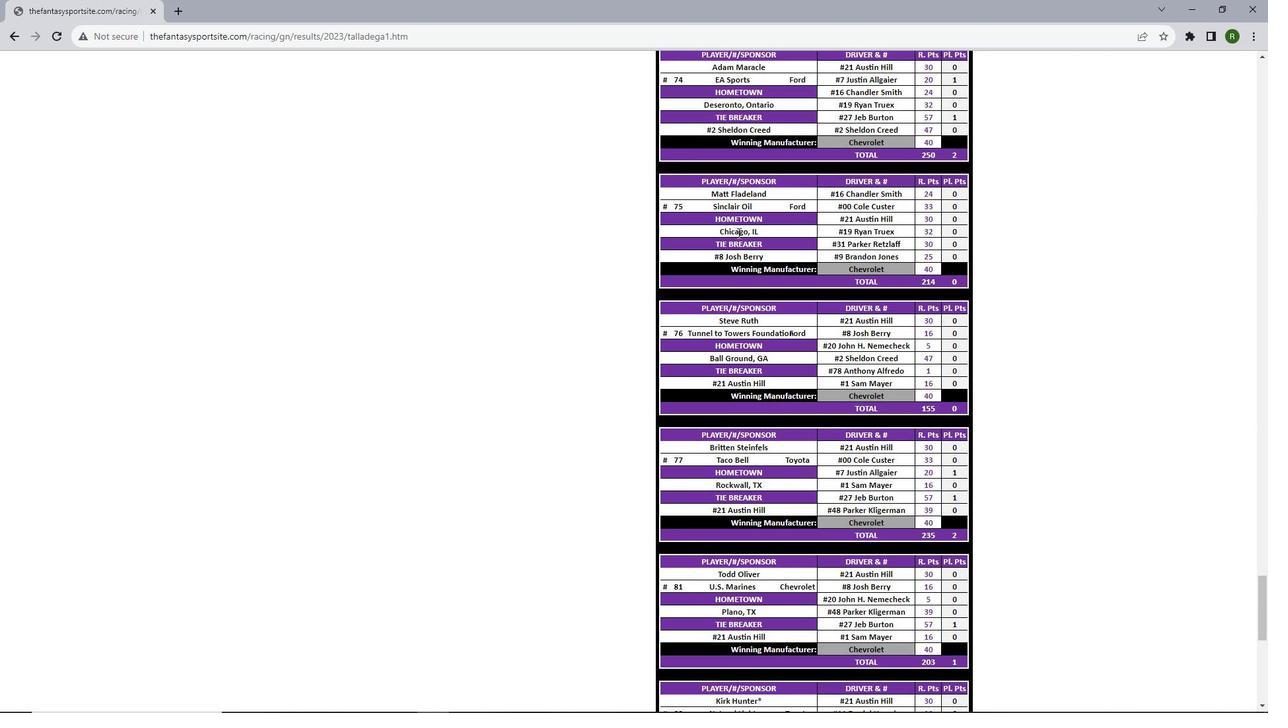 
Action: Mouse scrolled (737, 232) with delta (0, 0)
Screenshot: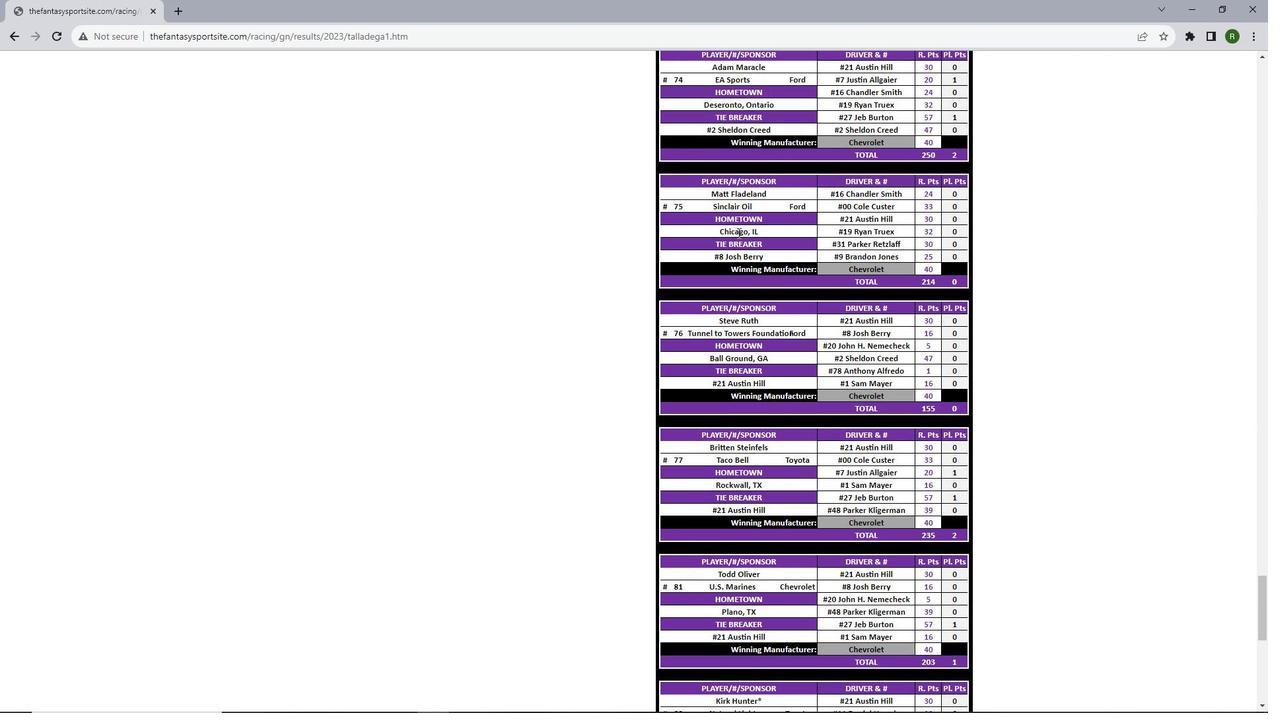 
Action: Mouse scrolled (737, 232) with delta (0, 0)
Screenshot: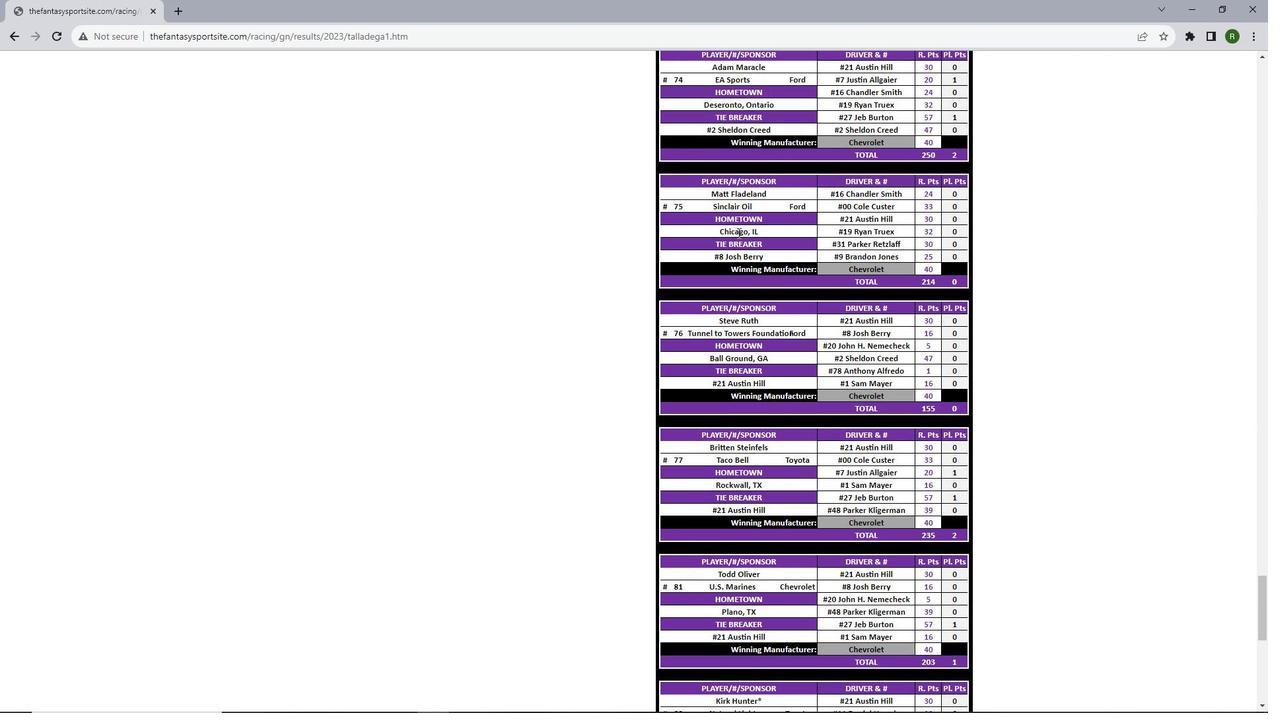 
Action: Mouse scrolled (737, 232) with delta (0, 0)
Screenshot: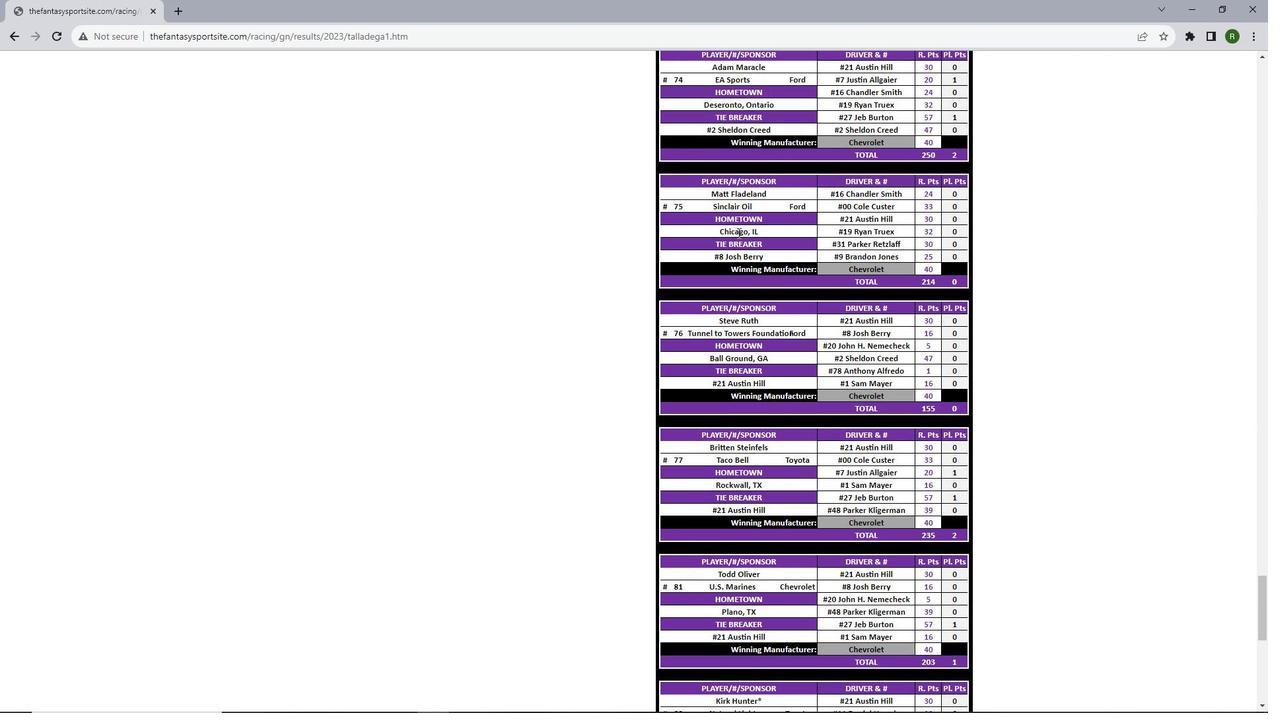 
Action: Mouse scrolled (737, 232) with delta (0, 0)
Screenshot: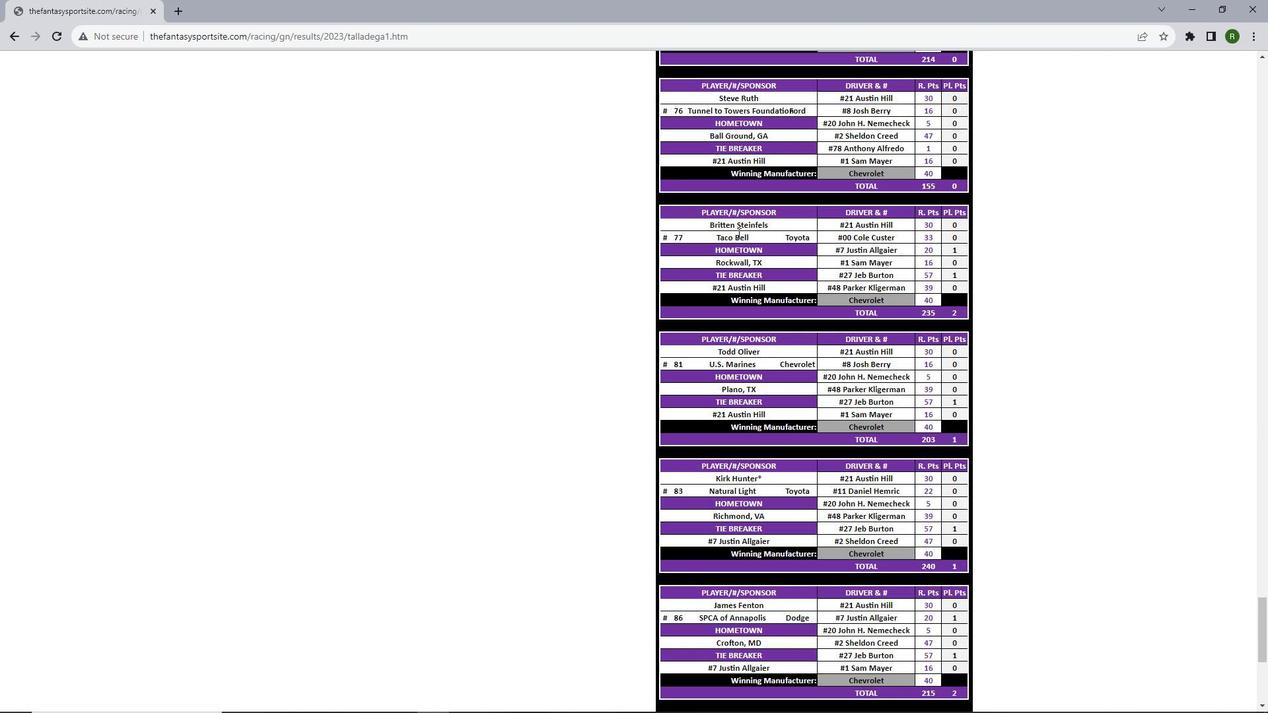 
Action: Mouse scrolled (737, 232) with delta (0, 0)
Screenshot: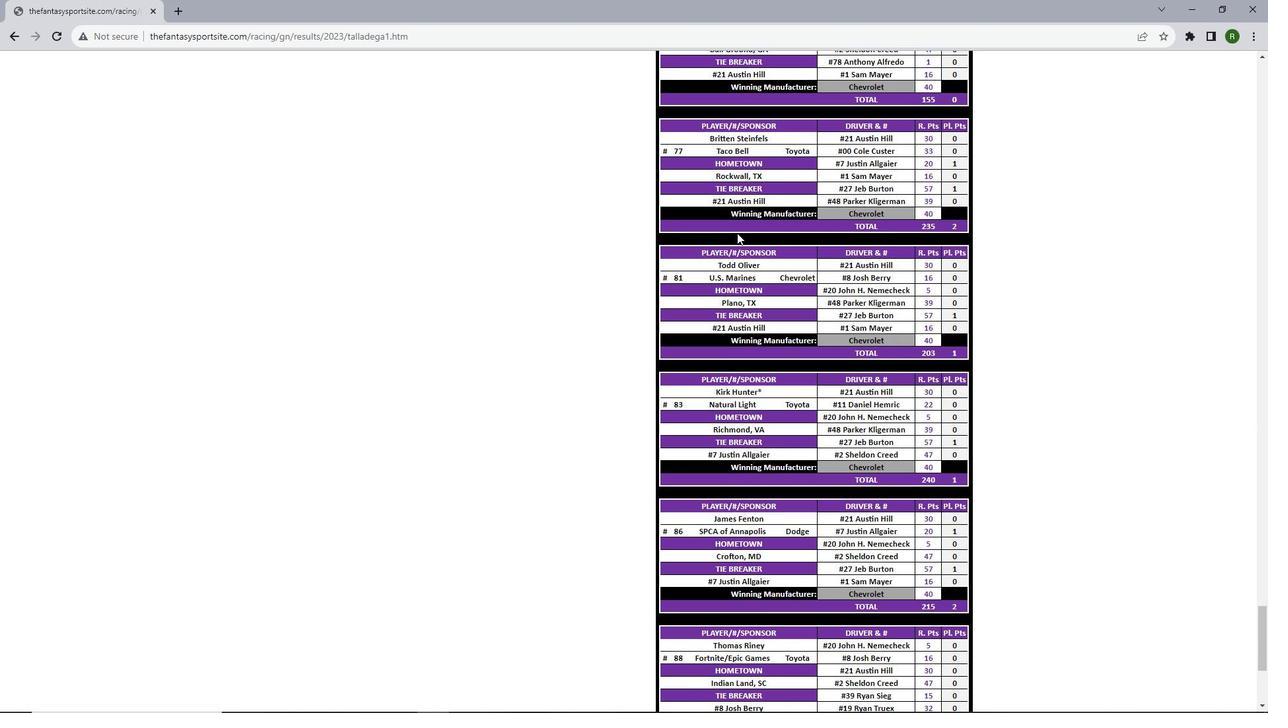 
Action: Mouse moved to (737, 233)
Screenshot: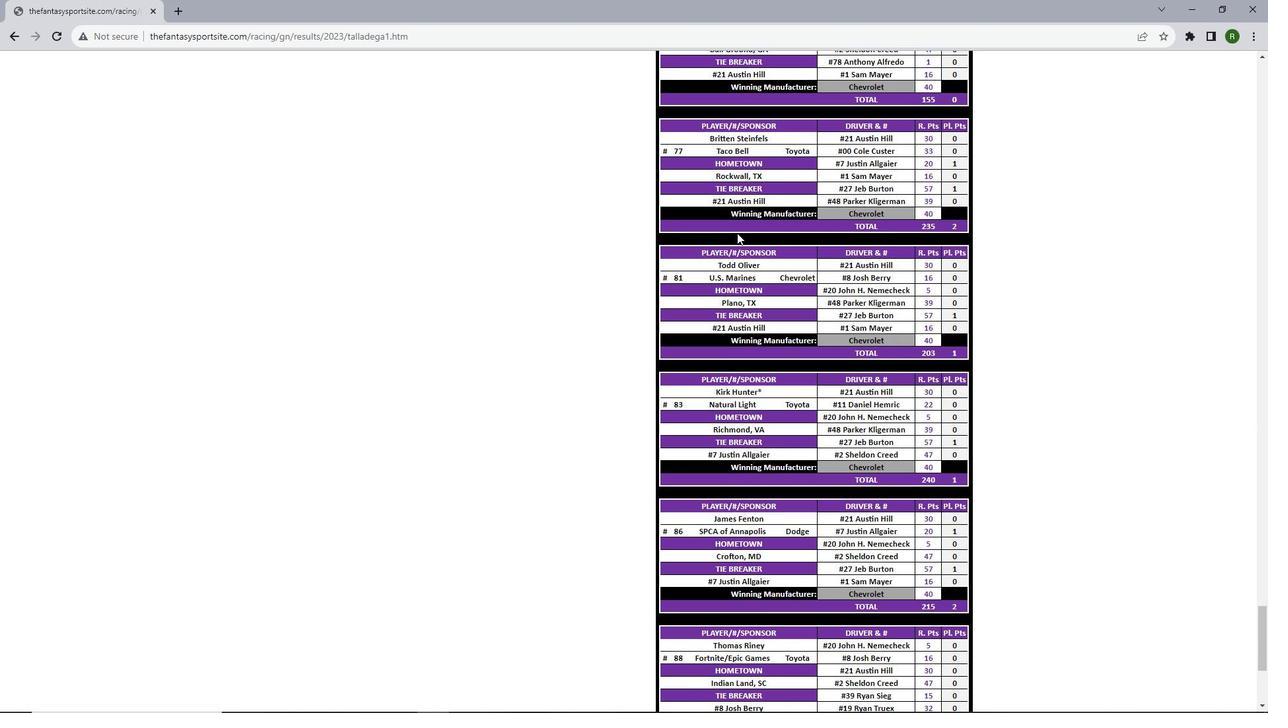 
Action: Mouse scrolled (737, 232) with delta (0, 0)
Screenshot: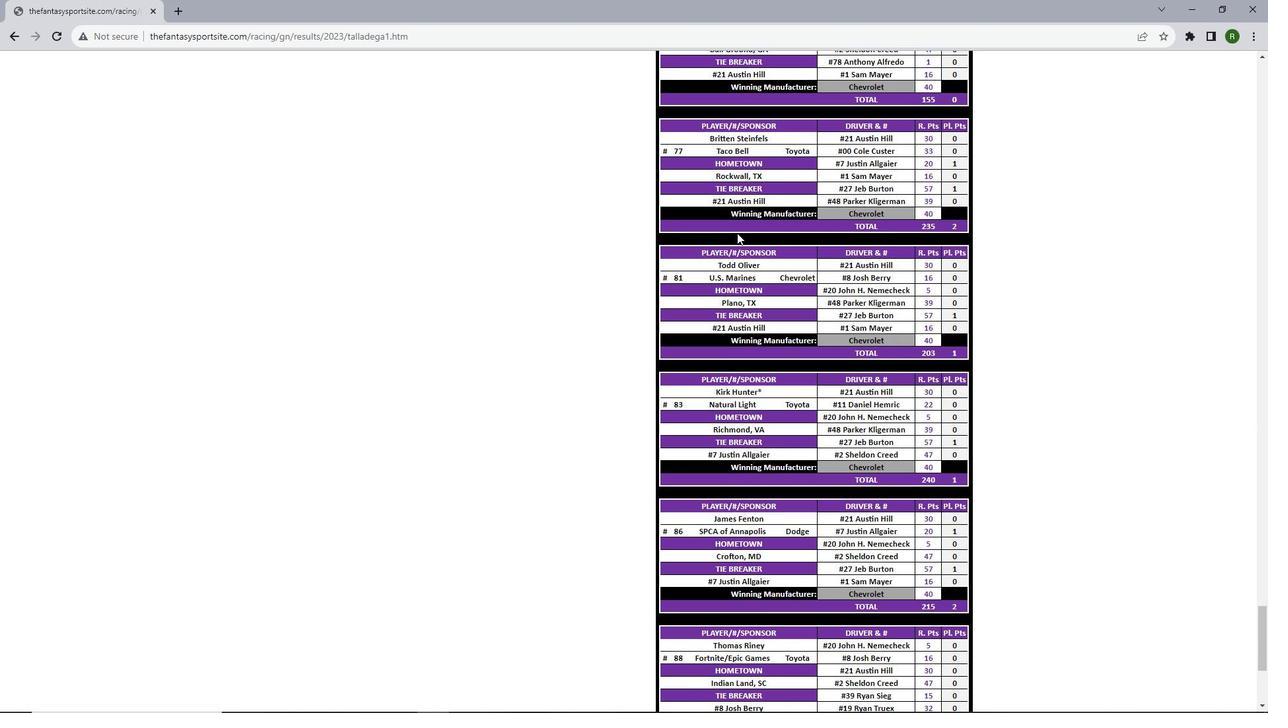 
Action: Mouse scrolled (737, 232) with delta (0, 0)
Screenshot: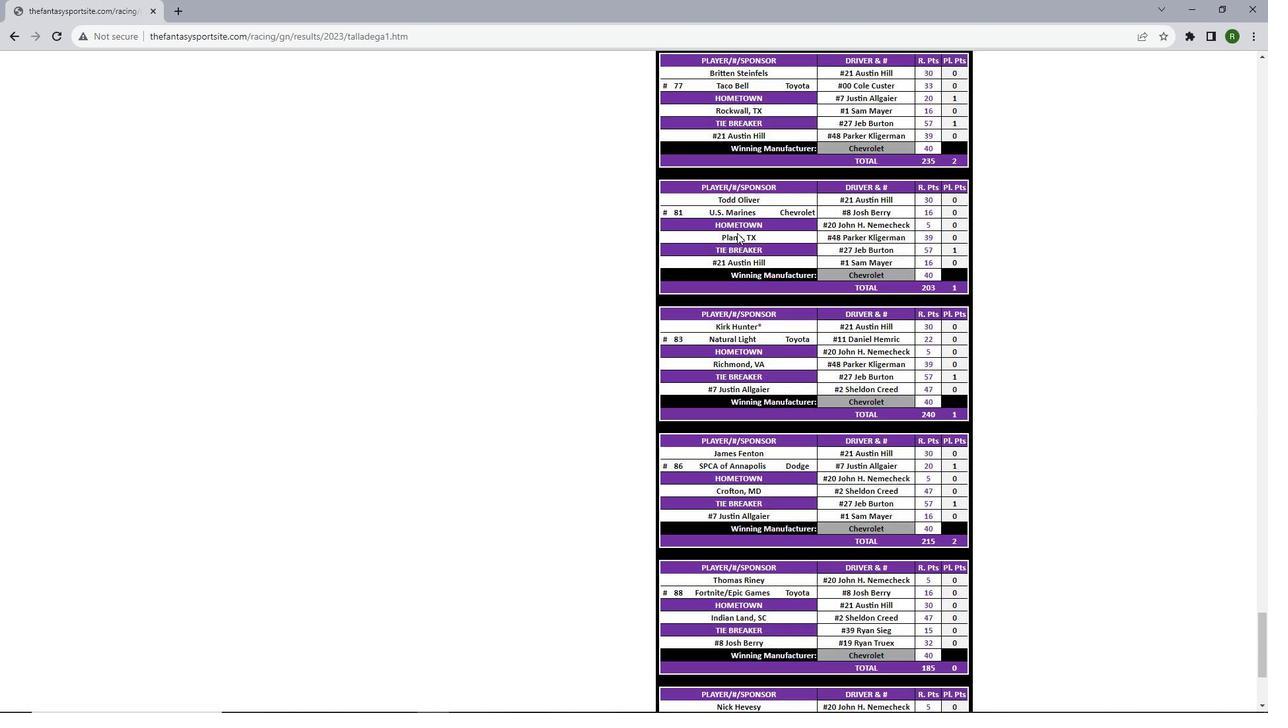 
Action: Mouse scrolled (737, 232) with delta (0, 0)
Screenshot: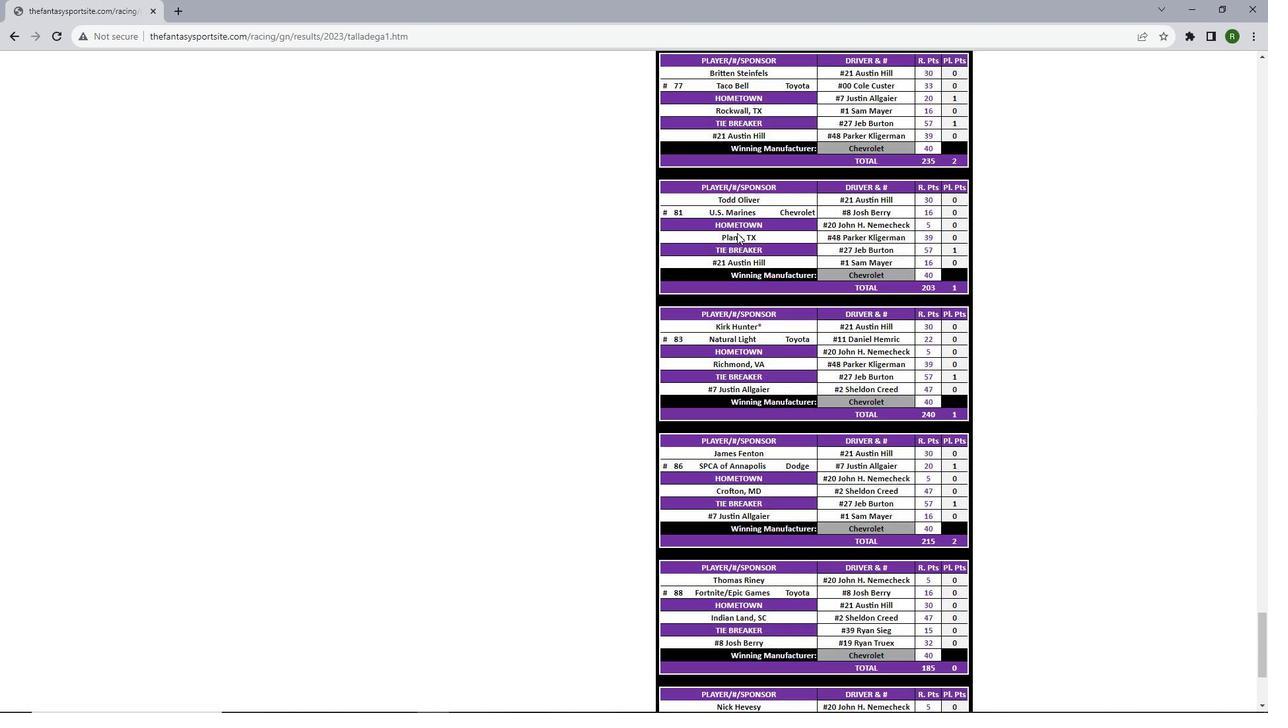 
Action: Mouse scrolled (737, 232) with delta (0, 0)
Screenshot: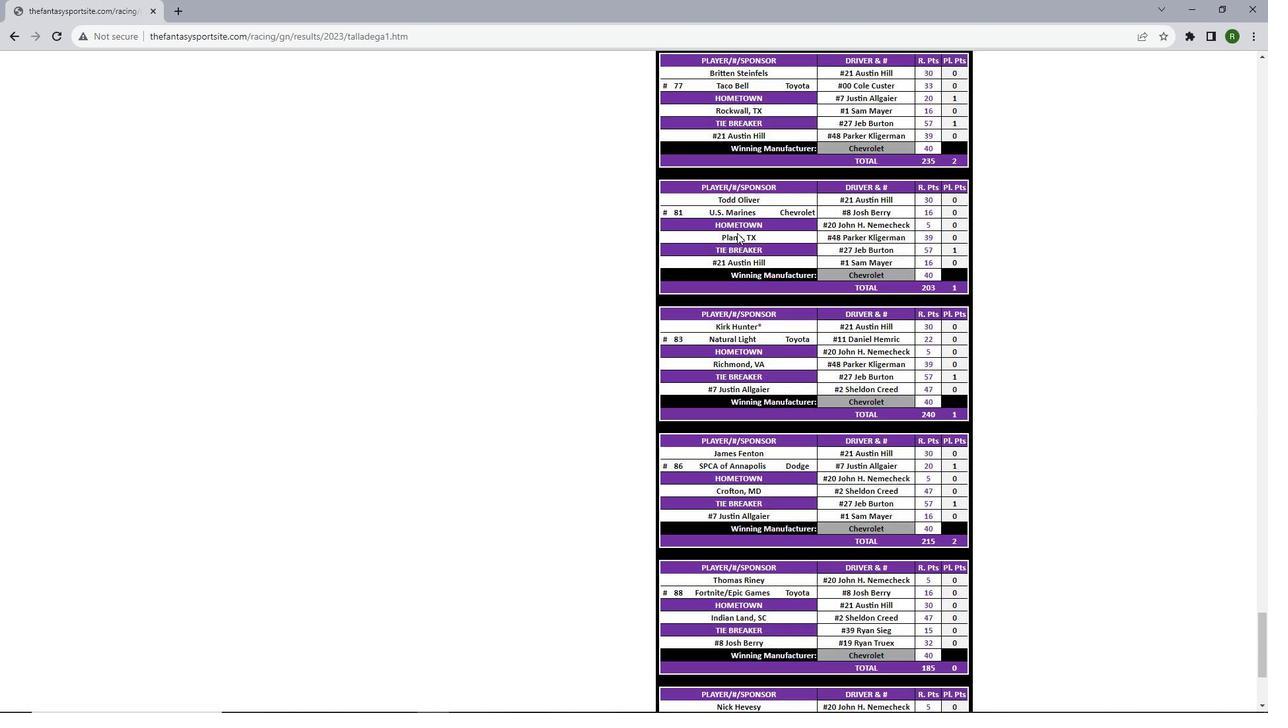 
Action: Mouse moved to (736, 233)
Screenshot: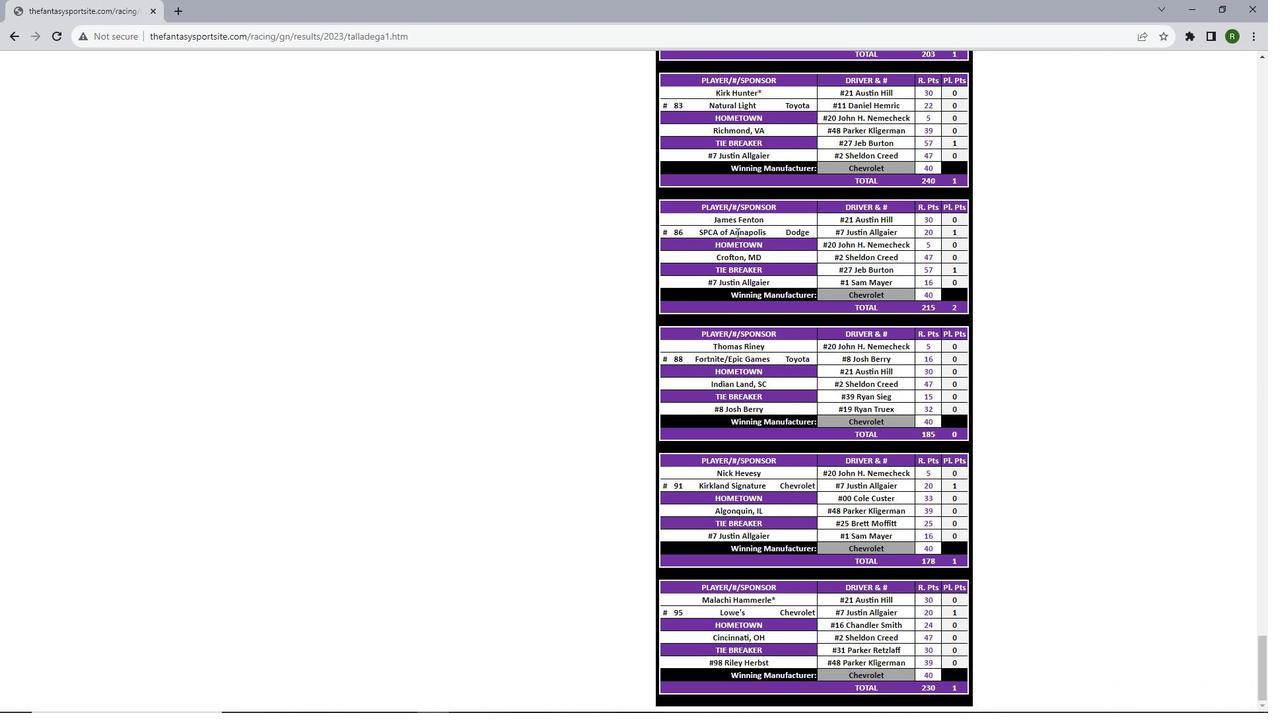 
Action: Mouse scrolled (736, 232) with delta (0, 0)
Screenshot: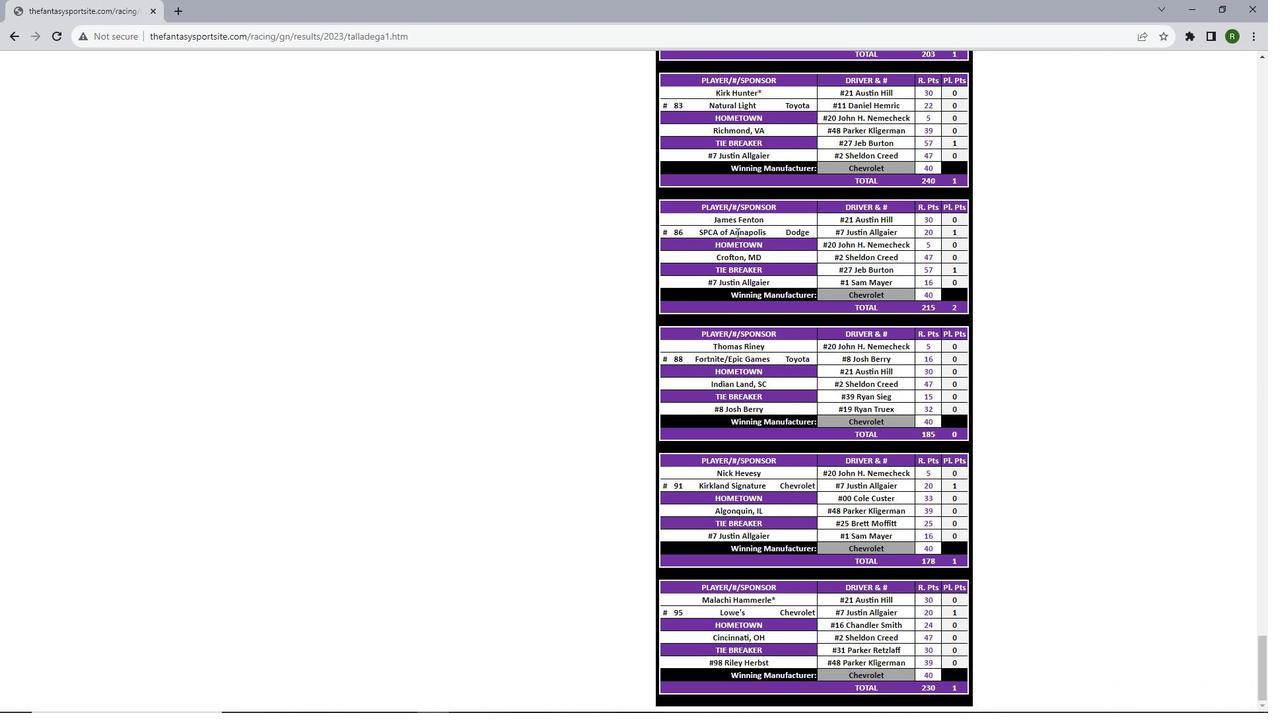 
Action: Mouse moved to (736, 233)
Screenshot: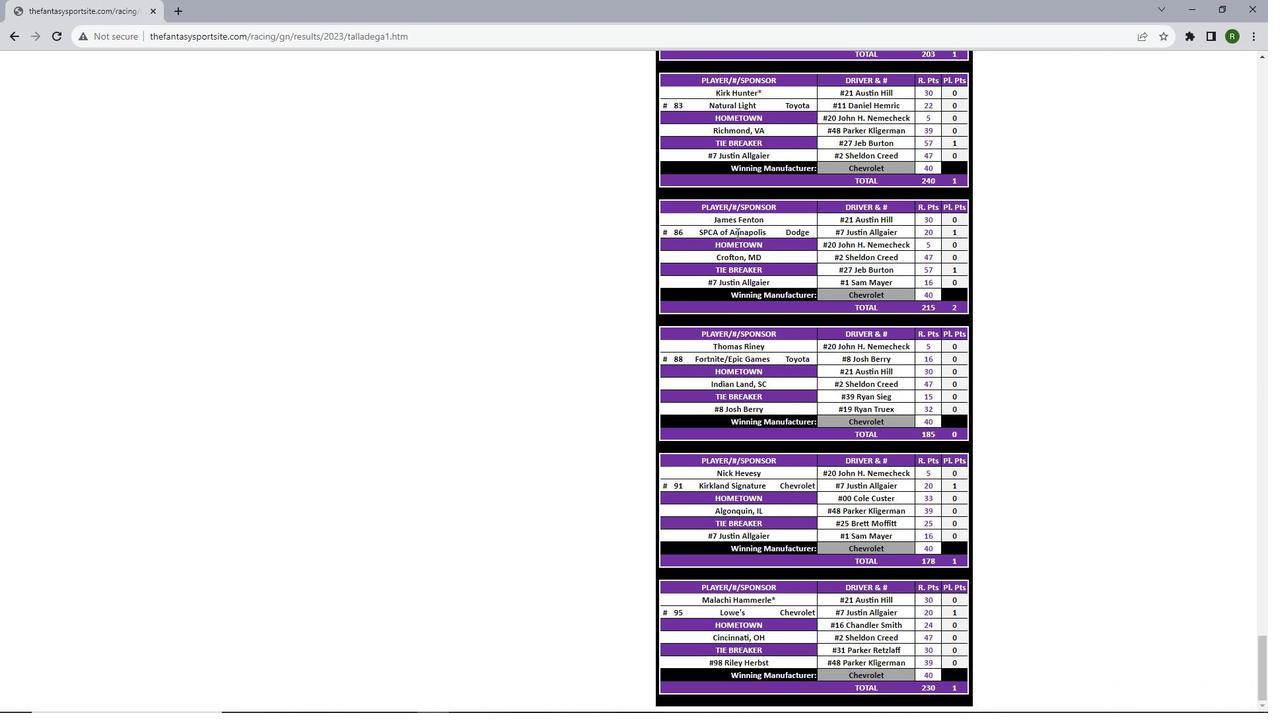 
Action: Mouse scrolled (736, 232) with delta (0, 0)
Screenshot: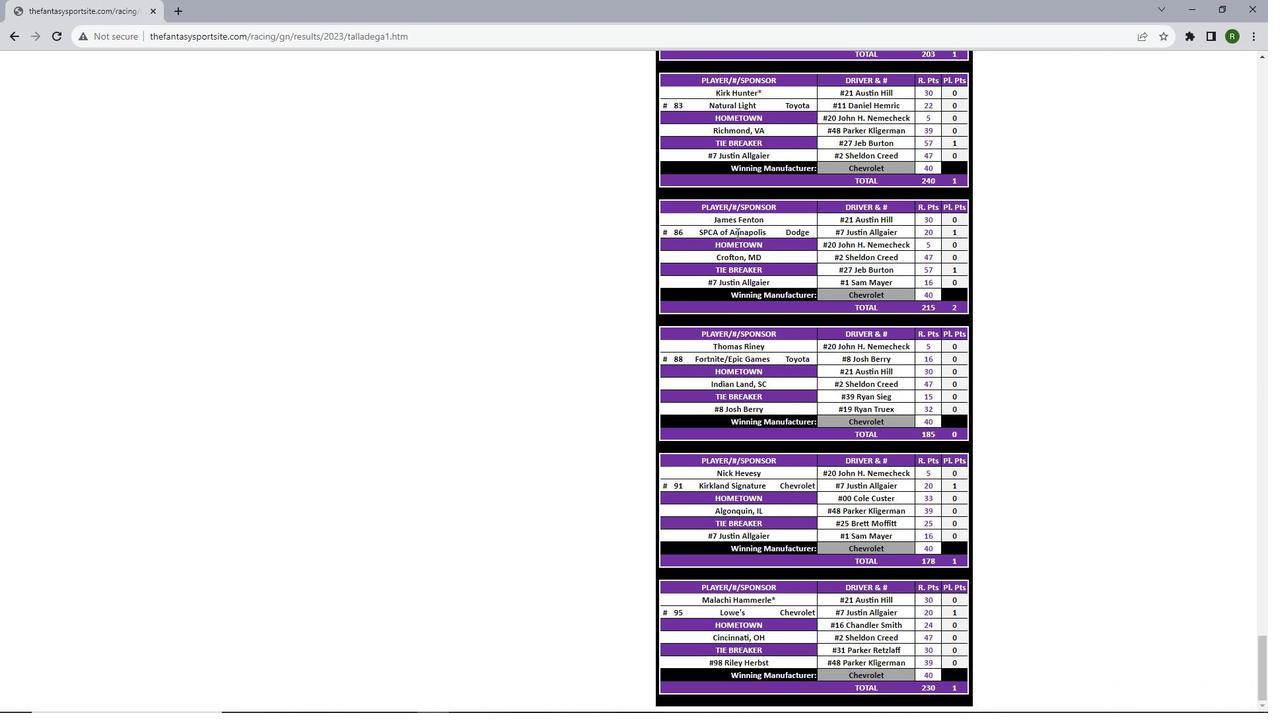 
Action: Mouse scrolled (736, 232) with delta (0, 0)
Screenshot: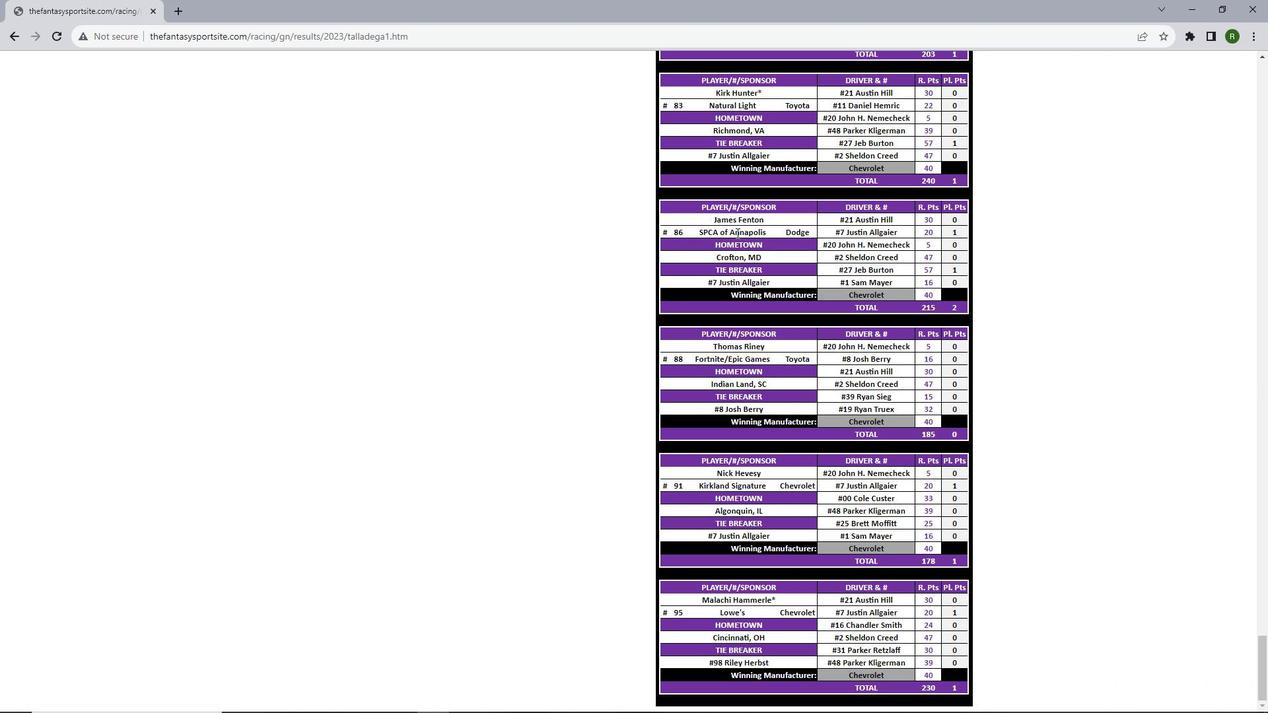 
Action: Mouse scrolled (736, 232) with delta (0, 0)
Screenshot: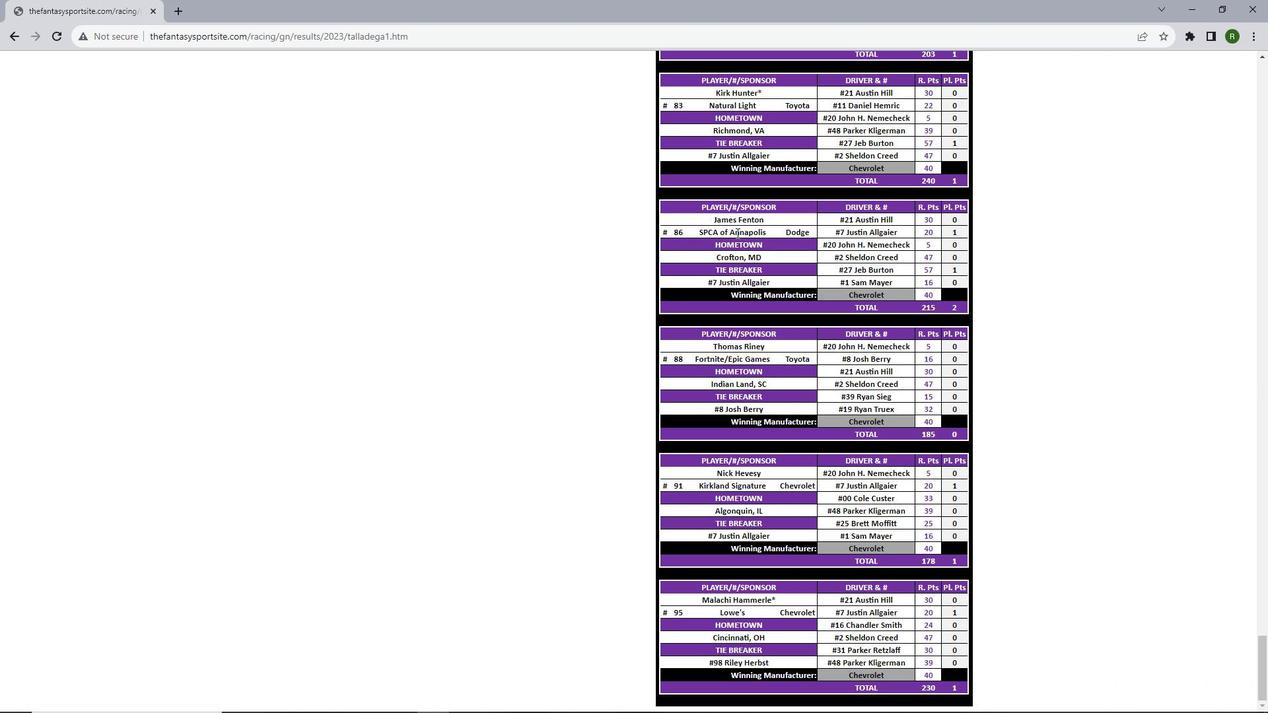 
Action: Mouse scrolled (736, 232) with delta (0, 0)
Screenshot: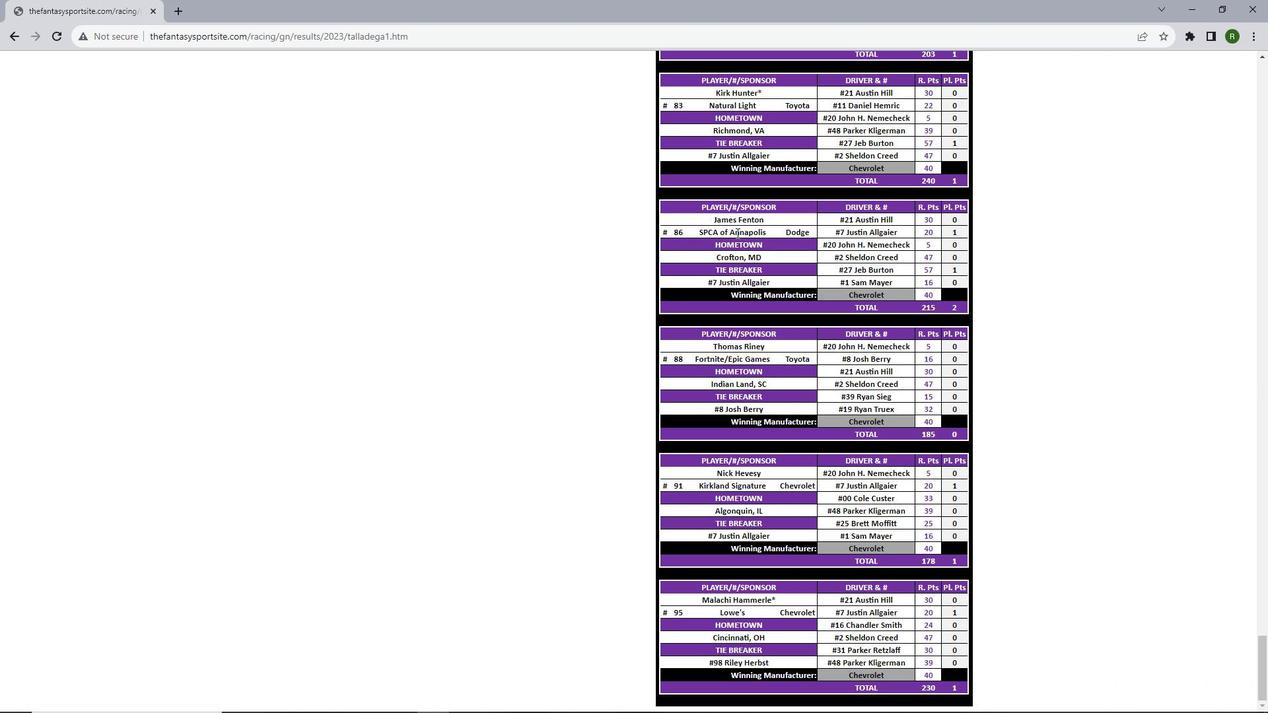 
Action: Mouse scrolled (736, 232) with delta (0, 0)
Screenshot: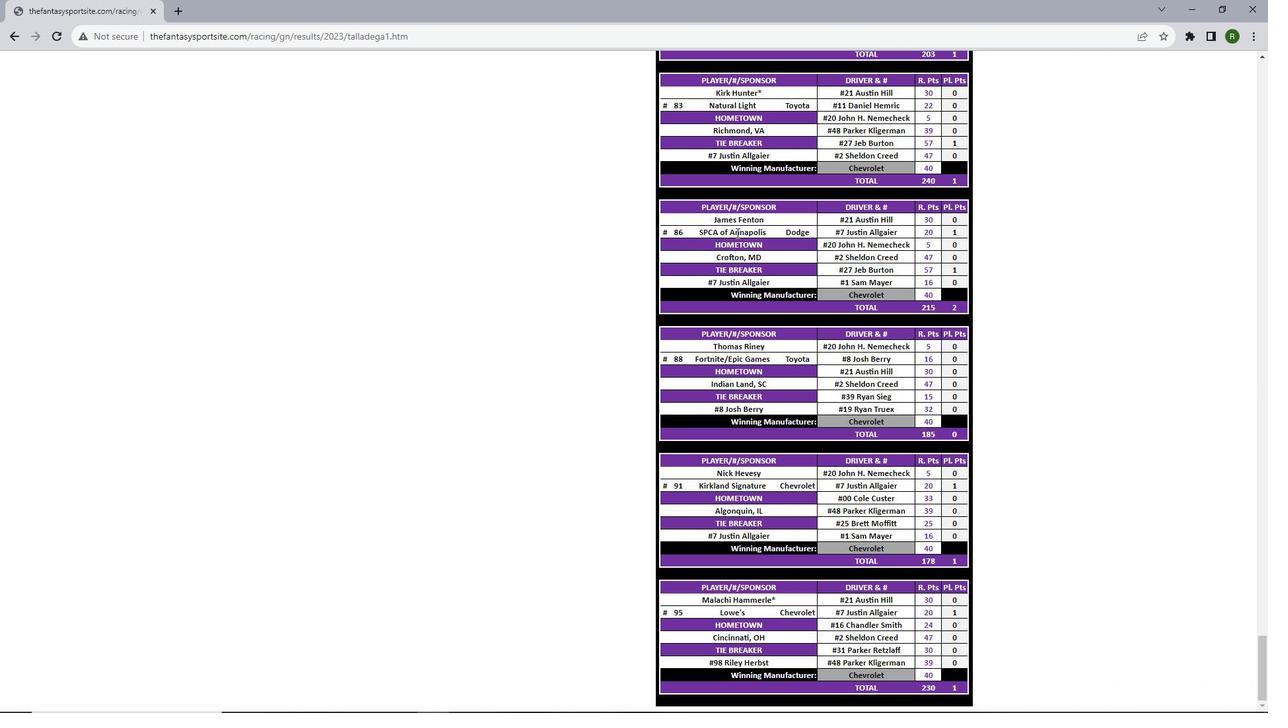 
Action: Mouse scrolled (736, 232) with delta (0, 0)
Screenshot: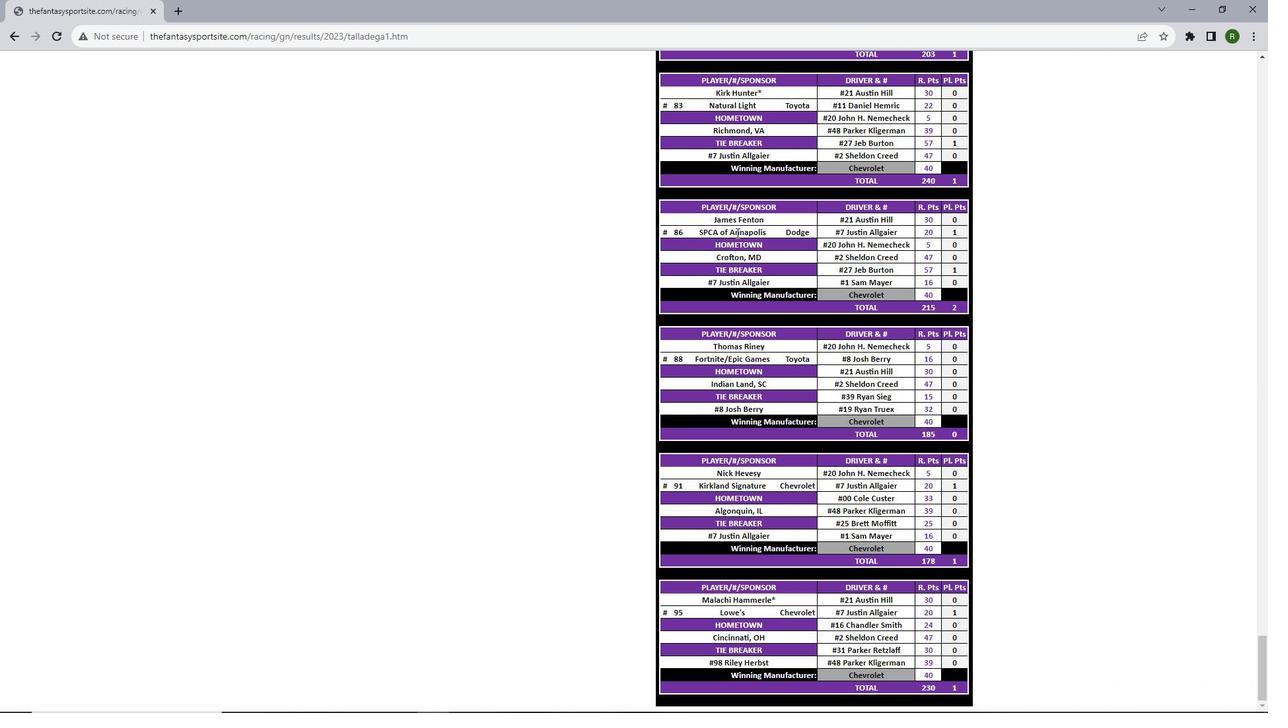
Action: Mouse scrolled (736, 232) with delta (0, 0)
Screenshot: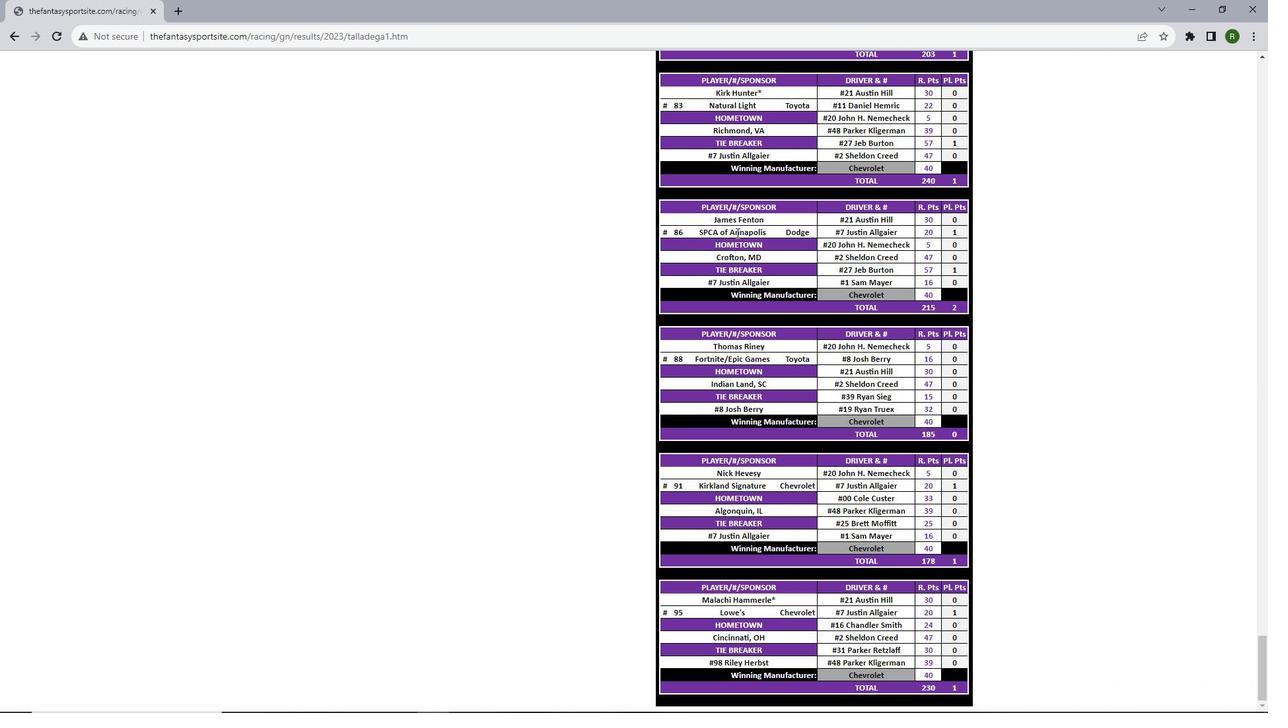 
Action: Mouse scrolled (736, 232) with delta (0, 0)
Screenshot: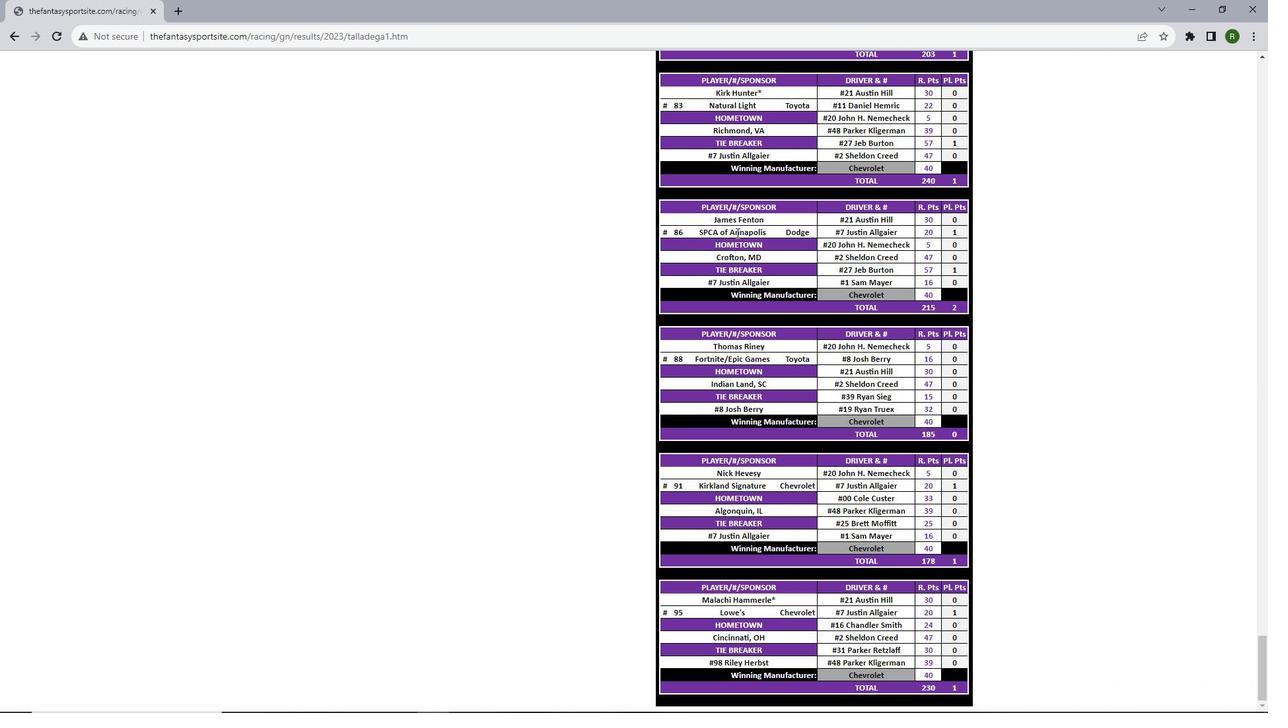 
Action: Mouse scrolled (736, 232) with delta (0, 0)
Screenshot: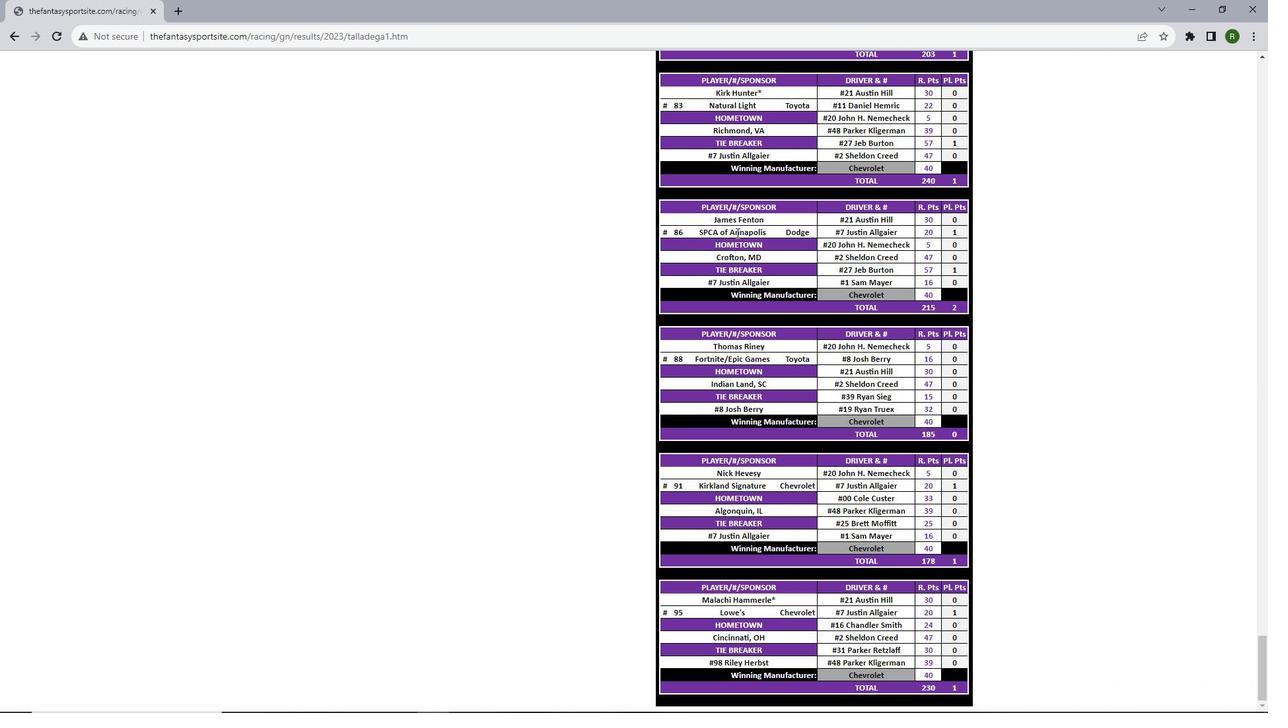 
Action: Mouse scrolled (736, 232) with delta (0, 0)
Screenshot: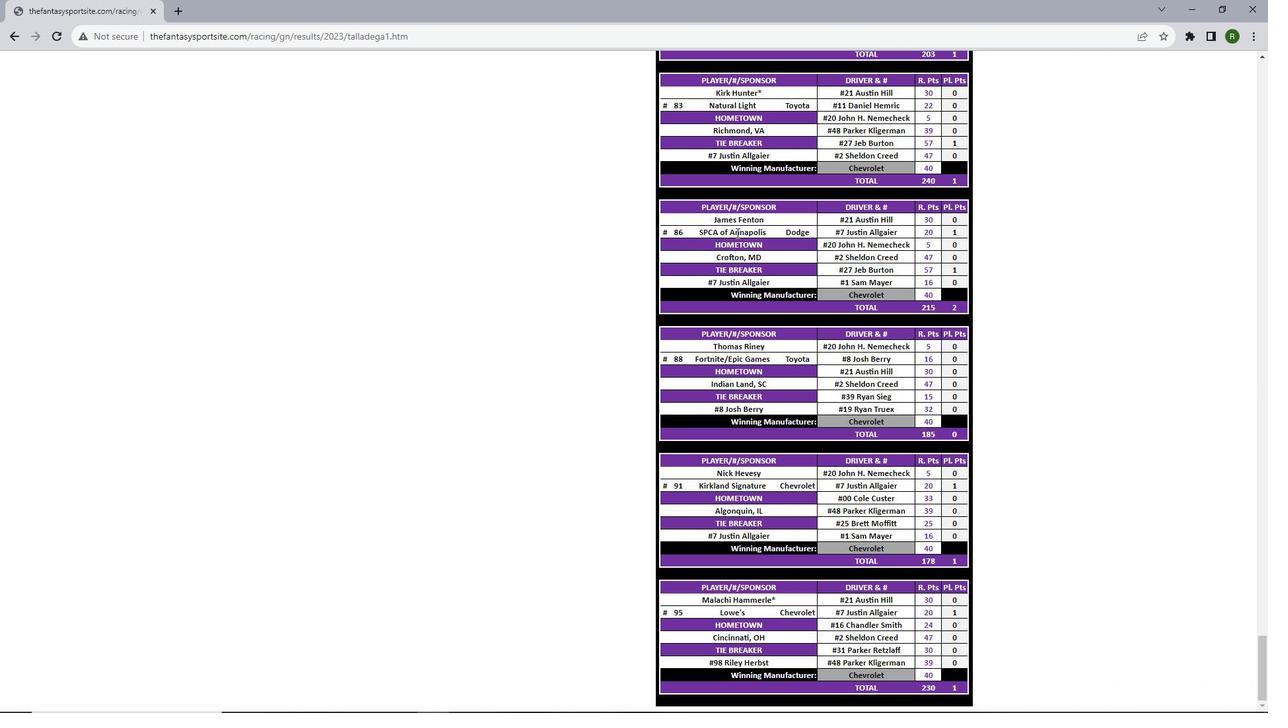 
